 Task: Explore Airbnb accommodation in Lae, Papua New Guinea from 12th December, 2023 to 16th December, 2023 for 8 adults.8 bedrooms having 8 beds and 8 bathrooms. Property type can be hotel. Amenities needed are: wifi, TV, free parkinig on premises, gym, breakfast. Booking option can be shelf check-in. Look for 3 properties as per requirement.
Action: Mouse moved to (443, 95)
Screenshot: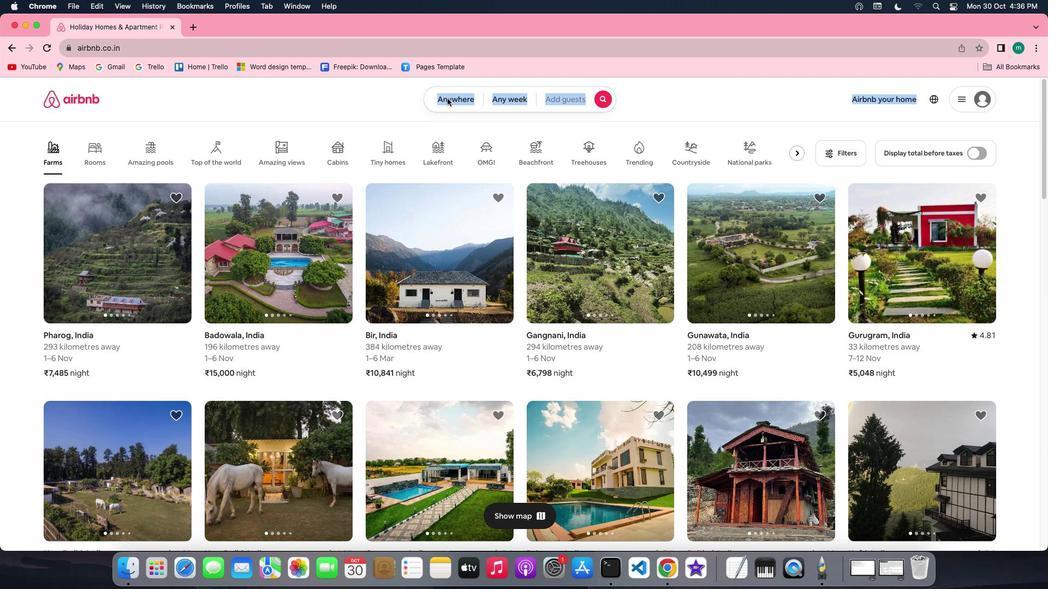 
Action: Mouse pressed left at (443, 95)
Screenshot: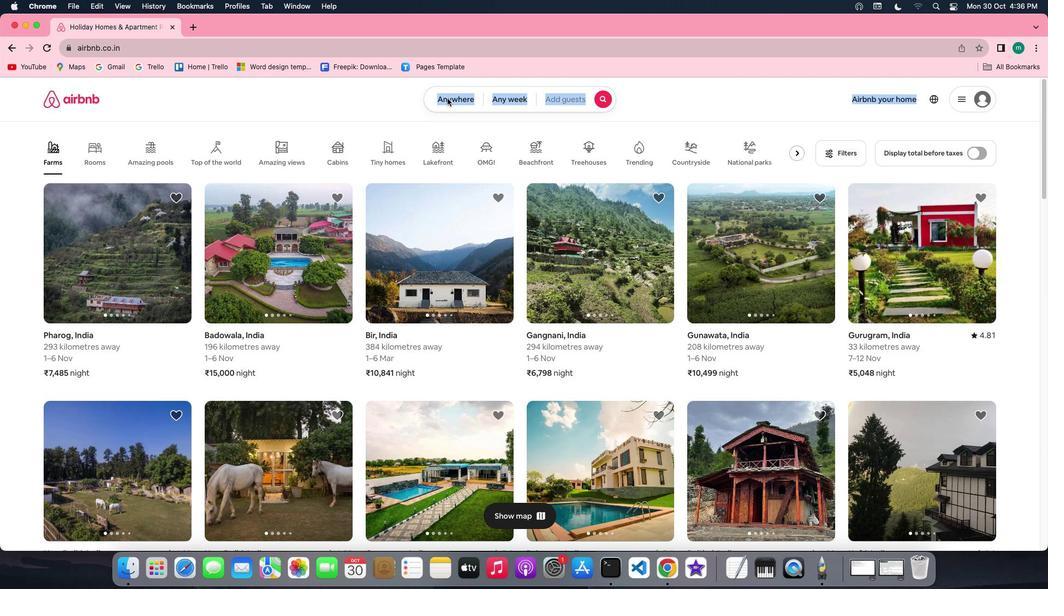 
Action: Mouse pressed left at (443, 95)
Screenshot: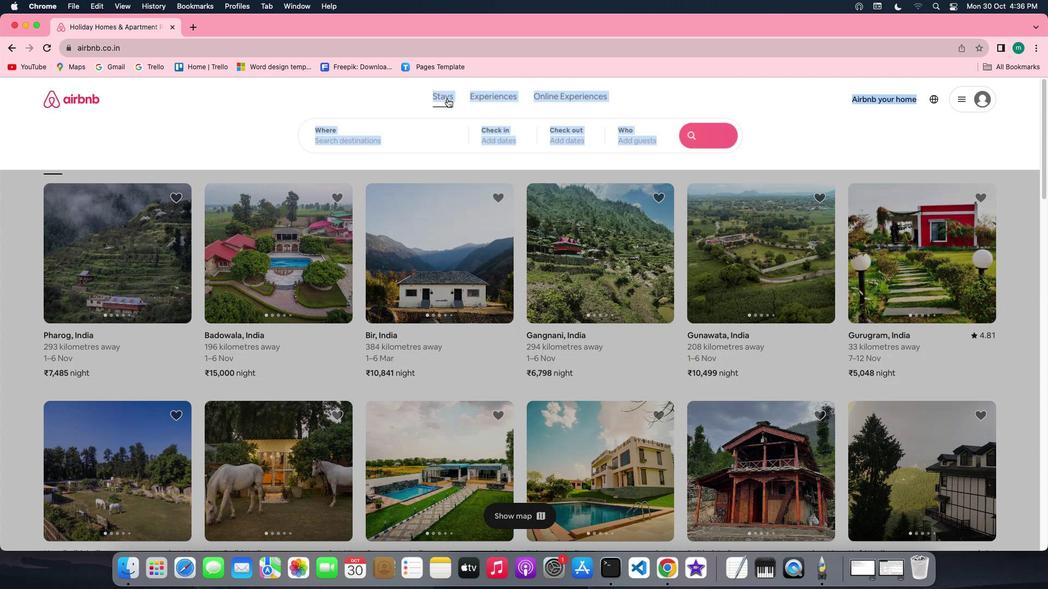 
Action: Mouse moved to (375, 139)
Screenshot: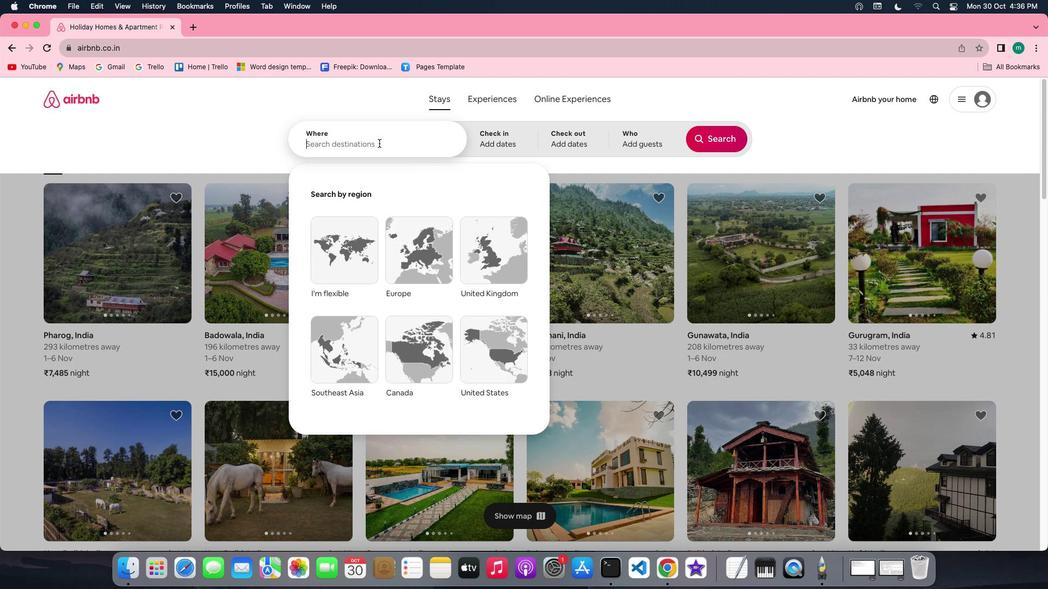 
Action: Mouse pressed left at (375, 139)
Screenshot: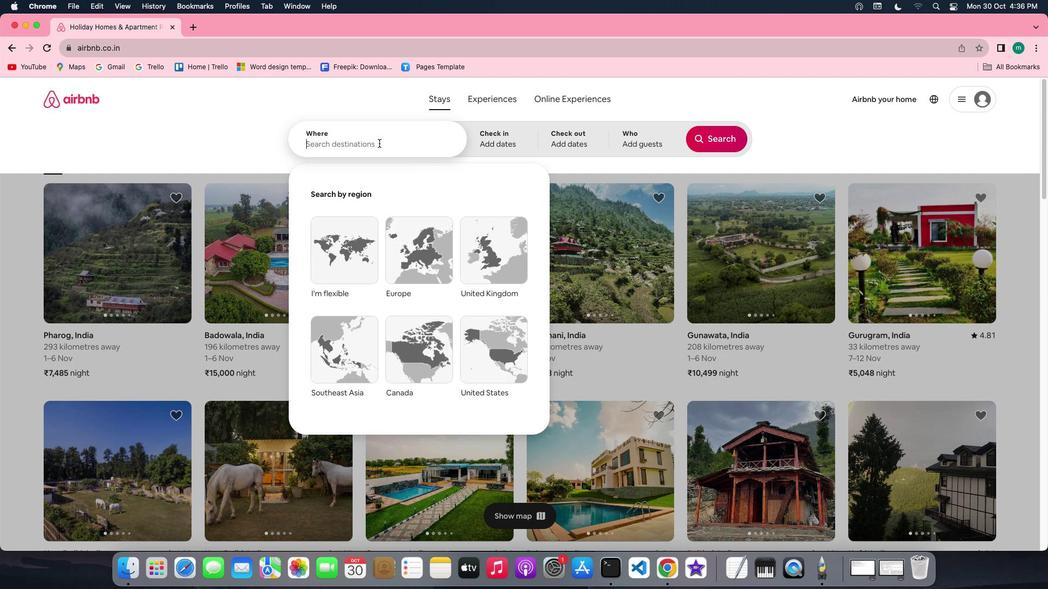 
Action: Key pressed Key.shift'L''a''e'','Key.spaceKey.shift'p''a''p''u''a'Key.space'n''e''w'Key.spaceKey.shift'G''u''i''n''e''a'
Screenshot: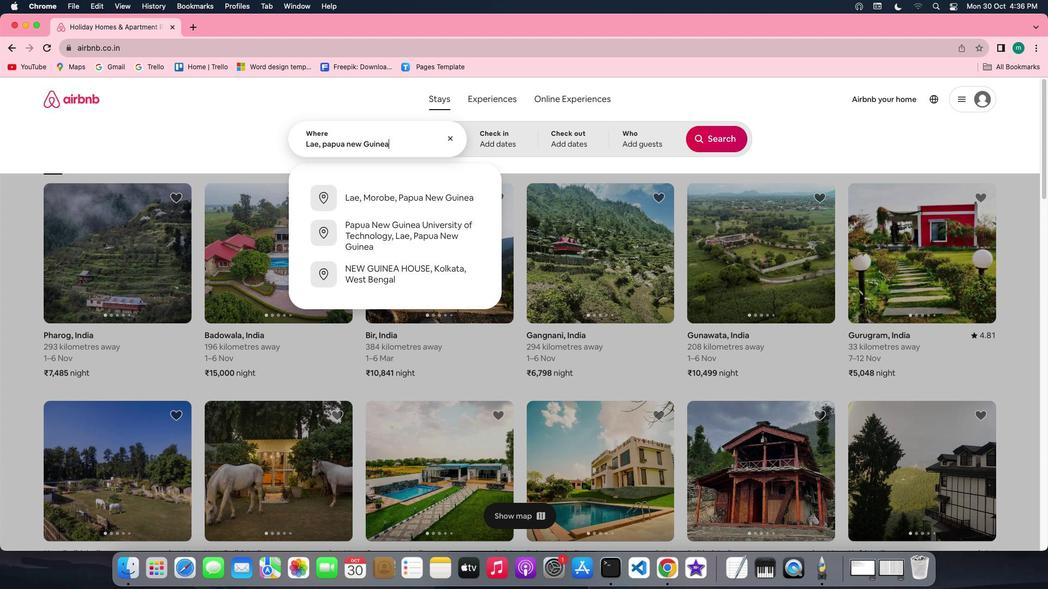 
Action: Mouse moved to (490, 137)
Screenshot: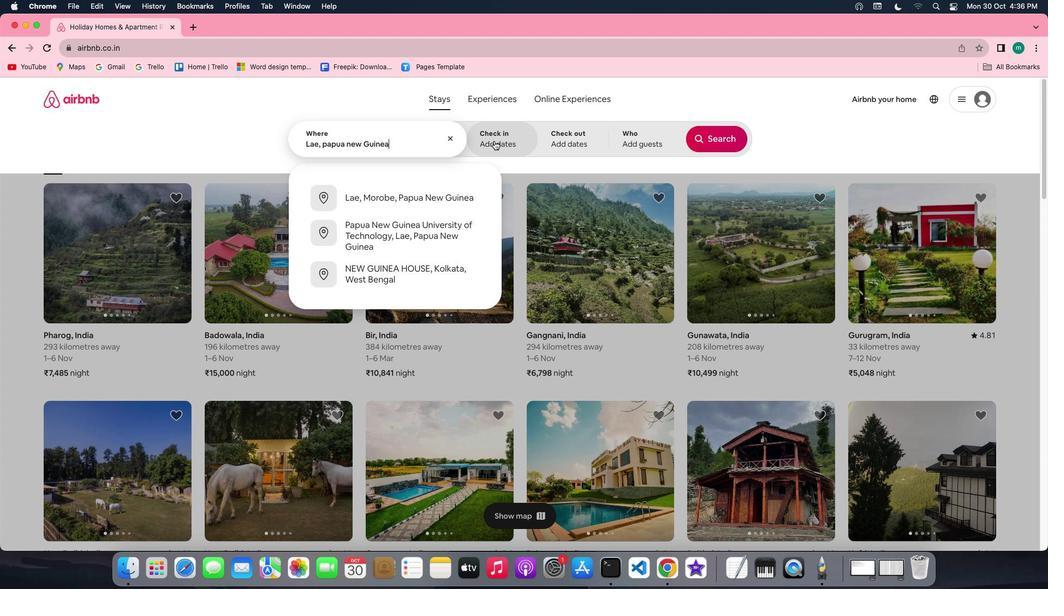 
Action: Mouse pressed left at (490, 137)
Screenshot: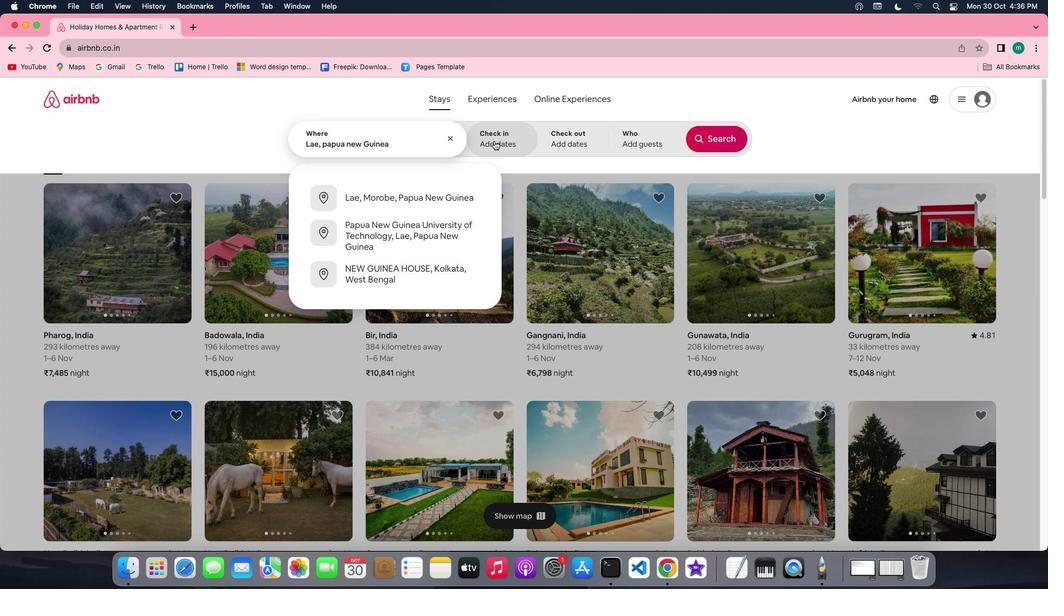 
Action: Mouse moved to (533, 329)
Screenshot: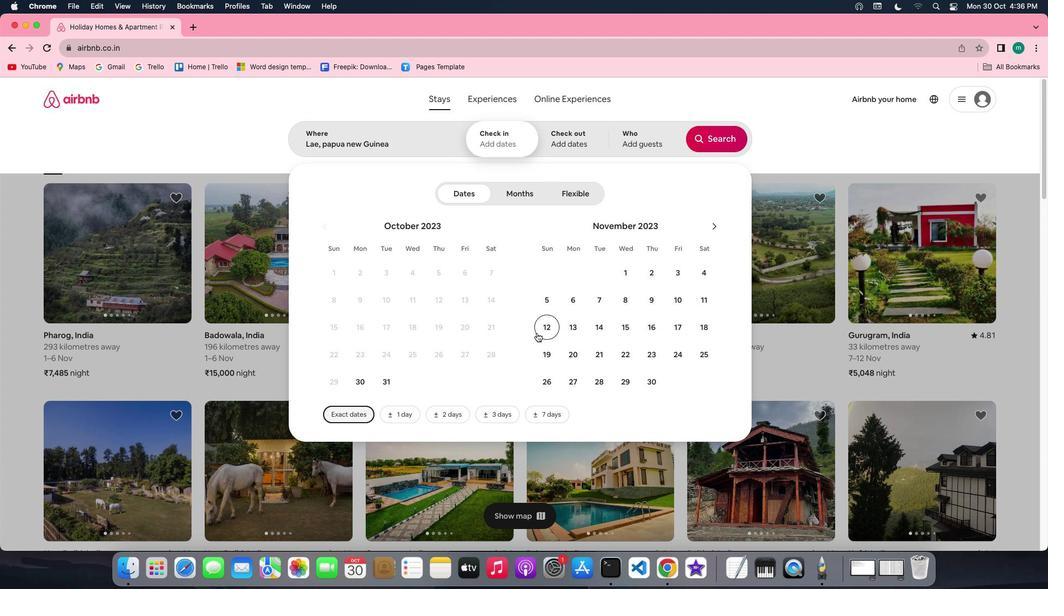 
Action: Mouse pressed left at (533, 329)
Screenshot: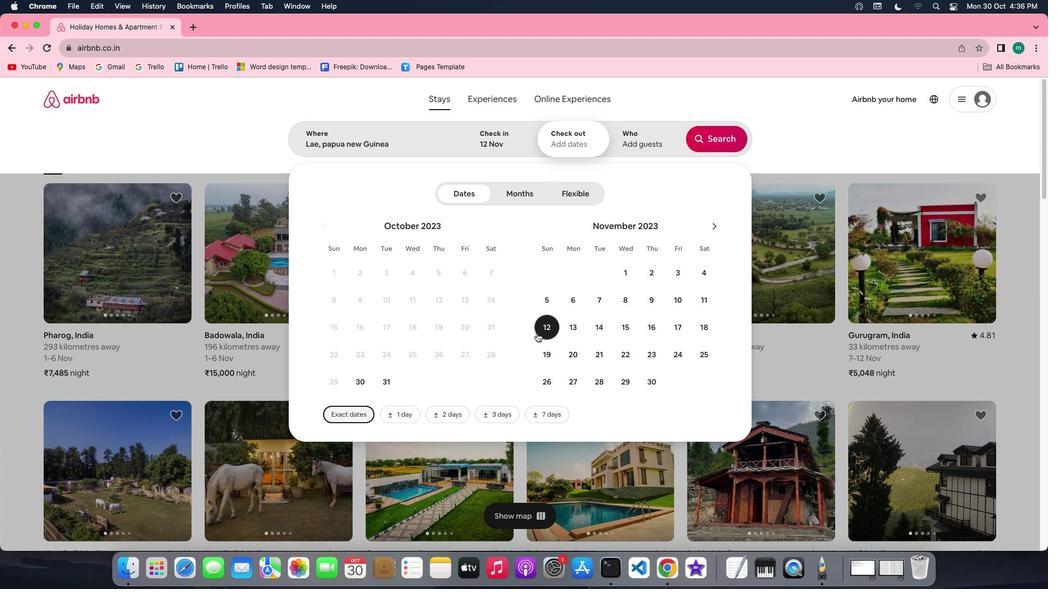 
Action: Mouse moved to (649, 323)
Screenshot: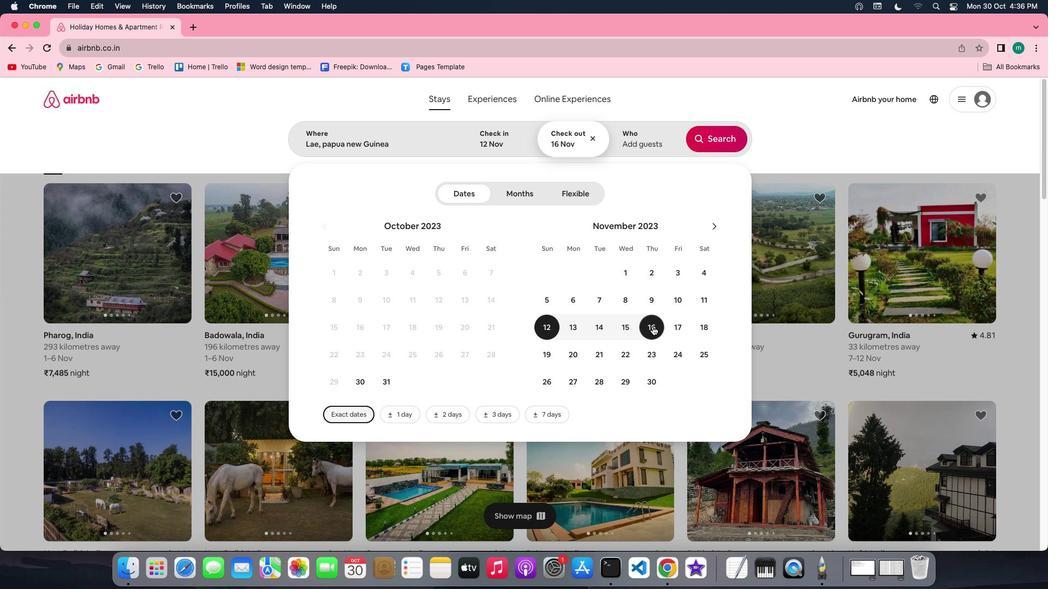 
Action: Mouse pressed left at (649, 323)
Screenshot: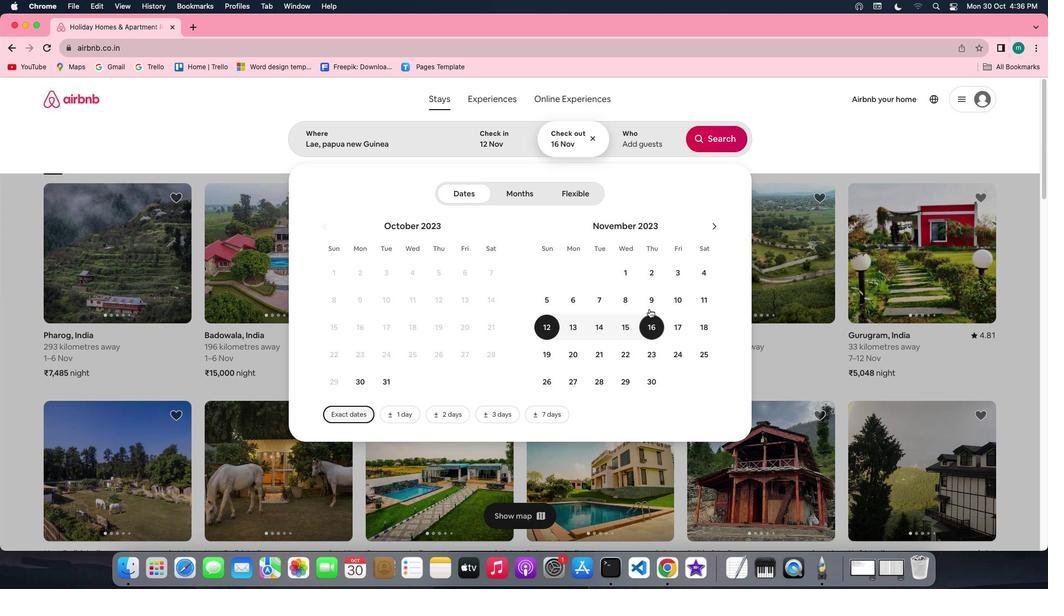 
Action: Mouse moved to (630, 141)
Screenshot: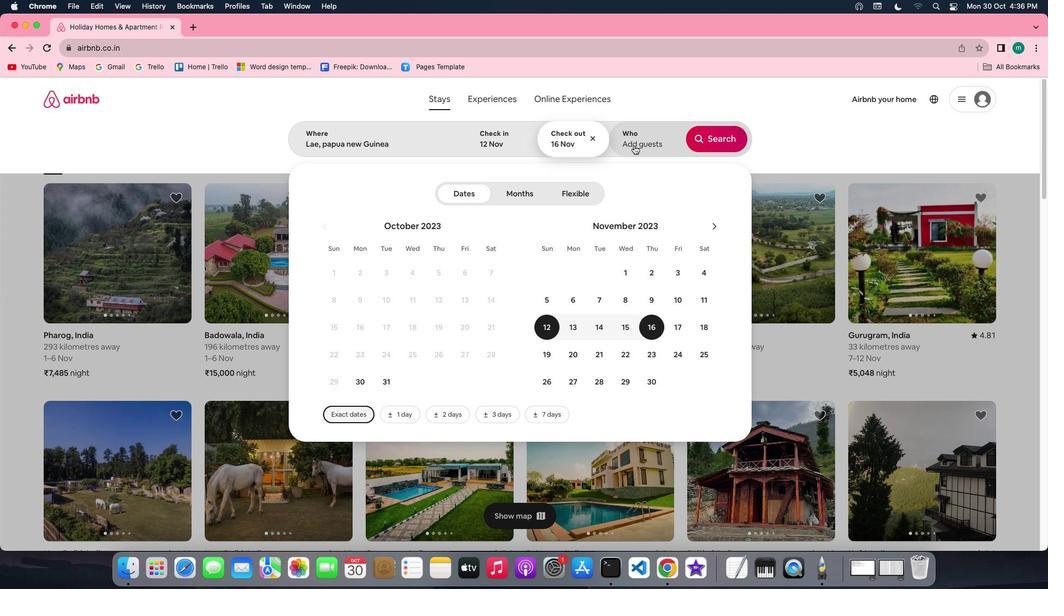 
Action: Mouse pressed left at (630, 141)
Screenshot: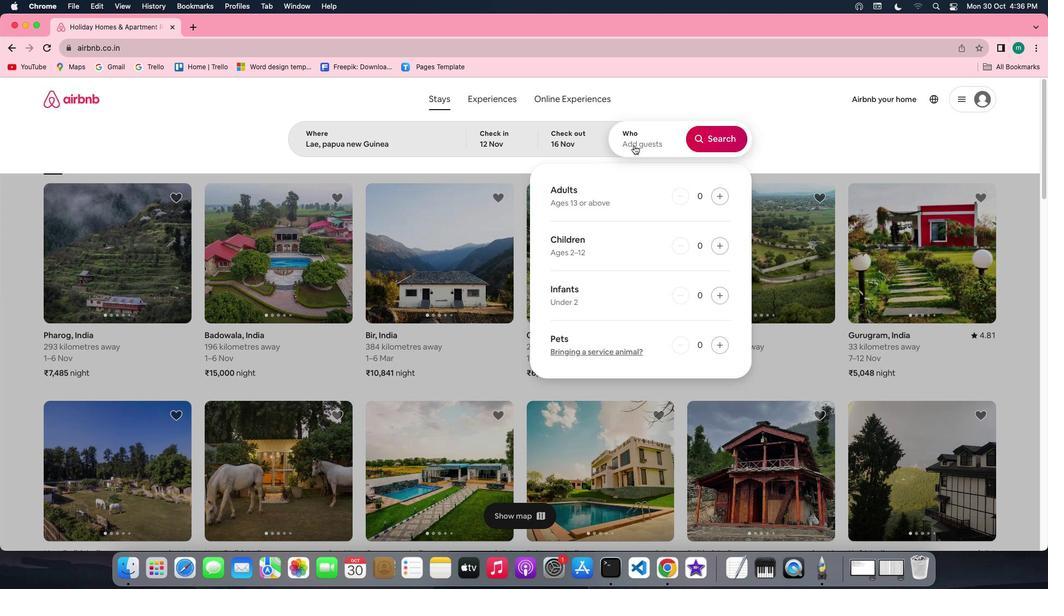 
Action: Mouse moved to (714, 190)
Screenshot: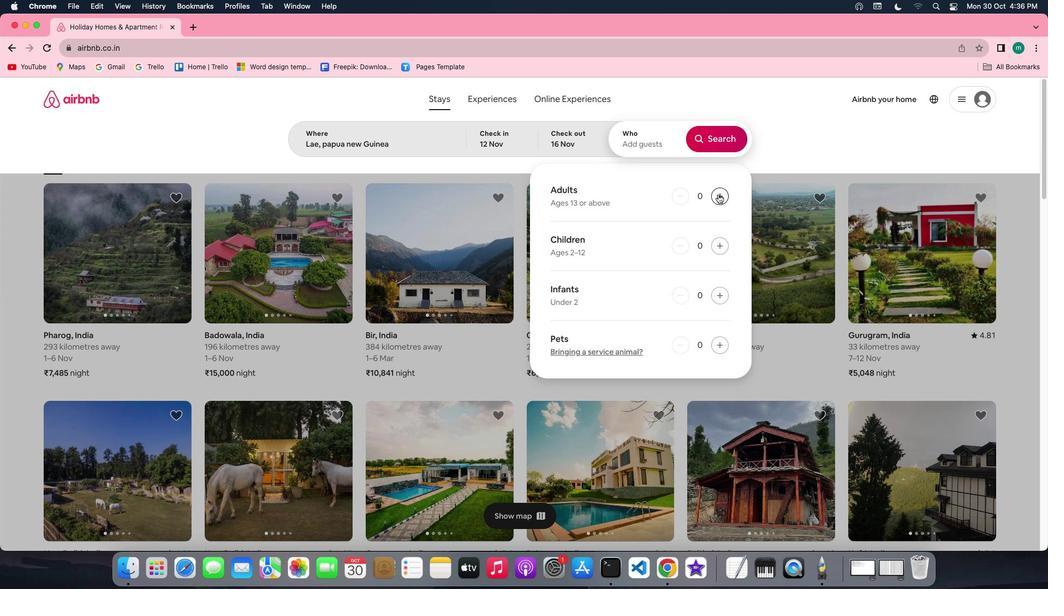 
Action: Mouse pressed left at (714, 190)
Screenshot: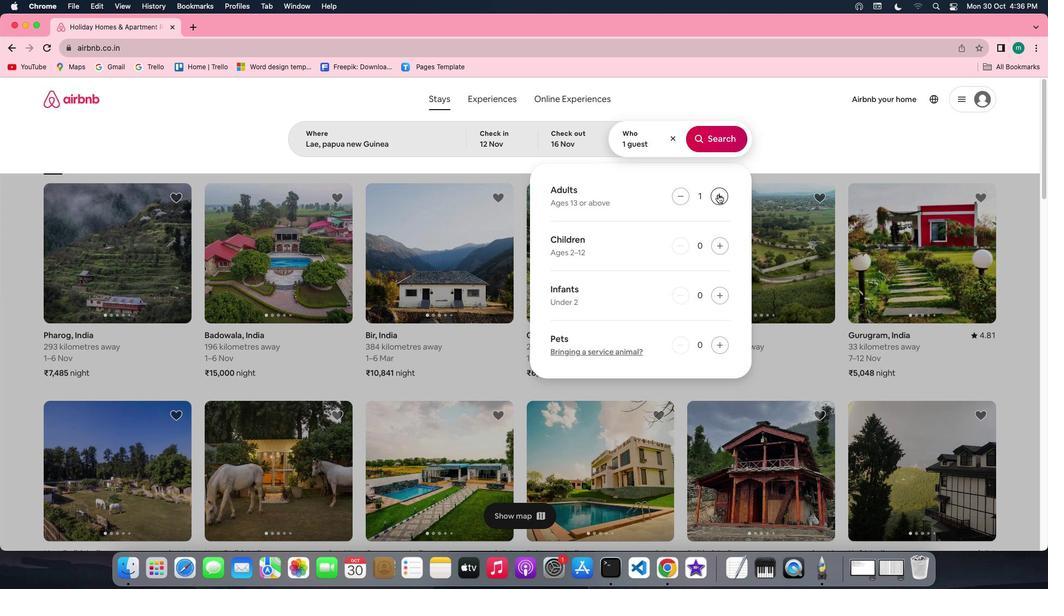 
Action: Mouse moved to (714, 191)
Screenshot: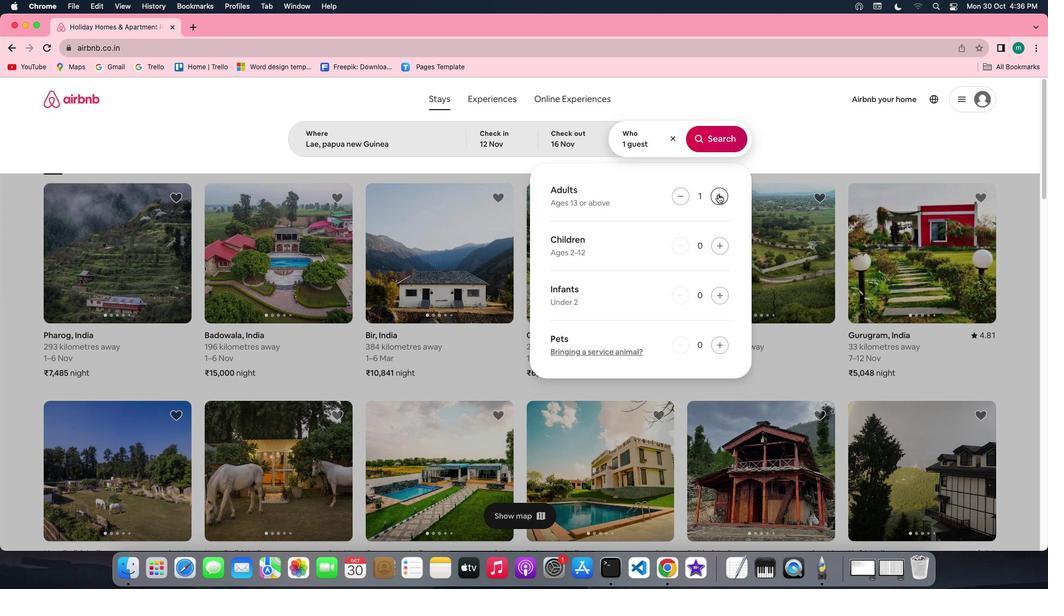 
Action: Mouse pressed left at (714, 191)
Screenshot: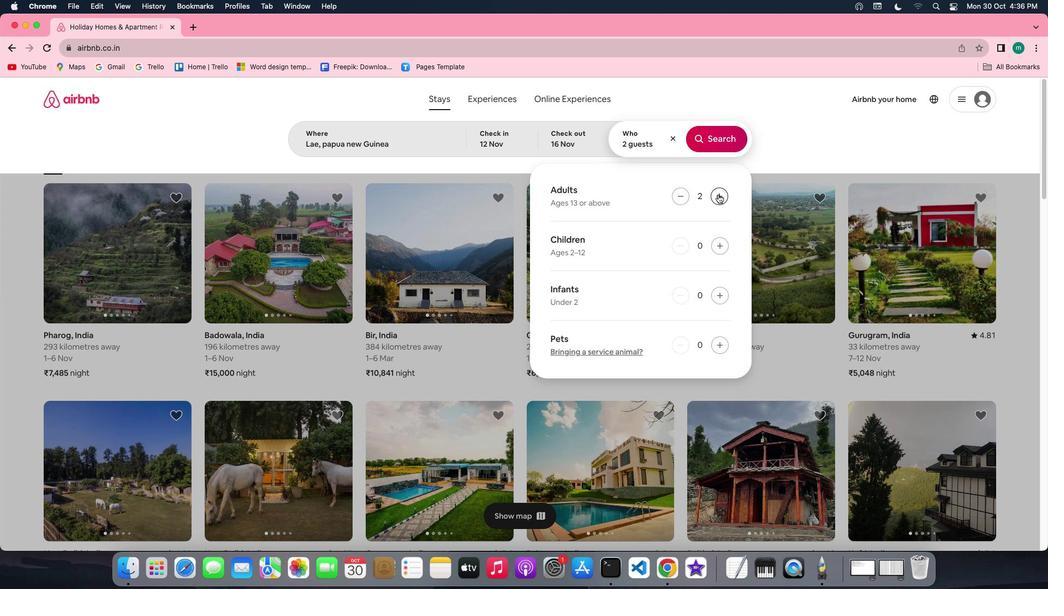 
Action: Mouse pressed left at (714, 191)
Screenshot: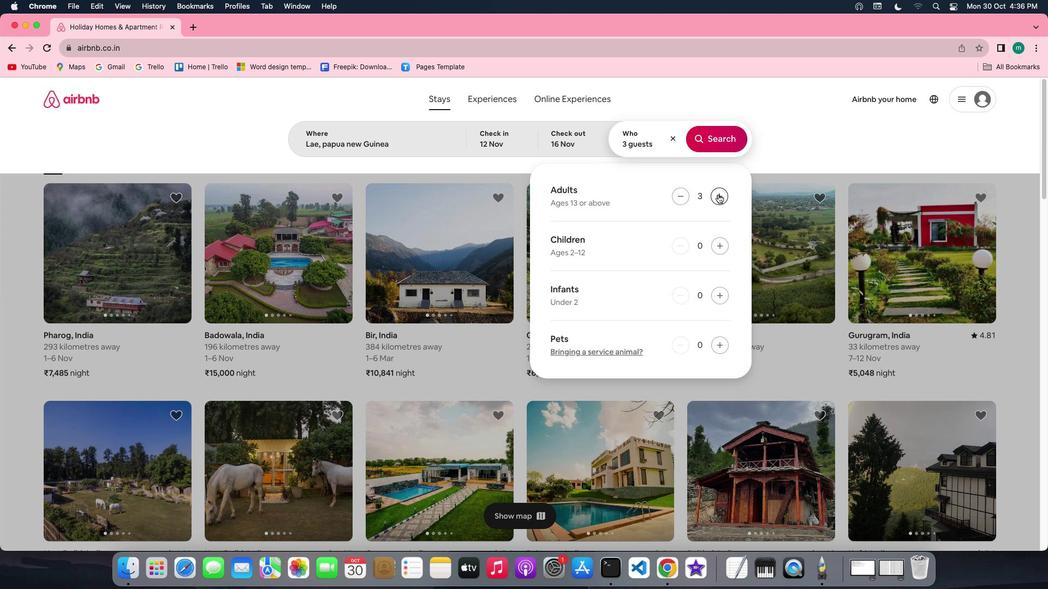 
Action: Mouse pressed left at (714, 191)
Screenshot: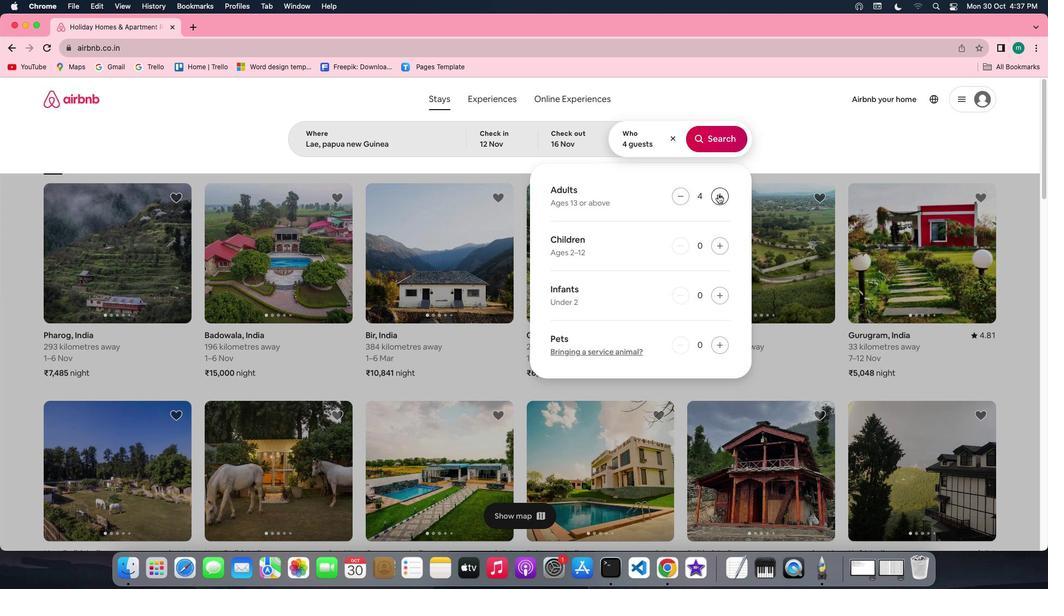 
Action: Mouse pressed left at (714, 191)
Screenshot: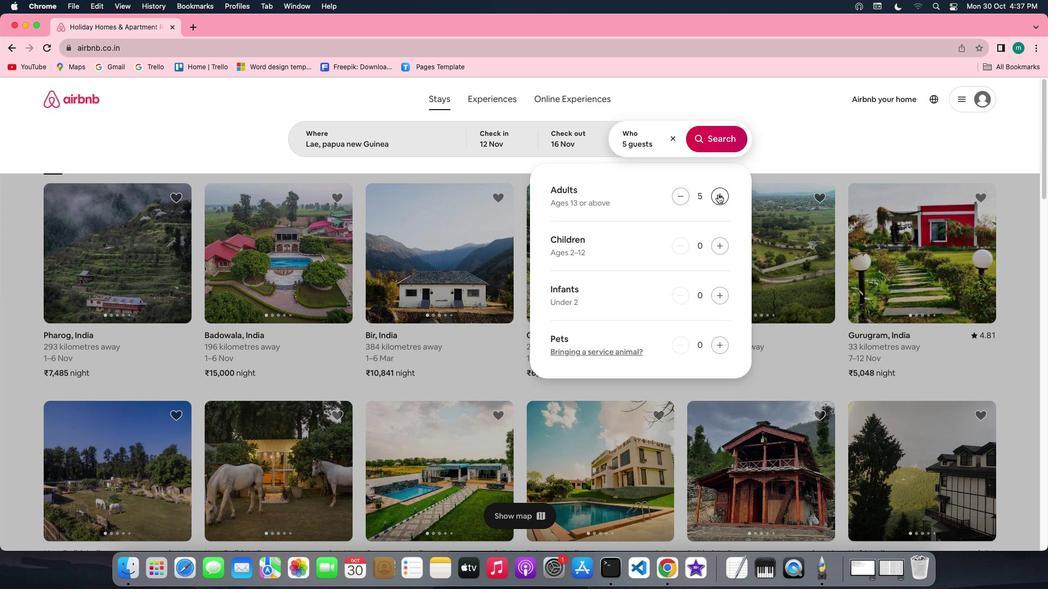
Action: Mouse pressed left at (714, 191)
Screenshot: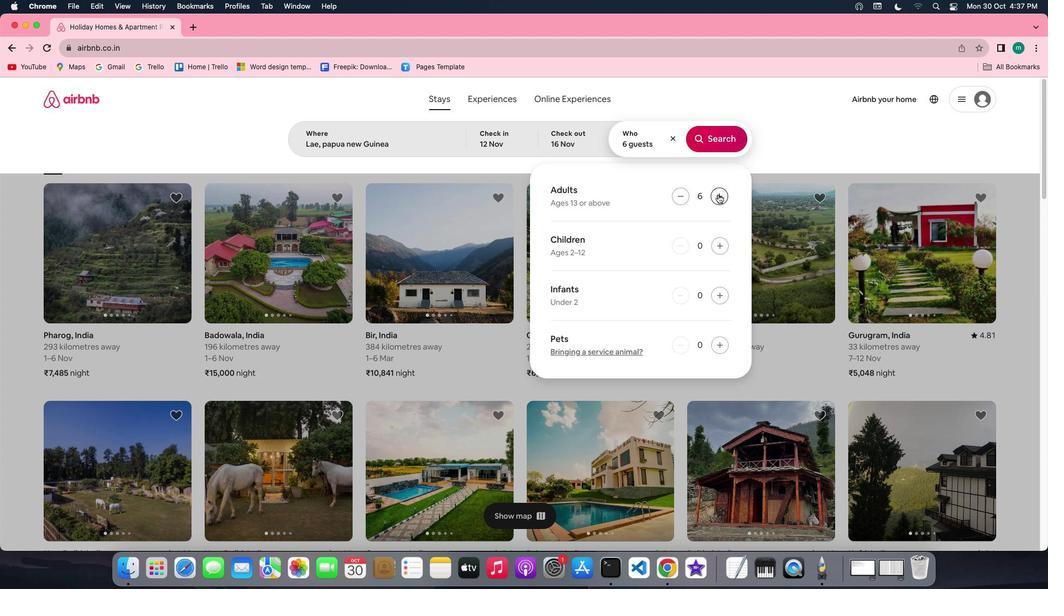 
Action: Mouse pressed left at (714, 191)
Screenshot: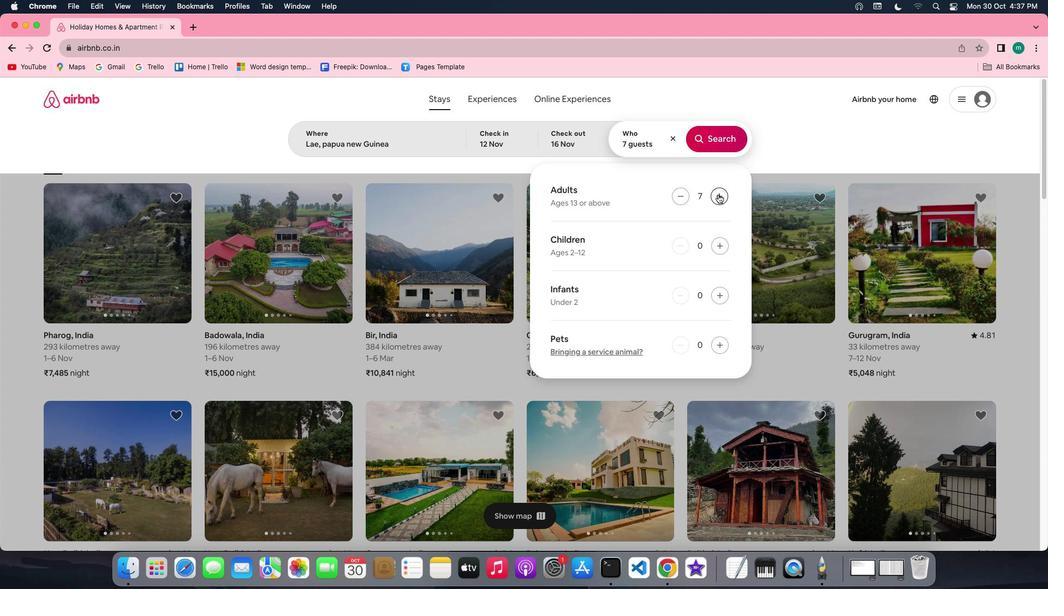 
Action: Mouse pressed left at (714, 191)
Screenshot: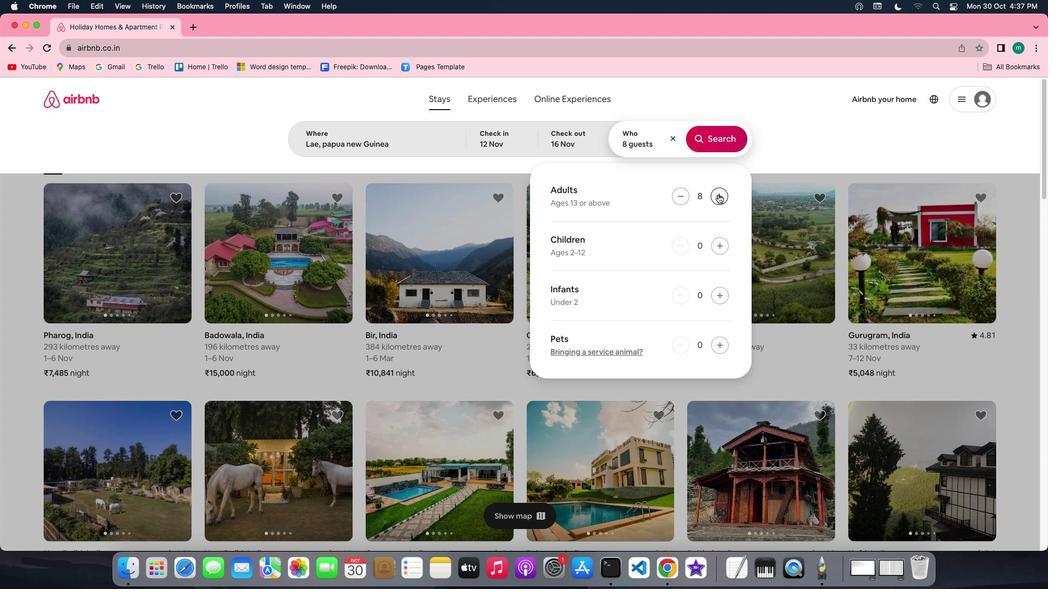 
Action: Mouse moved to (703, 141)
Screenshot: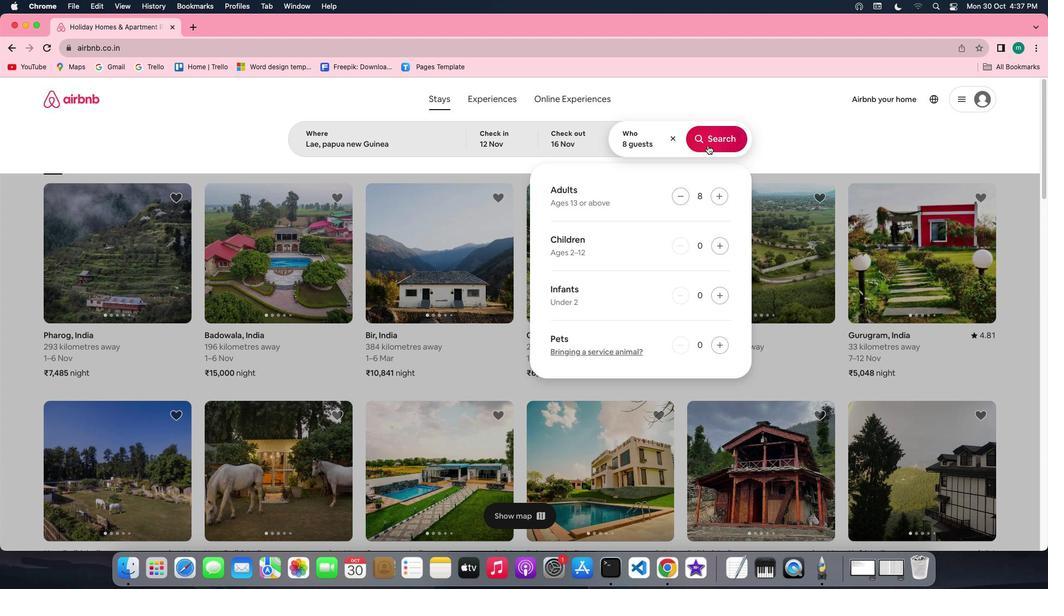 
Action: Mouse pressed left at (703, 141)
Screenshot: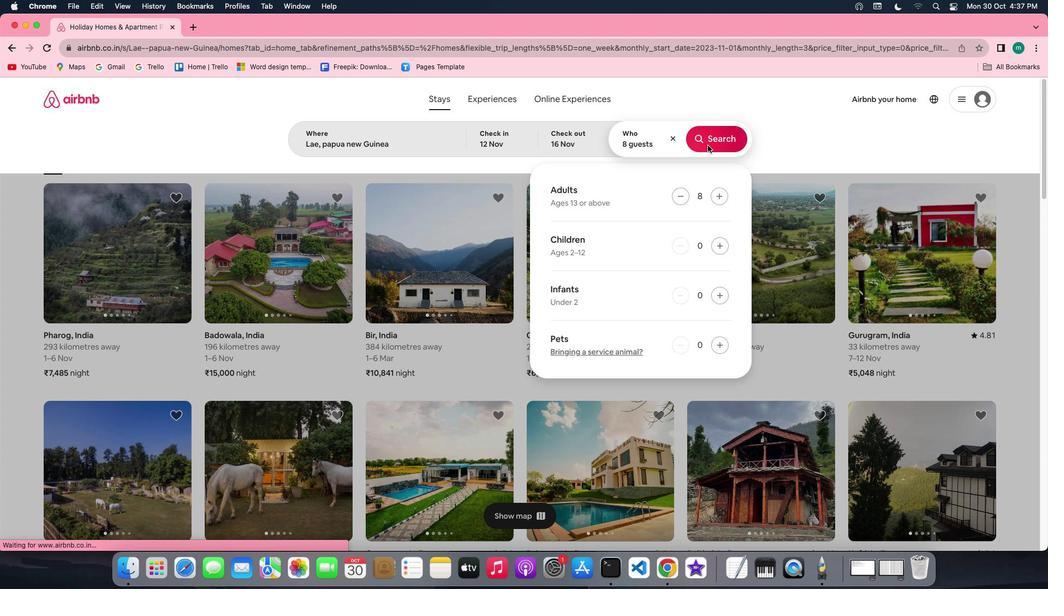 
Action: Mouse moved to (882, 135)
Screenshot: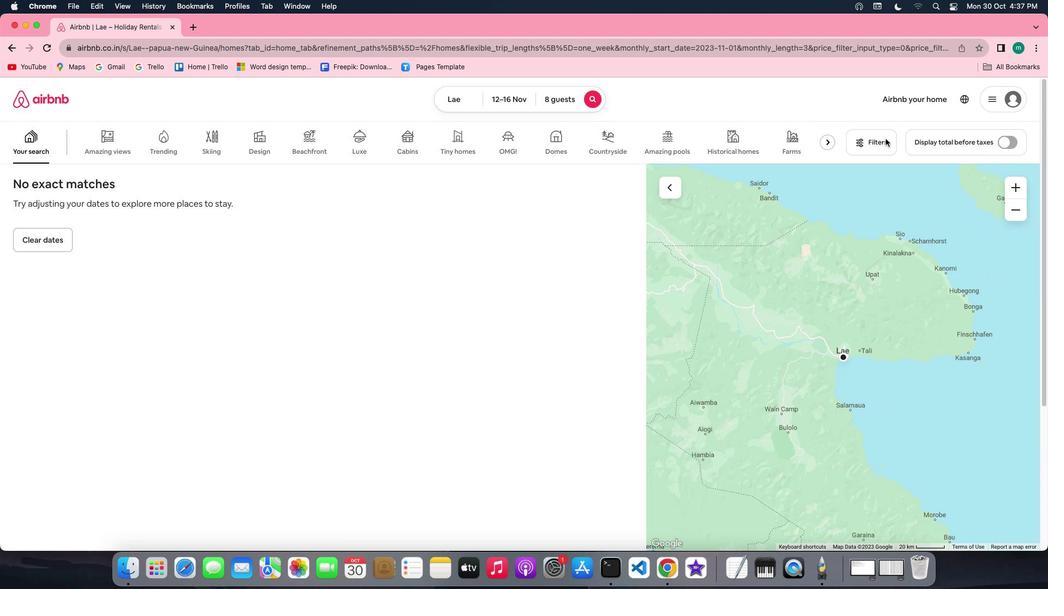 
Action: Mouse pressed left at (882, 135)
Screenshot: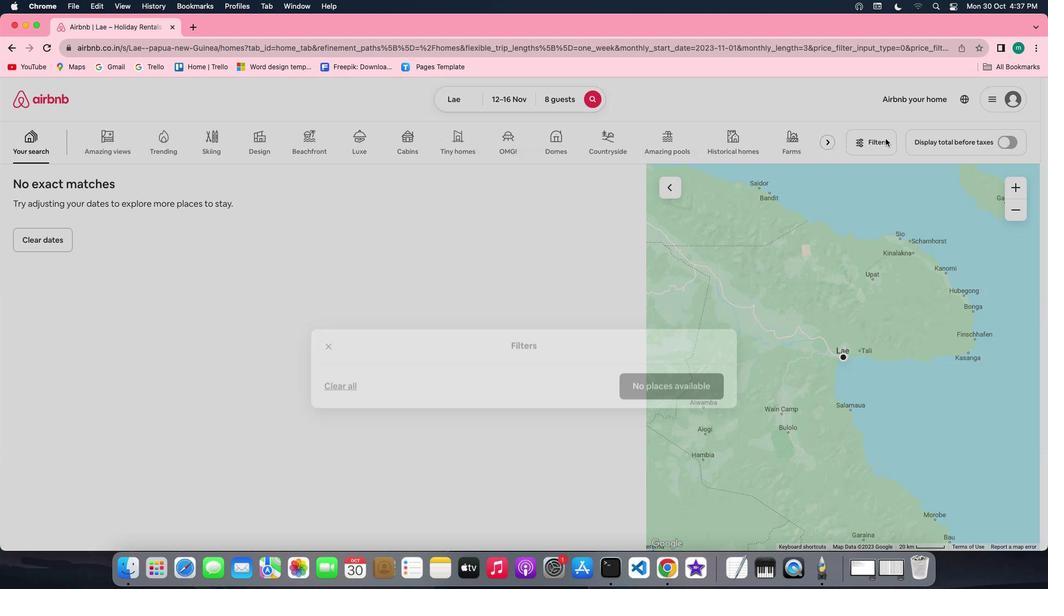 
Action: Mouse moved to (494, 370)
Screenshot: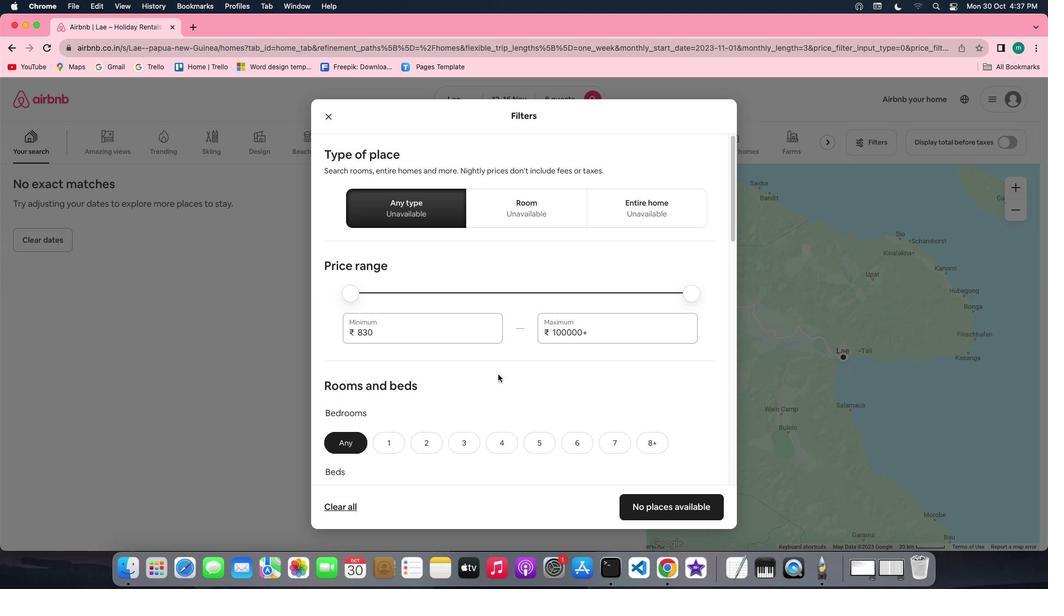 
Action: Mouse scrolled (494, 370) with delta (-3, -3)
Screenshot: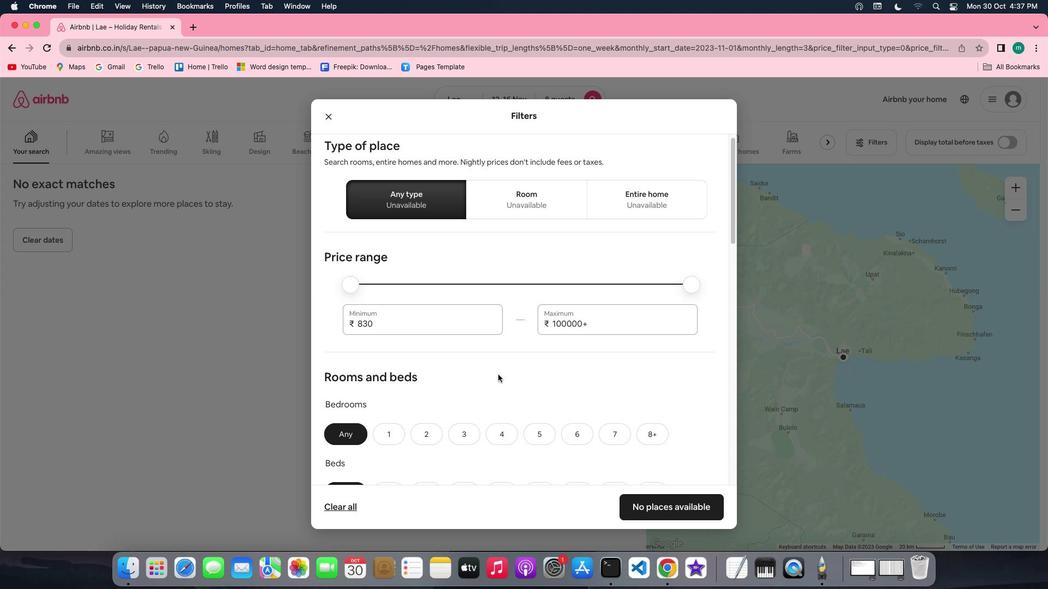 
Action: Mouse scrolled (494, 370) with delta (-3, -3)
Screenshot: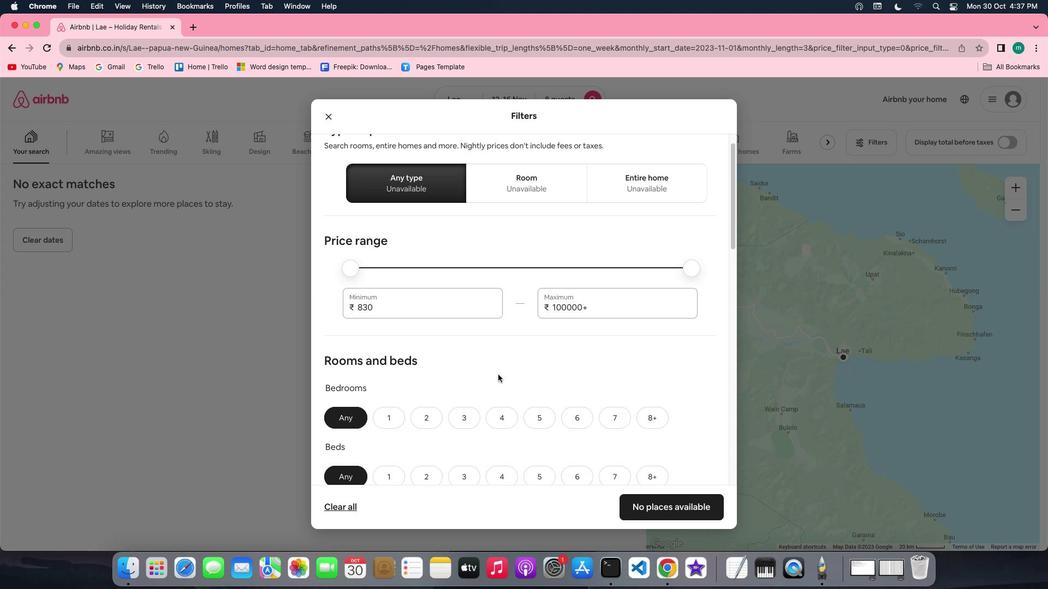 
Action: Mouse scrolled (494, 370) with delta (-3, -3)
Screenshot: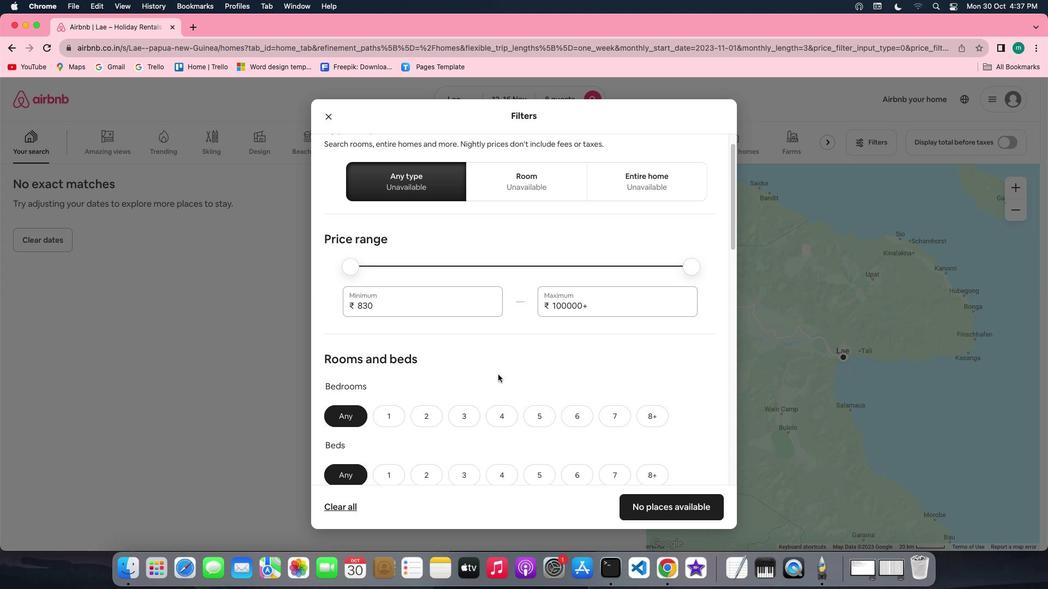 
Action: Mouse scrolled (494, 370) with delta (-3, -3)
Screenshot: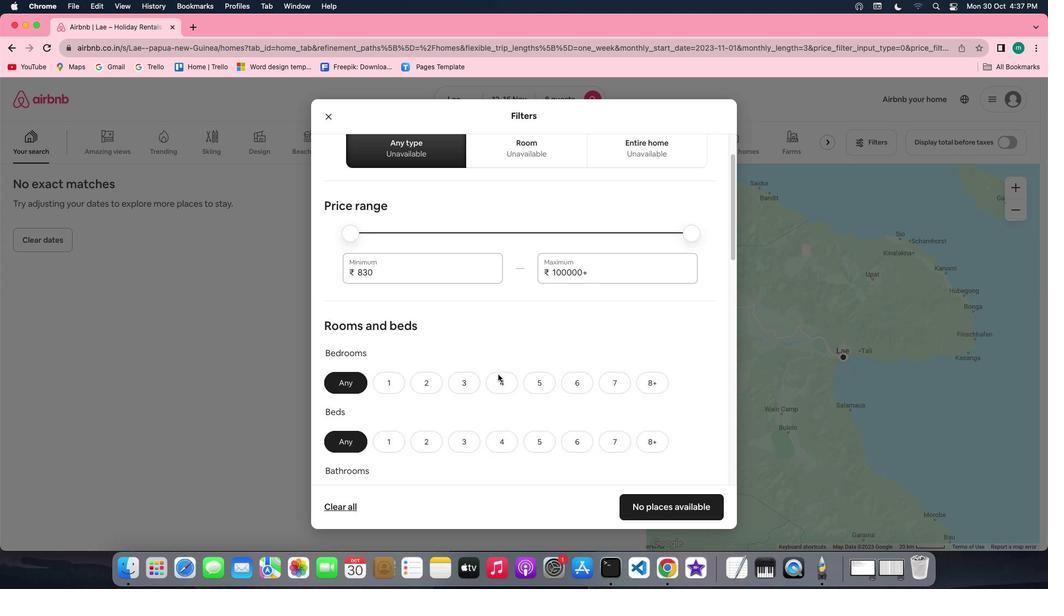 
Action: Mouse scrolled (494, 370) with delta (-3, -3)
Screenshot: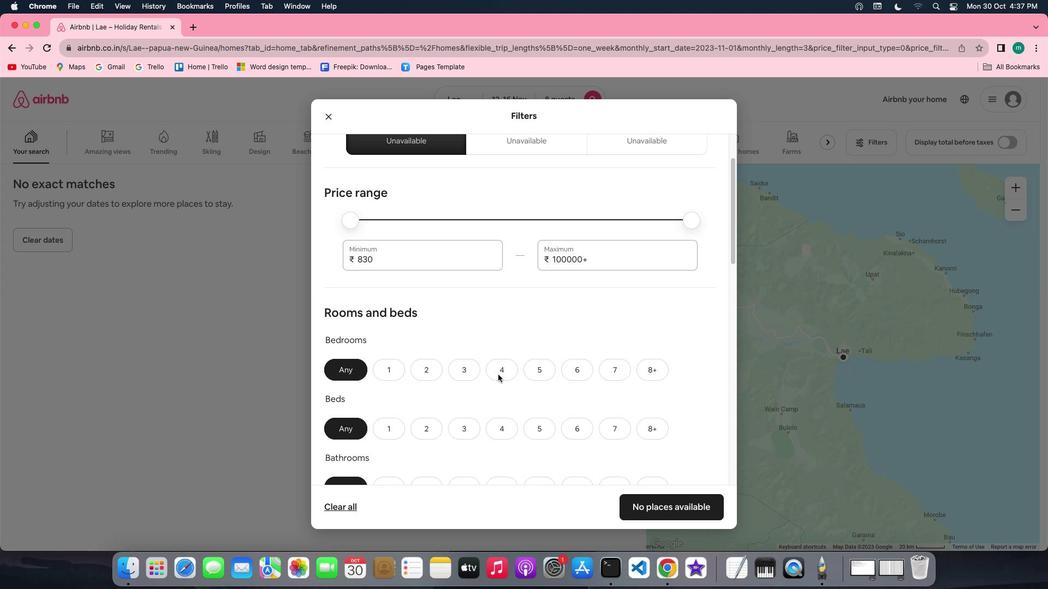 
Action: Mouse scrolled (494, 370) with delta (-3, -3)
Screenshot: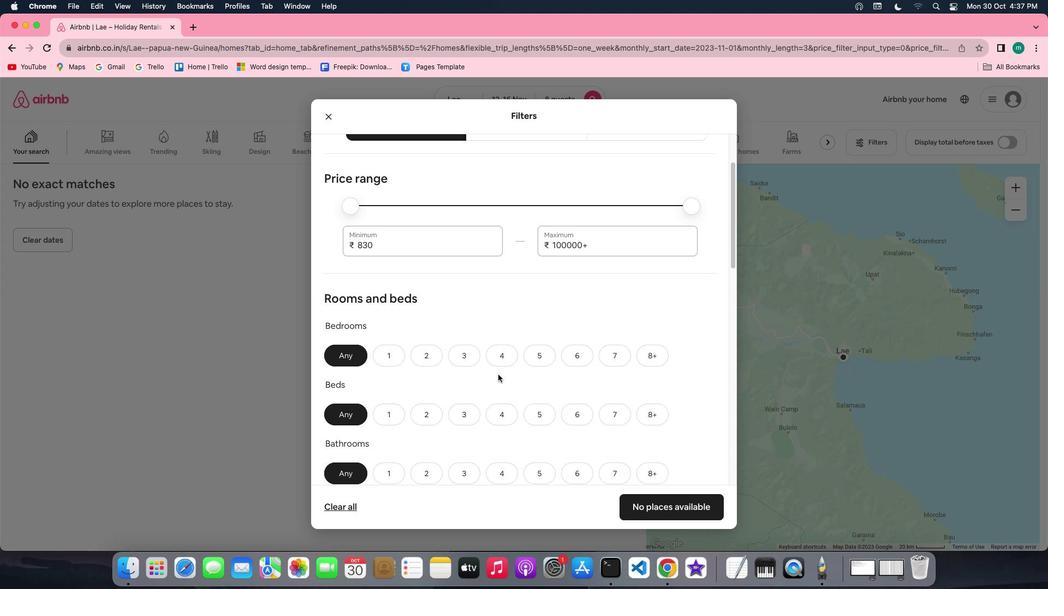 
Action: Mouse scrolled (494, 370) with delta (-3, -3)
Screenshot: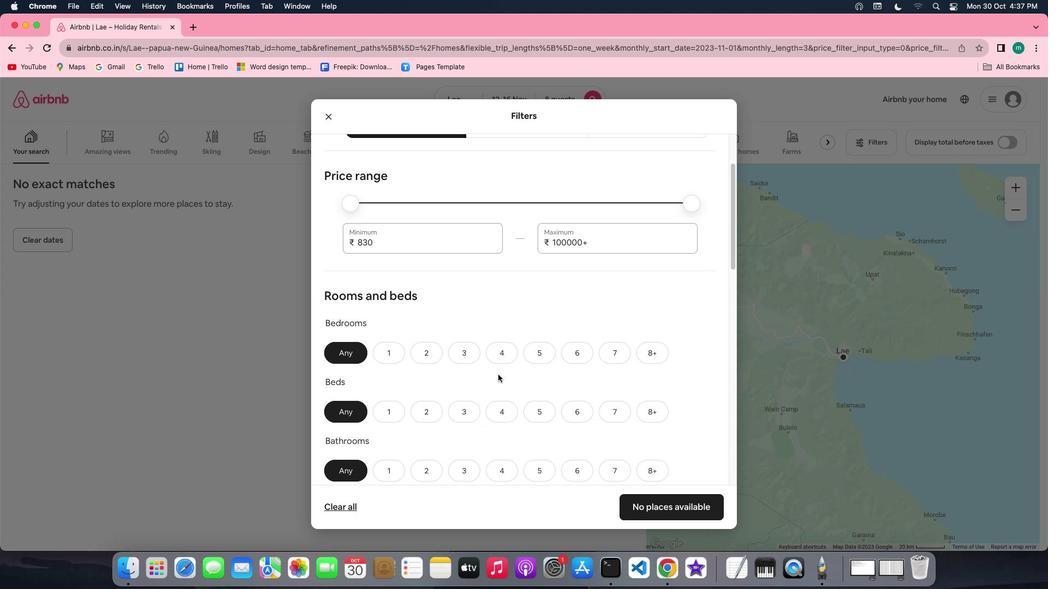 
Action: Mouse scrolled (494, 370) with delta (-3, -3)
Screenshot: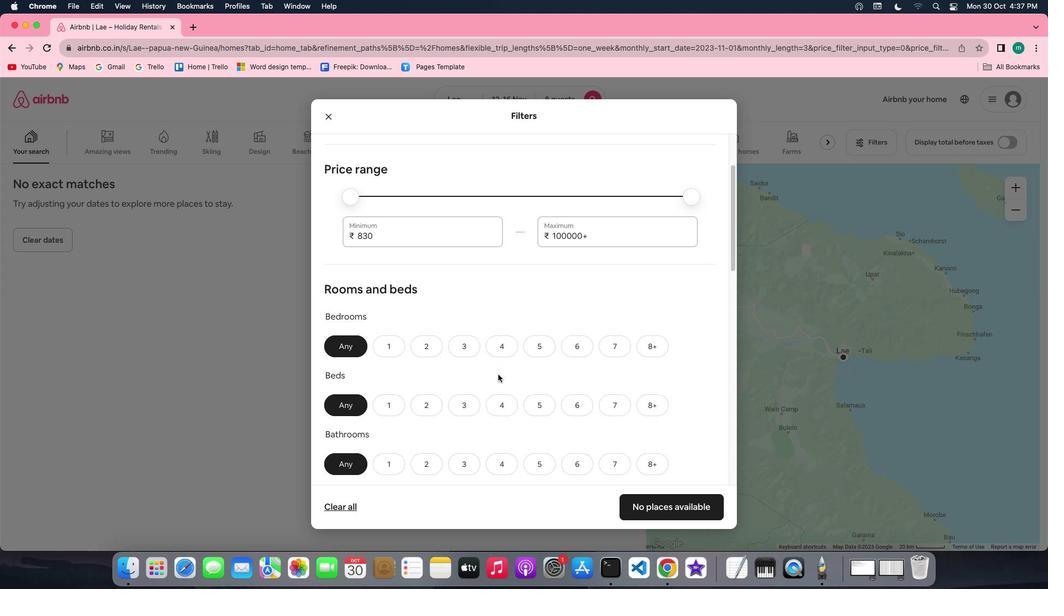 
Action: Mouse scrolled (494, 370) with delta (-3, -3)
Screenshot: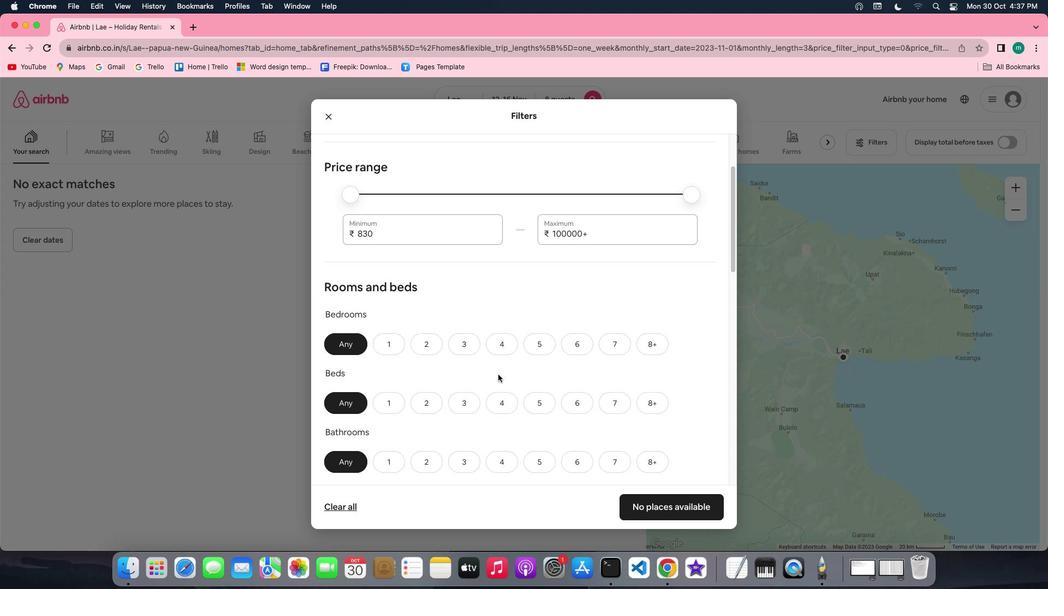 
Action: Mouse scrolled (494, 370) with delta (-3, -3)
Screenshot: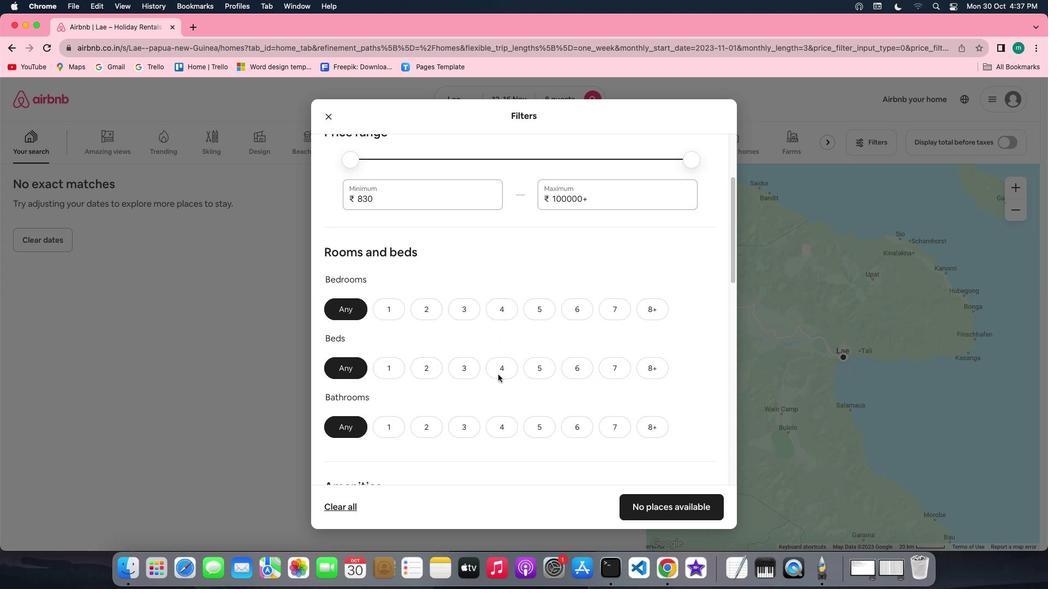 
Action: Mouse scrolled (494, 370) with delta (-3, -3)
Screenshot: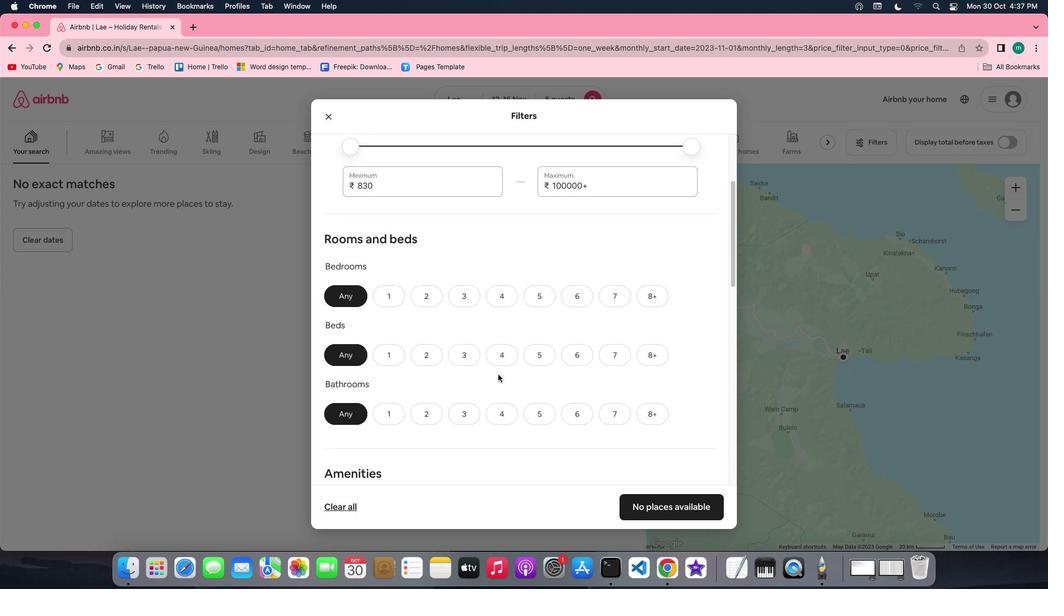 
Action: Mouse scrolled (494, 370) with delta (-3, -3)
Screenshot: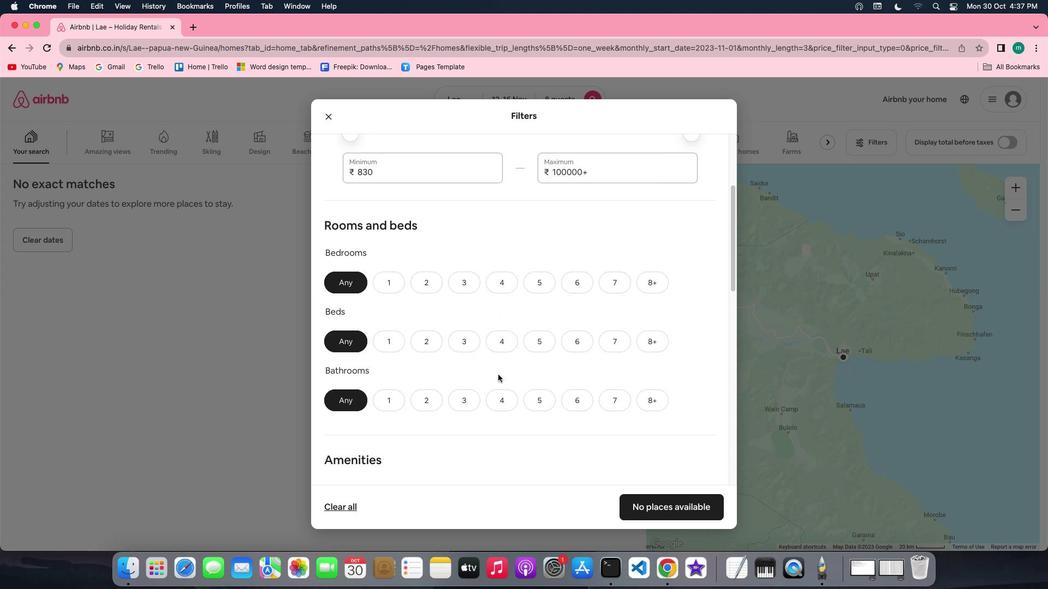 
Action: Mouse scrolled (494, 370) with delta (-3, -3)
Screenshot: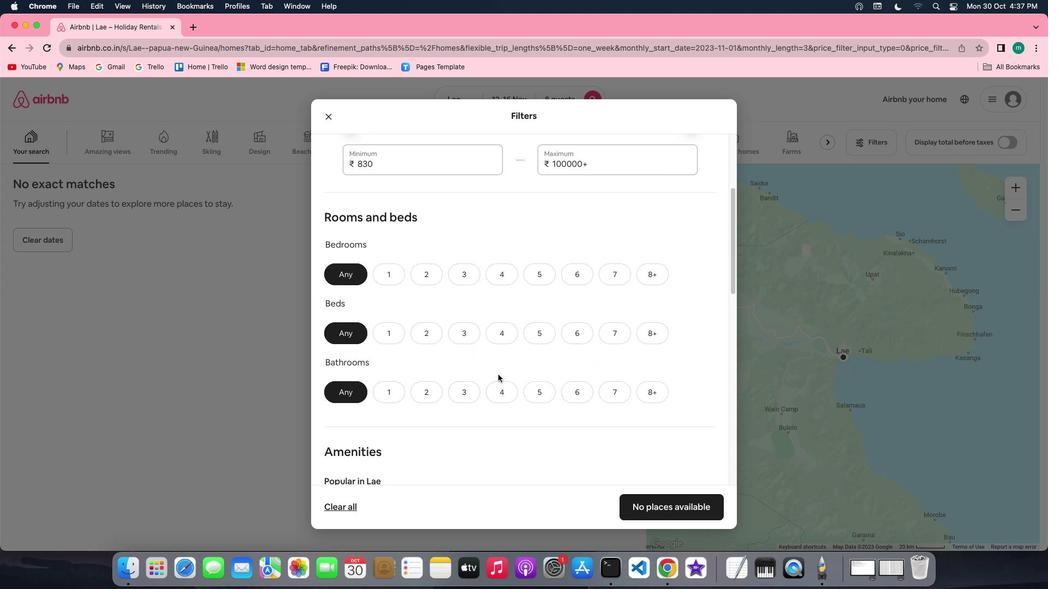 
Action: Mouse scrolled (494, 370) with delta (-3, -3)
Screenshot: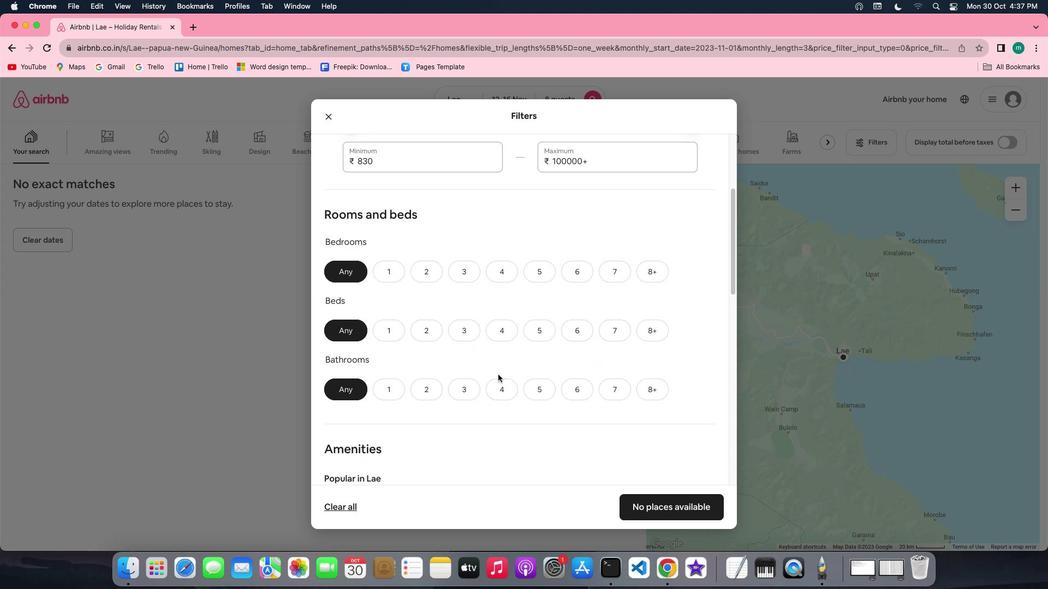 
Action: Mouse scrolled (494, 370) with delta (-3, -3)
Screenshot: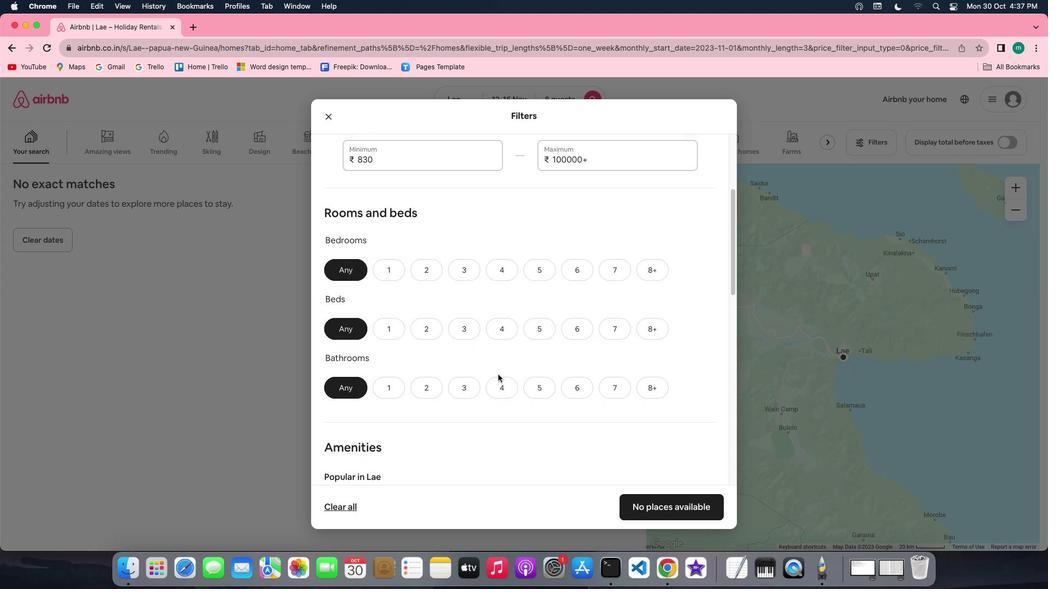 
Action: Mouse scrolled (494, 370) with delta (-3, -3)
Screenshot: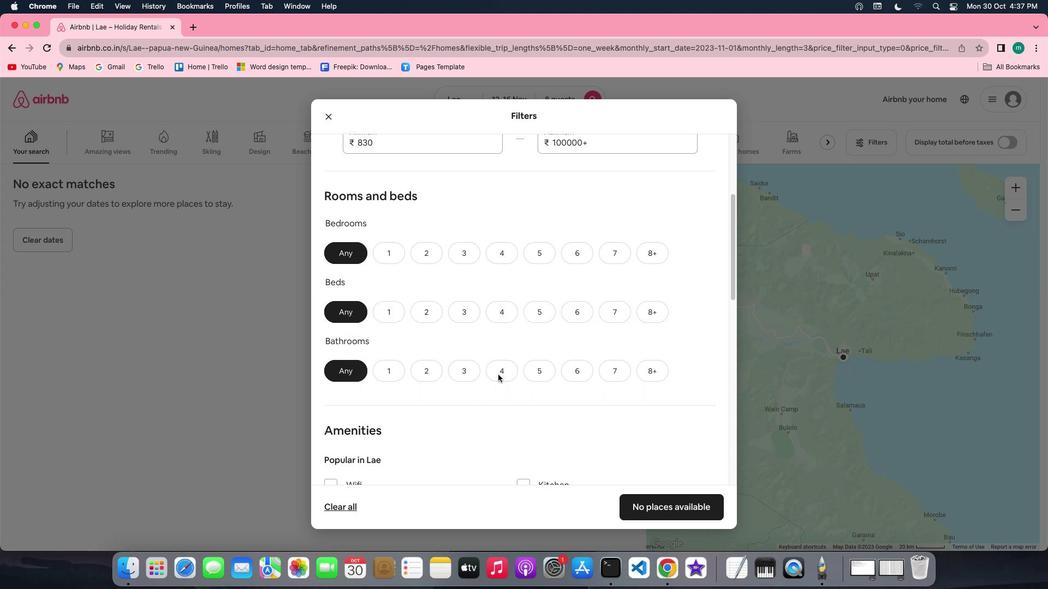 
Action: Mouse scrolled (494, 370) with delta (-3, -3)
Screenshot: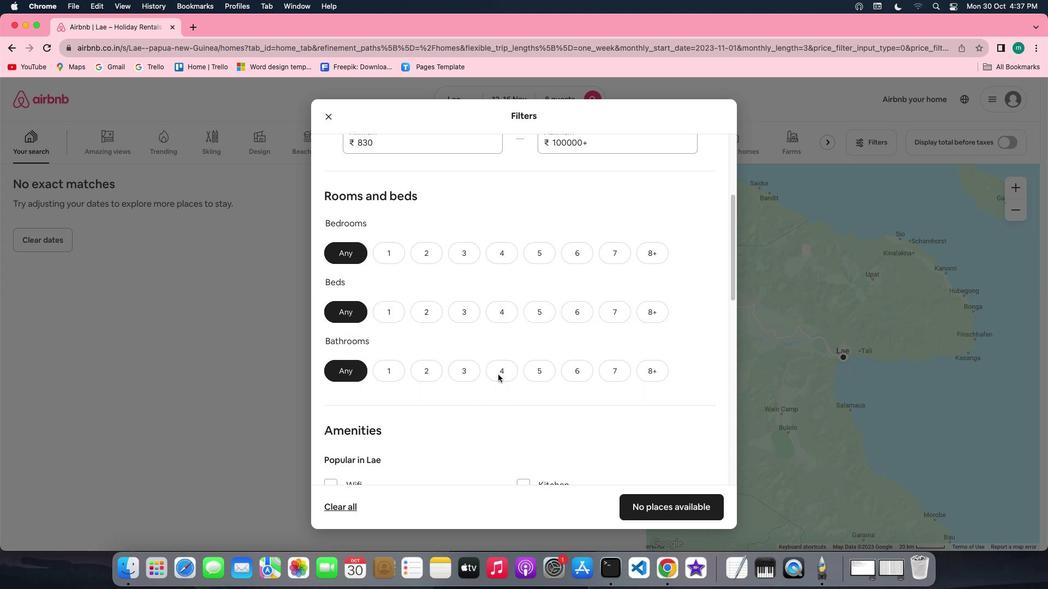 
Action: Mouse moved to (652, 250)
Screenshot: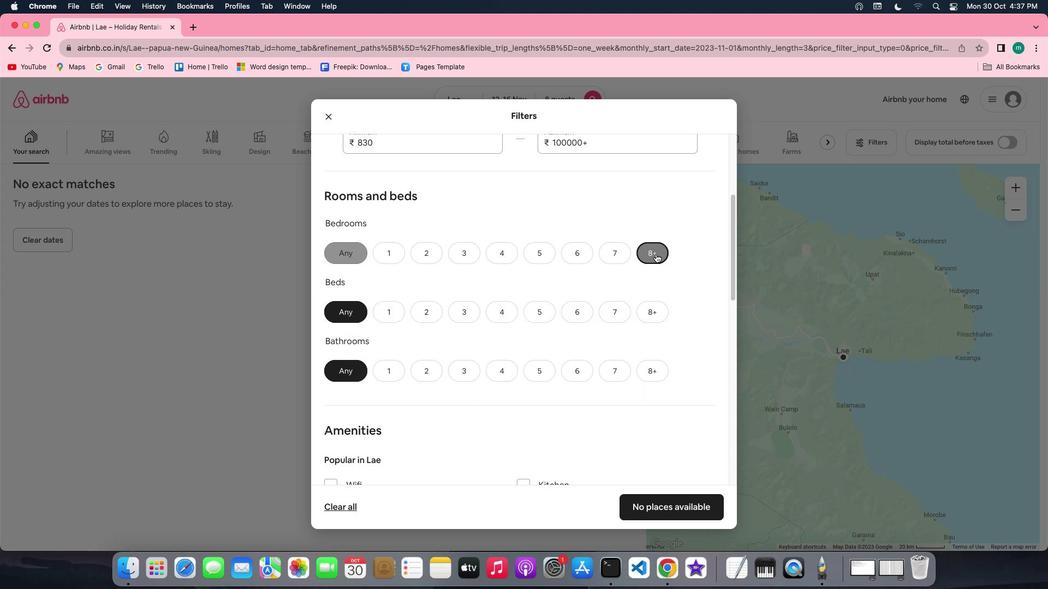 
Action: Mouse pressed left at (652, 250)
Screenshot: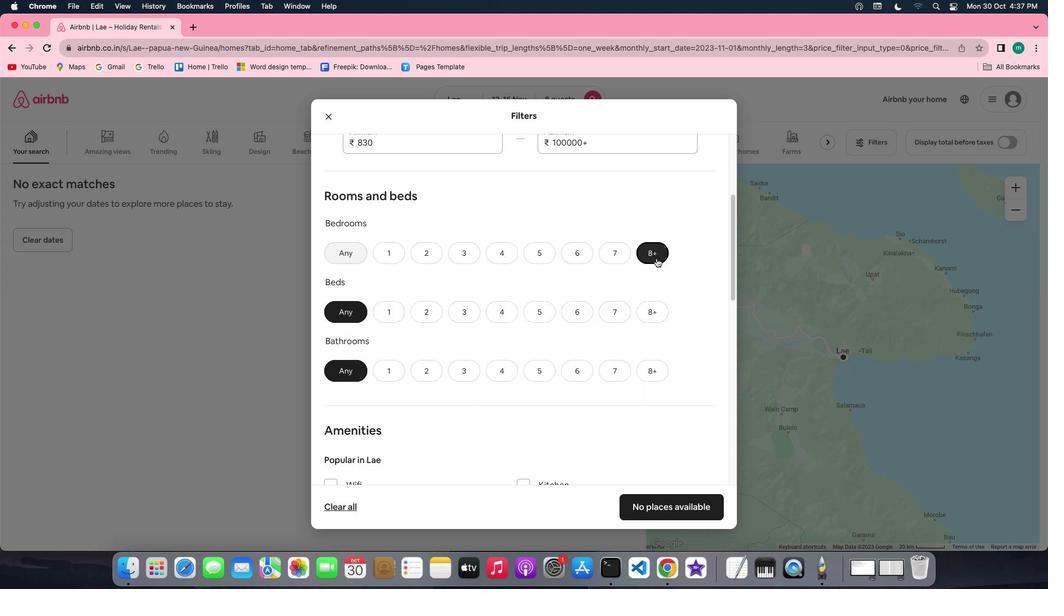 
Action: Mouse moved to (658, 314)
Screenshot: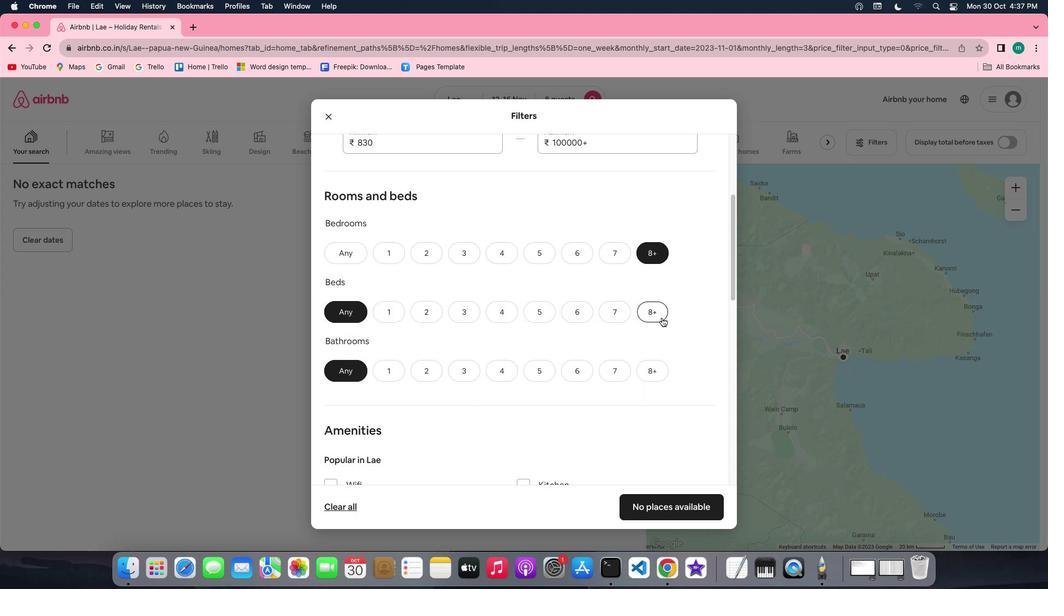 
Action: Mouse pressed left at (658, 314)
Screenshot: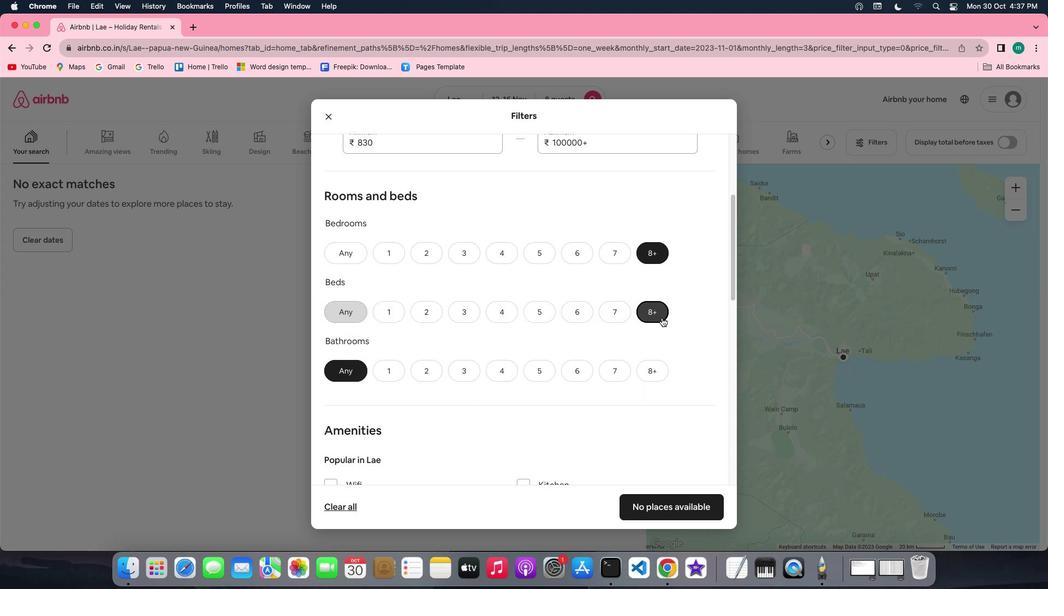 
Action: Mouse moved to (653, 371)
Screenshot: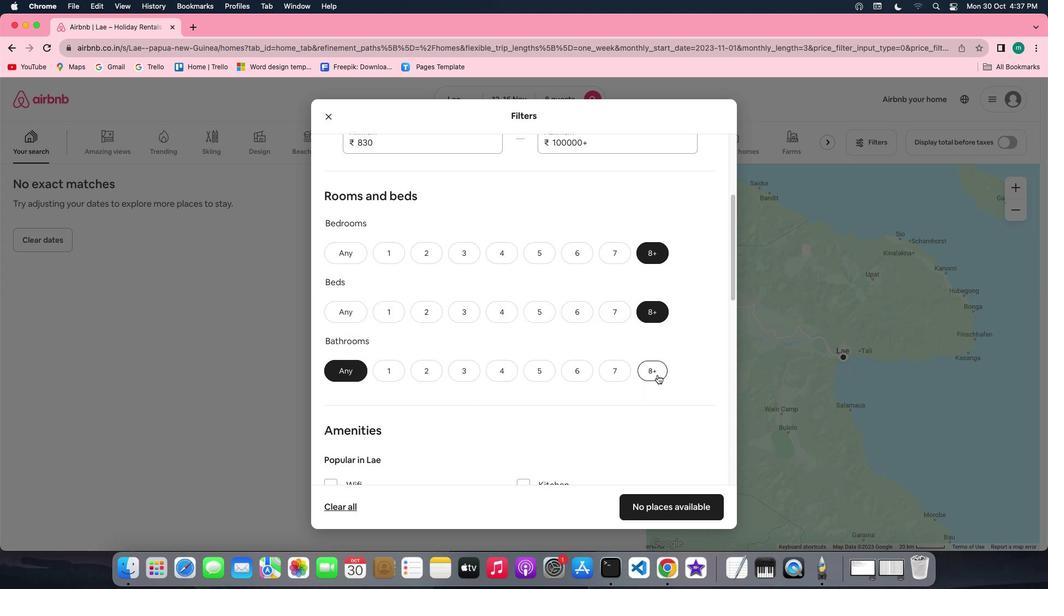 
Action: Mouse pressed left at (653, 371)
Screenshot: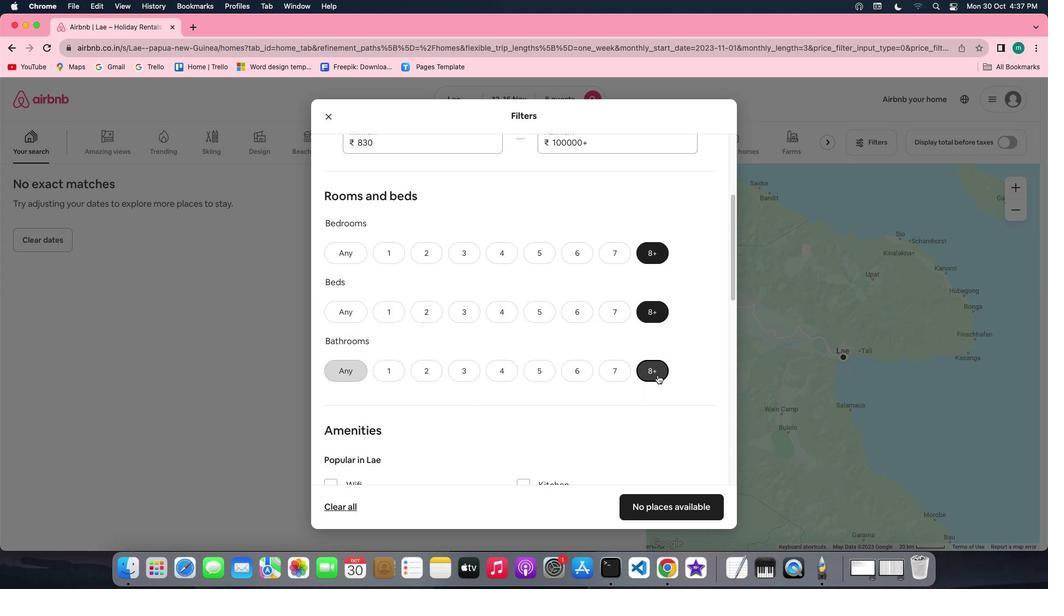 
Action: Mouse moved to (578, 393)
Screenshot: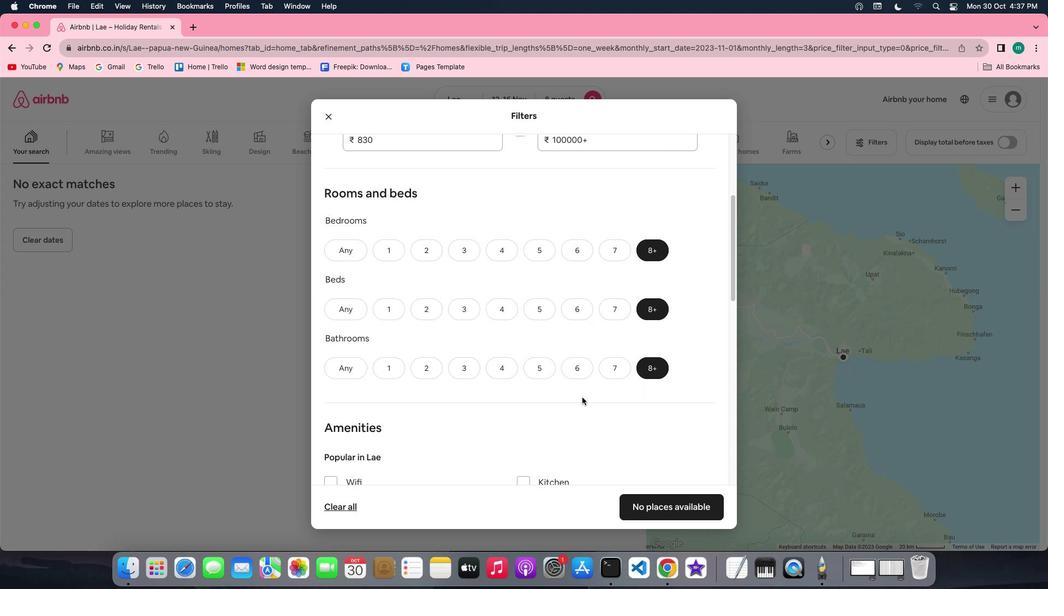 
Action: Mouse scrolled (578, 393) with delta (-3, -3)
Screenshot: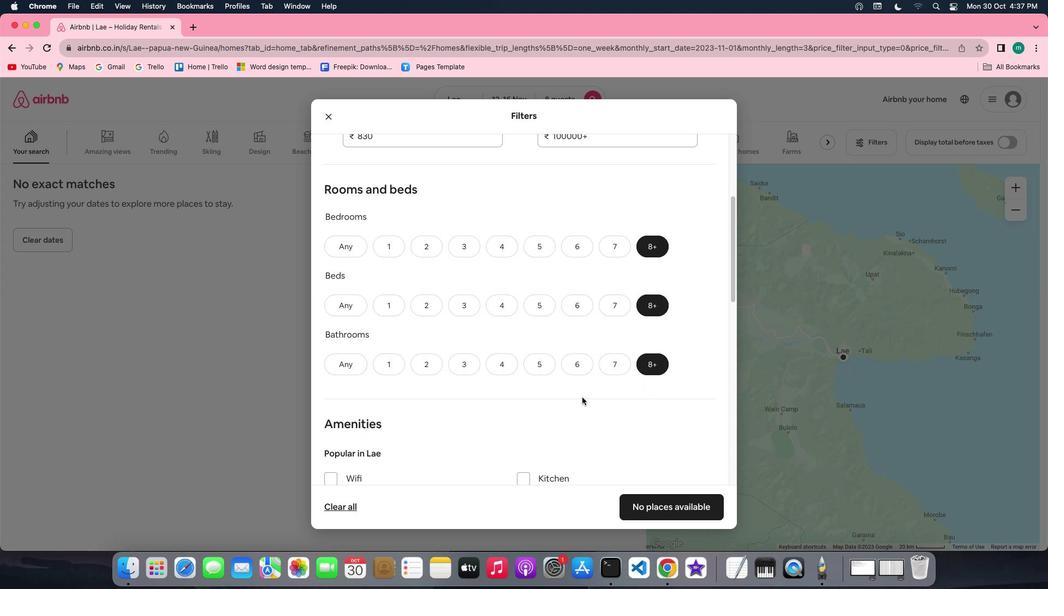 
Action: Mouse moved to (578, 393)
Screenshot: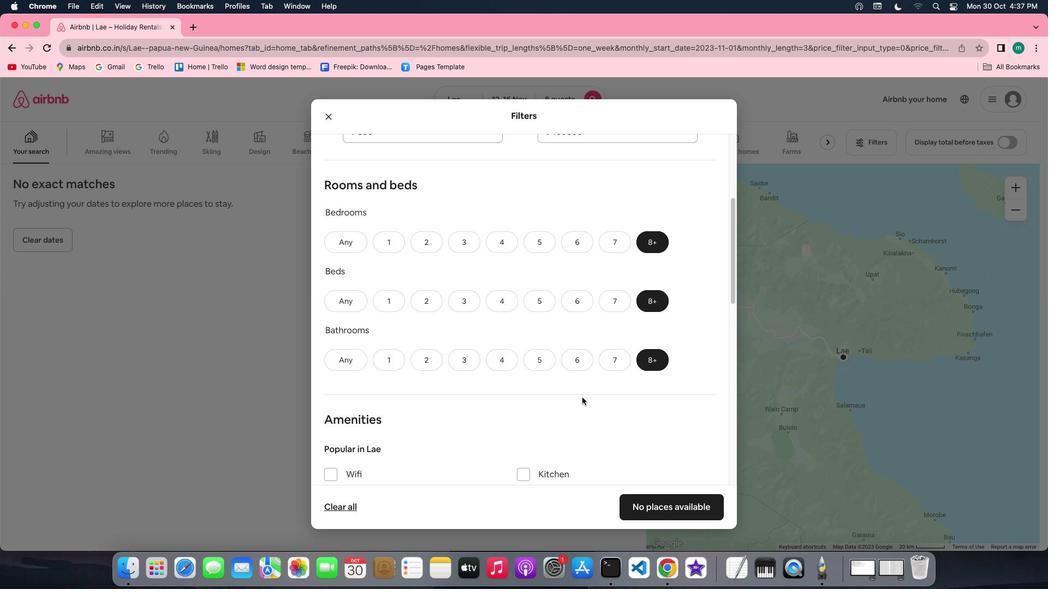 
Action: Mouse scrolled (578, 393) with delta (-3, -3)
Screenshot: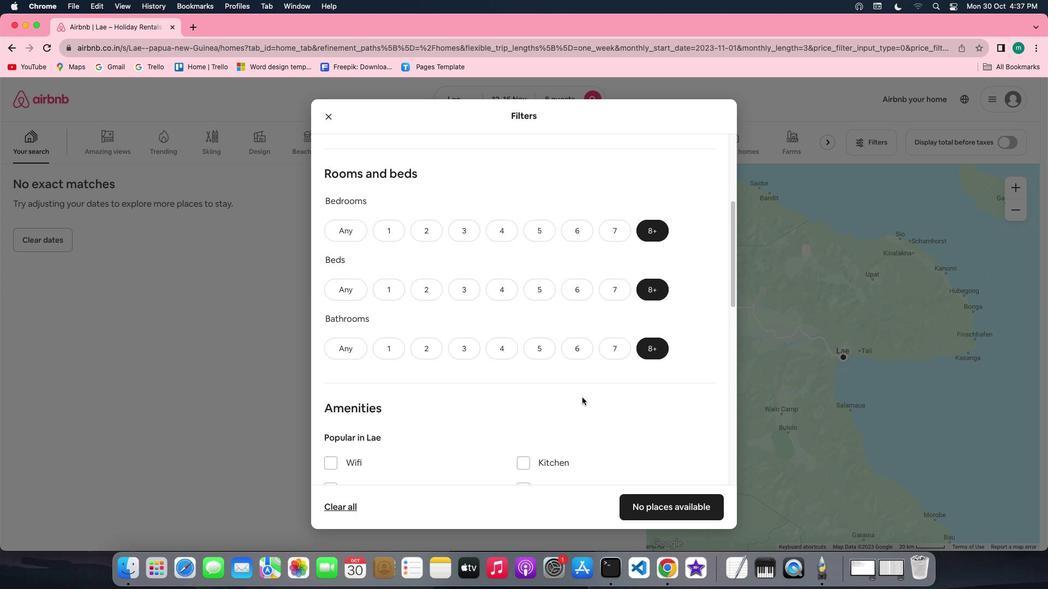 
Action: Mouse moved to (578, 393)
Screenshot: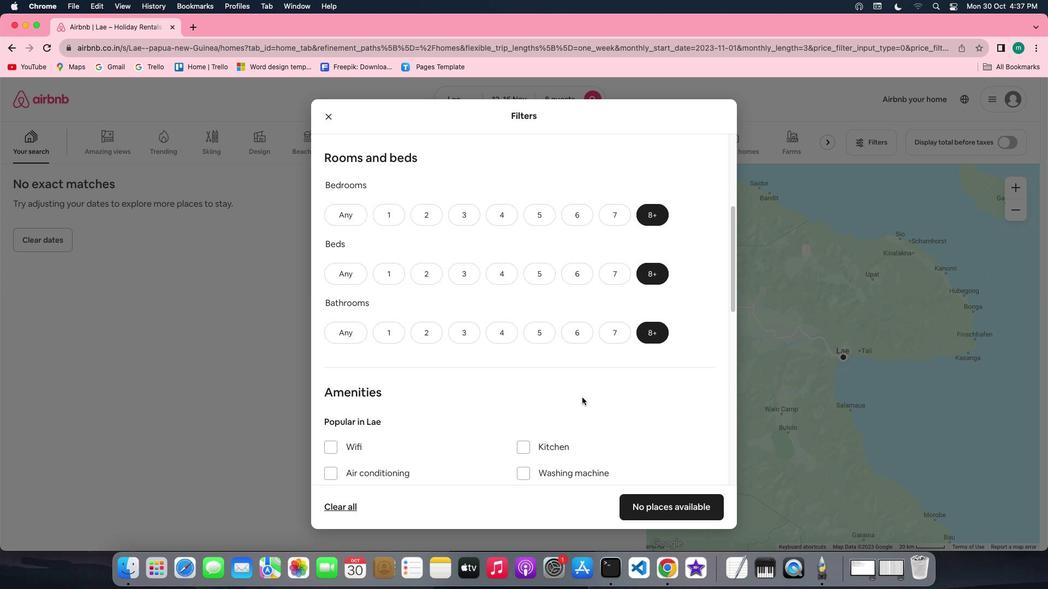 
Action: Mouse scrolled (578, 393) with delta (-3, -3)
Screenshot: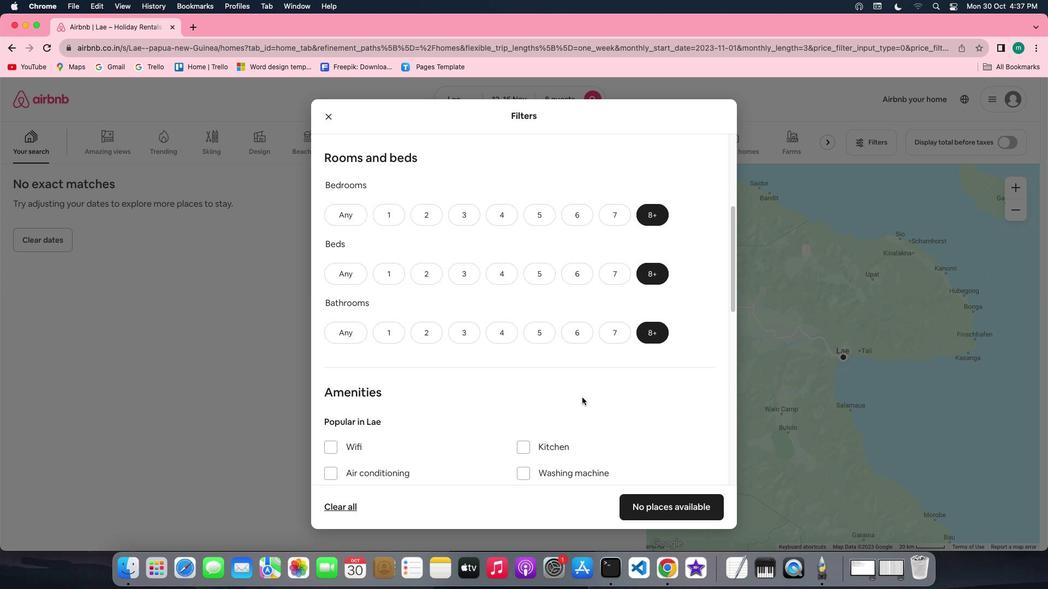 
Action: Mouse scrolled (578, 393) with delta (-3, -3)
Screenshot: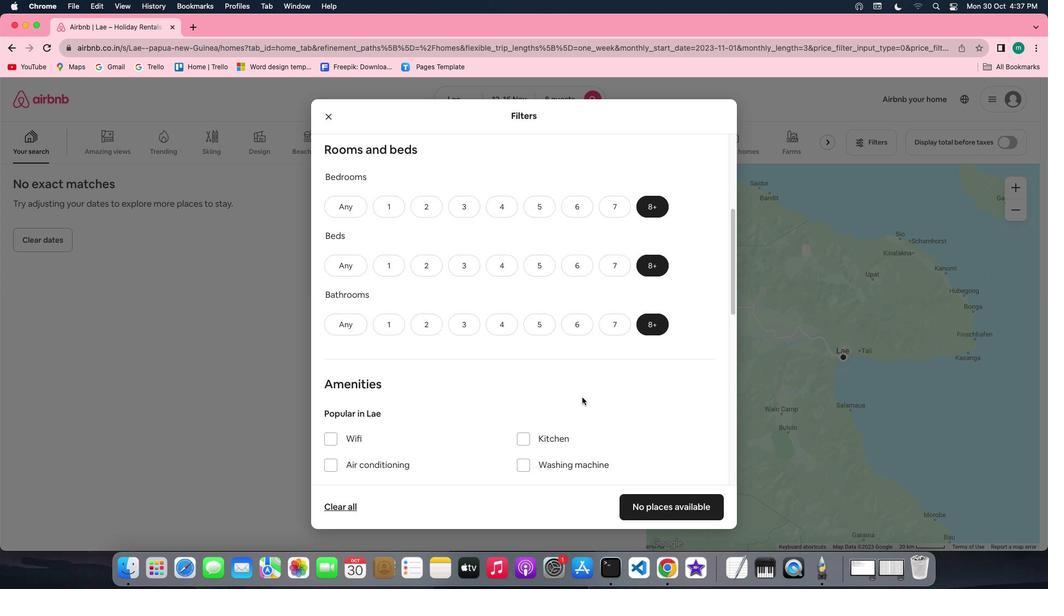 
Action: Mouse scrolled (578, 393) with delta (-3, -3)
Screenshot: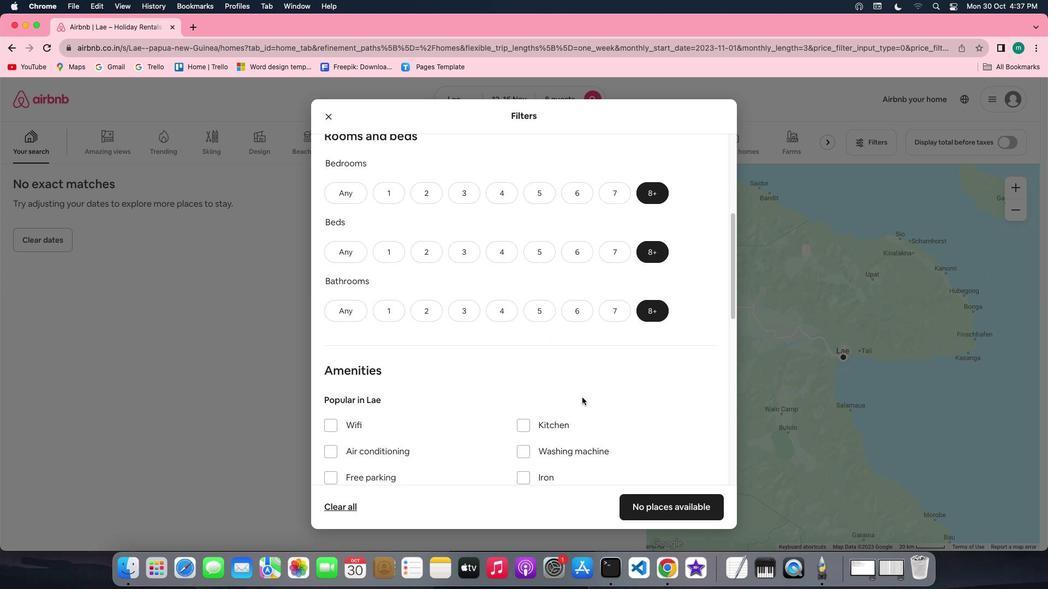 
Action: Mouse scrolled (578, 393) with delta (-3, -3)
Screenshot: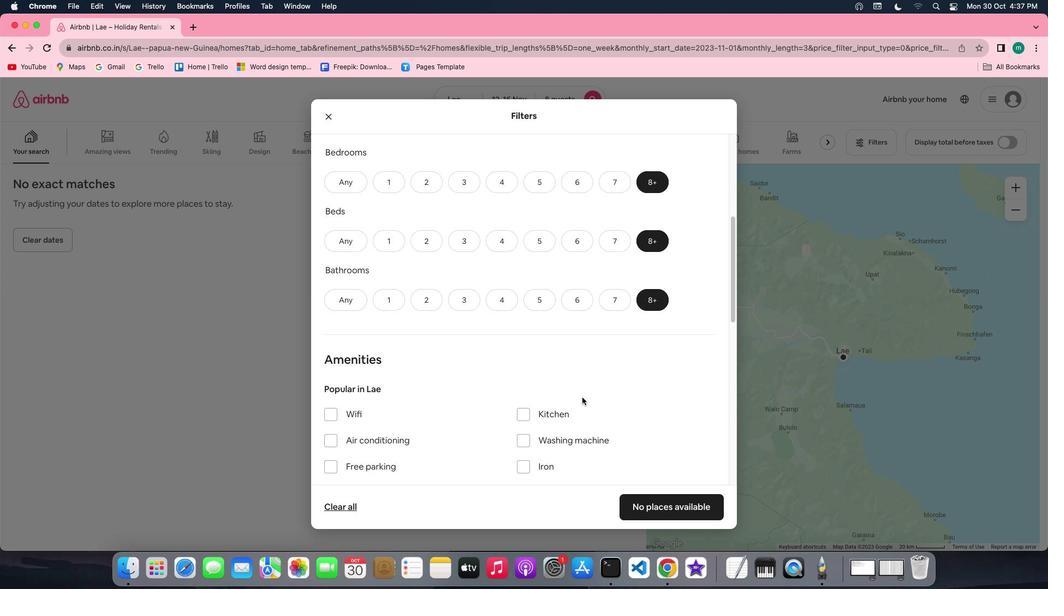 
Action: Mouse scrolled (578, 393) with delta (-3, -3)
Screenshot: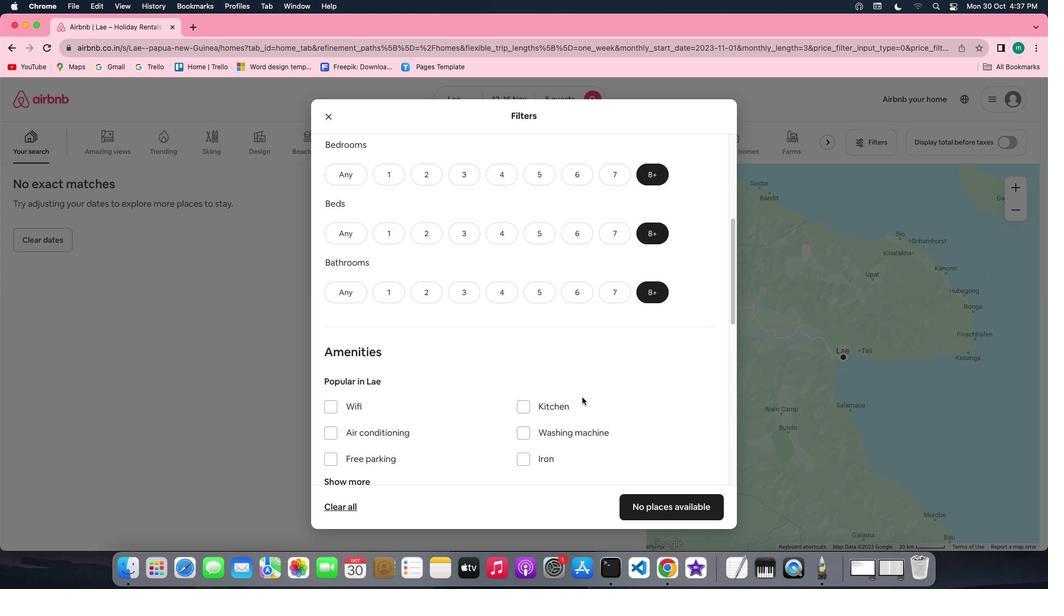 
Action: Mouse scrolled (578, 393) with delta (-3, -3)
Screenshot: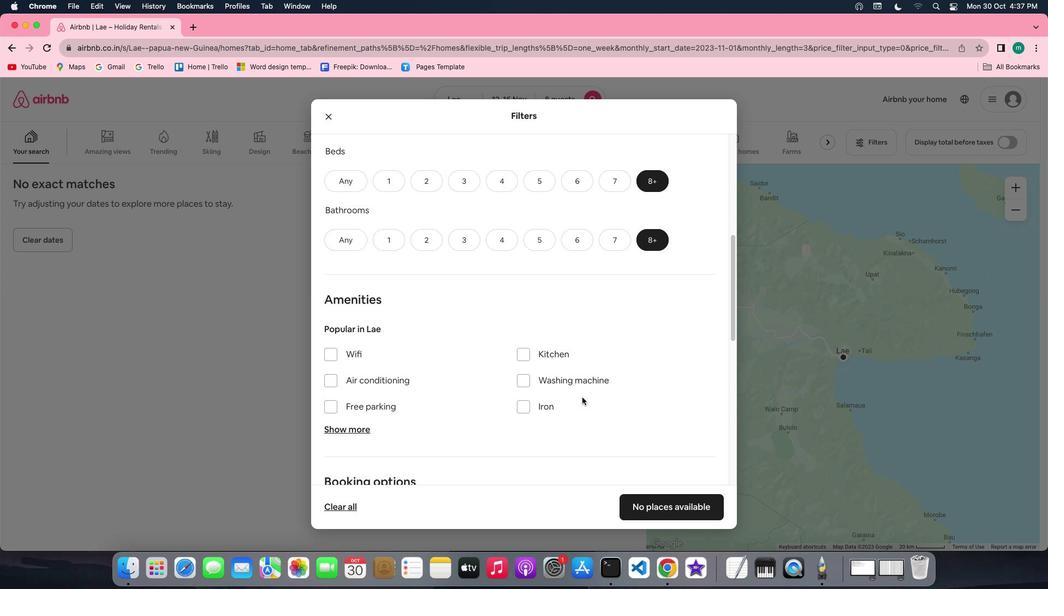 
Action: Mouse scrolled (578, 393) with delta (-3, -3)
Screenshot: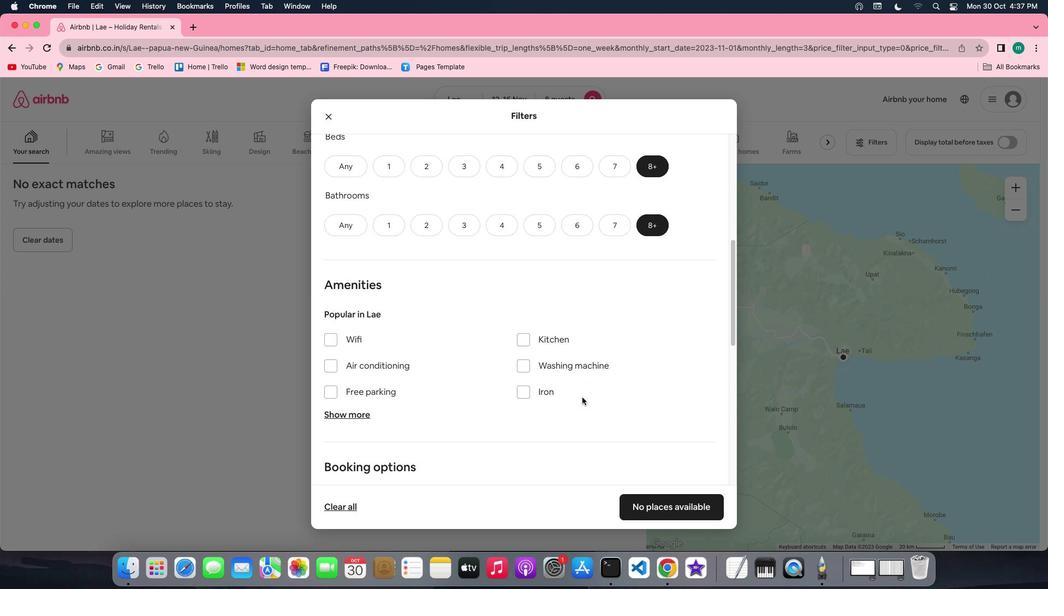 
Action: Mouse scrolled (578, 393) with delta (-3, -4)
Screenshot: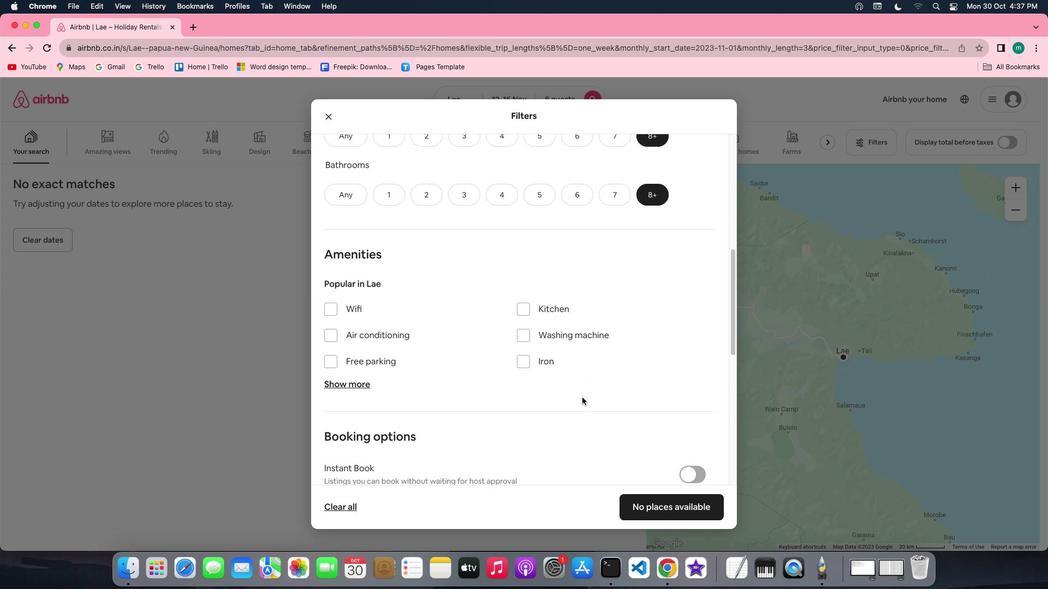 
Action: Mouse scrolled (578, 393) with delta (-3, -4)
Screenshot: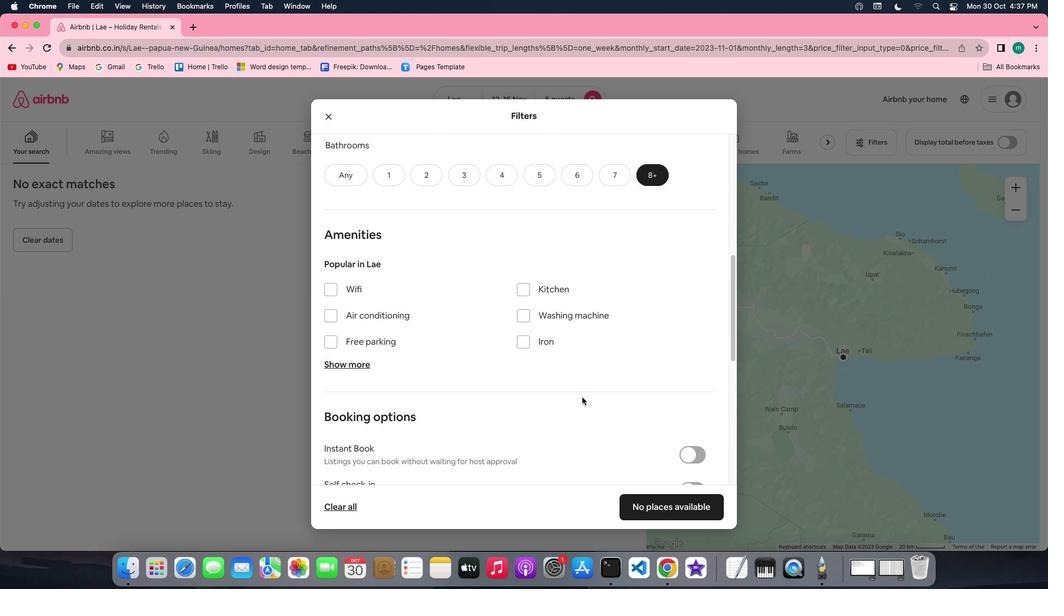 
Action: Mouse scrolled (578, 393) with delta (-3, -3)
Screenshot: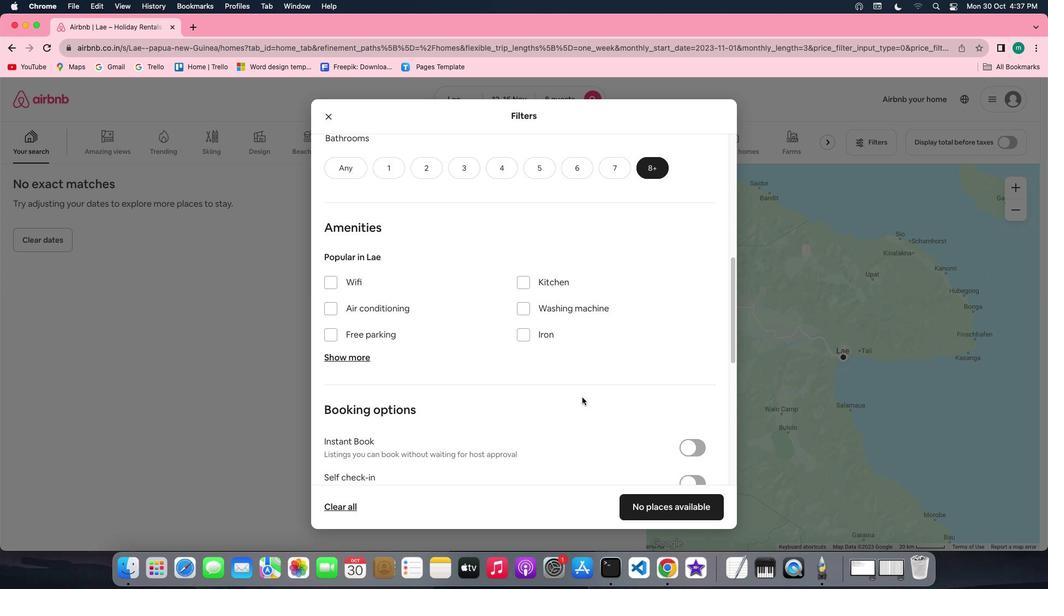 
Action: Mouse scrolled (578, 393) with delta (-3, -3)
Screenshot: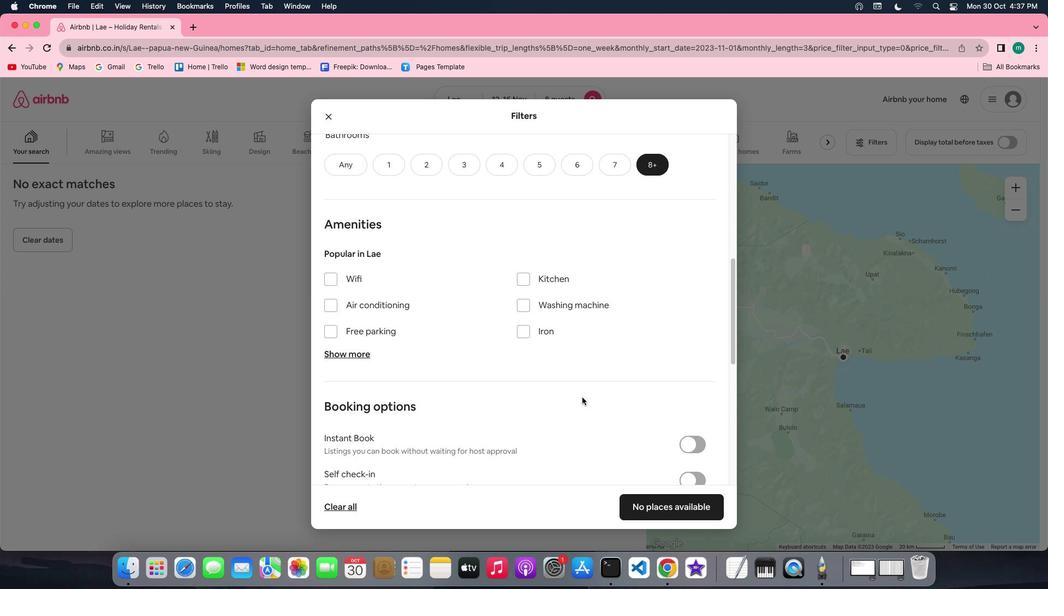 
Action: Mouse scrolled (578, 393) with delta (-3, -3)
Screenshot: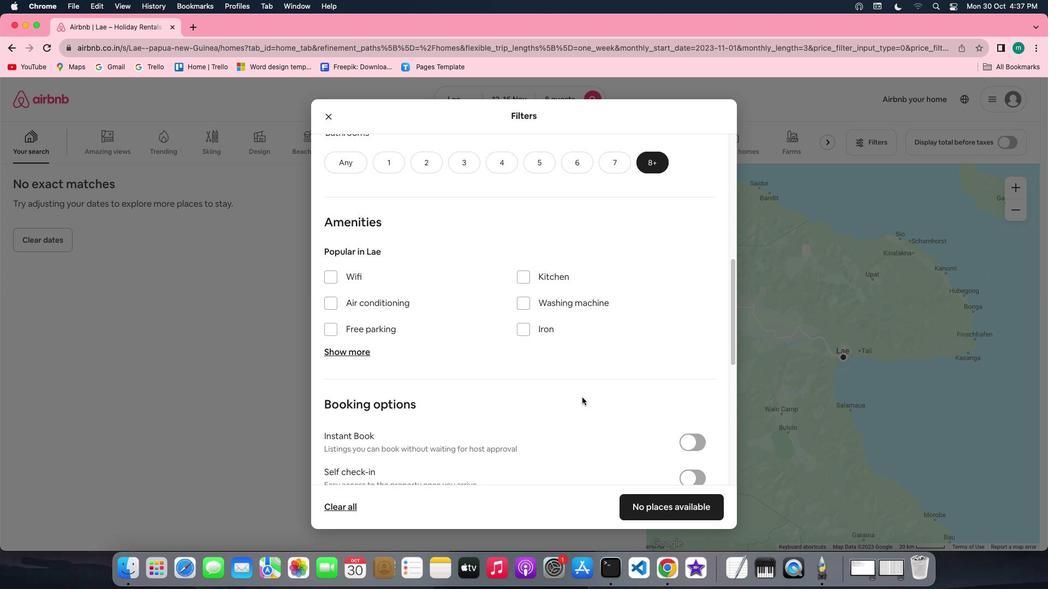 
Action: Mouse scrolled (578, 393) with delta (-3, -3)
Screenshot: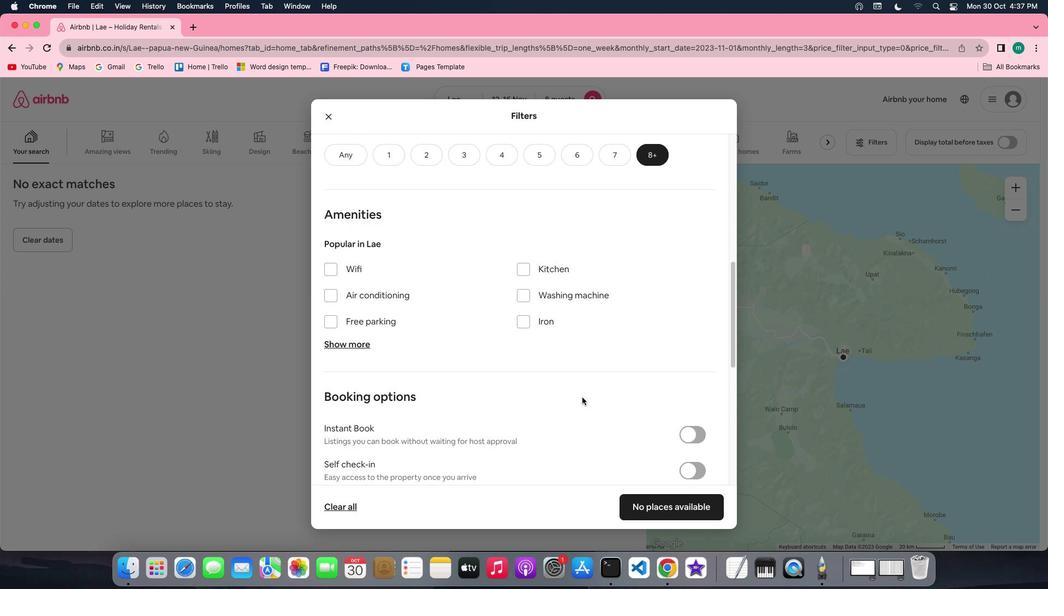 
Action: Mouse scrolled (578, 393) with delta (-3, -3)
Screenshot: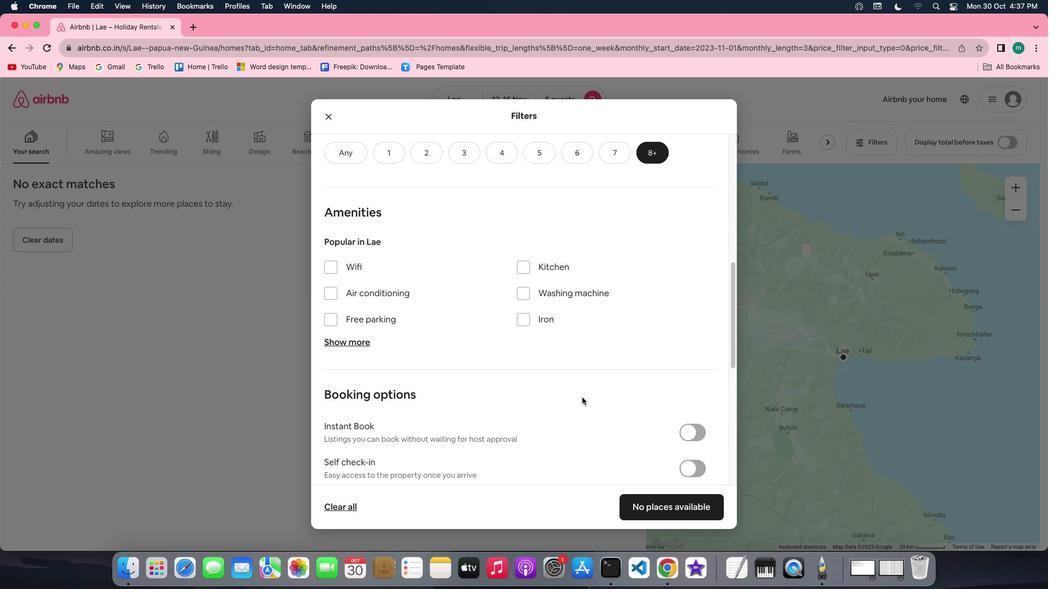 
Action: Mouse scrolled (578, 393) with delta (-3, -3)
Screenshot: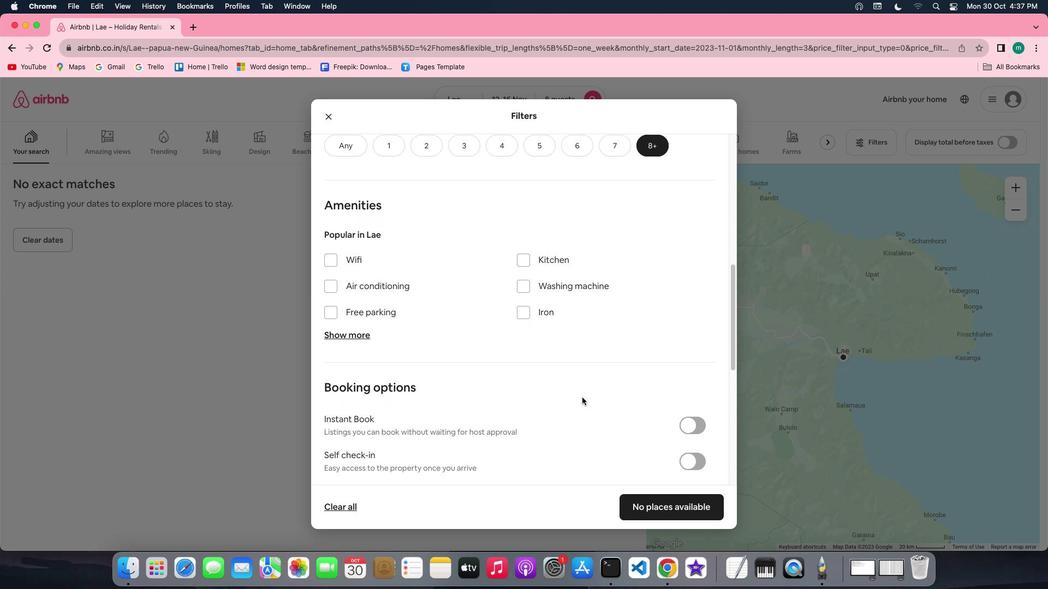 
Action: Mouse scrolled (578, 393) with delta (-3, -3)
Screenshot: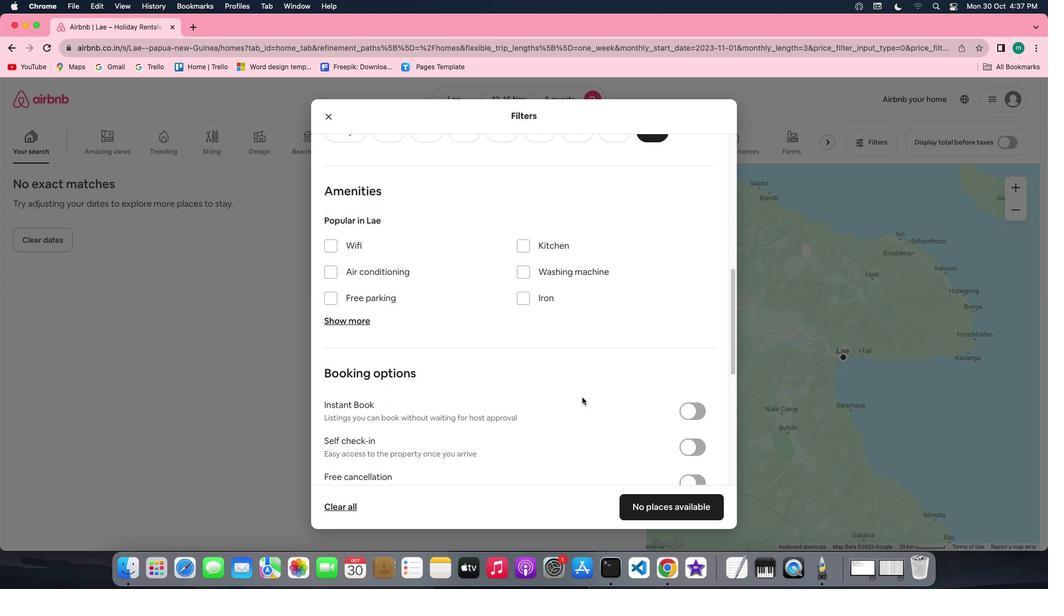 
Action: Mouse scrolled (578, 393) with delta (-3, -3)
Screenshot: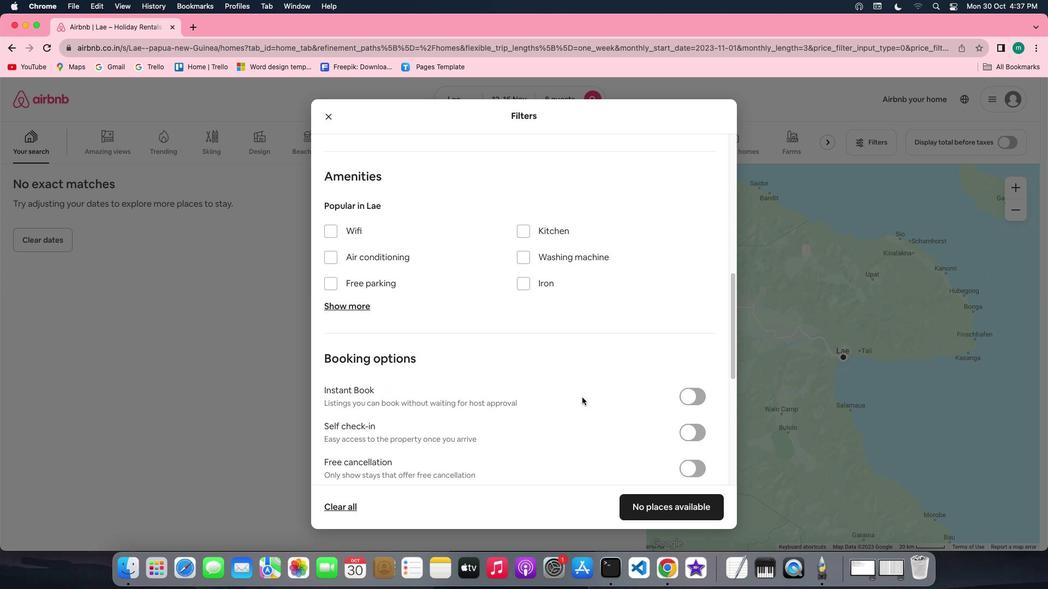 
Action: Mouse scrolled (578, 393) with delta (-3, -3)
Screenshot: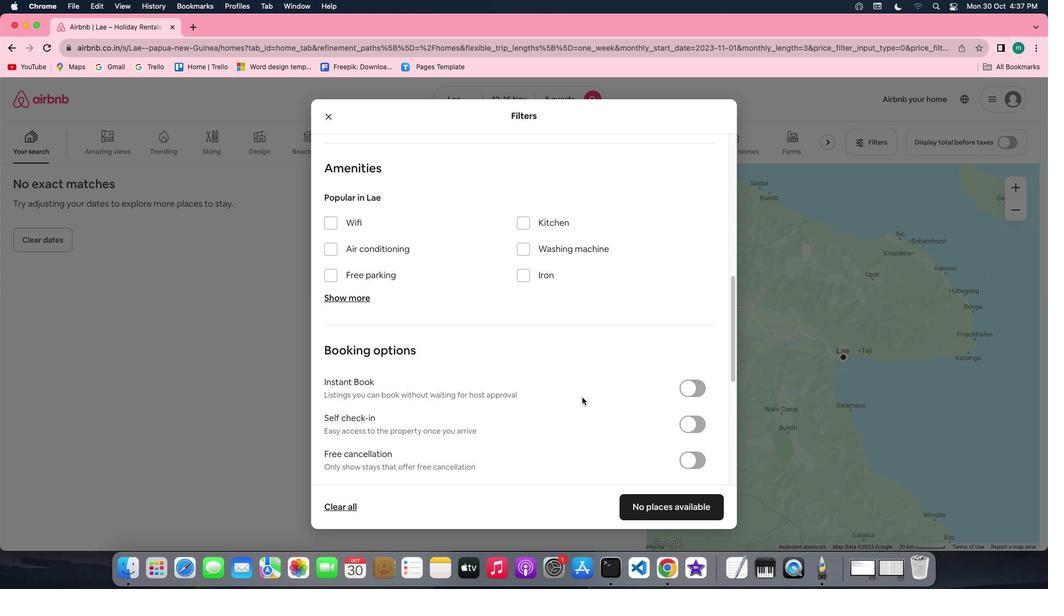 
Action: Mouse scrolled (578, 393) with delta (-3, -3)
Screenshot: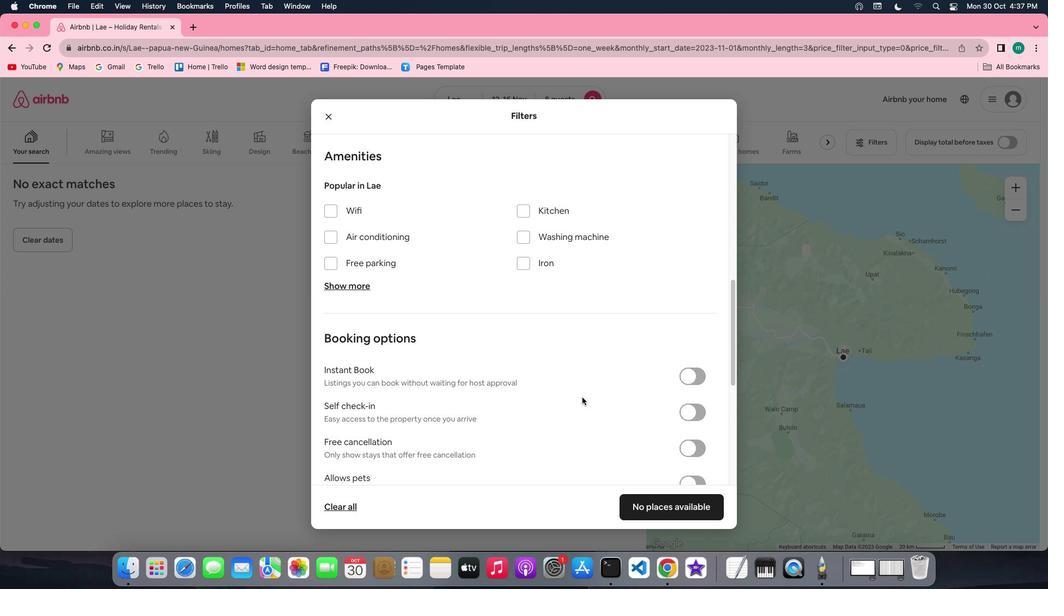 
Action: Mouse scrolled (578, 393) with delta (-3, -3)
Screenshot: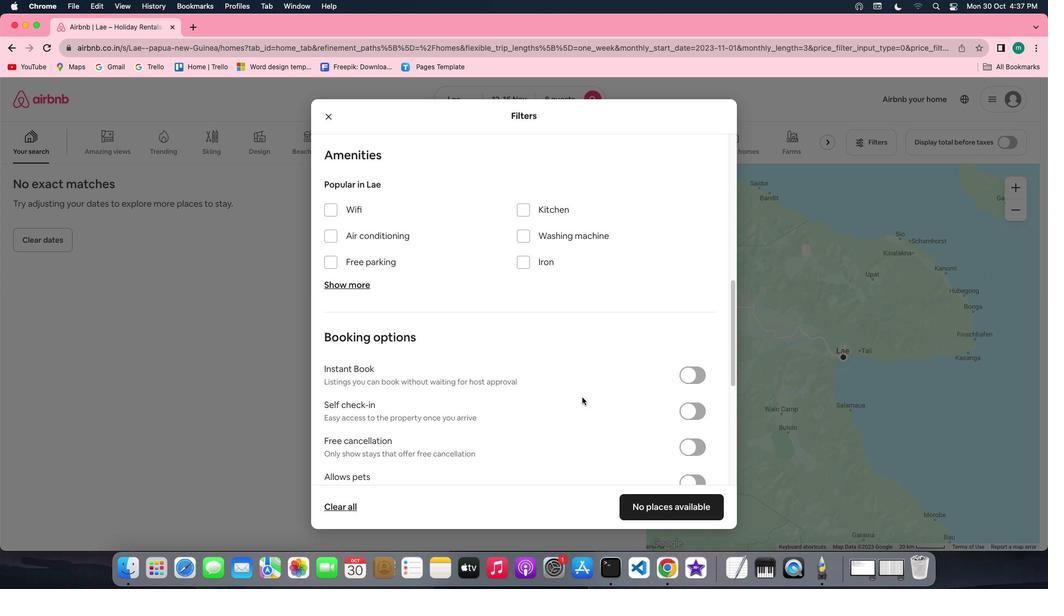 
Action: Mouse scrolled (578, 393) with delta (-3, -3)
Screenshot: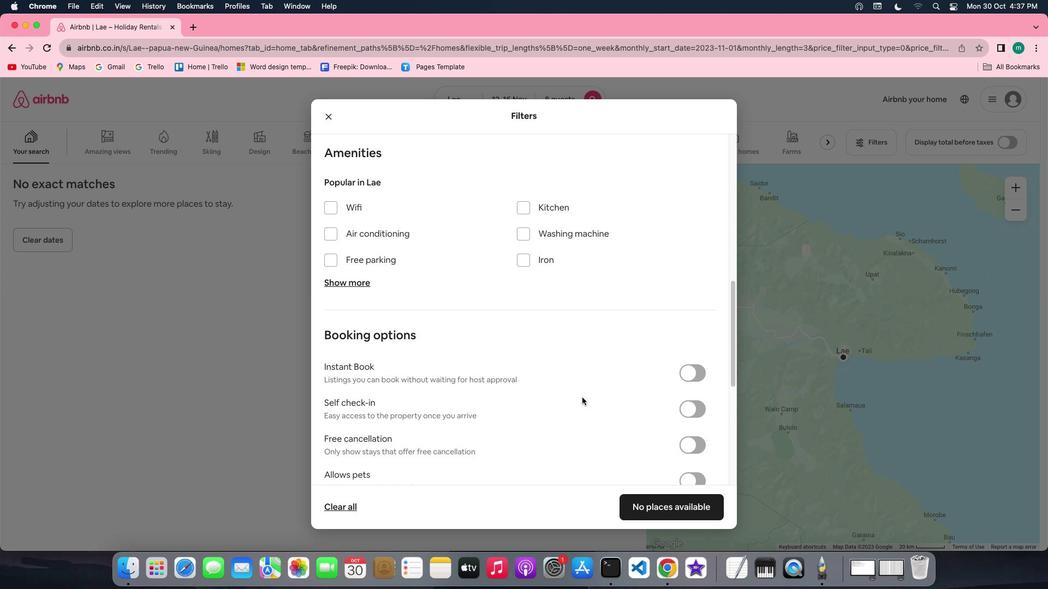 
Action: Mouse scrolled (578, 393) with delta (-3, -3)
Screenshot: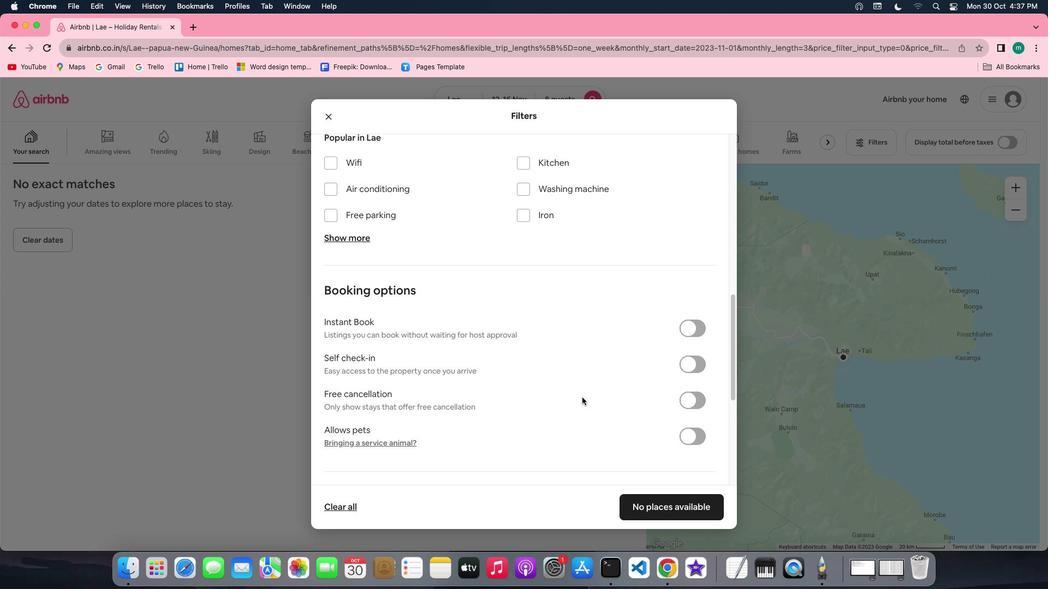 
Action: Mouse scrolled (578, 393) with delta (-3, -3)
Screenshot: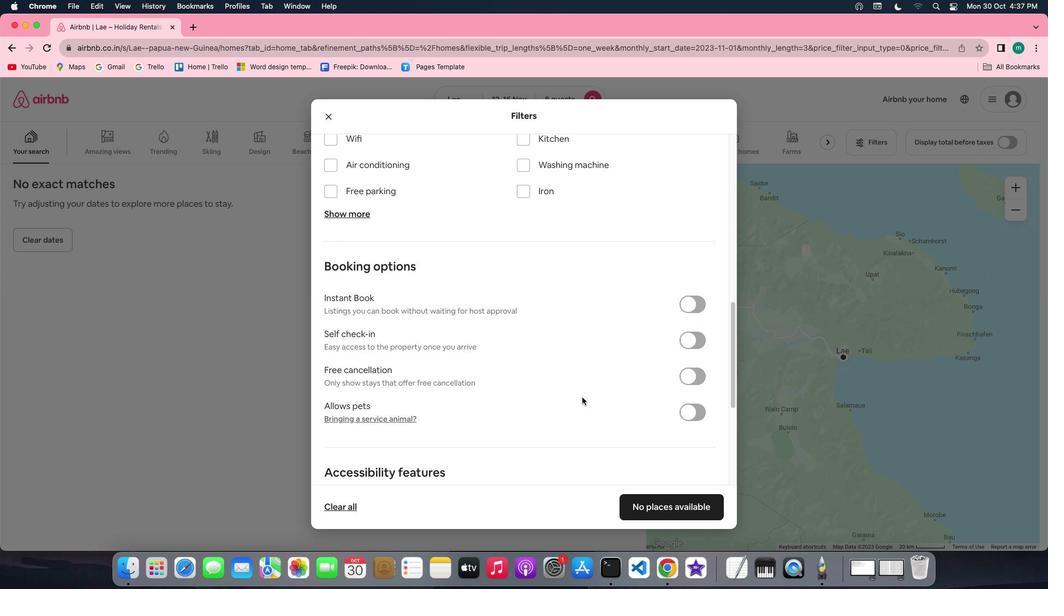 
Action: Mouse scrolled (578, 393) with delta (-3, -4)
Screenshot: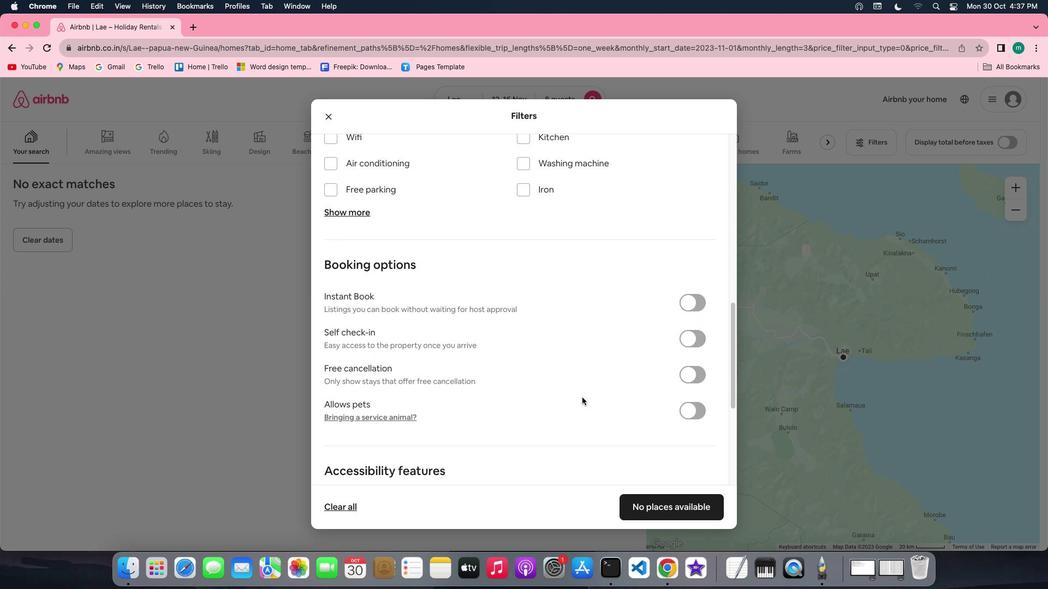 
Action: Mouse moved to (578, 393)
Screenshot: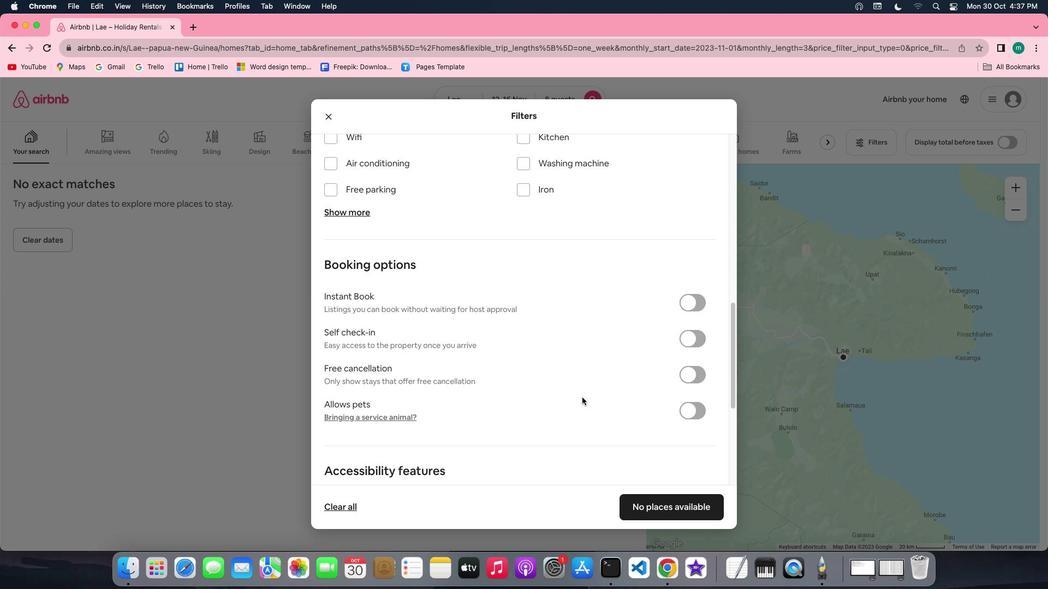 
Action: Mouse scrolled (578, 393) with delta (-3, -3)
Screenshot: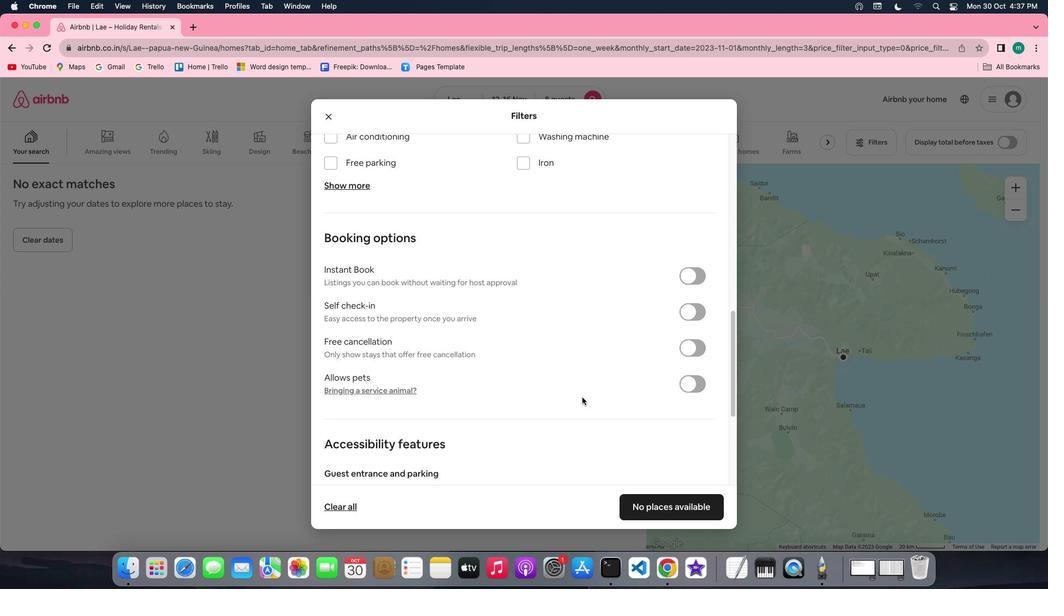 
Action: Mouse scrolled (578, 393) with delta (-3, -3)
Screenshot: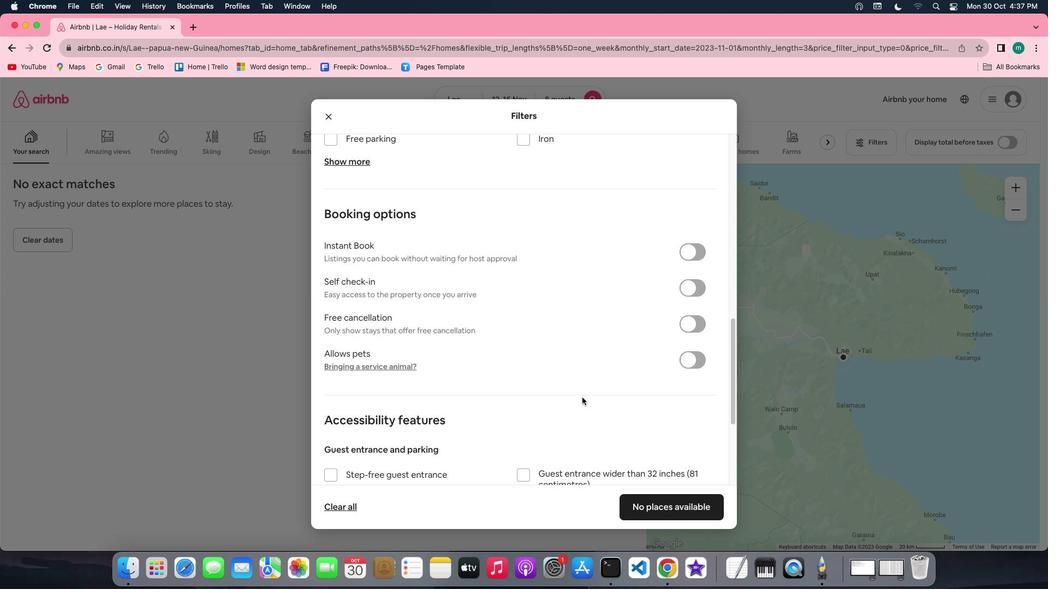 
Action: Mouse scrolled (578, 393) with delta (-3, -3)
Screenshot: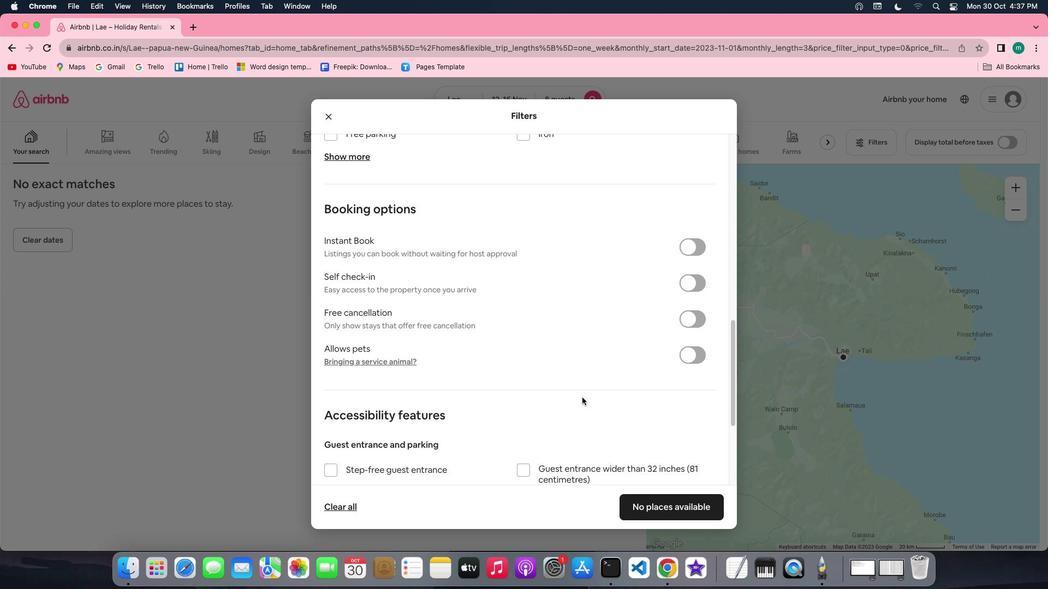 
Action: Mouse scrolled (578, 393) with delta (-3, -3)
Screenshot: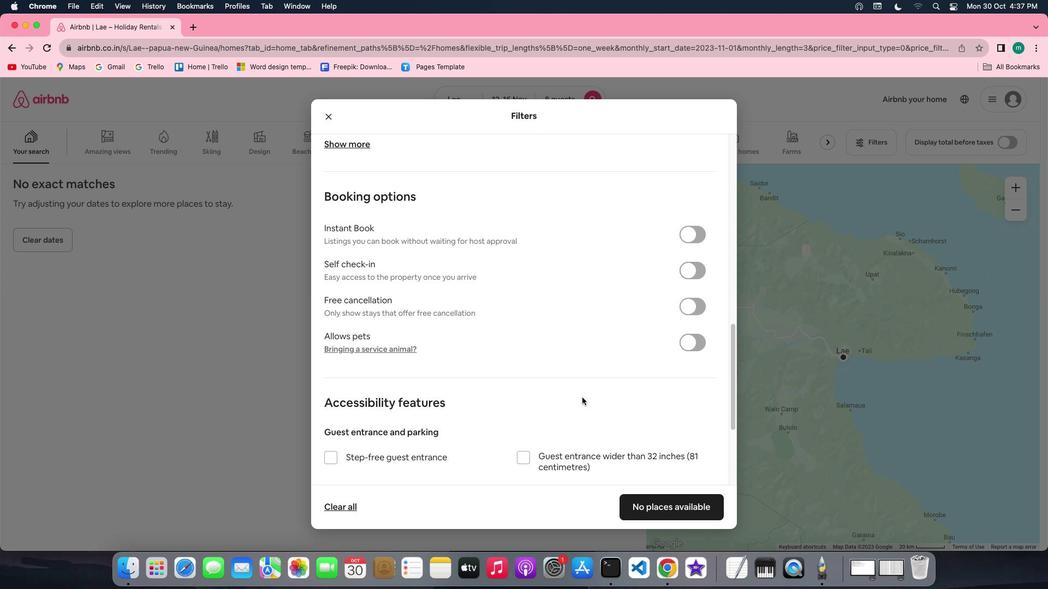 
Action: Mouse scrolled (578, 393) with delta (-3, -3)
Screenshot: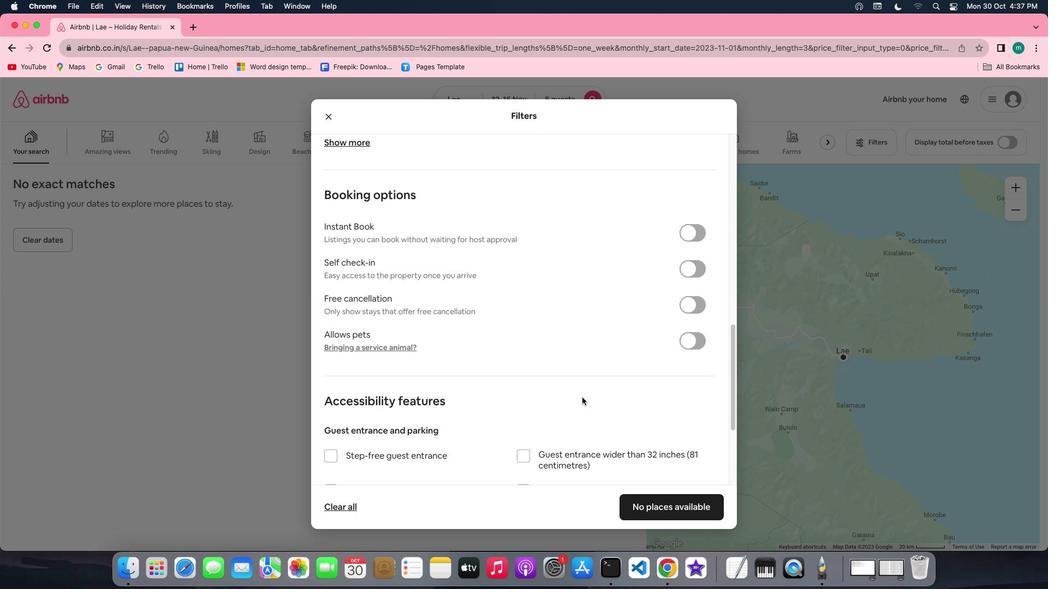 
Action: Mouse scrolled (578, 393) with delta (-3, -3)
Screenshot: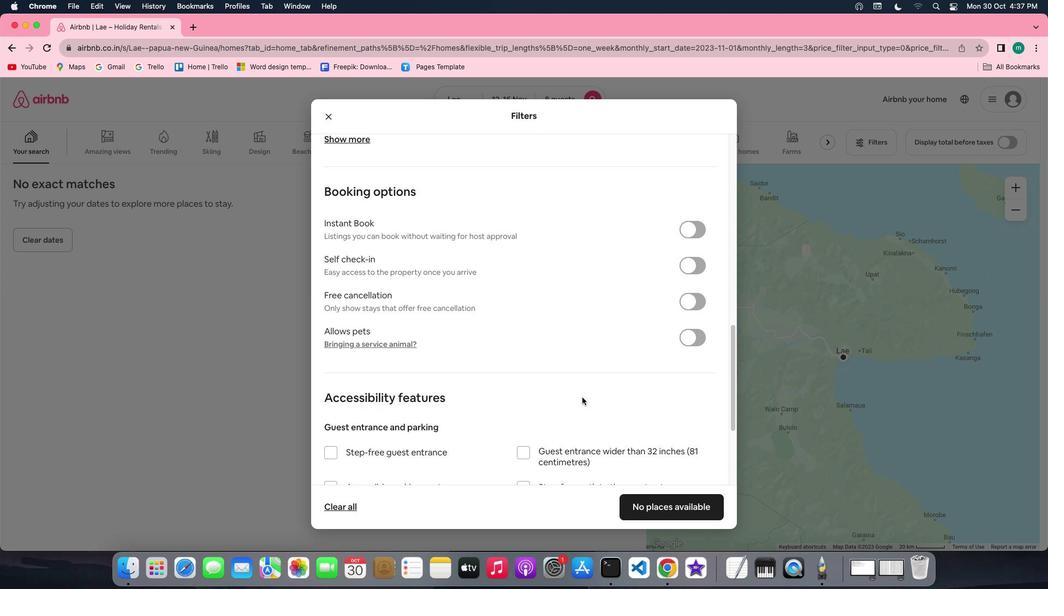 
Action: Mouse scrolled (578, 393) with delta (-3, -3)
Screenshot: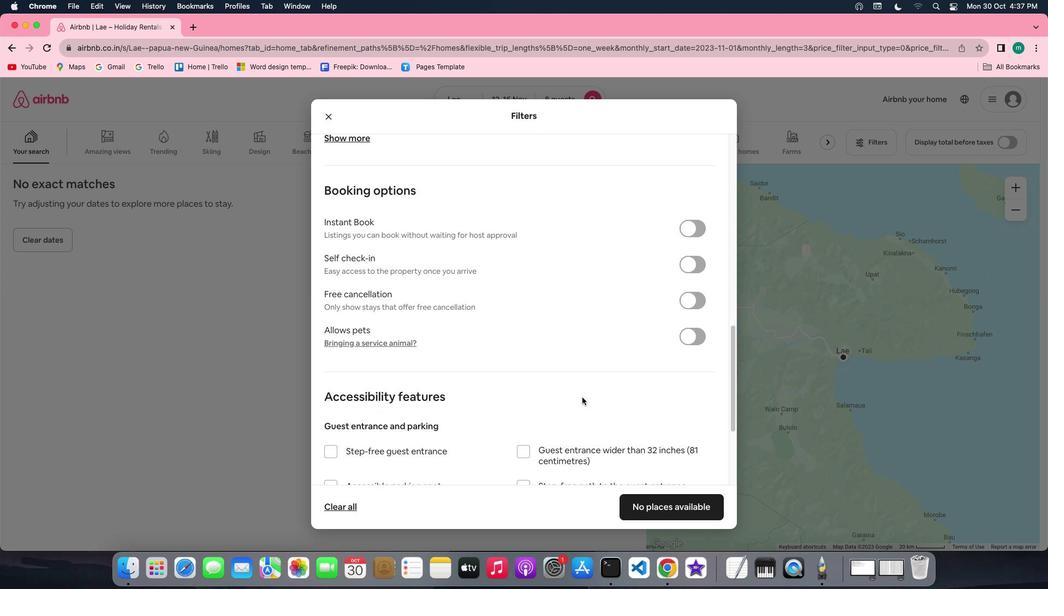 
Action: Mouse scrolled (578, 393) with delta (-3, -3)
Screenshot: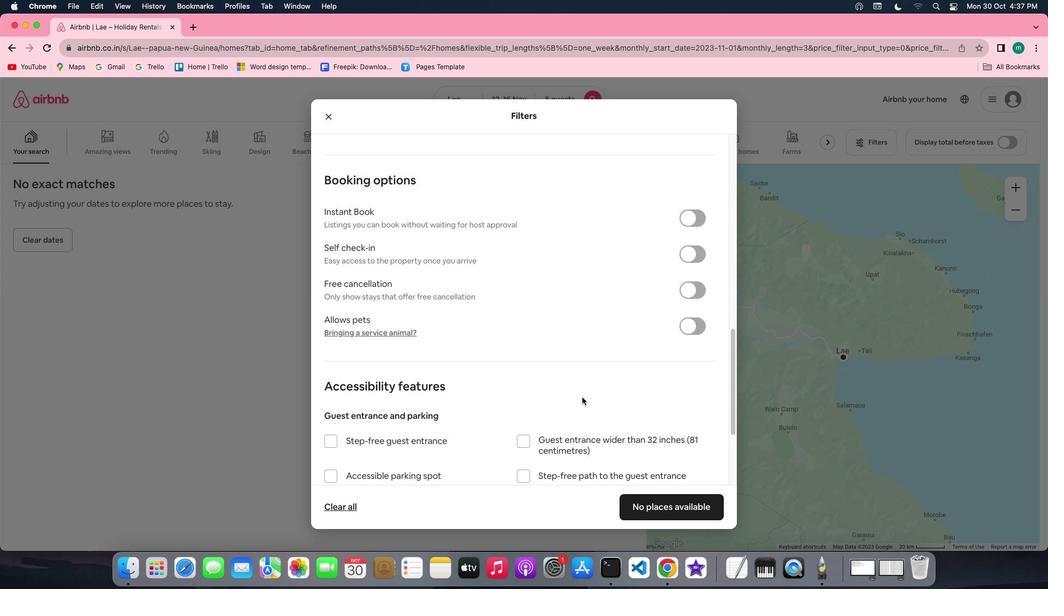 
Action: Mouse scrolled (578, 393) with delta (-3, -3)
Screenshot: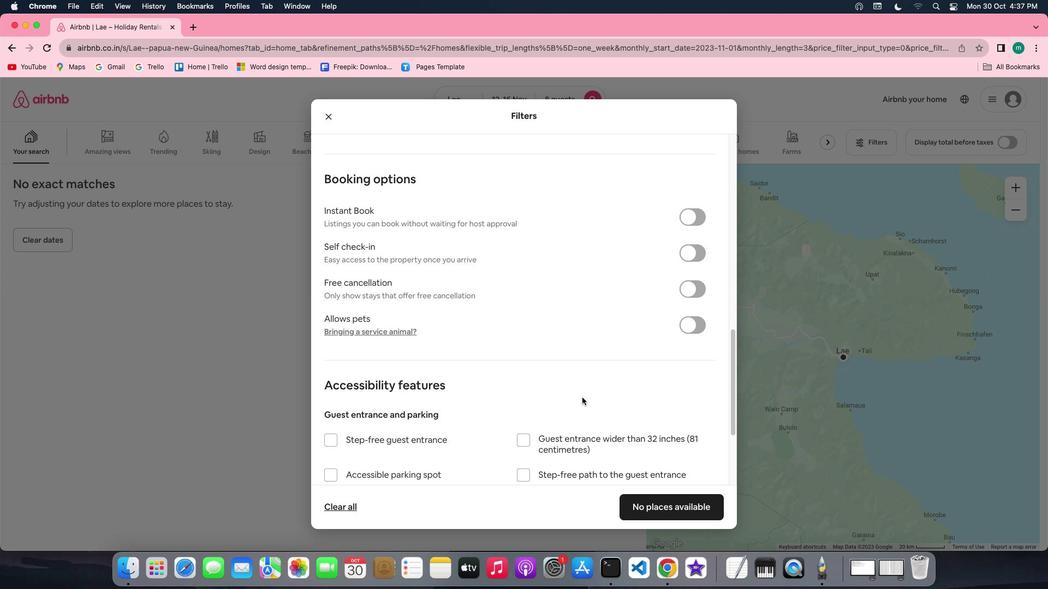 
Action: Mouse scrolled (578, 393) with delta (-3, -3)
Screenshot: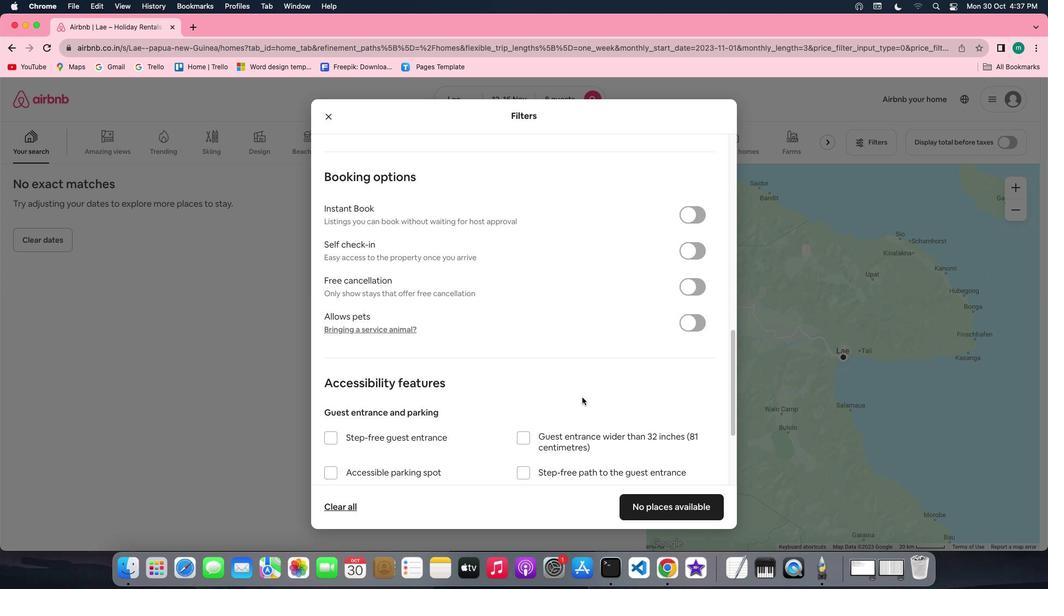
Action: Mouse scrolled (578, 393) with delta (-3, -3)
Screenshot: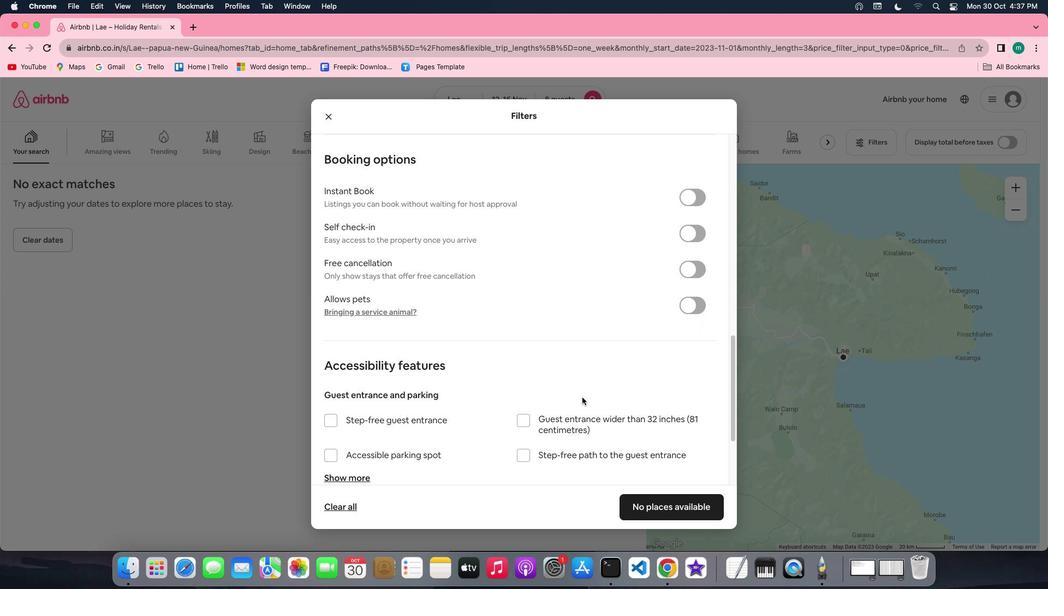 
Action: Mouse scrolled (578, 393) with delta (-3, -3)
Screenshot: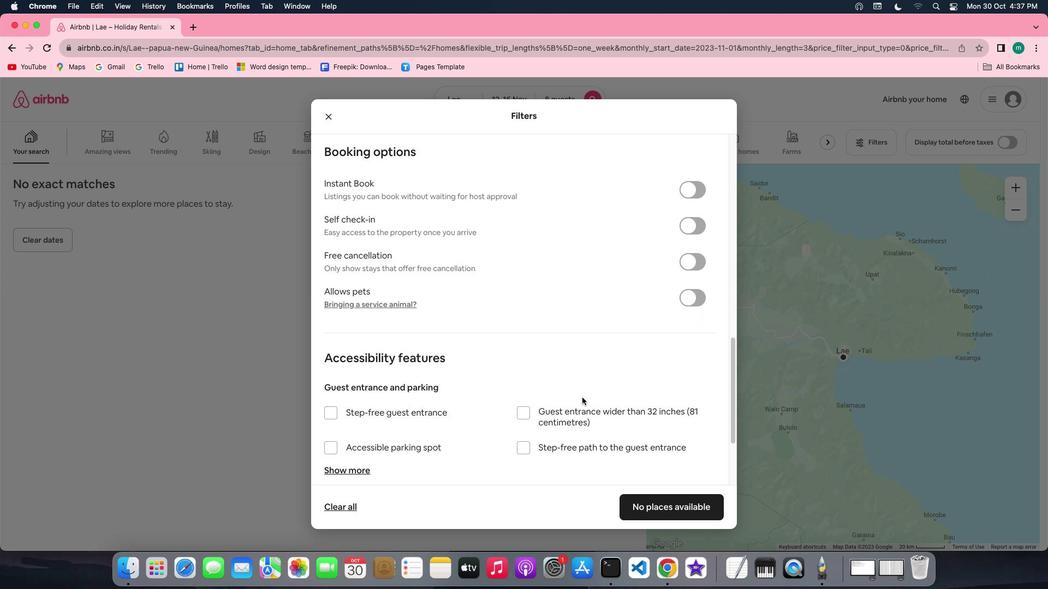 
Action: Mouse scrolled (578, 393) with delta (-3, -3)
Screenshot: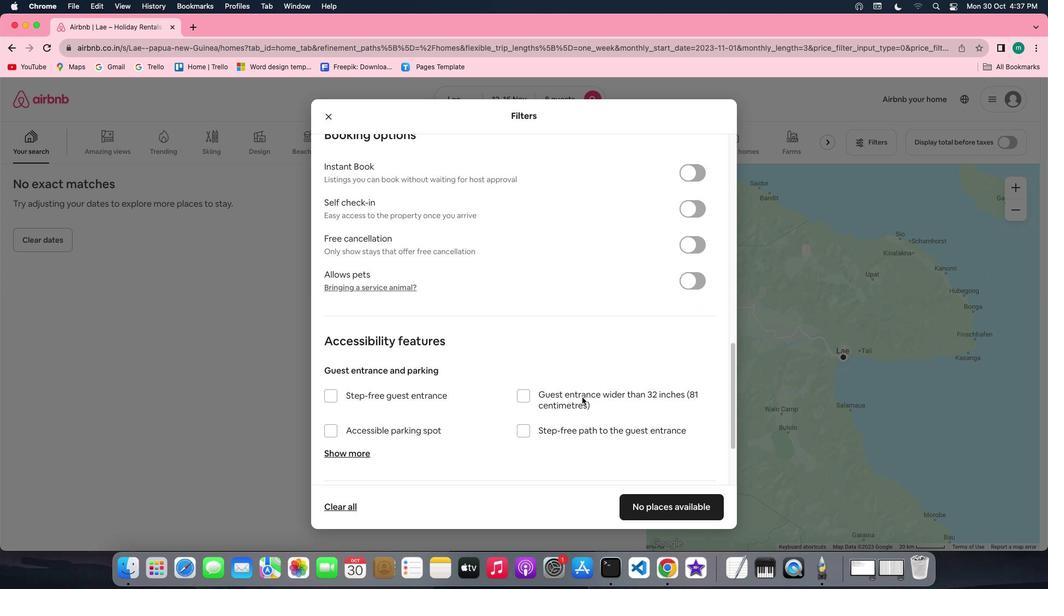 
Action: Mouse scrolled (578, 393) with delta (-3, -3)
Screenshot: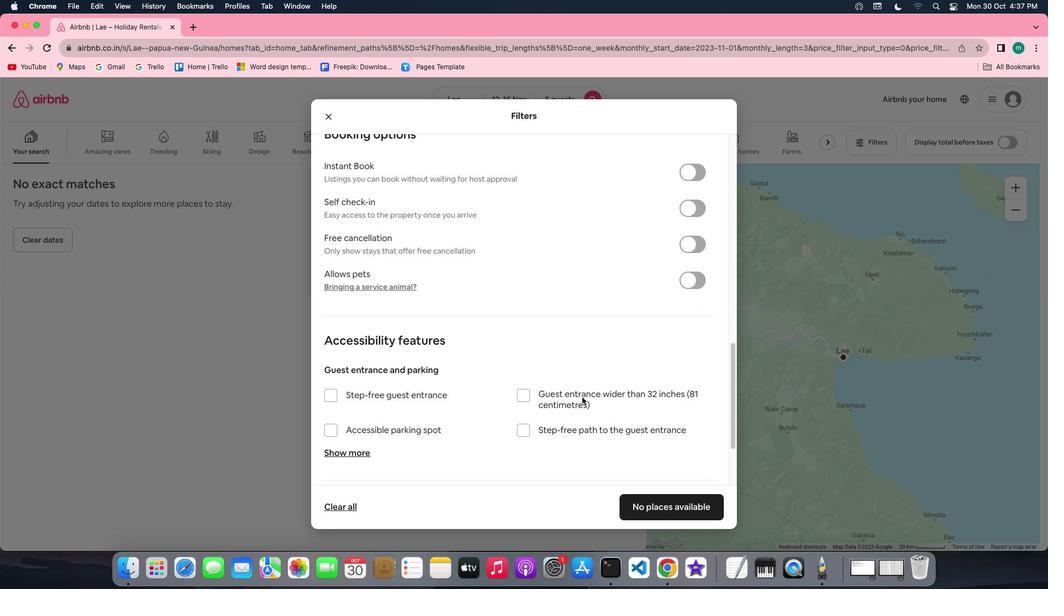 
Action: Mouse moved to (637, 307)
Screenshot: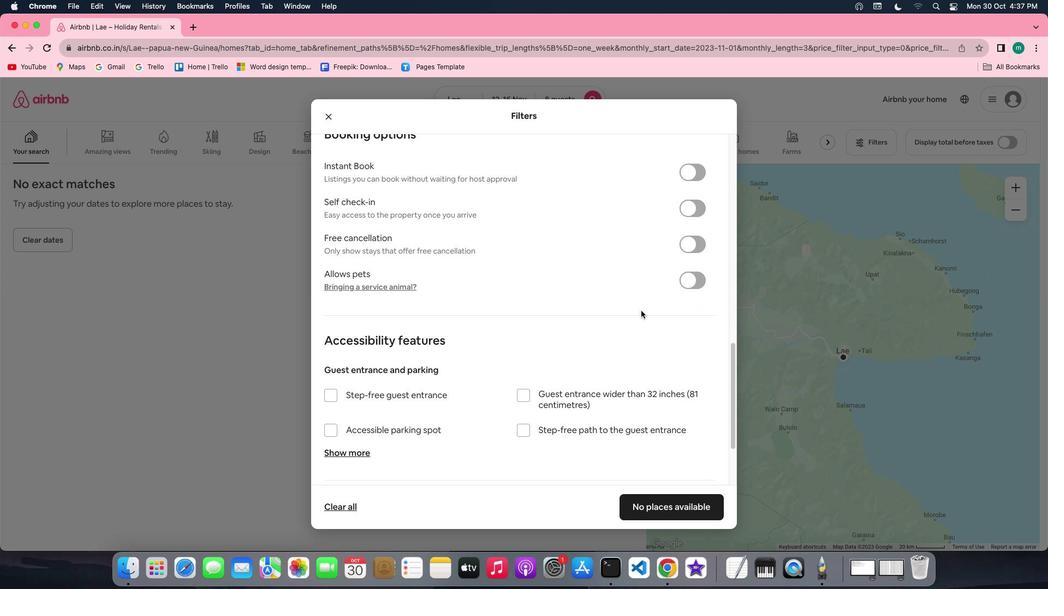 
Action: Mouse scrolled (637, 307) with delta (-3, -3)
Screenshot: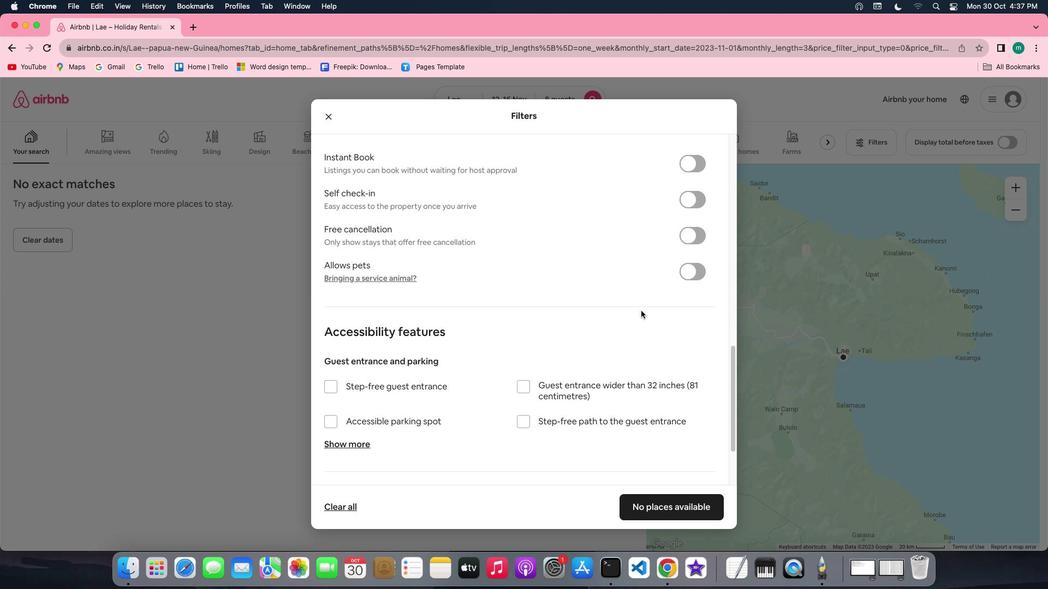 
Action: Mouse scrolled (637, 307) with delta (-3, -3)
Screenshot: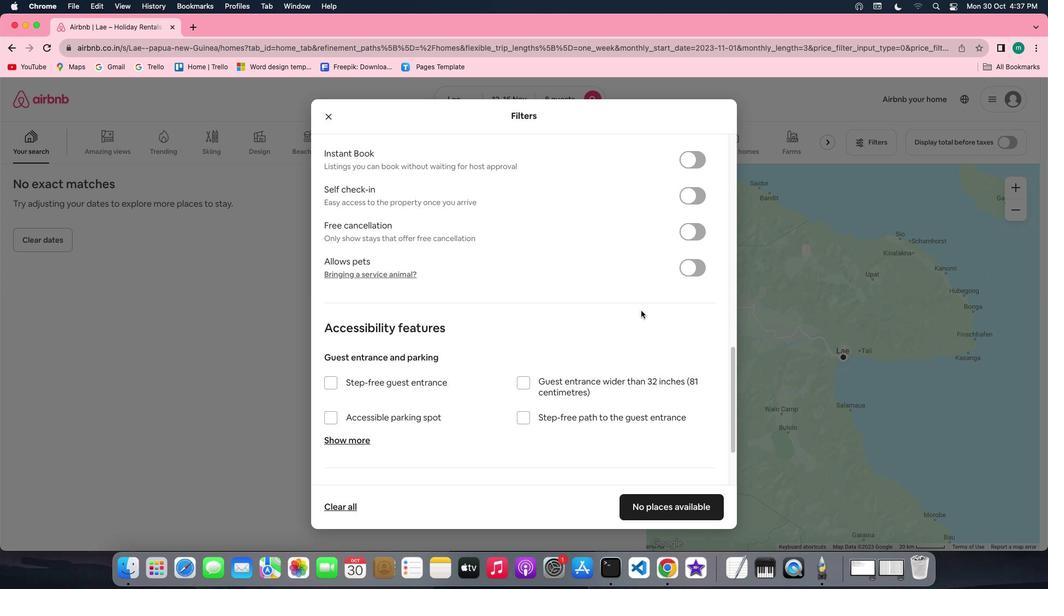 
Action: Mouse scrolled (637, 307) with delta (-3, -2)
Screenshot: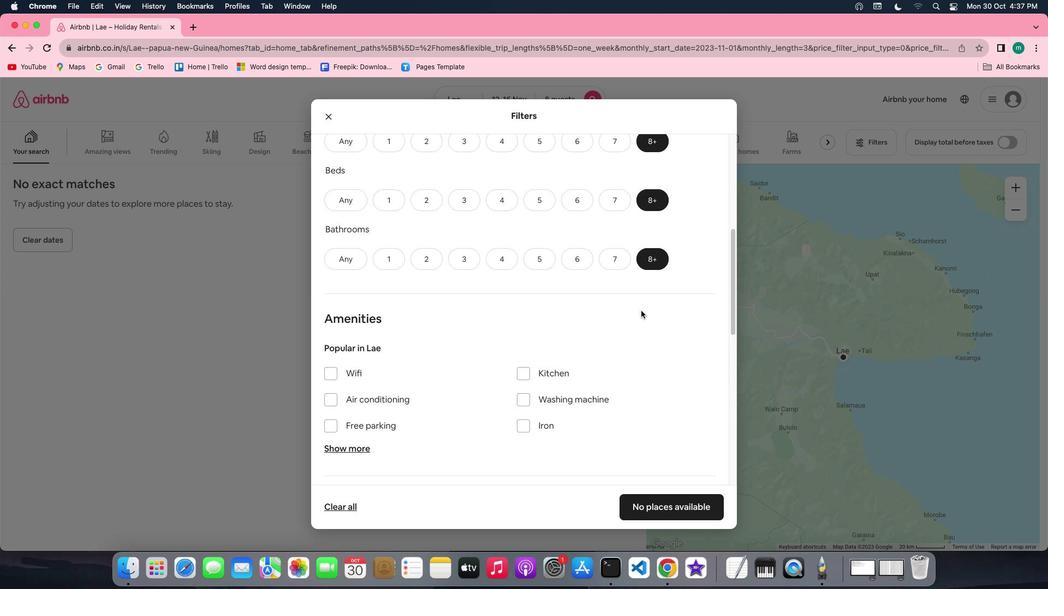 
Action: Mouse scrolled (637, 307) with delta (-3, -2)
Screenshot: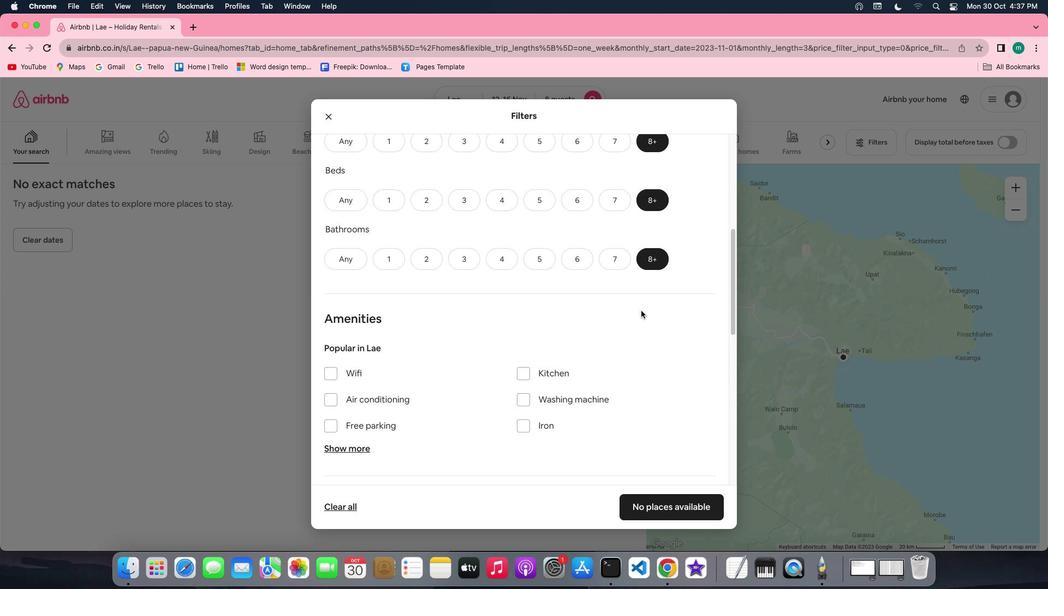 
Action: Mouse scrolled (637, 307) with delta (-3, -1)
Screenshot: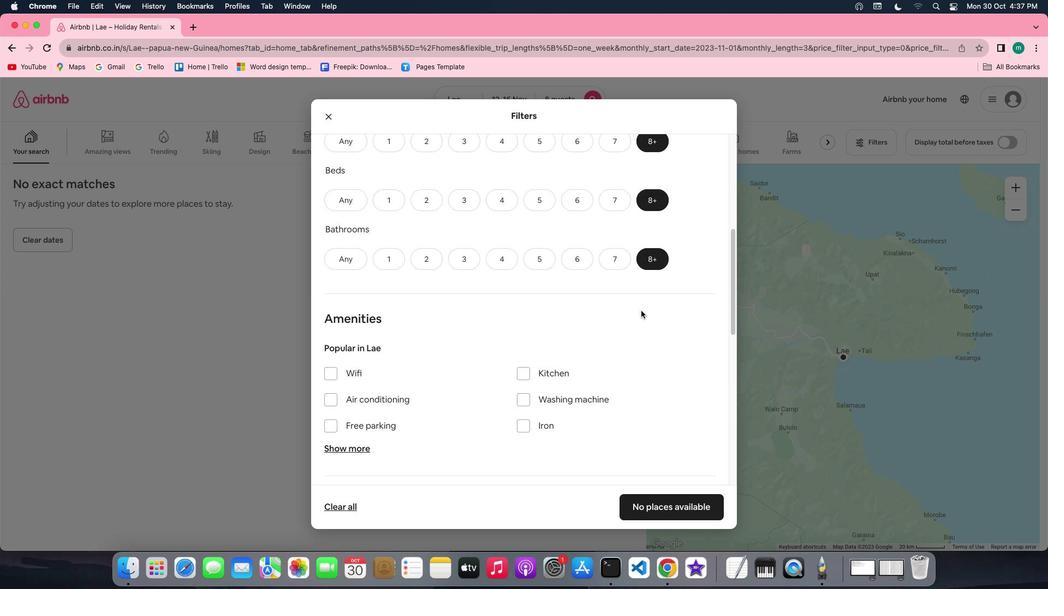 
Action: Mouse scrolled (637, 307) with delta (-3, 0)
Screenshot: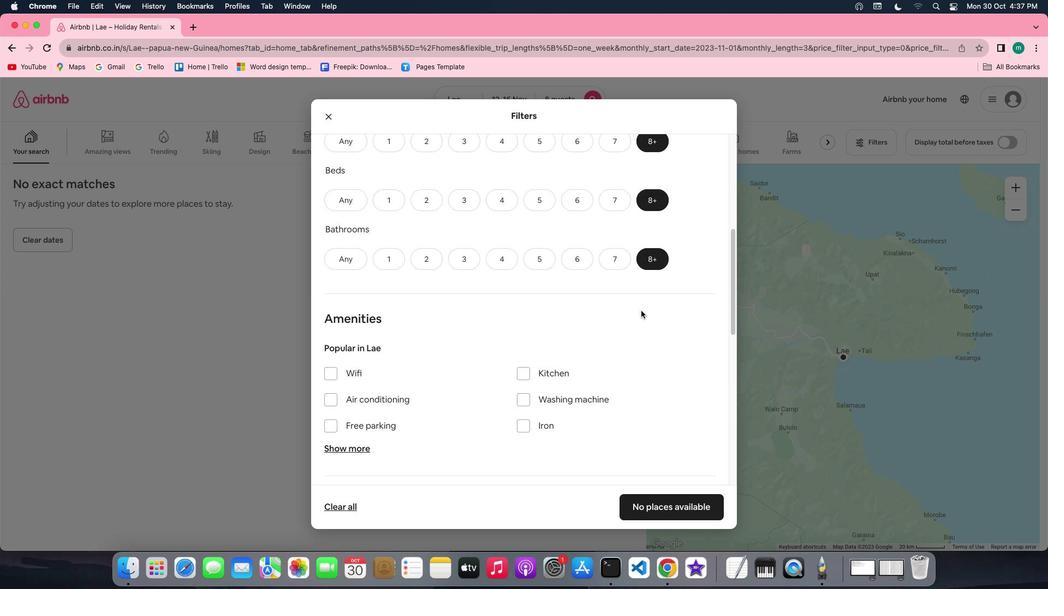 
Action: Mouse scrolled (637, 307) with delta (-3, 0)
Screenshot: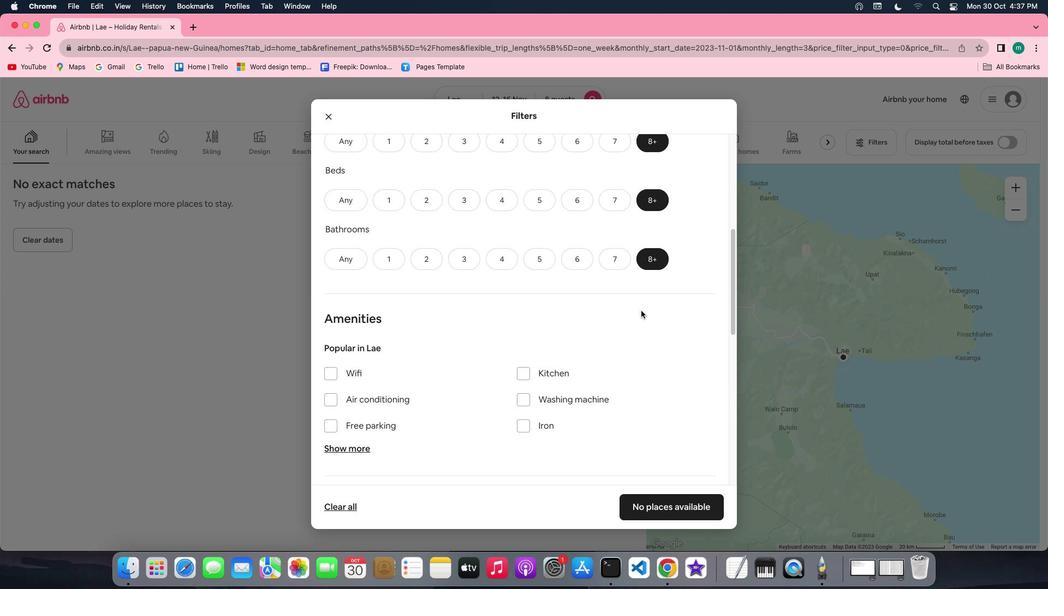 
Action: Mouse scrolled (637, 307) with delta (-3, -3)
Screenshot: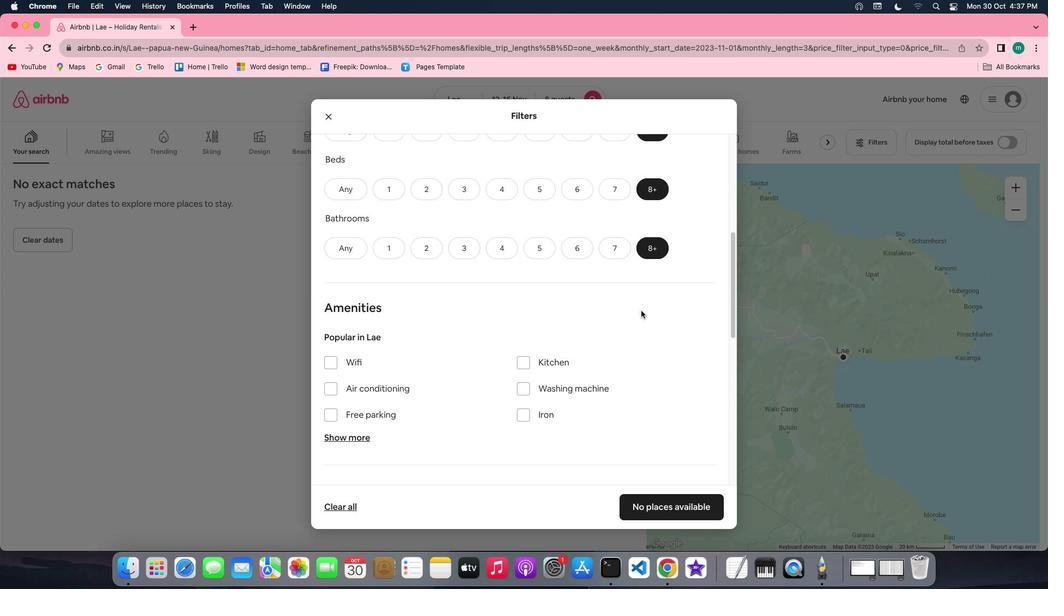 
Action: Mouse scrolled (637, 307) with delta (-3, -3)
Screenshot: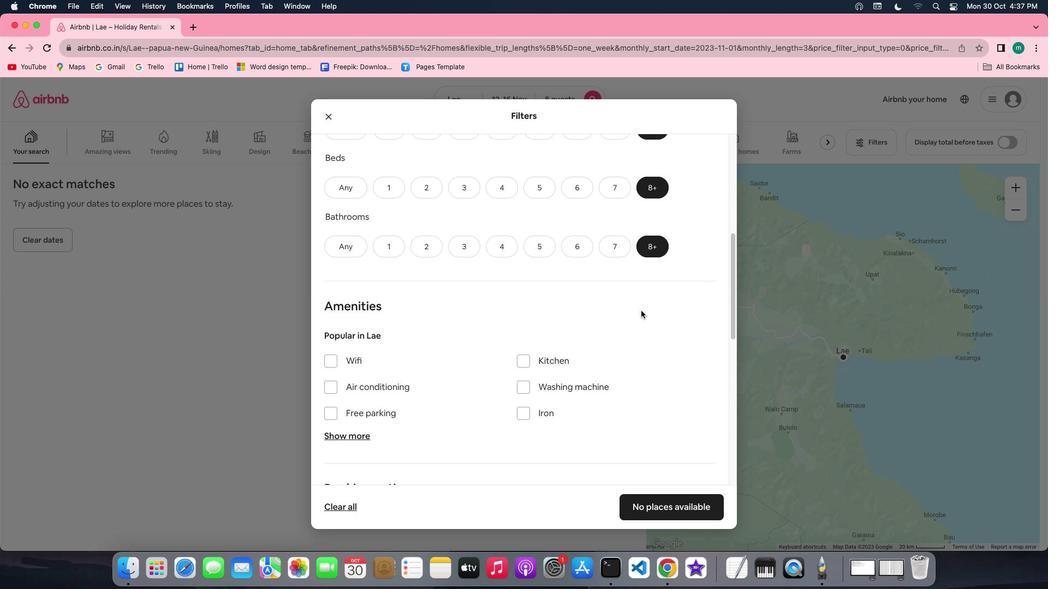 
Action: Mouse moved to (347, 353)
Screenshot: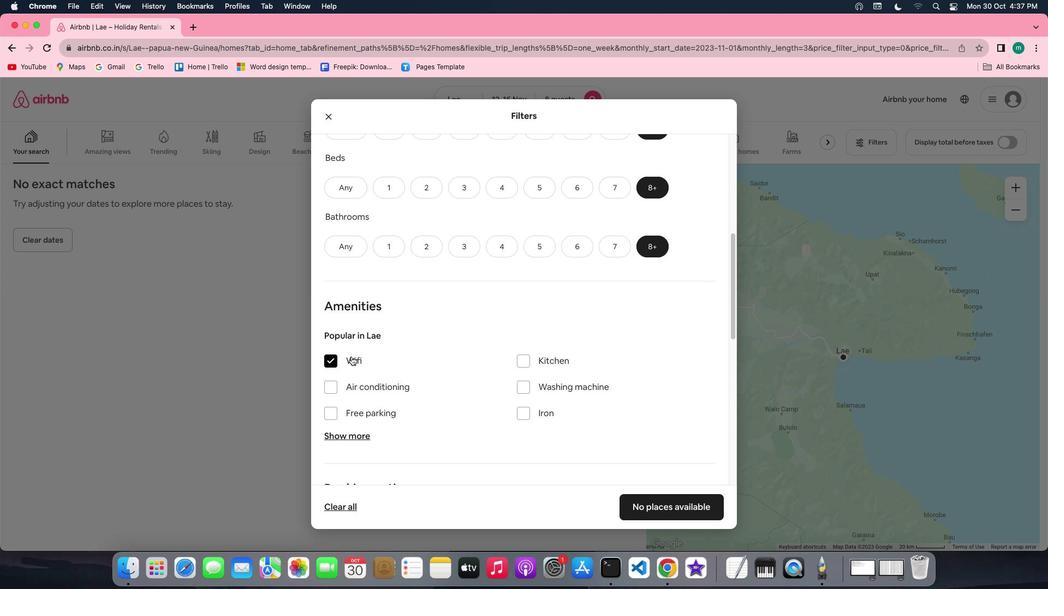 
Action: Mouse pressed left at (347, 353)
Screenshot: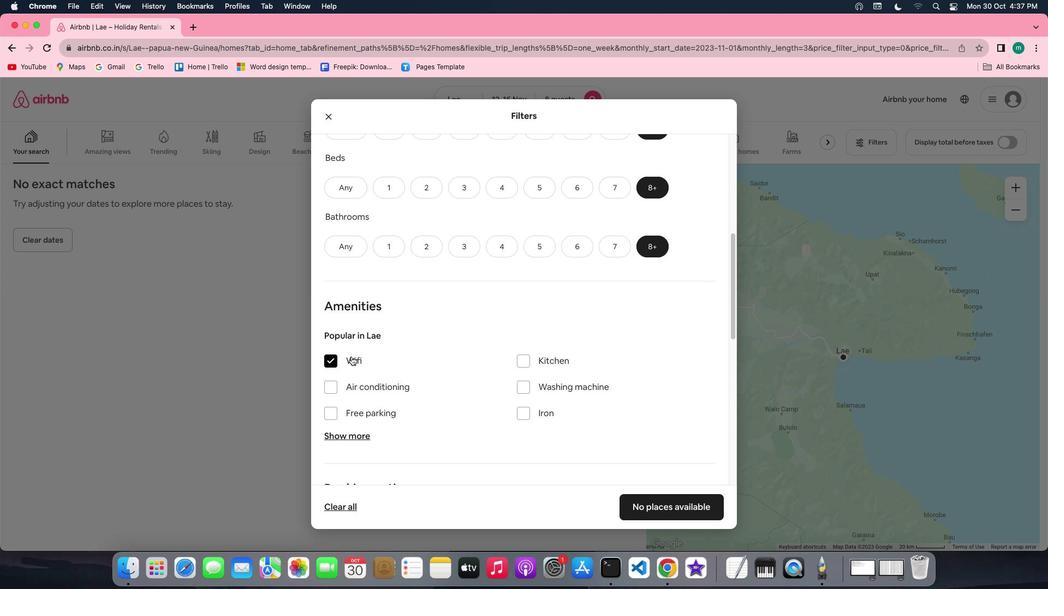 
Action: Mouse moved to (473, 361)
Screenshot: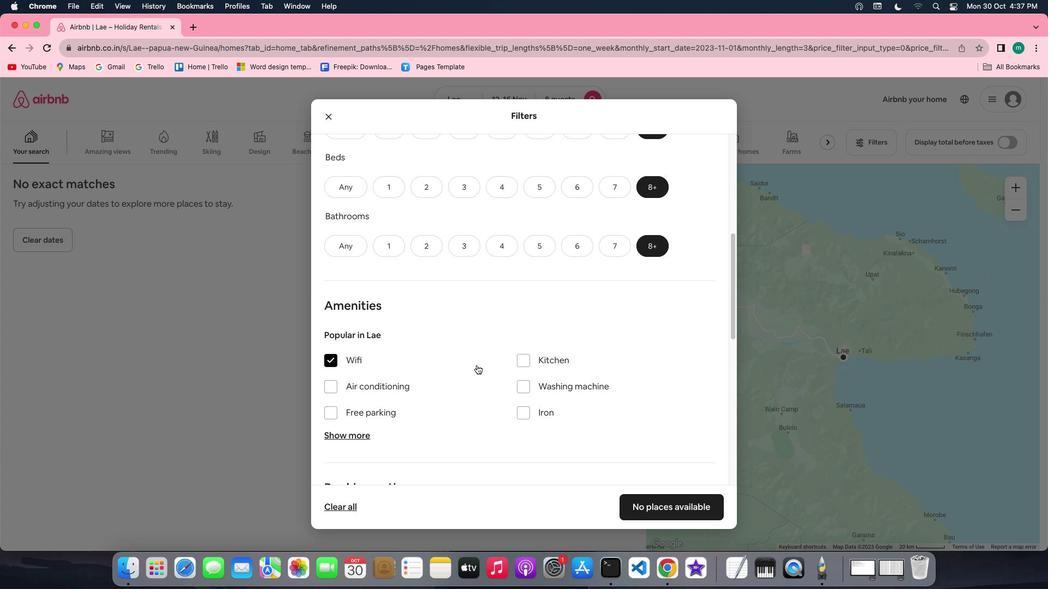 
Action: Mouse scrolled (473, 361) with delta (-3, -3)
Screenshot: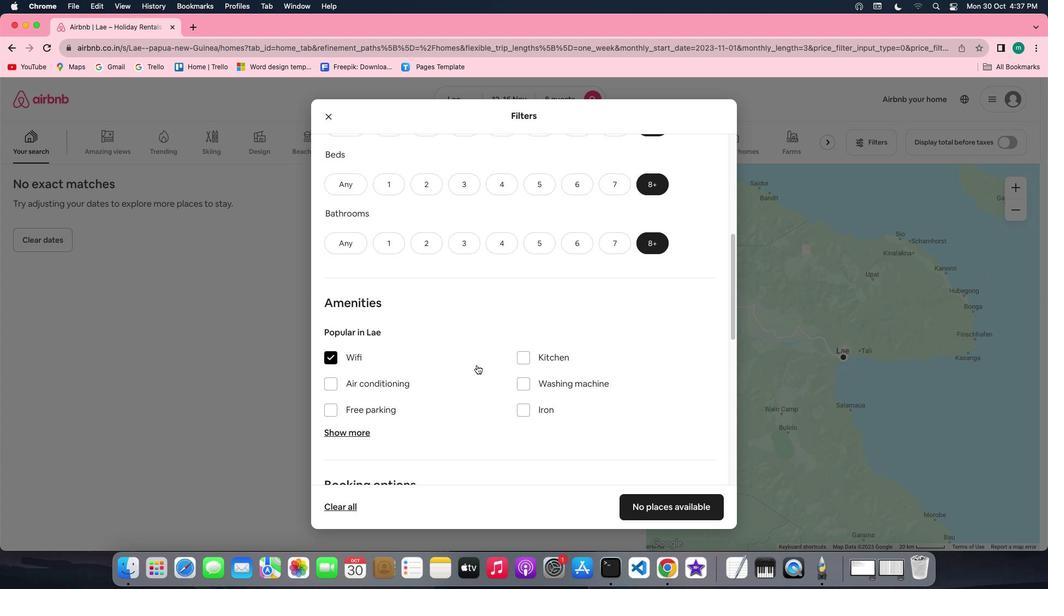 
Action: Mouse scrolled (473, 361) with delta (-3, -3)
Screenshot: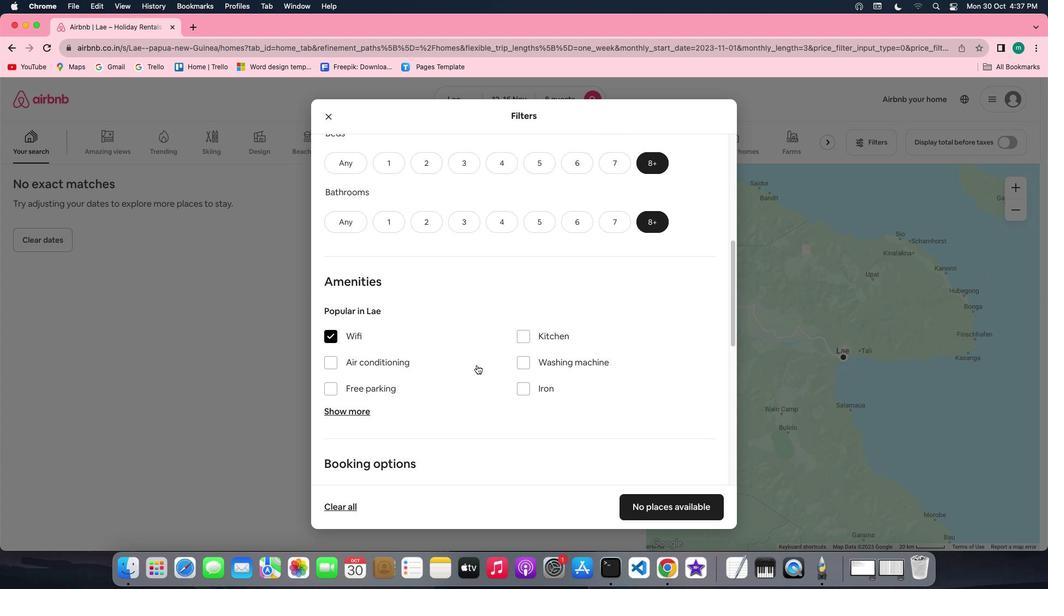 
Action: Mouse scrolled (473, 361) with delta (-3, -3)
Screenshot: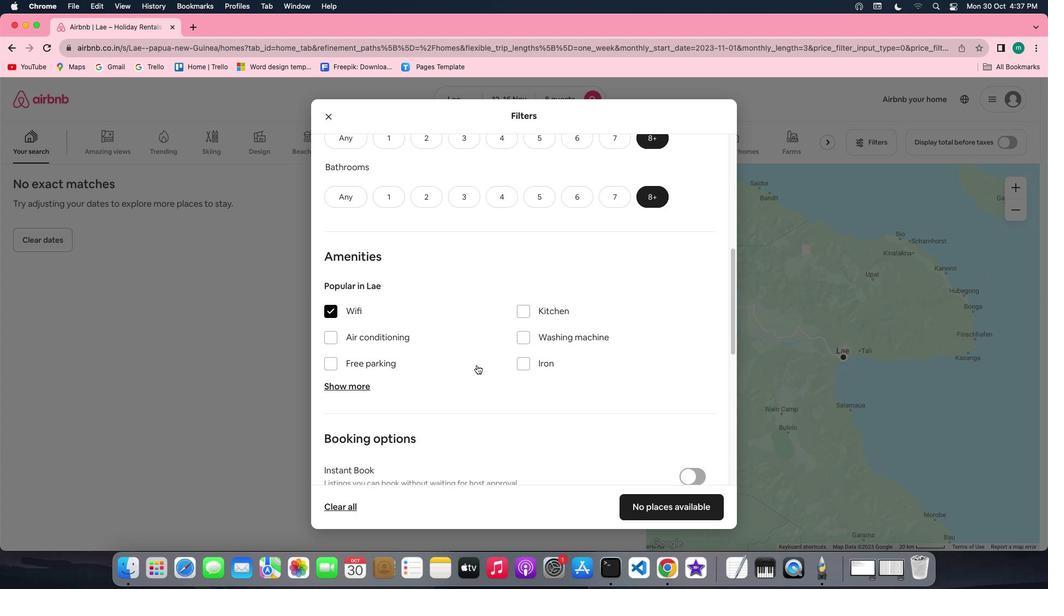 
Action: Mouse scrolled (473, 361) with delta (-3, -3)
Screenshot: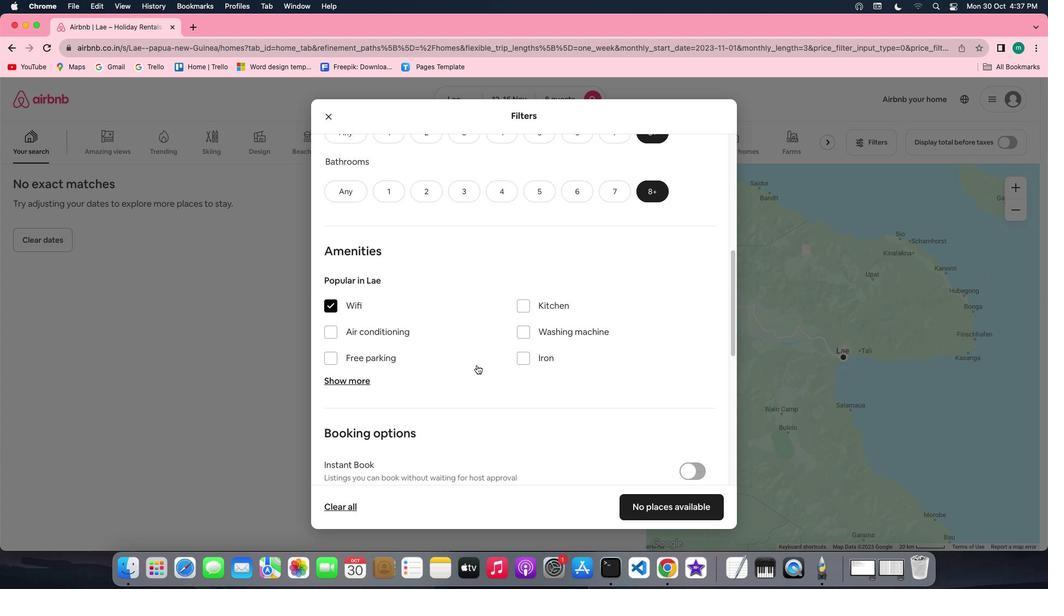 
Action: Mouse scrolled (473, 361) with delta (-3, -3)
Screenshot: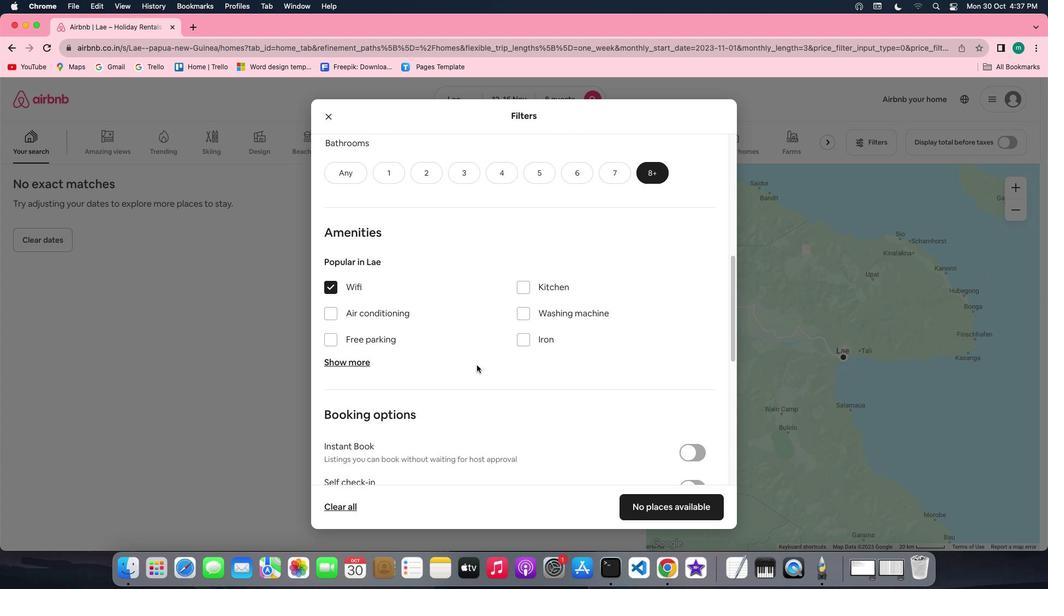 
Action: Mouse scrolled (473, 361) with delta (-3, -3)
Screenshot: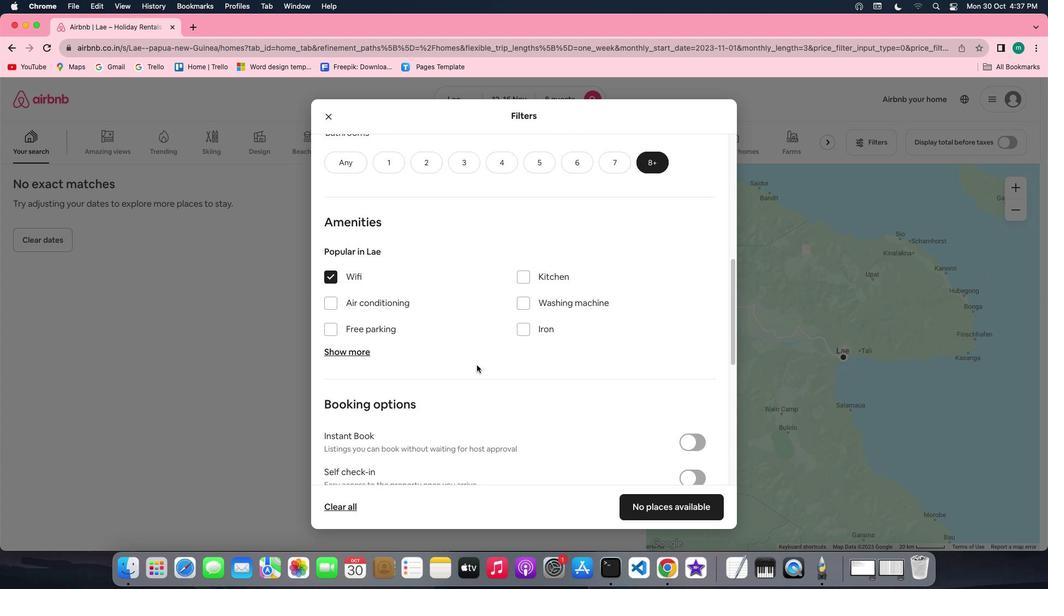 
Action: Mouse scrolled (473, 361) with delta (-3, -3)
Screenshot: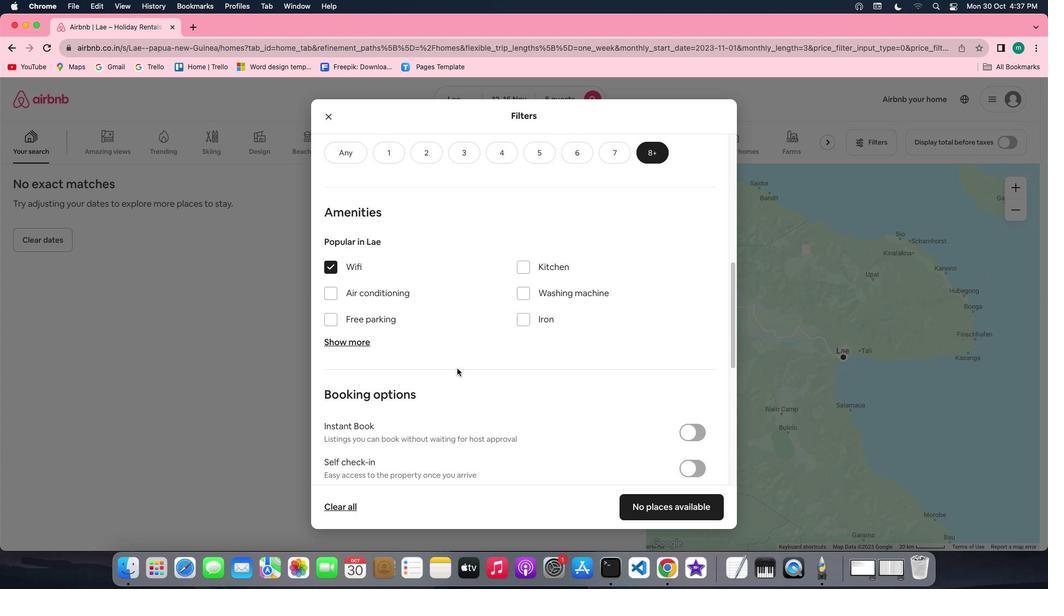 
Action: Mouse moved to (324, 338)
Screenshot: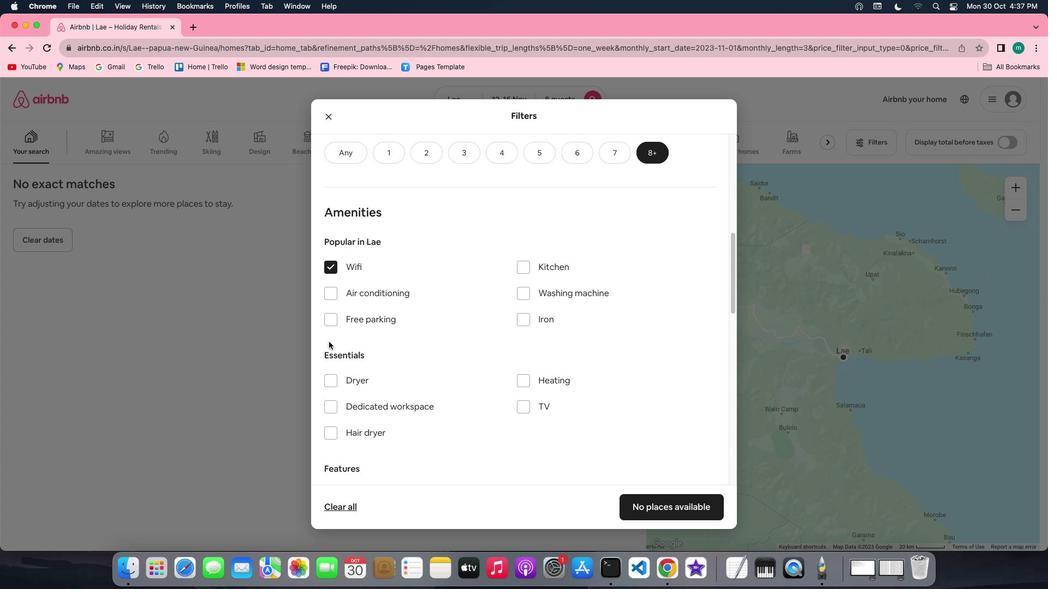 
Action: Mouse pressed left at (324, 338)
Screenshot: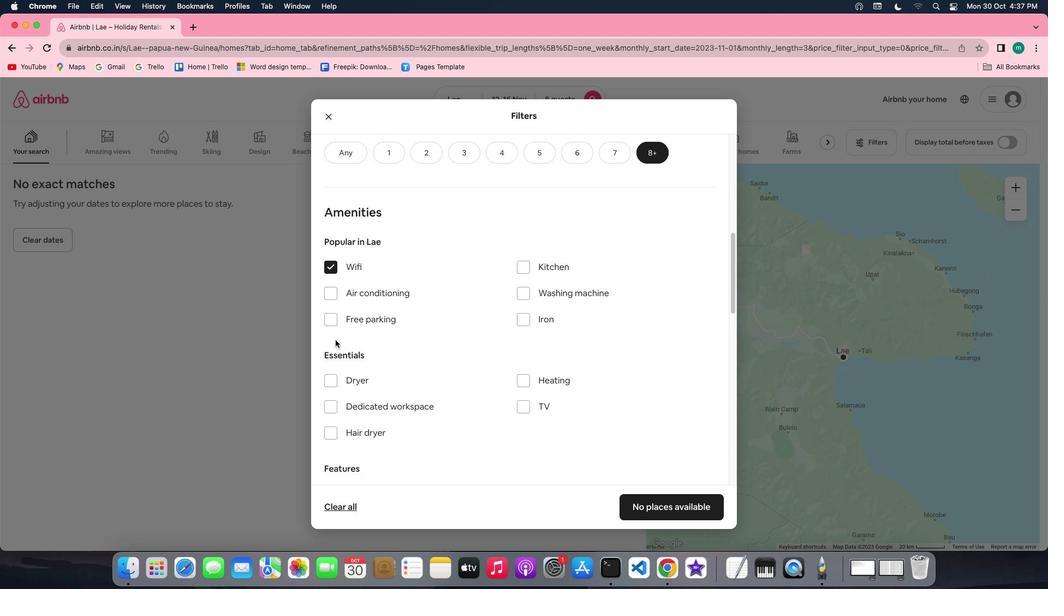 
Action: Mouse moved to (505, 342)
Screenshot: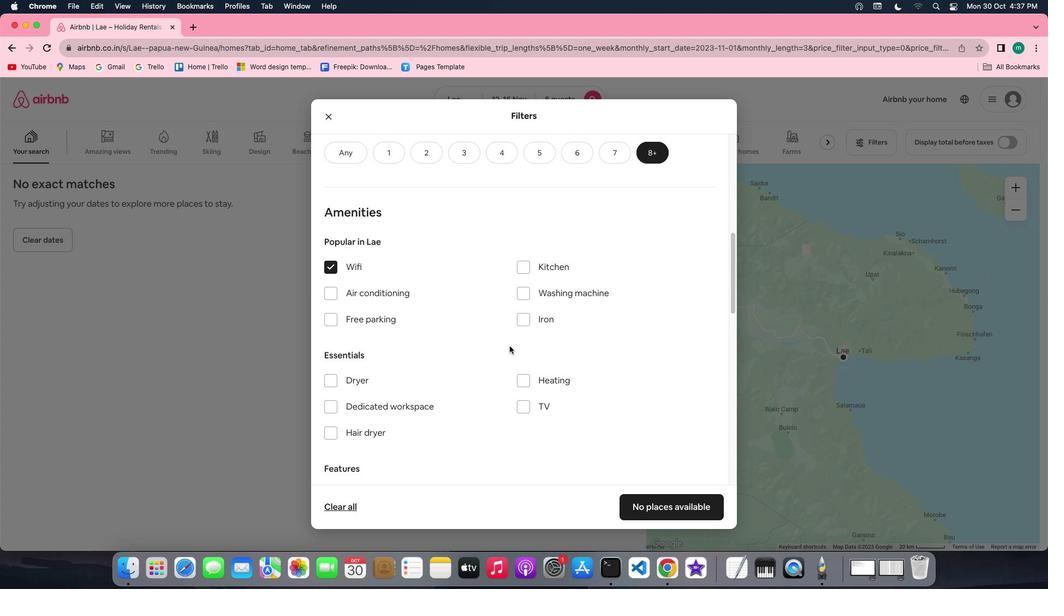 
Action: Mouse scrolled (505, 342) with delta (-3, -3)
Screenshot: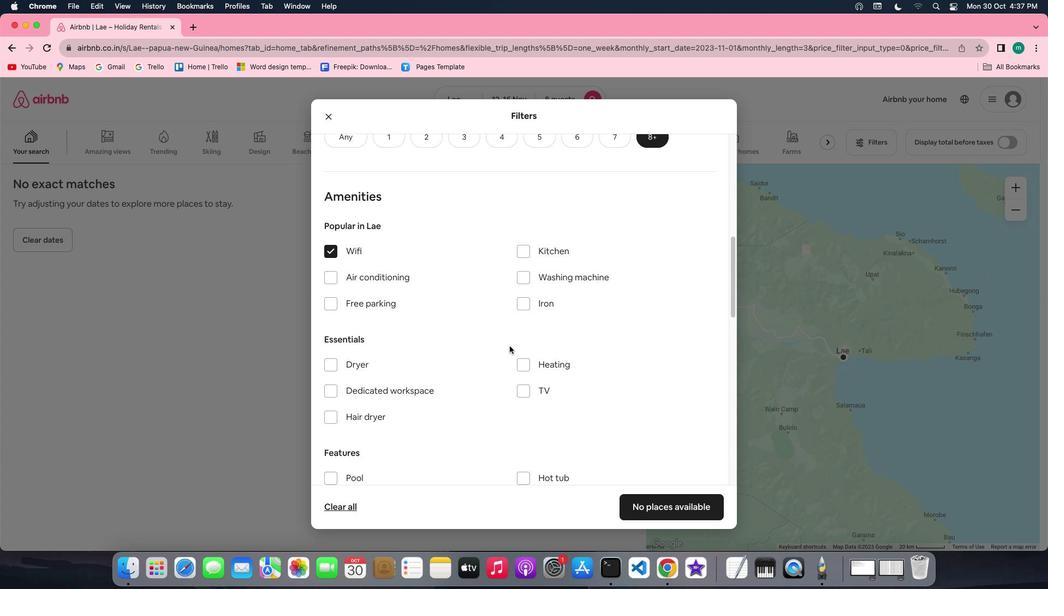 
Action: Mouse scrolled (505, 342) with delta (-3, -3)
Screenshot: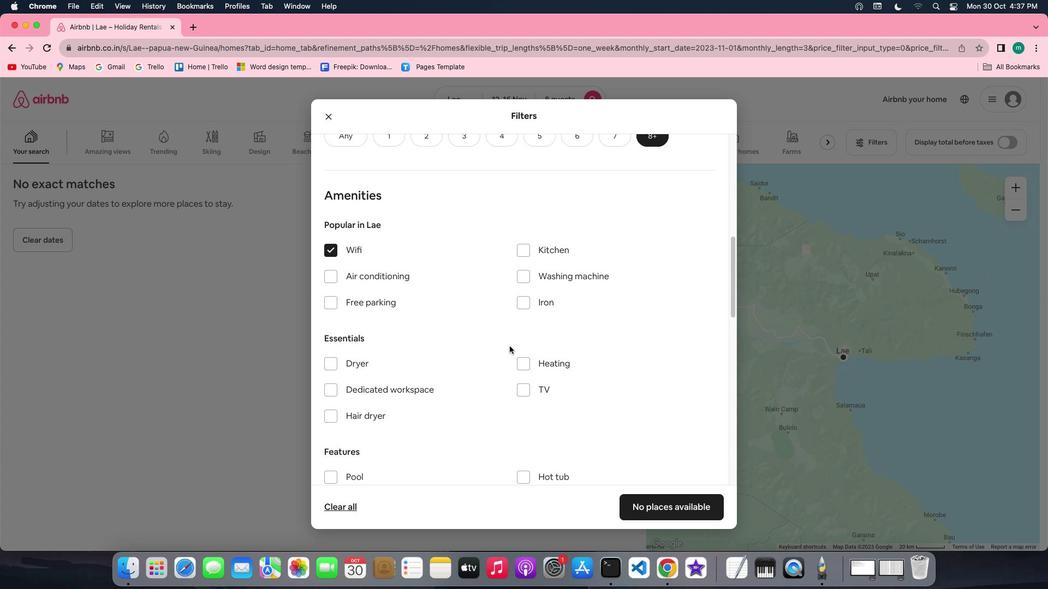 
Action: Mouse moved to (505, 342)
Screenshot: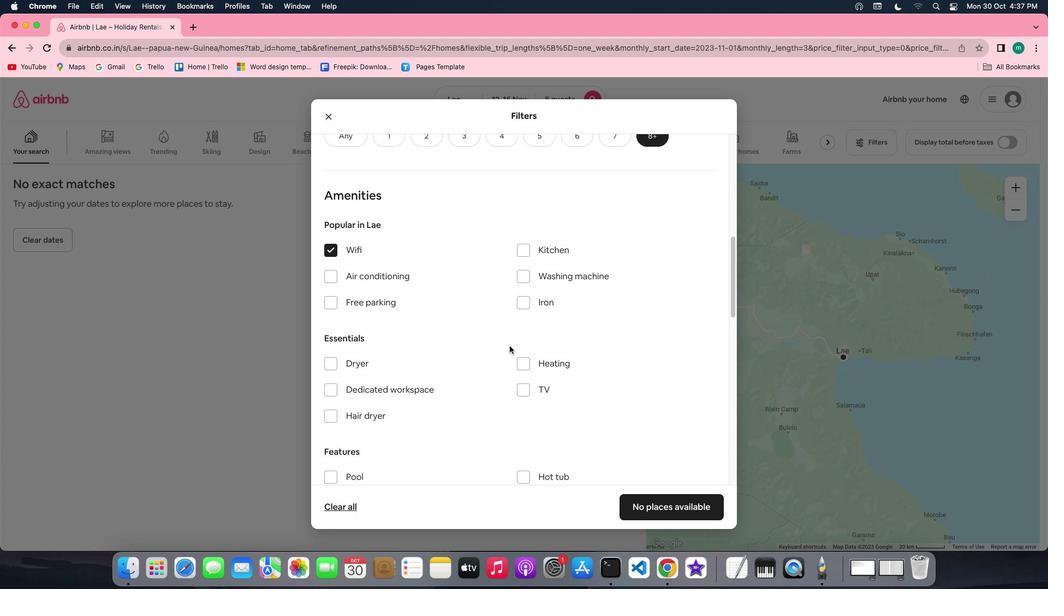 
Action: Mouse scrolled (505, 342) with delta (-3, -3)
Screenshot: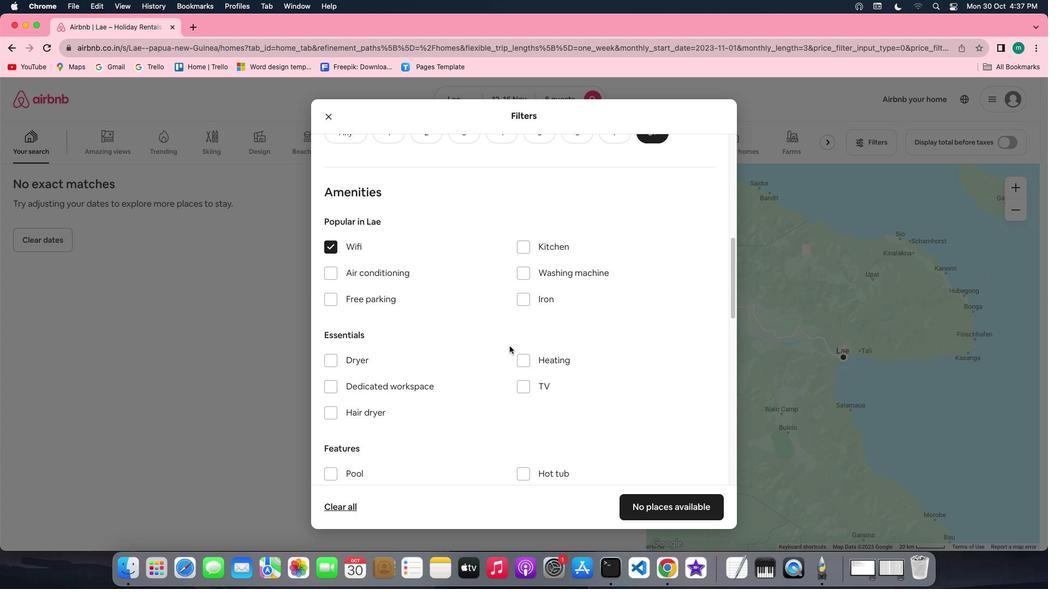 
Action: Mouse scrolled (505, 342) with delta (-3, -3)
Screenshot: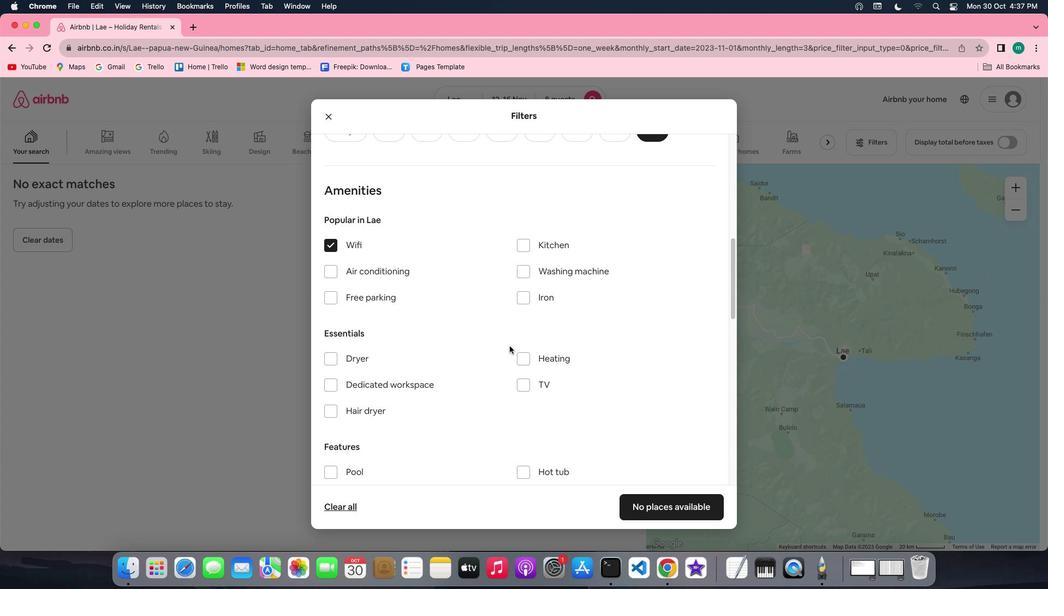 
Action: Mouse scrolled (505, 342) with delta (-3, -3)
Screenshot: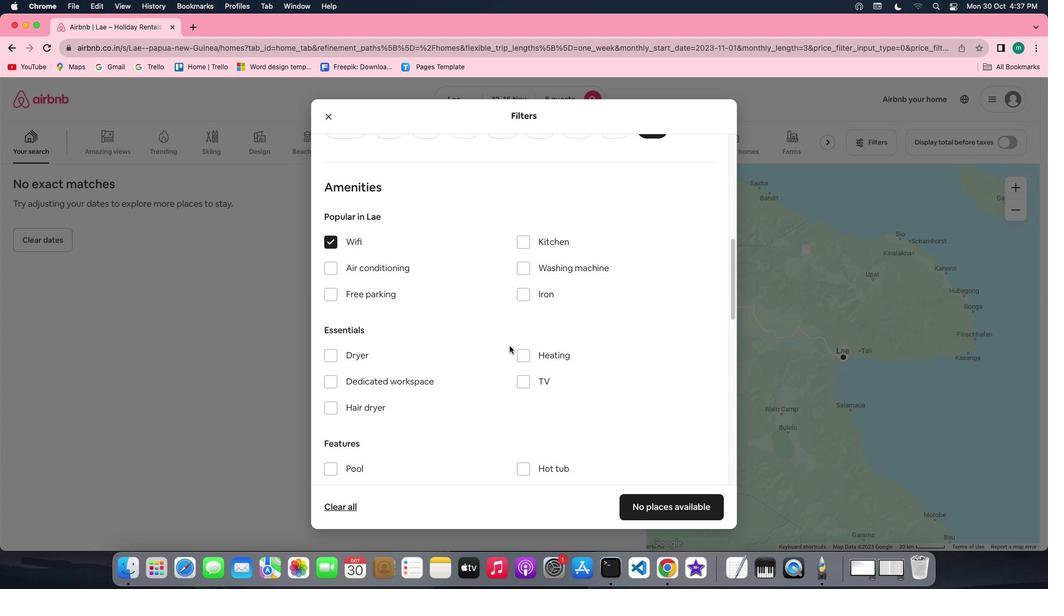 
Action: Mouse scrolled (505, 342) with delta (-3, -3)
Screenshot: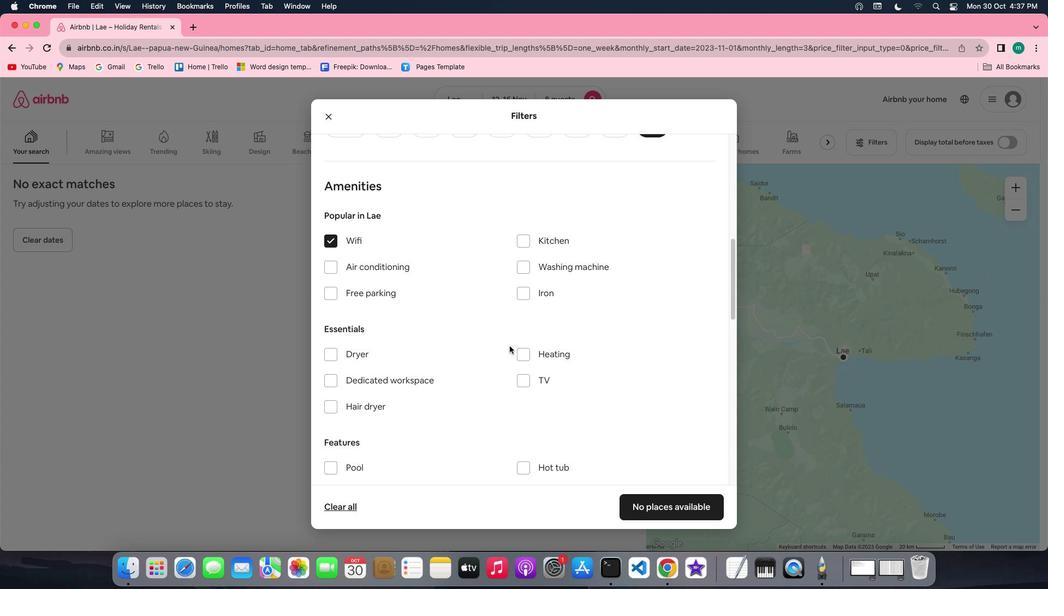 
Action: Mouse scrolled (505, 342) with delta (-3, -3)
Screenshot: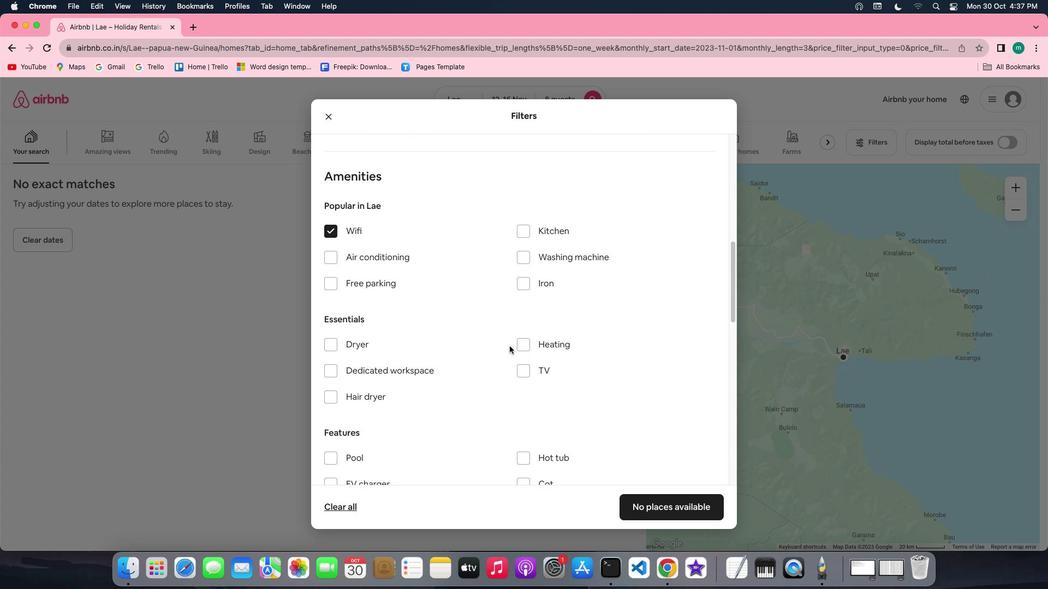 
Action: Mouse scrolled (505, 342) with delta (-3, -3)
Screenshot: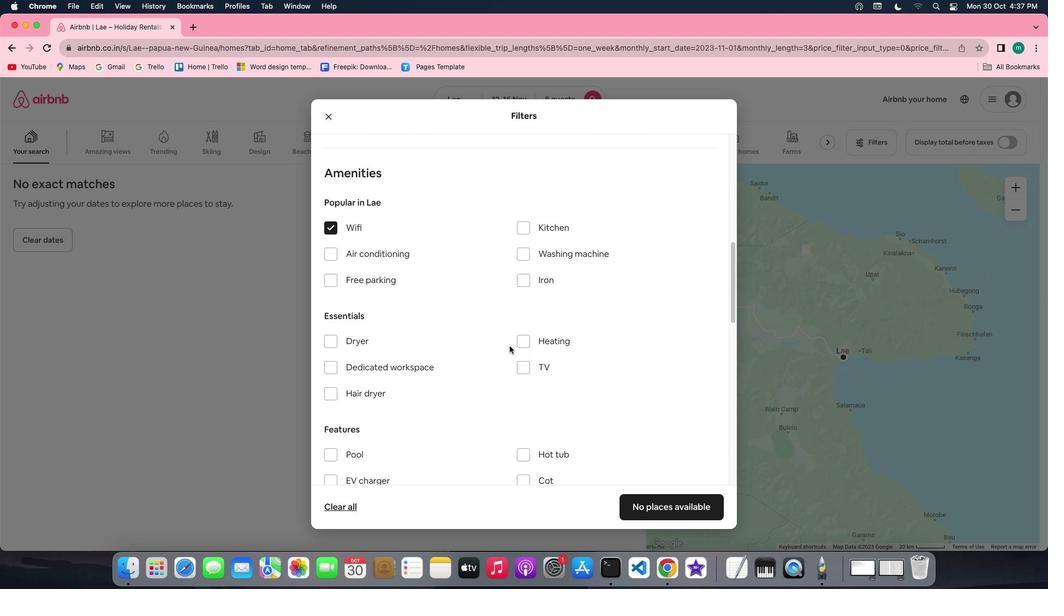 
Action: Mouse scrolled (505, 342) with delta (-3, -3)
Screenshot: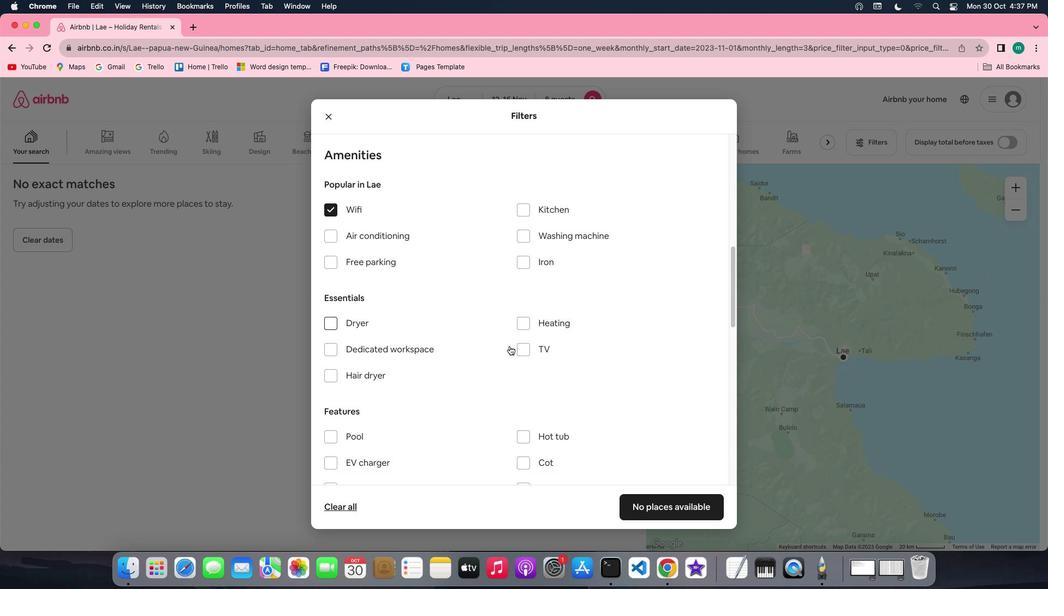
Action: Mouse scrolled (505, 342) with delta (-3, -3)
Screenshot: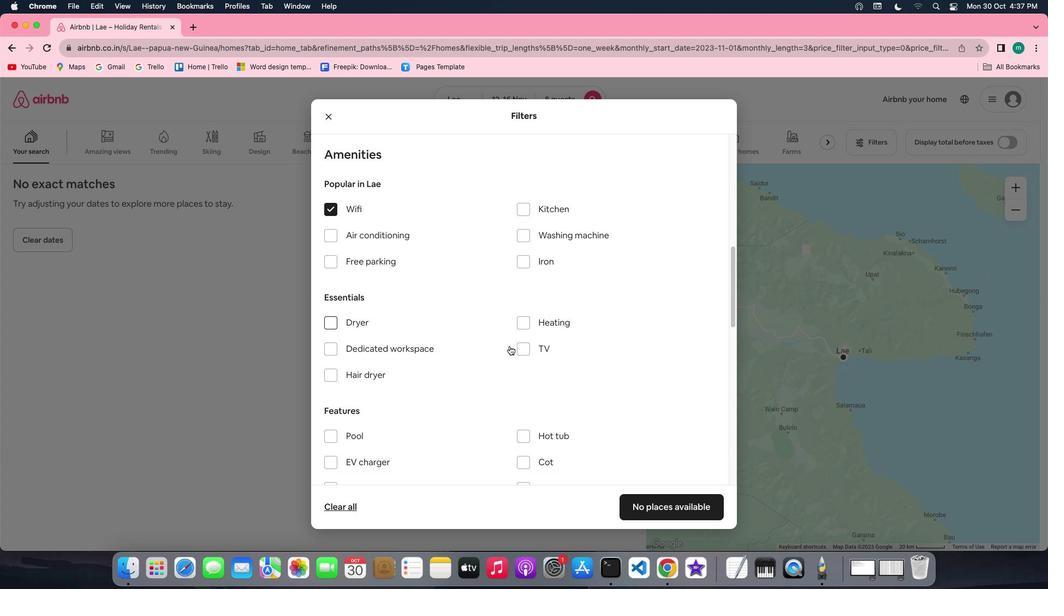 
Action: Mouse moved to (519, 341)
Screenshot: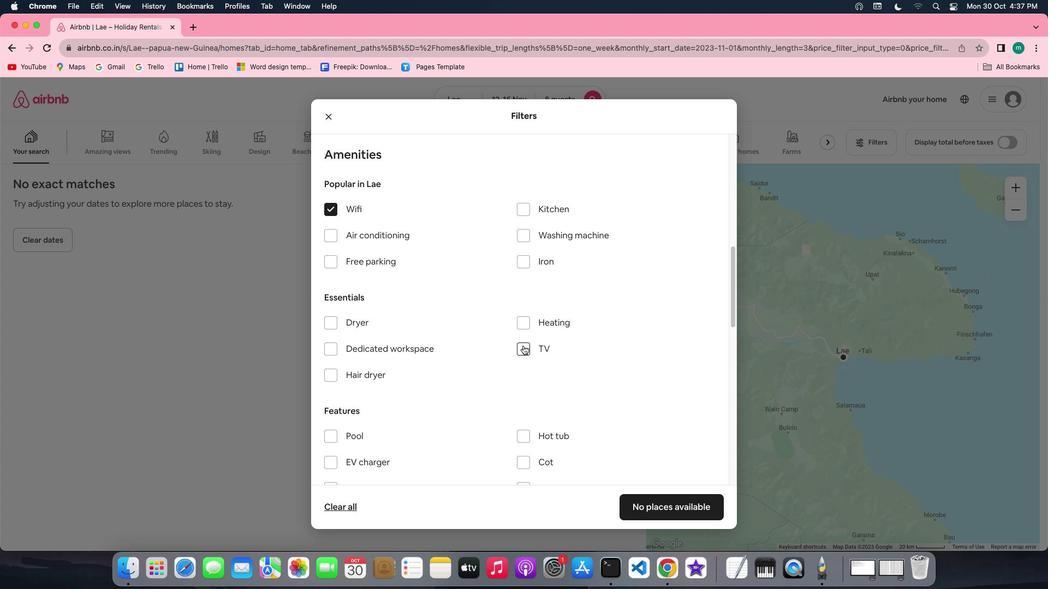 
Action: Mouse pressed left at (519, 341)
Screenshot: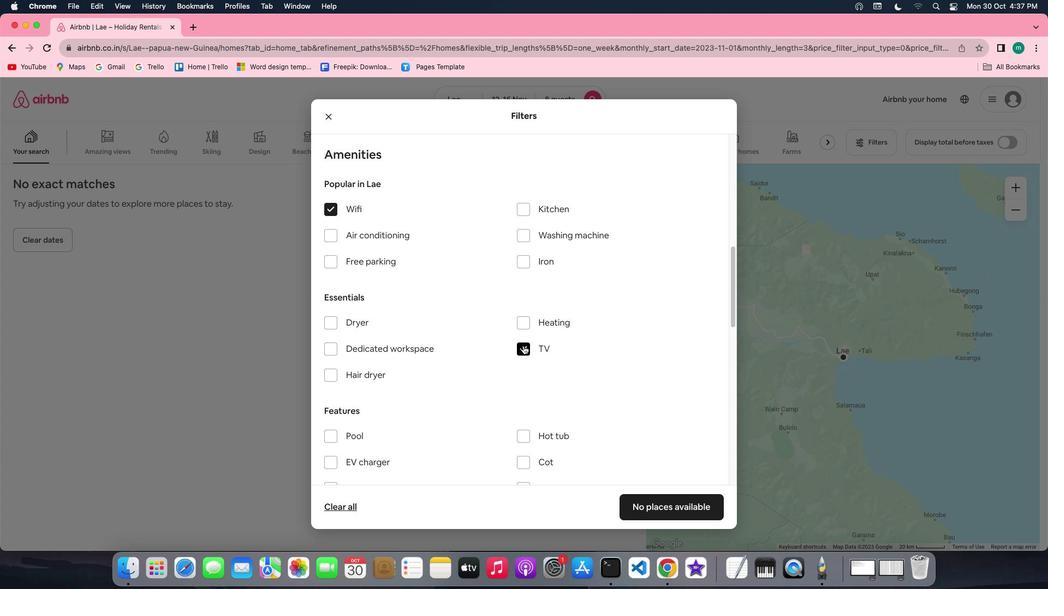 
Action: Mouse moved to (452, 342)
Screenshot: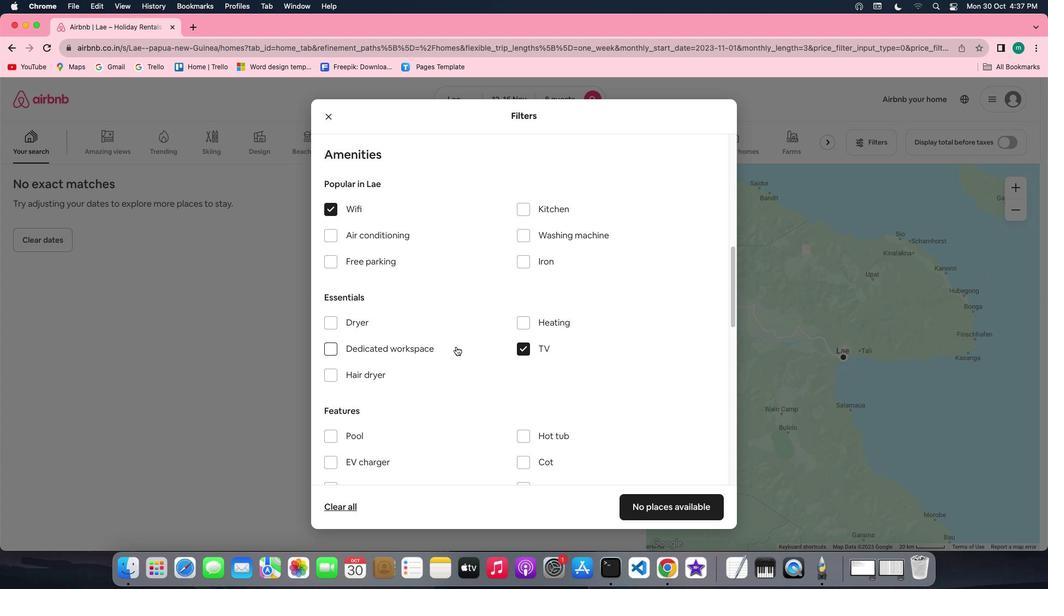 
Action: Mouse scrolled (452, 342) with delta (-3, -3)
Screenshot: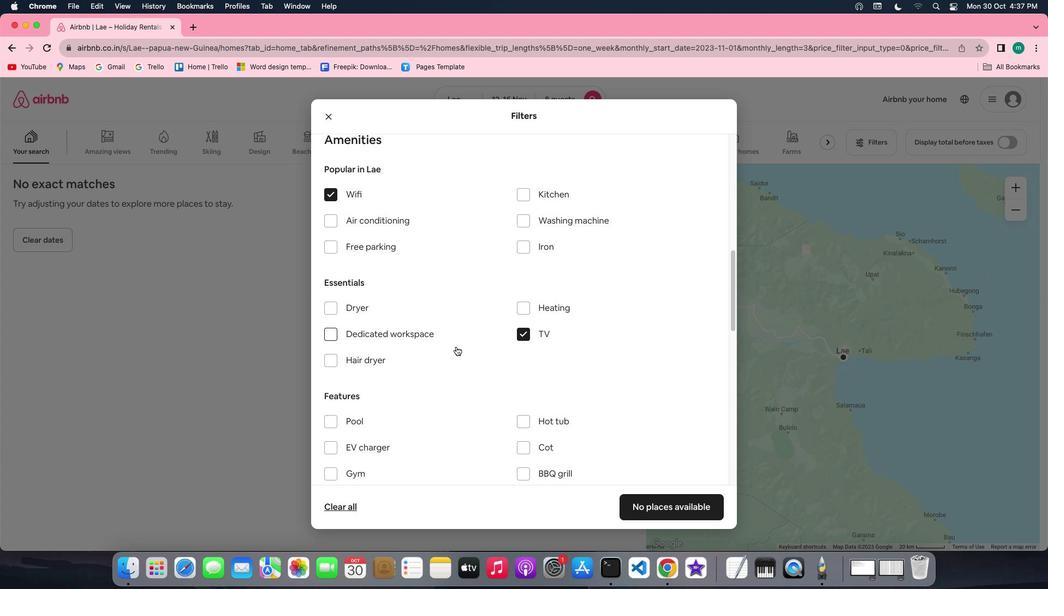 
Action: Mouse scrolled (452, 342) with delta (-3, -3)
Screenshot: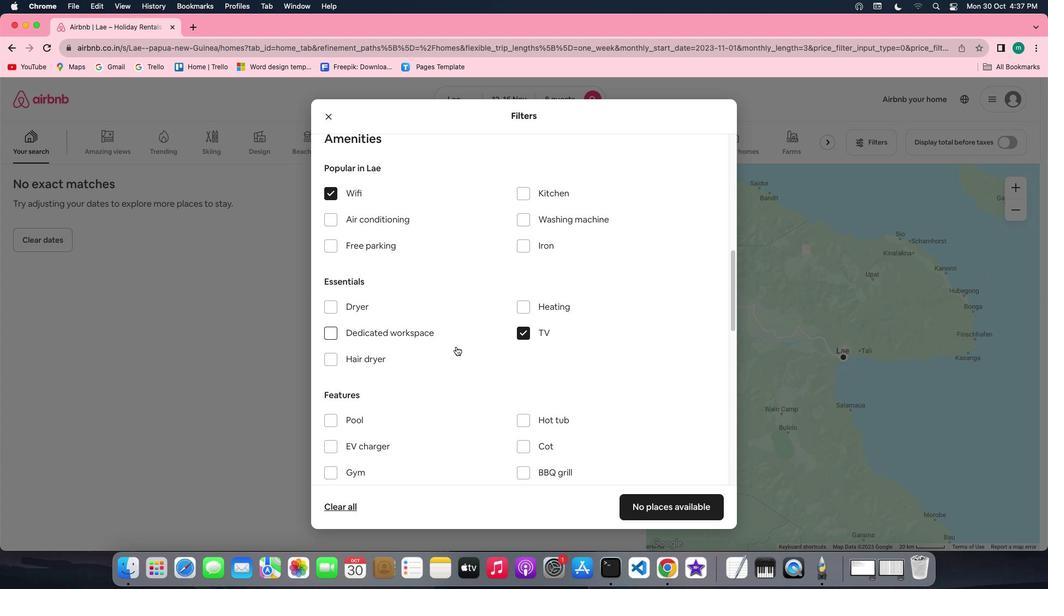 
Action: Mouse scrolled (452, 342) with delta (-3, -3)
Screenshot: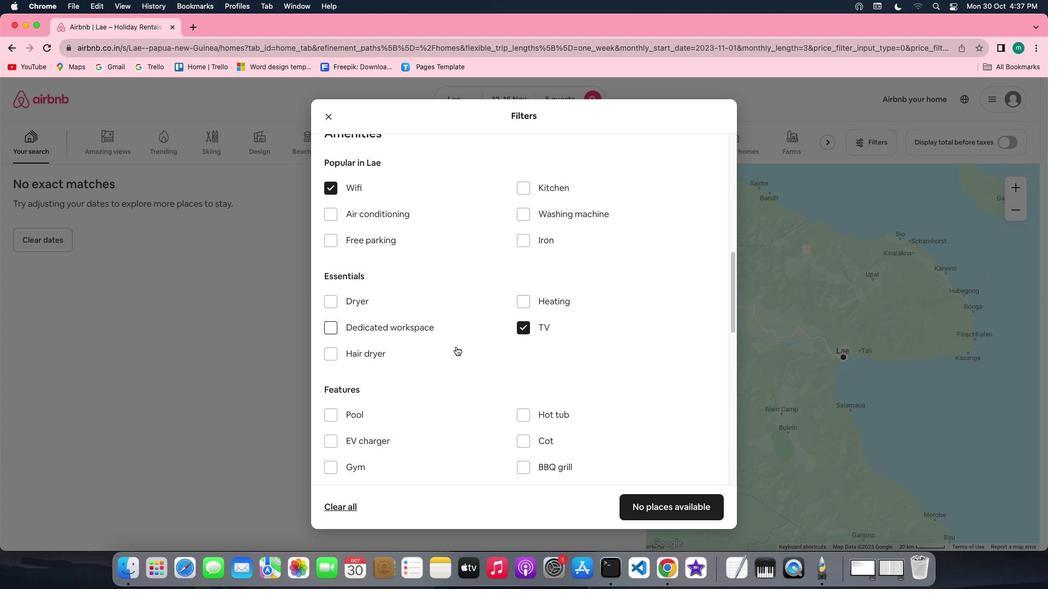 
Action: Mouse scrolled (452, 342) with delta (-3, -3)
Screenshot: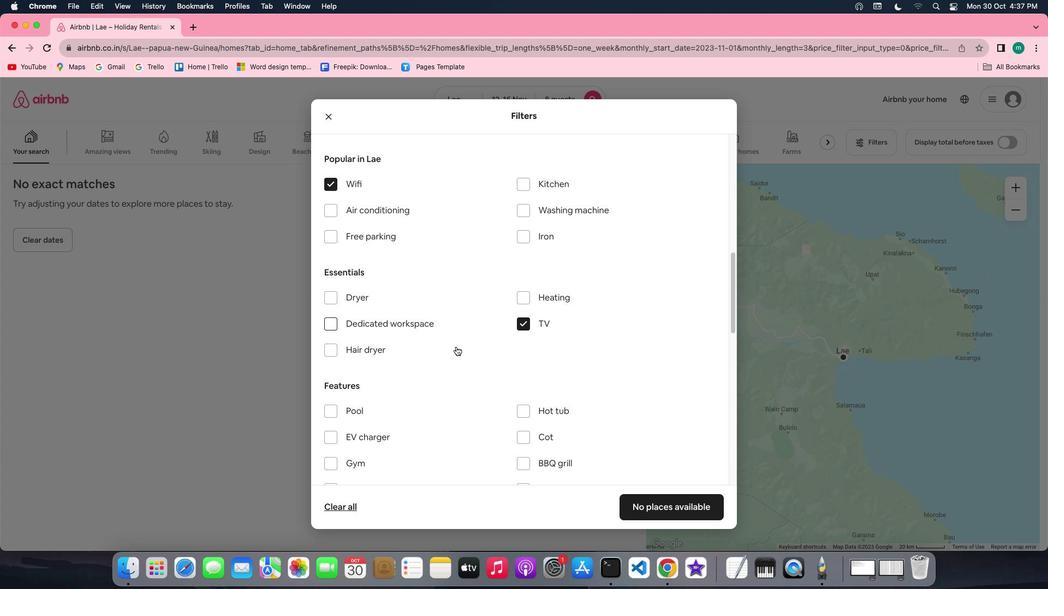 
Action: Mouse scrolled (452, 342) with delta (-3, -3)
Screenshot: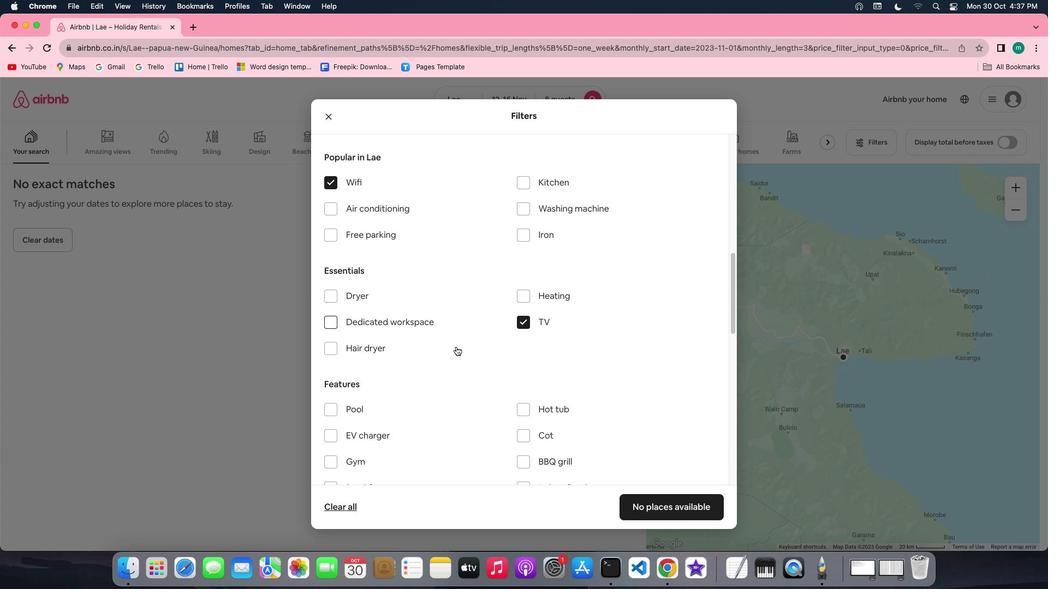 
Action: Mouse scrolled (452, 342) with delta (-3, -3)
Screenshot: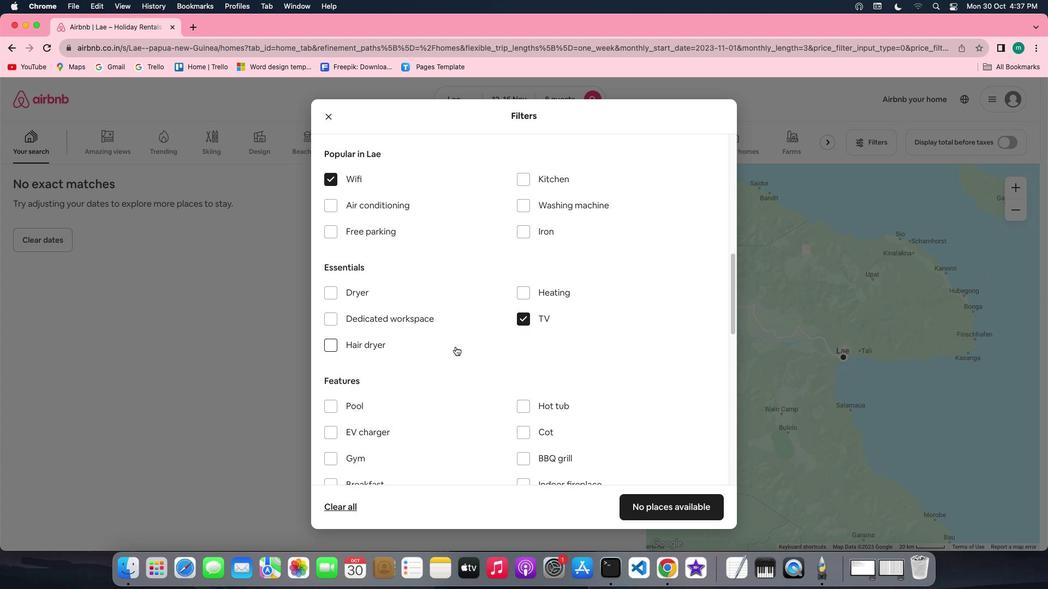 
Action: Mouse moved to (452, 342)
Screenshot: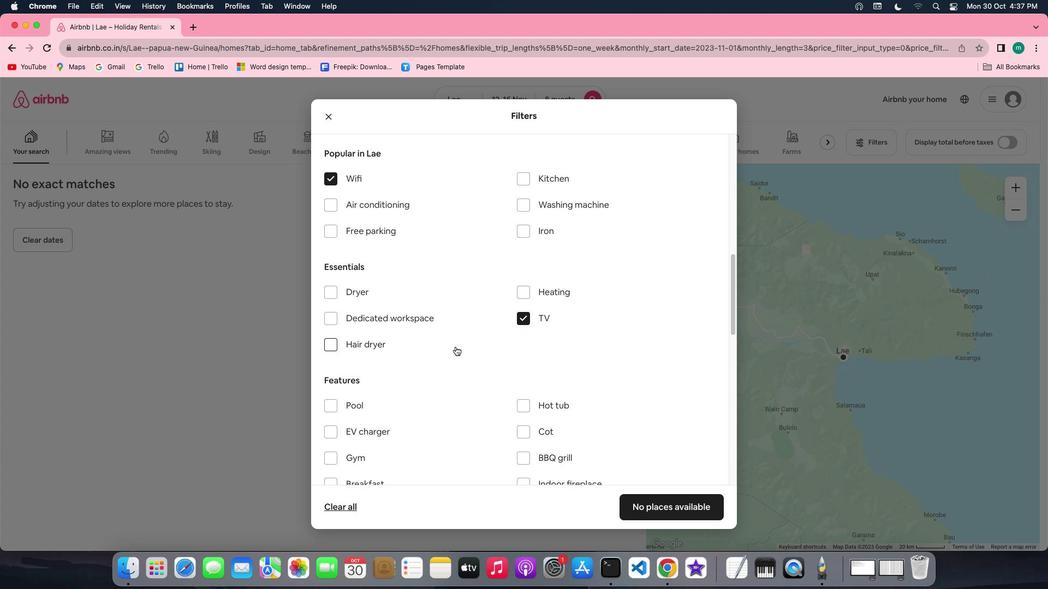
Action: Mouse scrolled (452, 342) with delta (-3, -3)
Screenshot: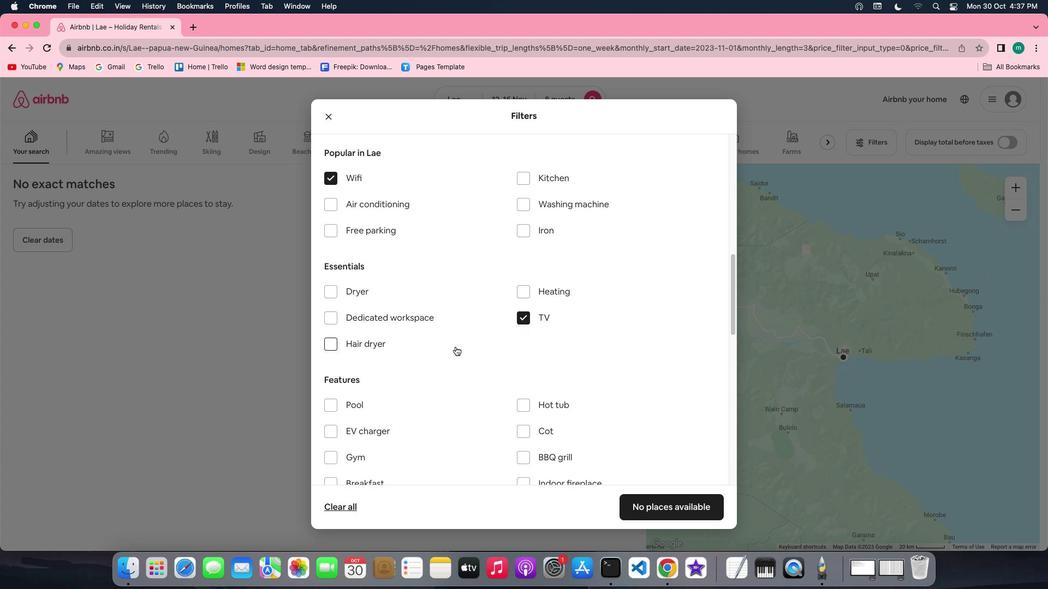 
Action: Mouse scrolled (452, 342) with delta (-3, -3)
Screenshot: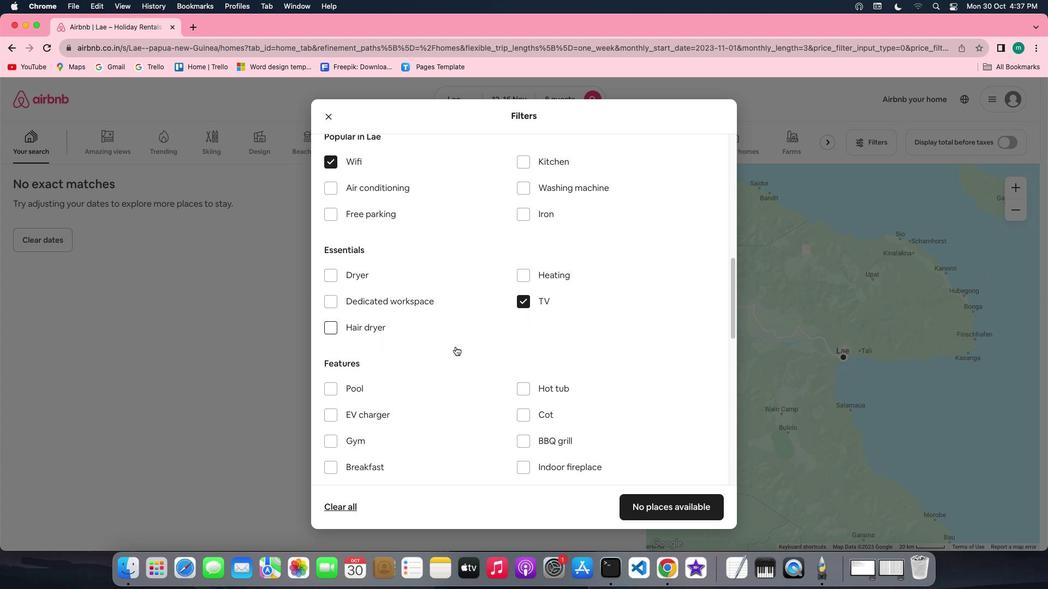 
Action: Mouse scrolled (452, 342) with delta (-3, -3)
Screenshot: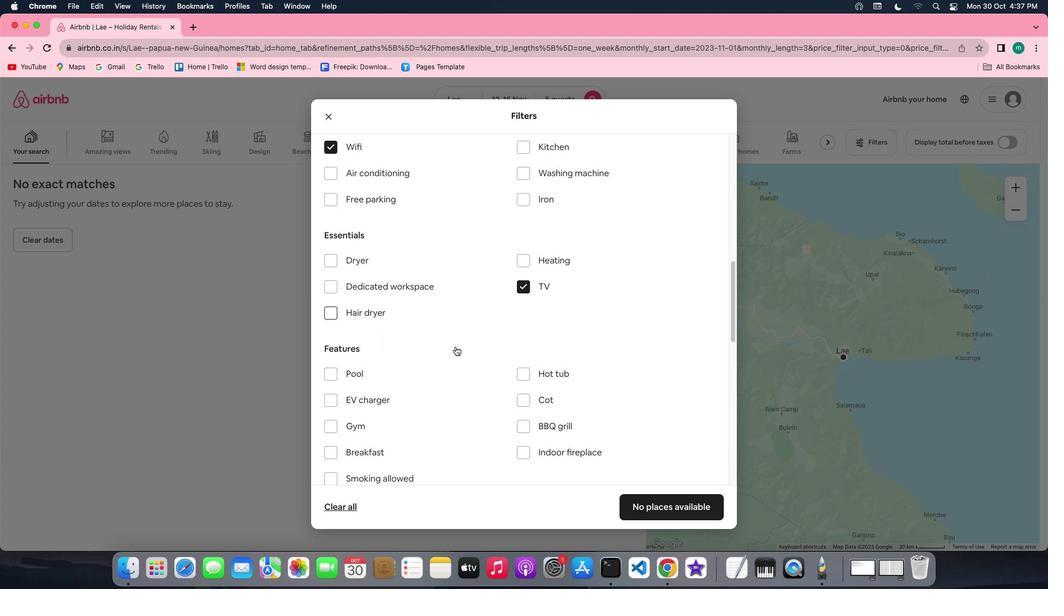 
Action: Mouse scrolled (452, 342) with delta (-3, -3)
Screenshot: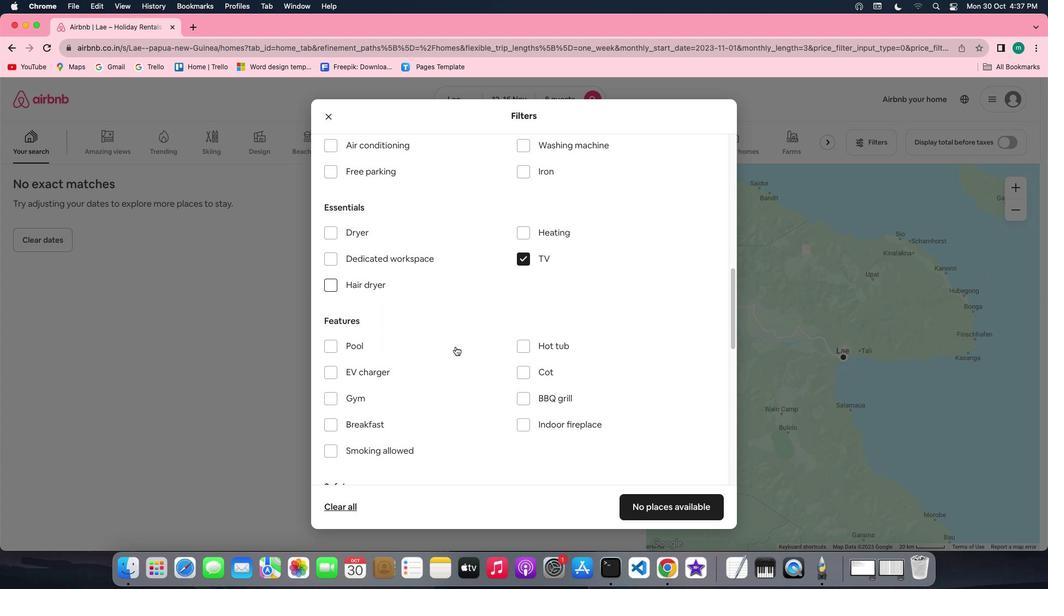 
Action: Mouse scrolled (452, 342) with delta (-3, -3)
Screenshot: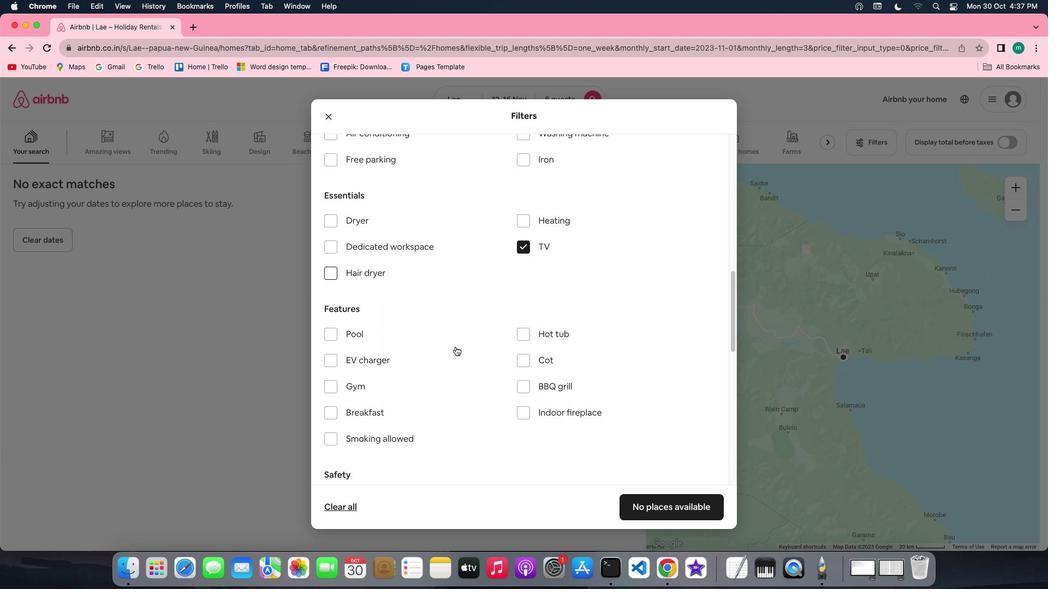 
Action: Mouse moved to (452, 347)
Screenshot: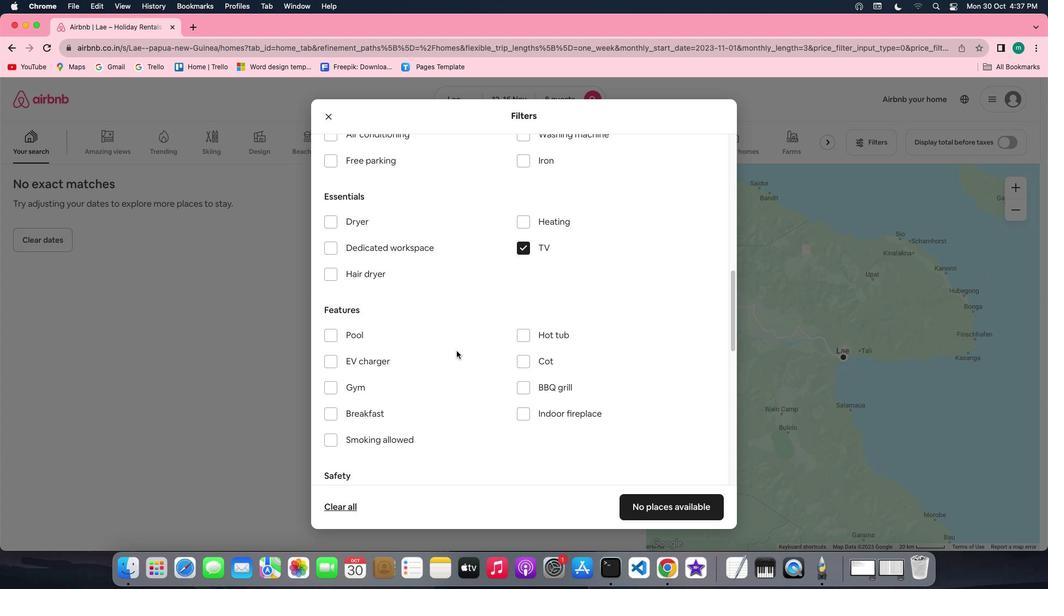 
Action: Mouse scrolled (452, 347) with delta (-3, -2)
Screenshot: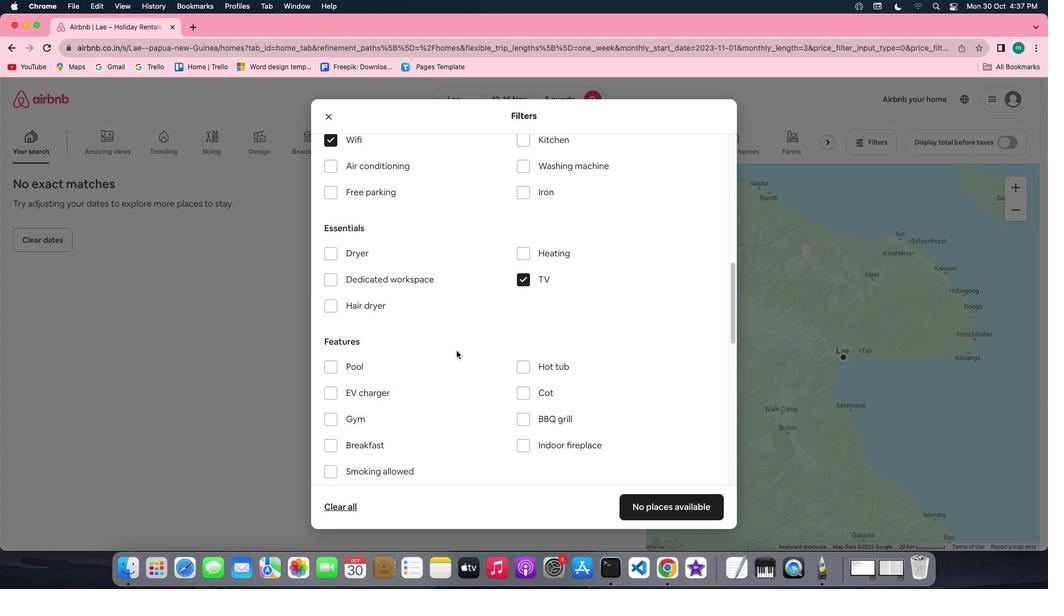 
Action: Mouse scrolled (452, 347) with delta (-3, -2)
Screenshot: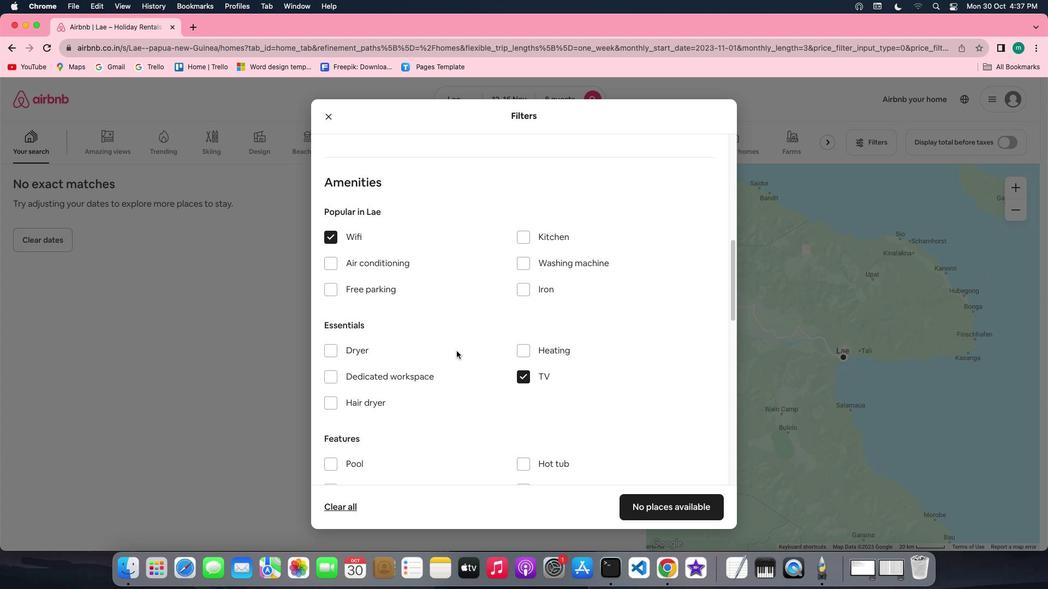 
Action: Mouse scrolled (452, 347) with delta (-3, -2)
Screenshot: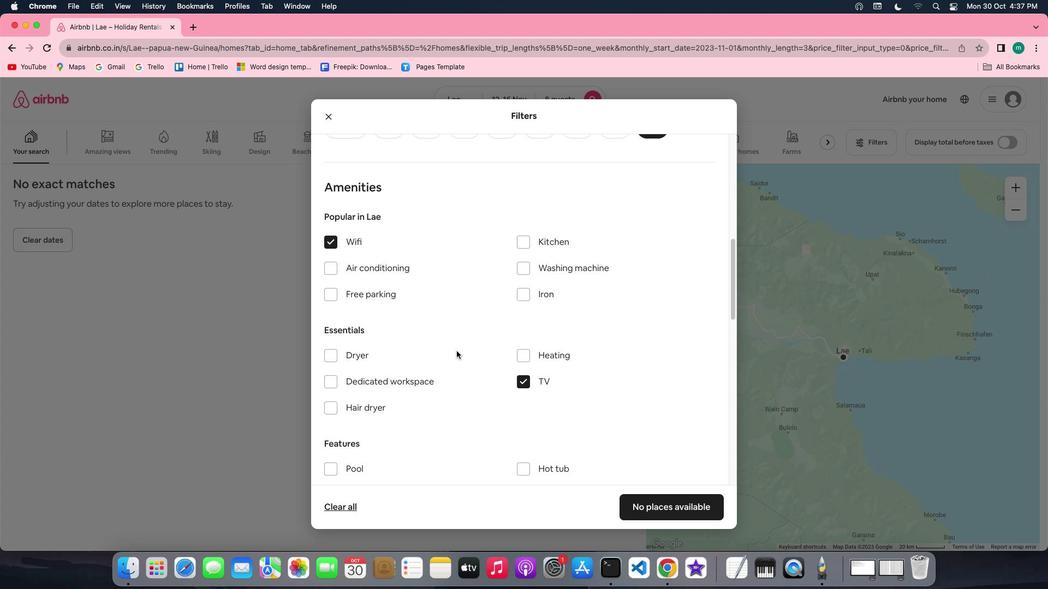
Action: Mouse scrolled (452, 347) with delta (-3, -1)
Screenshot: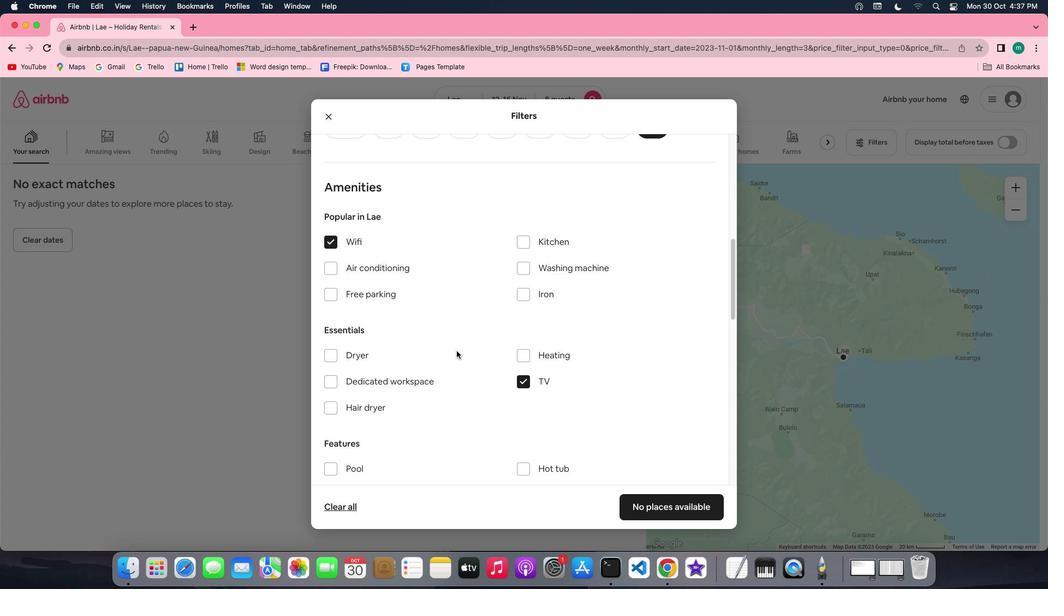 
Action: Mouse moved to (376, 289)
Screenshot: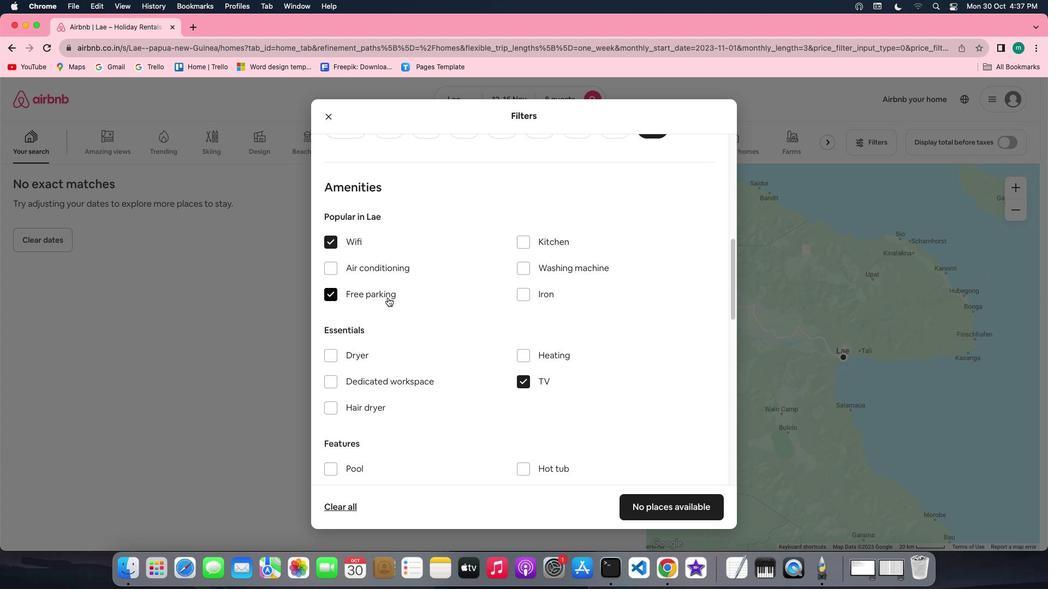 
Action: Mouse pressed left at (376, 289)
Screenshot: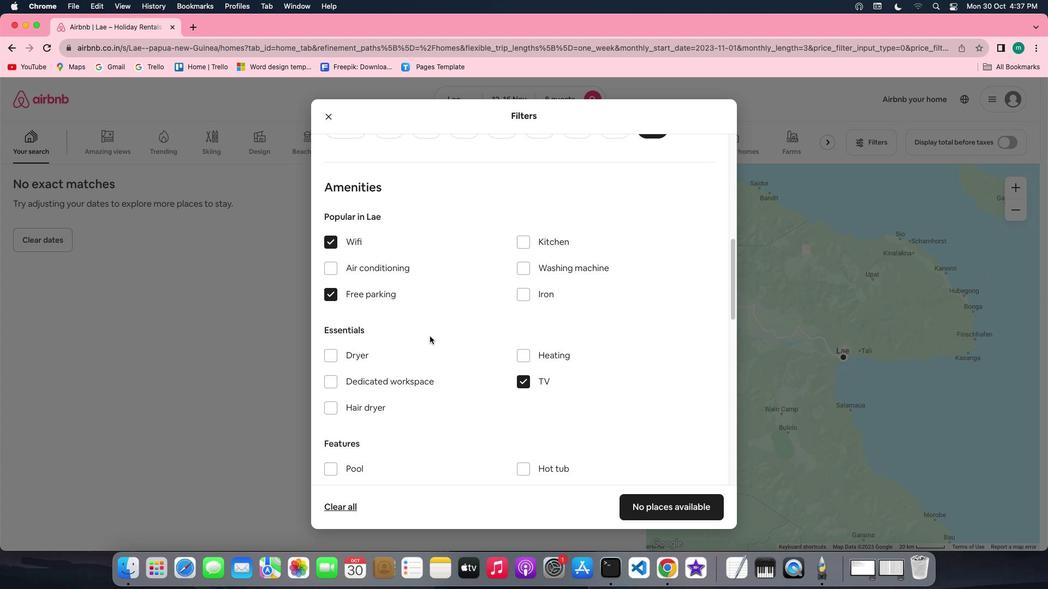
Action: Mouse moved to (446, 349)
Screenshot: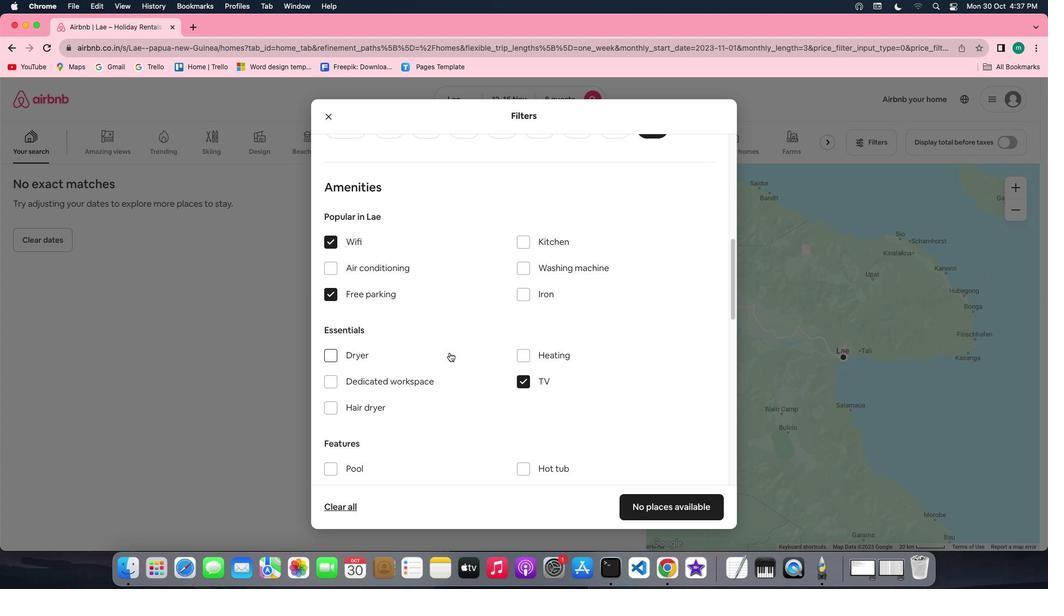 
Action: Mouse scrolled (446, 349) with delta (-3, -3)
Screenshot: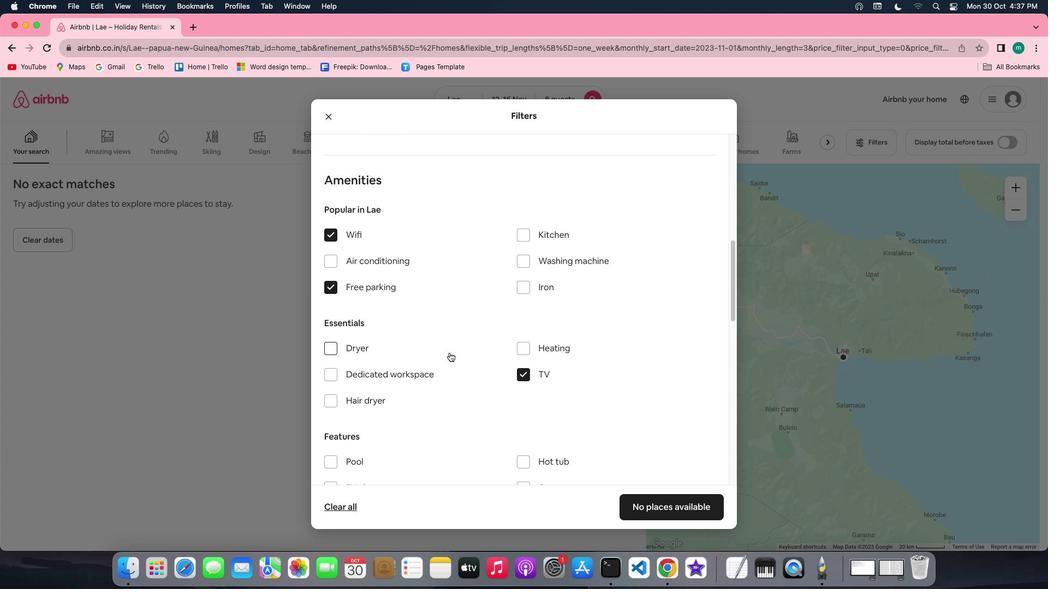 
Action: Mouse scrolled (446, 349) with delta (-3, -3)
Screenshot: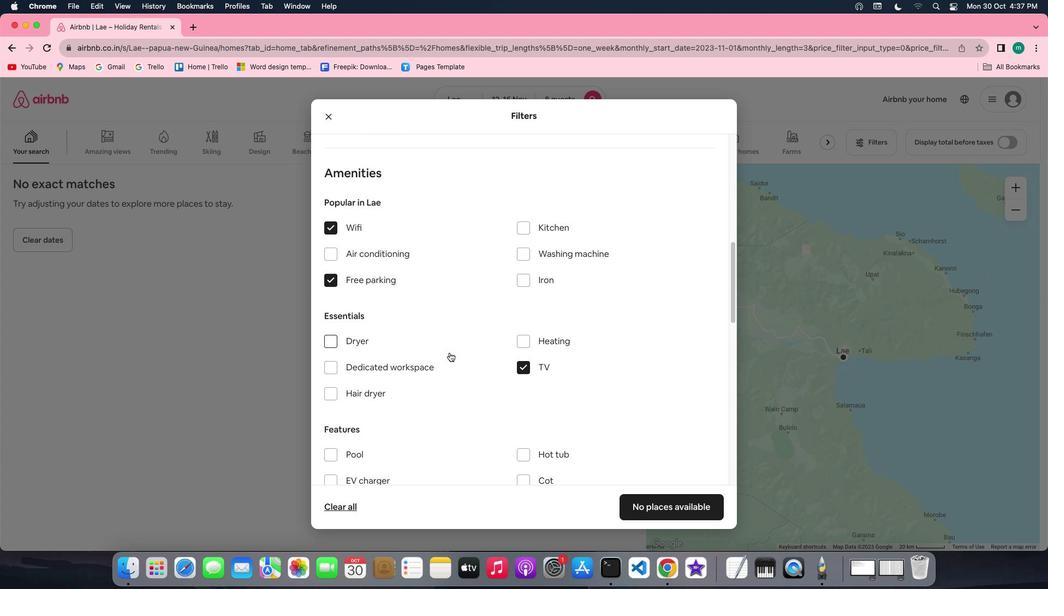 
Action: Mouse scrolled (446, 349) with delta (-3, -3)
Screenshot: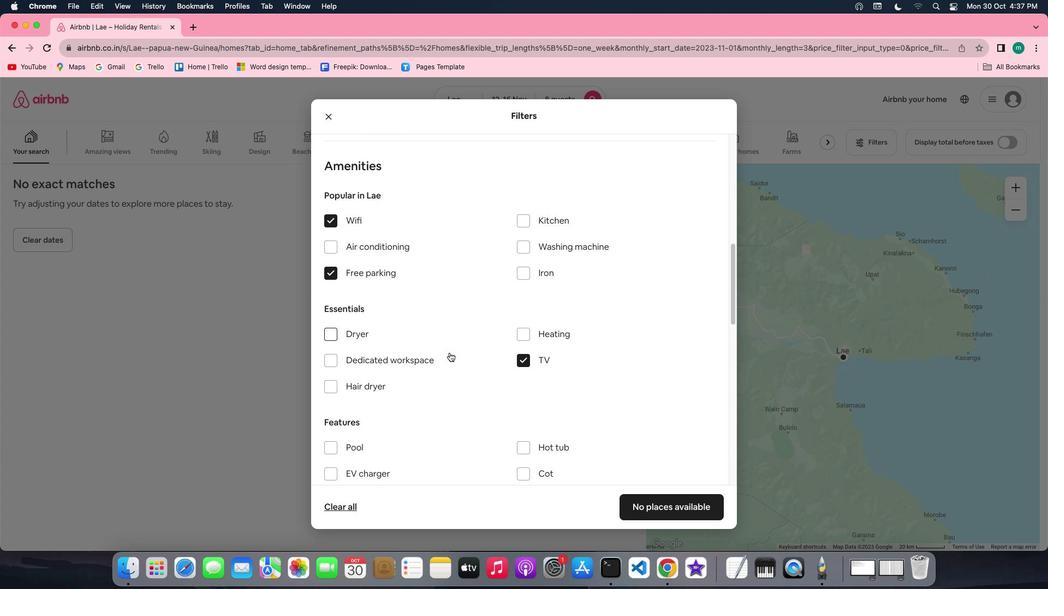 
Action: Mouse scrolled (446, 349) with delta (-3, -3)
Screenshot: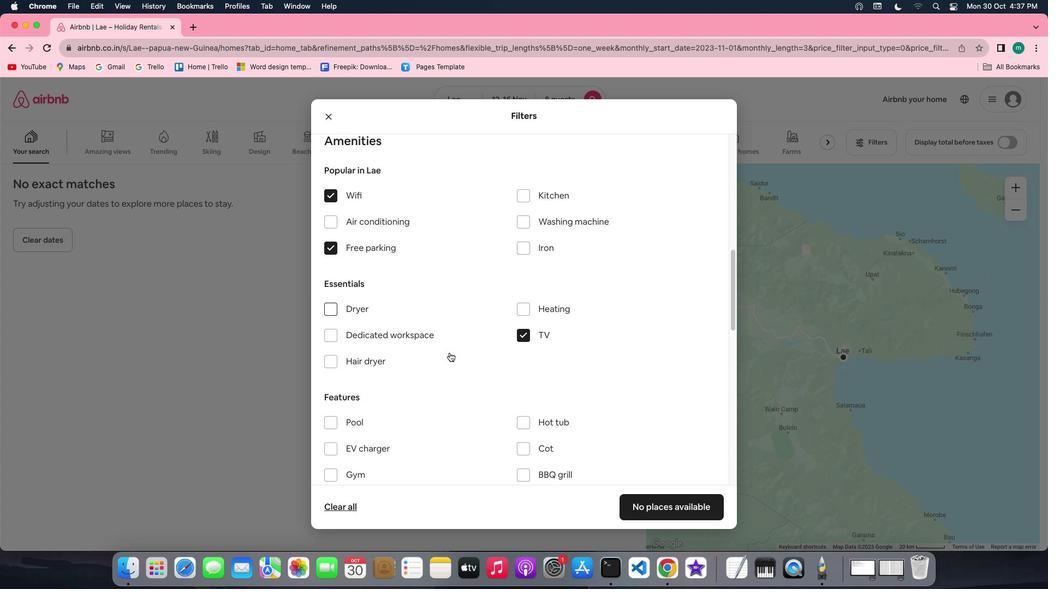 
Action: Mouse scrolled (446, 349) with delta (-3, -3)
Screenshot: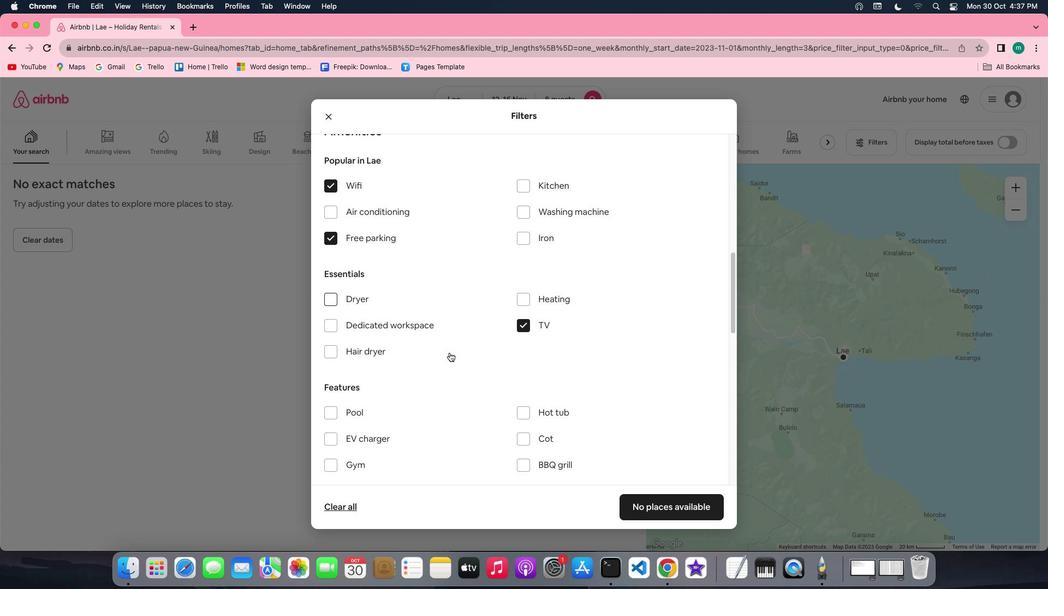 
Action: Mouse scrolled (446, 349) with delta (-3, -3)
Screenshot: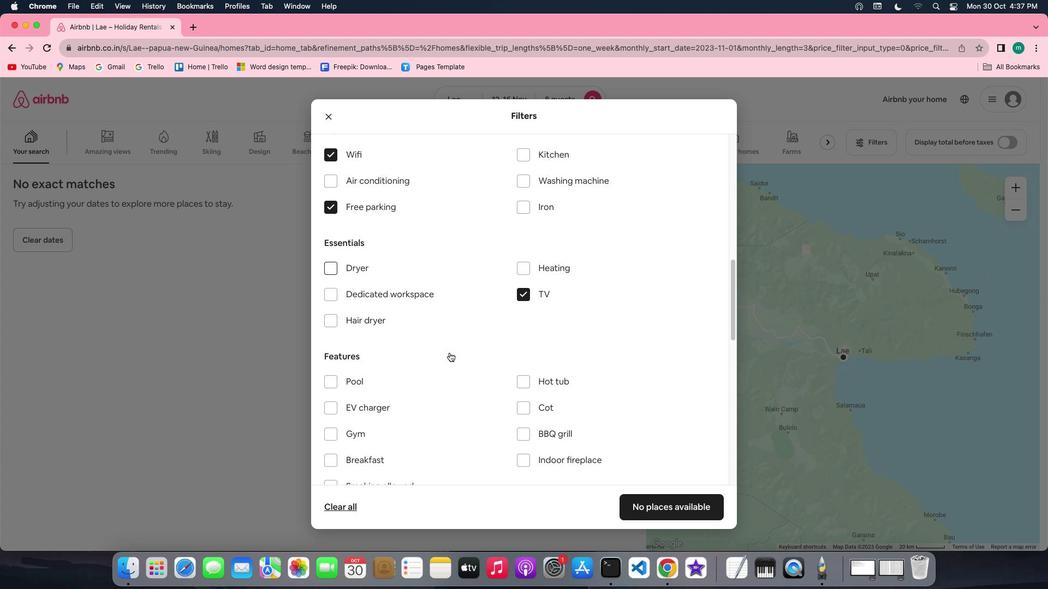 
Action: Mouse scrolled (446, 349) with delta (-3, -3)
Screenshot: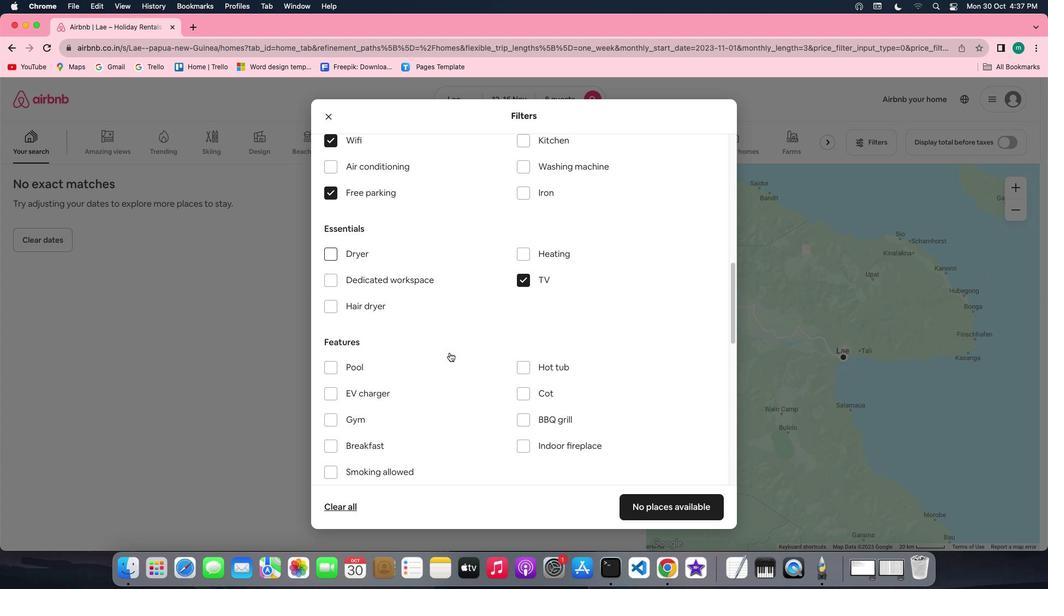 
Action: Mouse scrolled (446, 349) with delta (-3, -3)
Screenshot: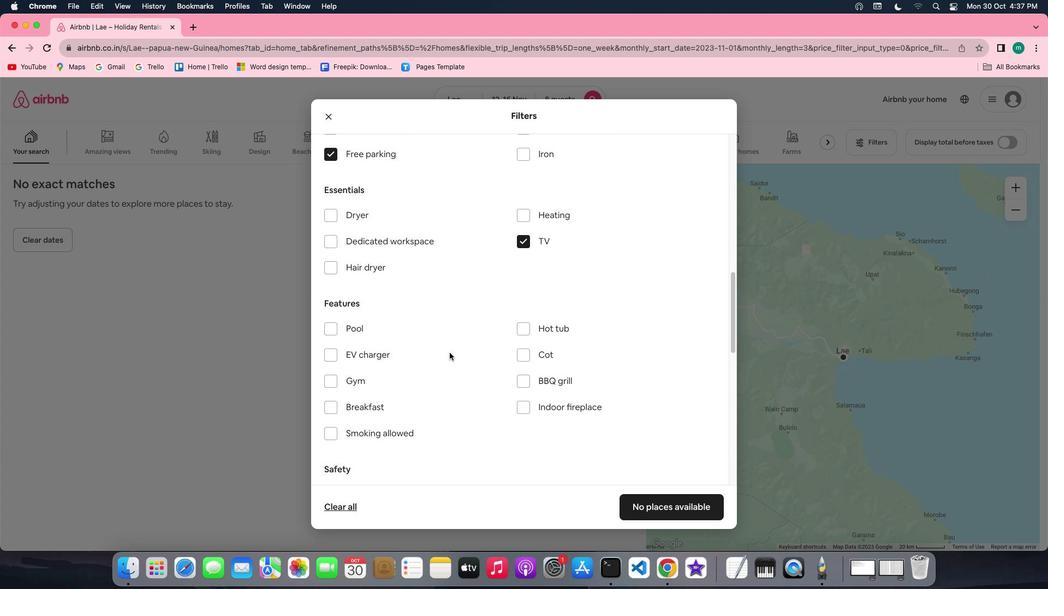 
Action: Mouse scrolled (446, 349) with delta (-3, -3)
Screenshot: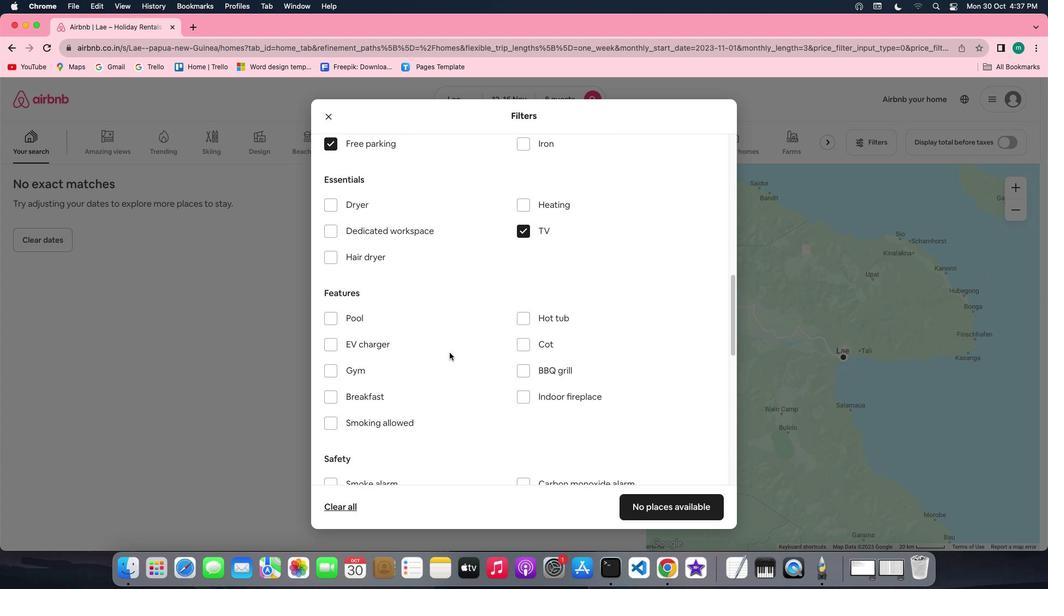 
Action: Mouse scrolled (446, 349) with delta (-3, -3)
Screenshot: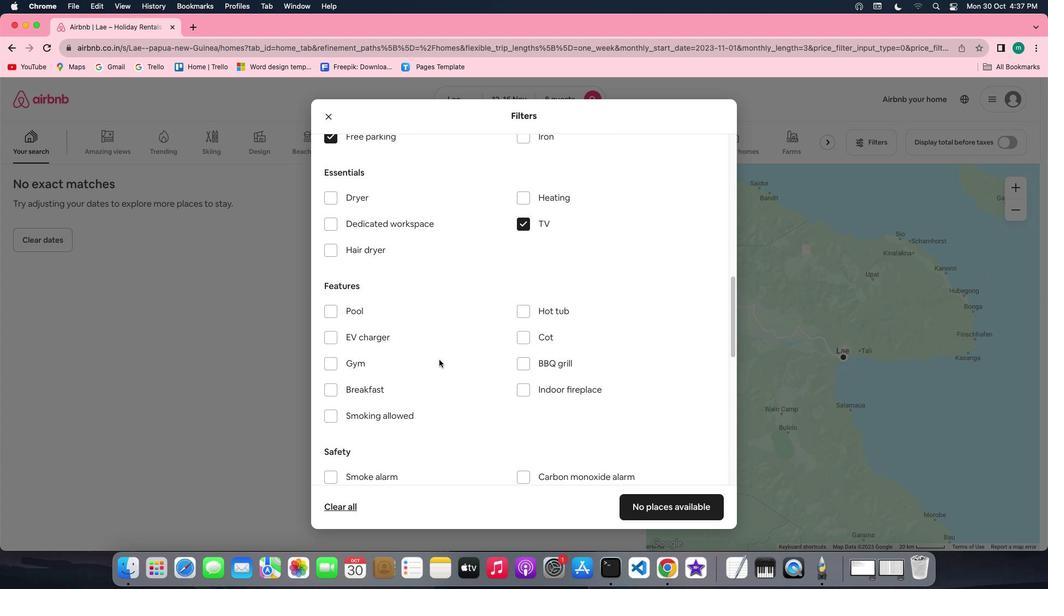 
Action: Mouse moved to (361, 360)
Screenshot: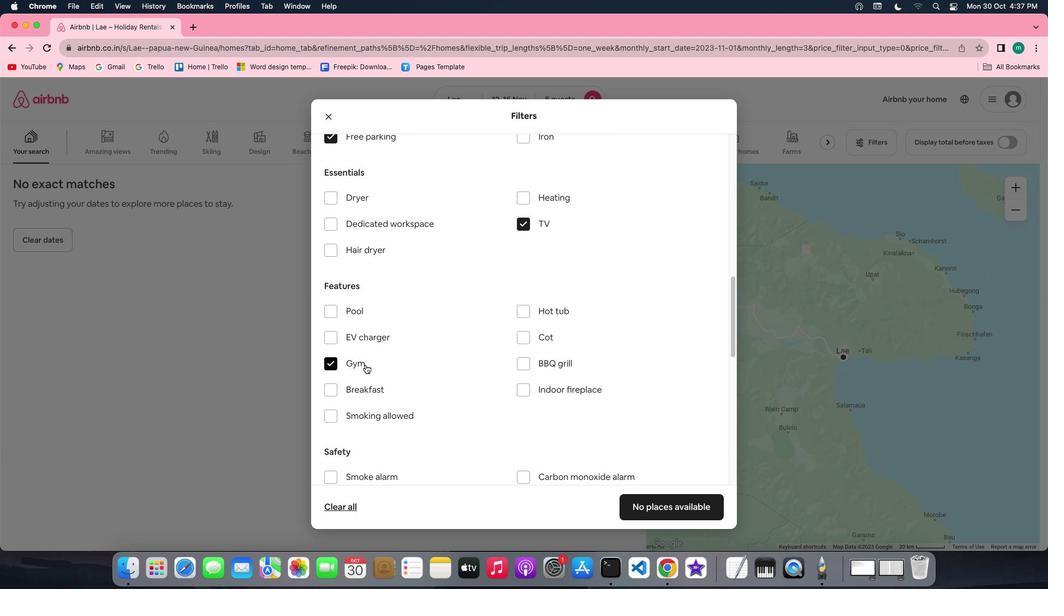 
Action: Mouse pressed left at (361, 360)
Screenshot: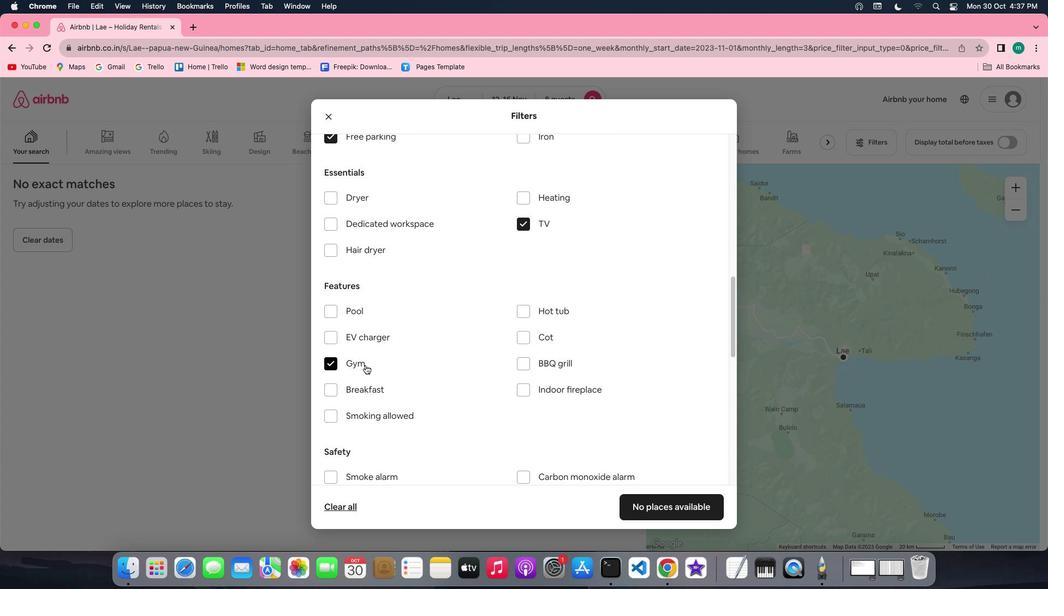 
Action: Mouse moved to (353, 383)
Screenshot: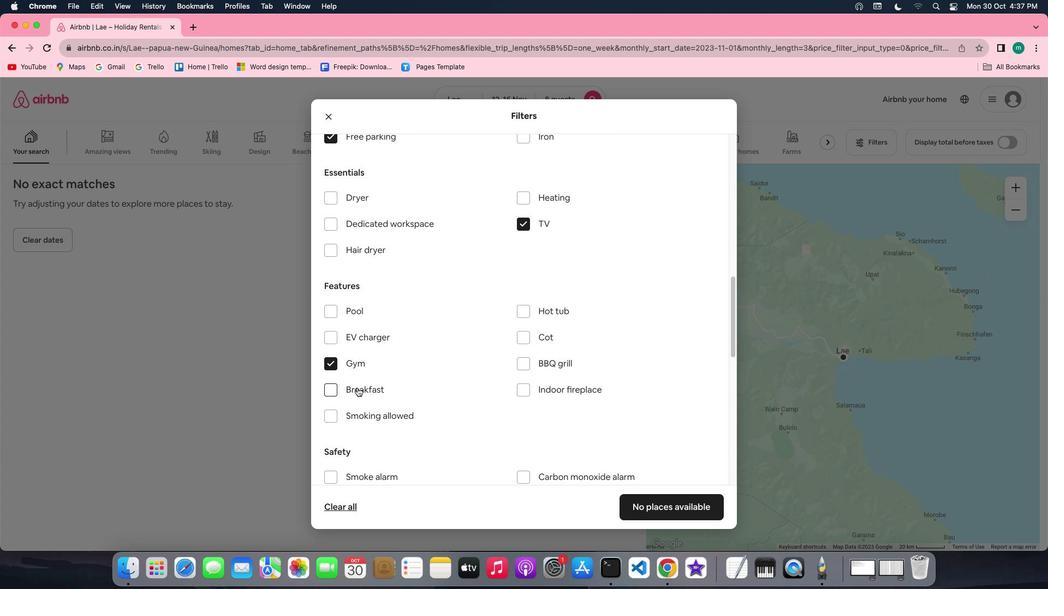 
Action: Mouse pressed left at (353, 383)
Screenshot: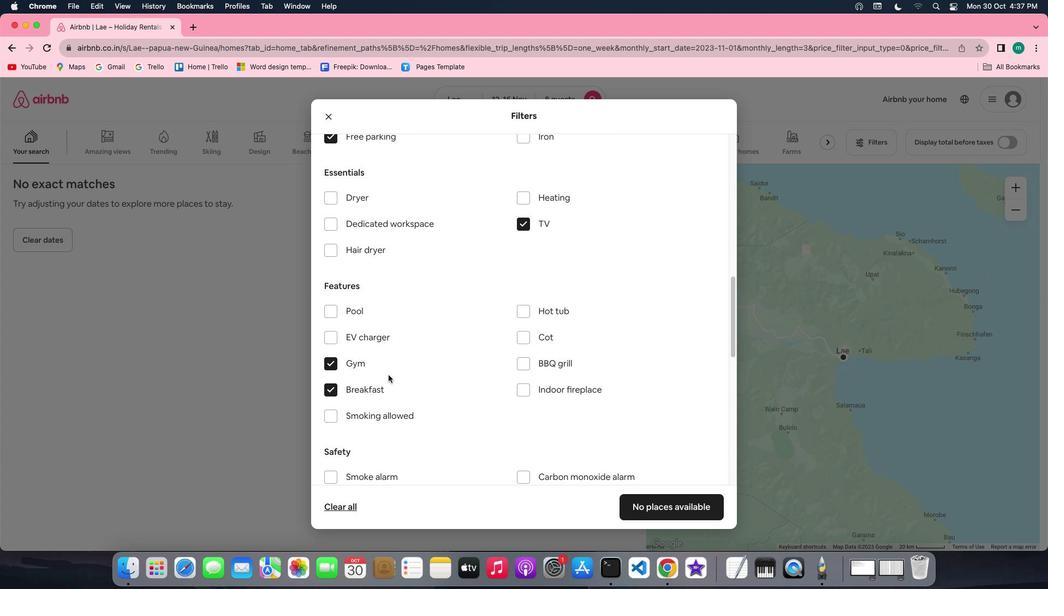 
Action: Mouse moved to (417, 366)
Screenshot: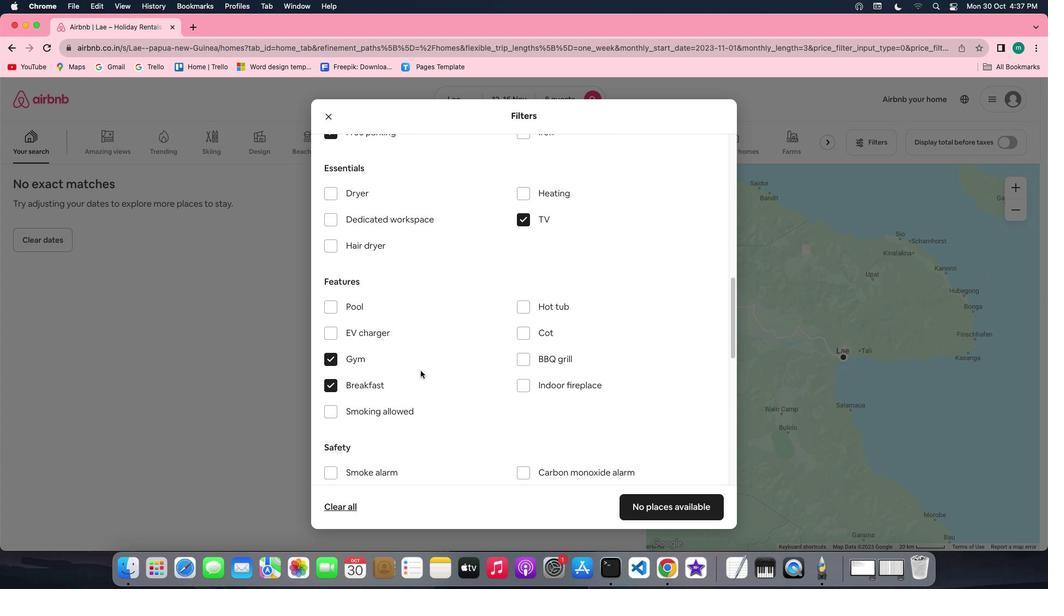 
Action: Mouse scrolled (417, 366) with delta (-3, -3)
Screenshot: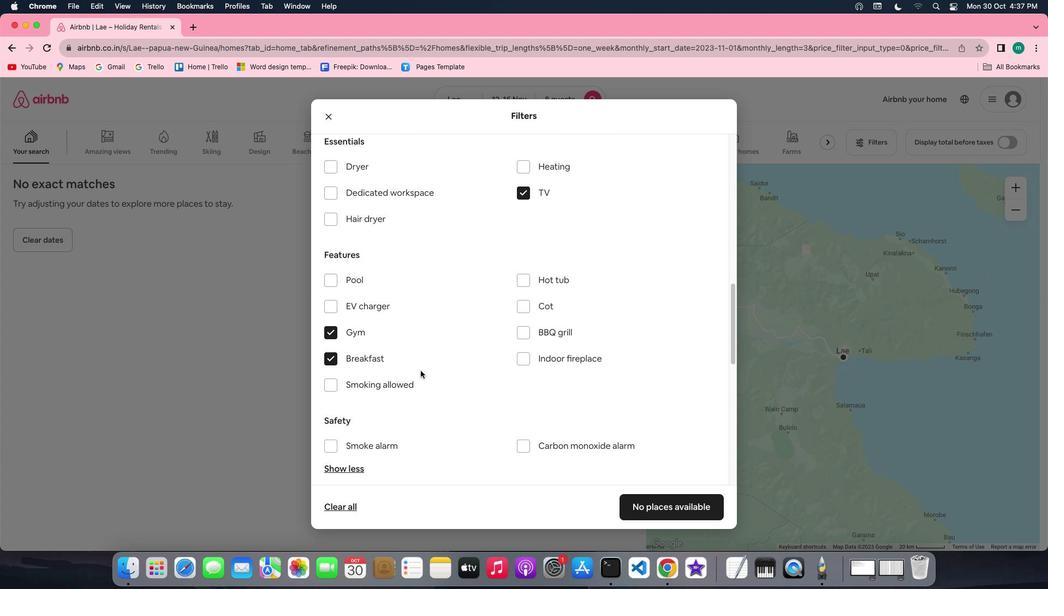
Action: Mouse scrolled (417, 366) with delta (-3, -3)
Screenshot: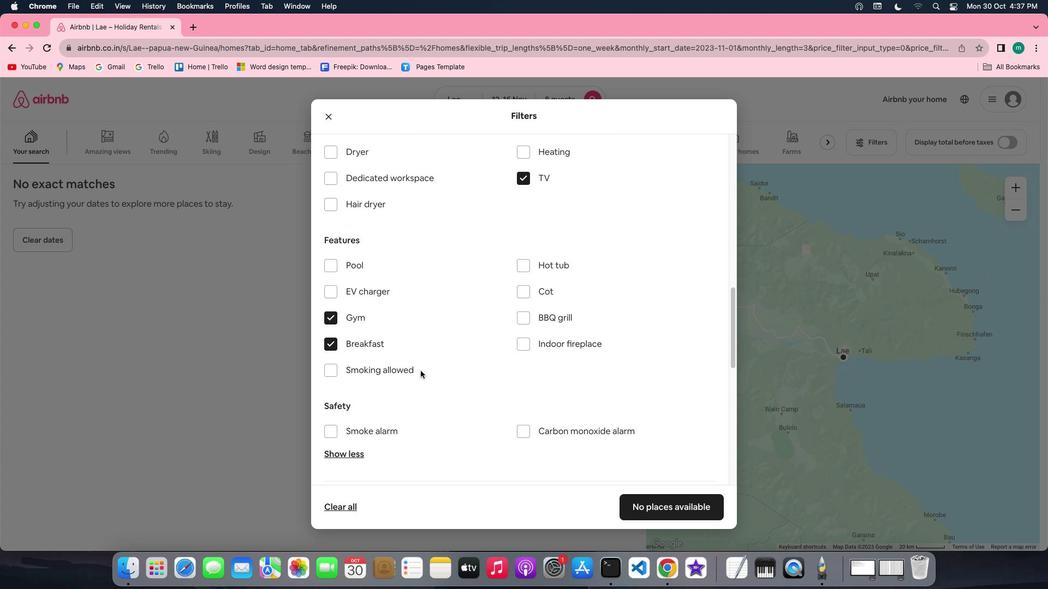 
Action: Mouse scrolled (417, 366) with delta (-3, -4)
Screenshot: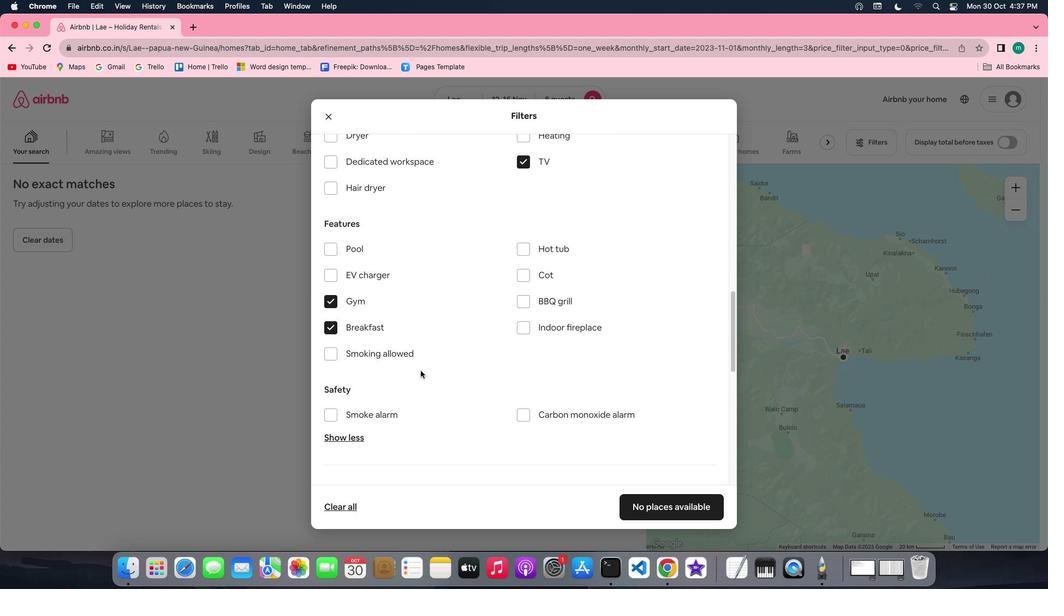 
Action: Mouse scrolled (417, 366) with delta (-3, -3)
Screenshot: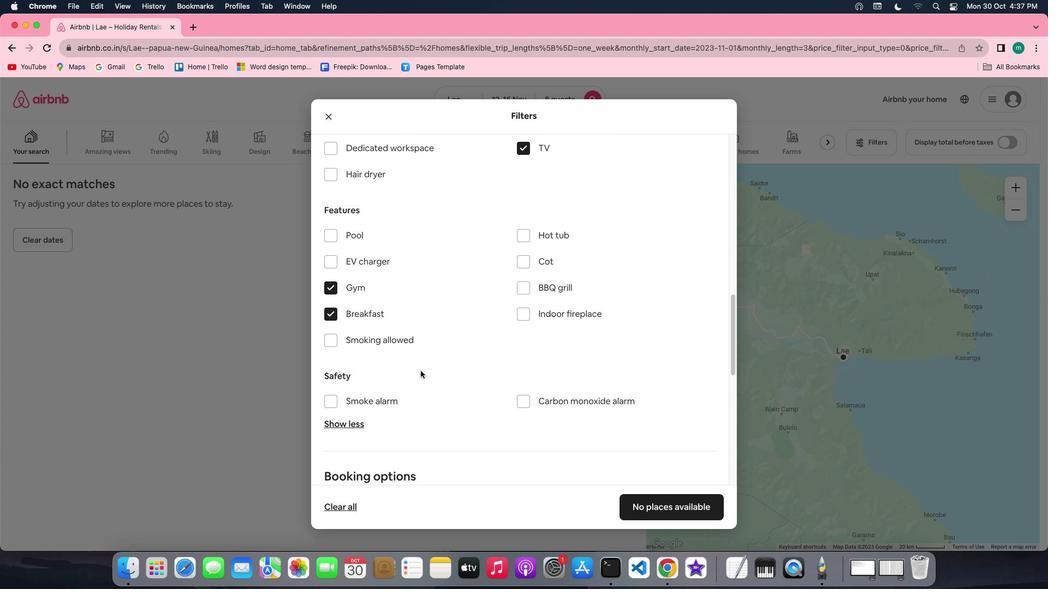 
Action: Mouse scrolled (417, 366) with delta (-3, -3)
Screenshot: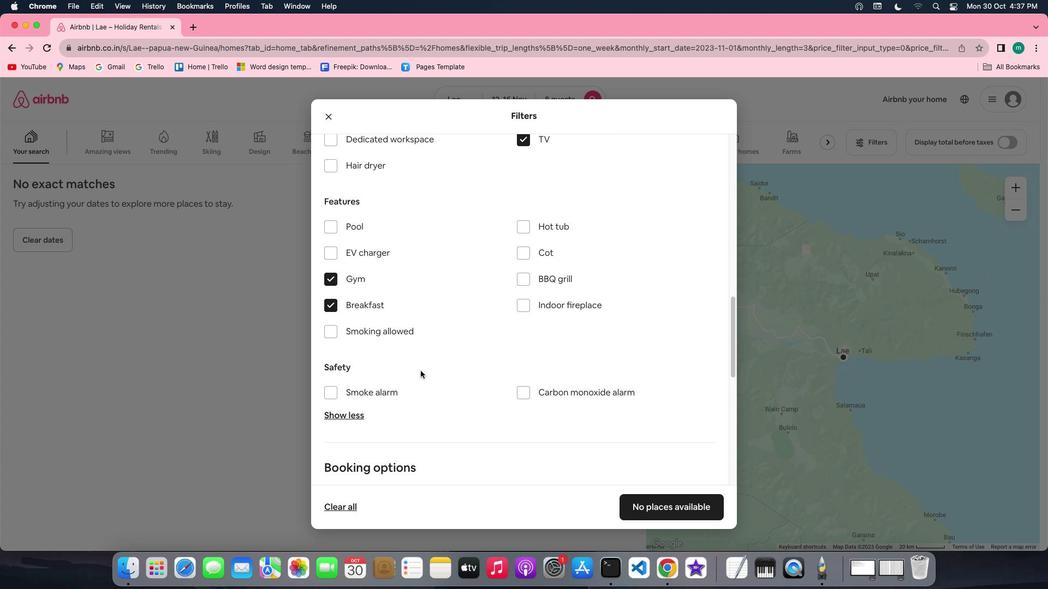 
Action: Mouse scrolled (417, 366) with delta (-3, -3)
Screenshot: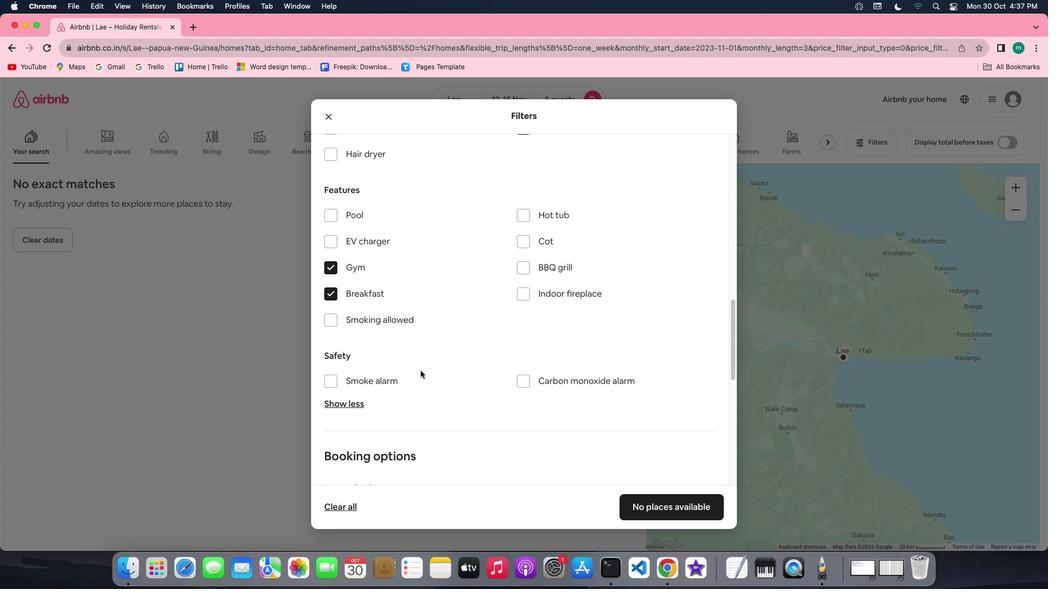 
Action: Mouse scrolled (417, 366) with delta (-3, -3)
Screenshot: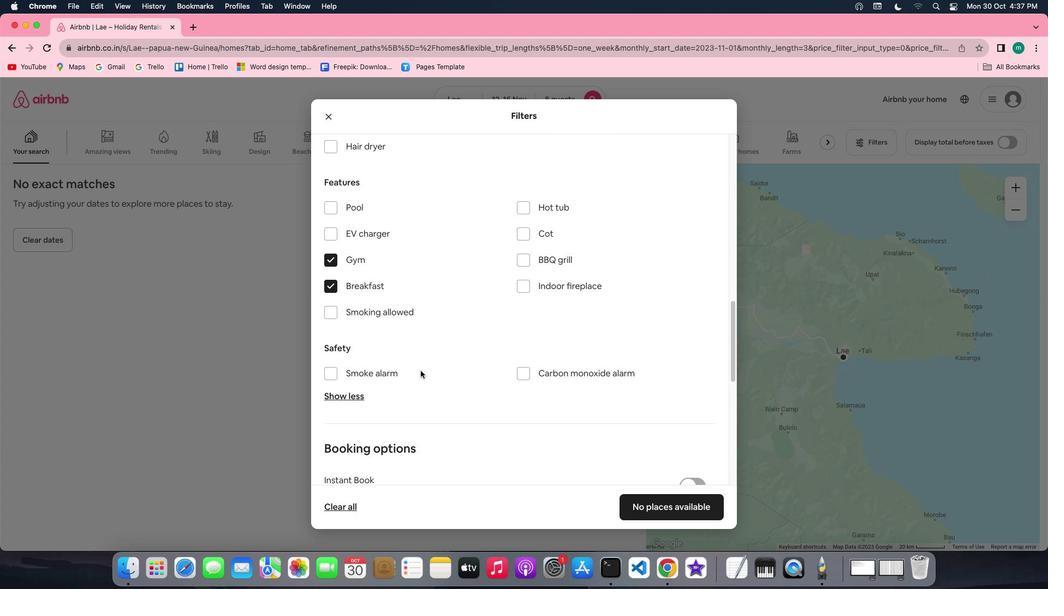 
Action: Mouse scrolled (417, 366) with delta (-3, -3)
Screenshot: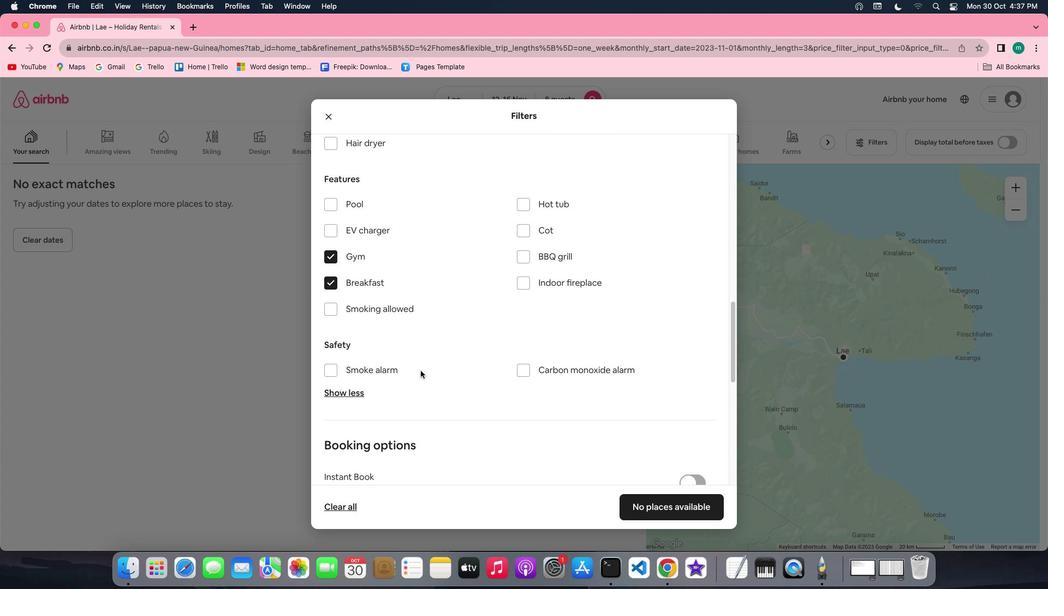 
Action: Mouse scrolled (417, 366) with delta (-3, -3)
Screenshot: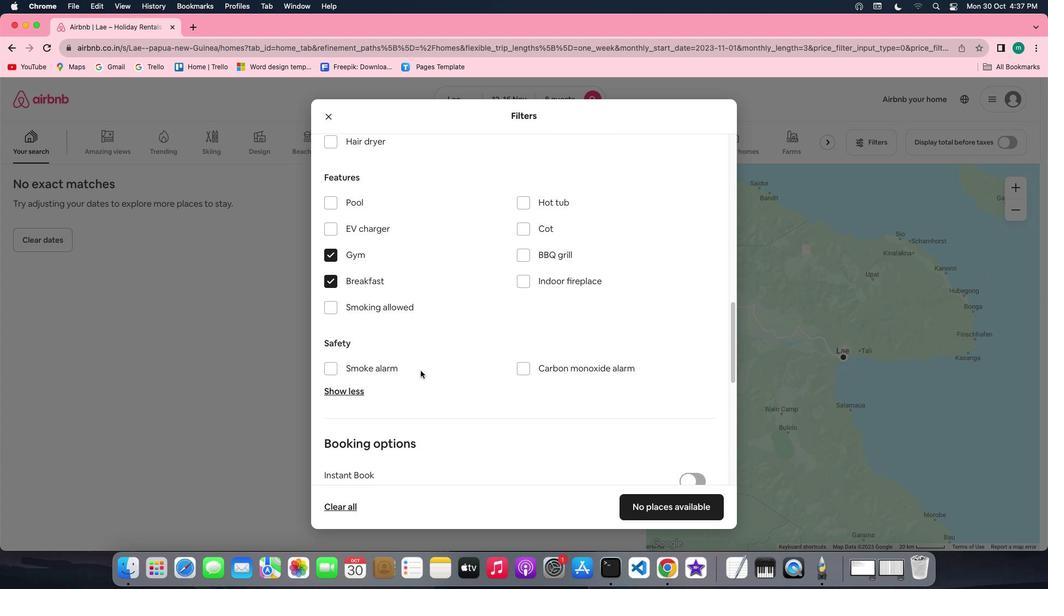 
Action: Mouse scrolled (417, 366) with delta (-3, -3)
Screenshot: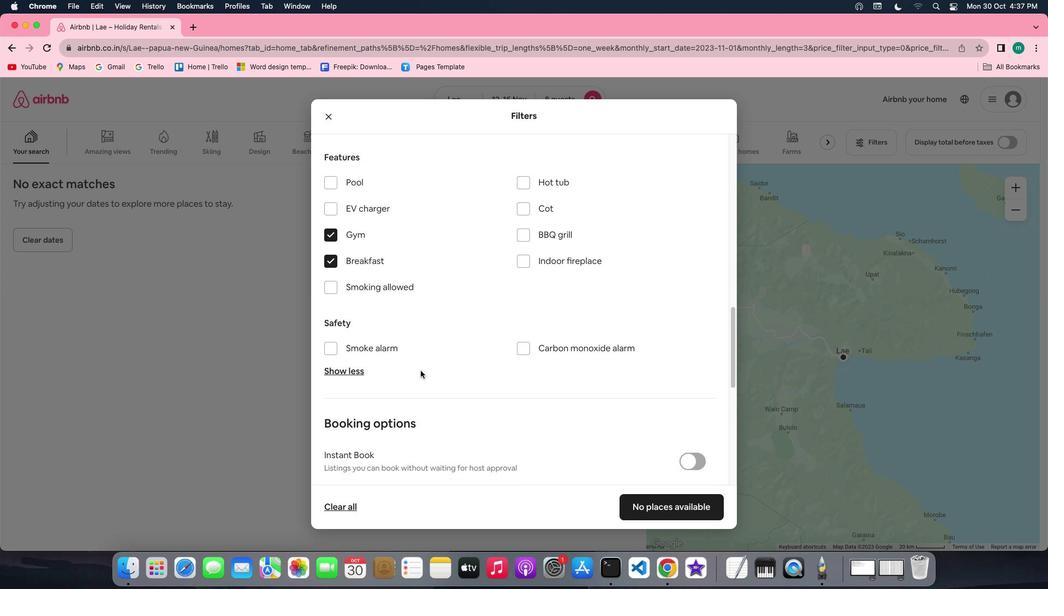 
Action: Mouse scrolled (417, 366) with delta (-3, -3)
Screenshot: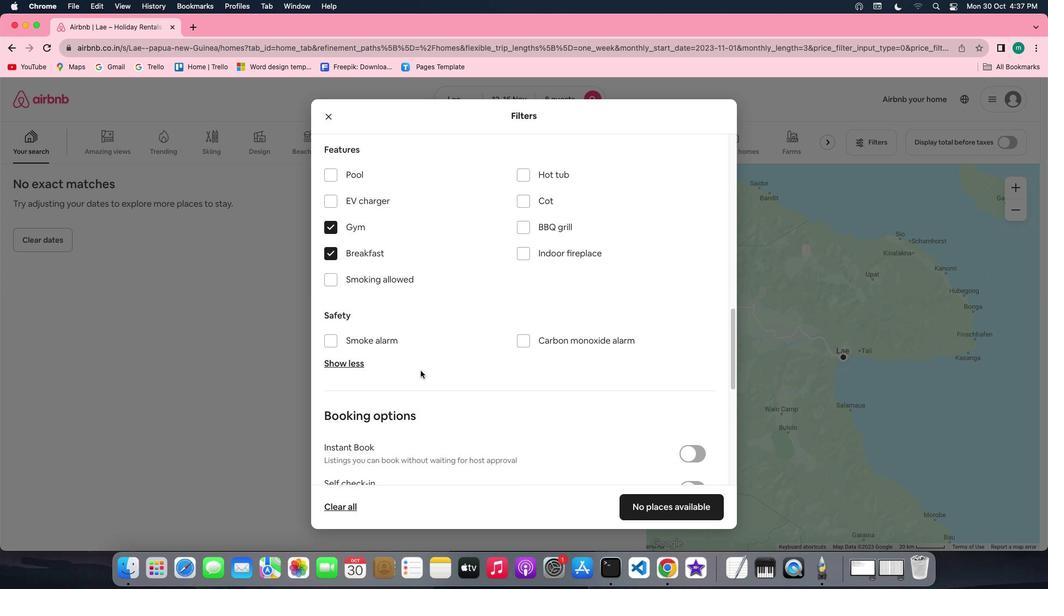 
Action: Mouse scrolled (417, 366) with delta (-3, -3)
Screenshot: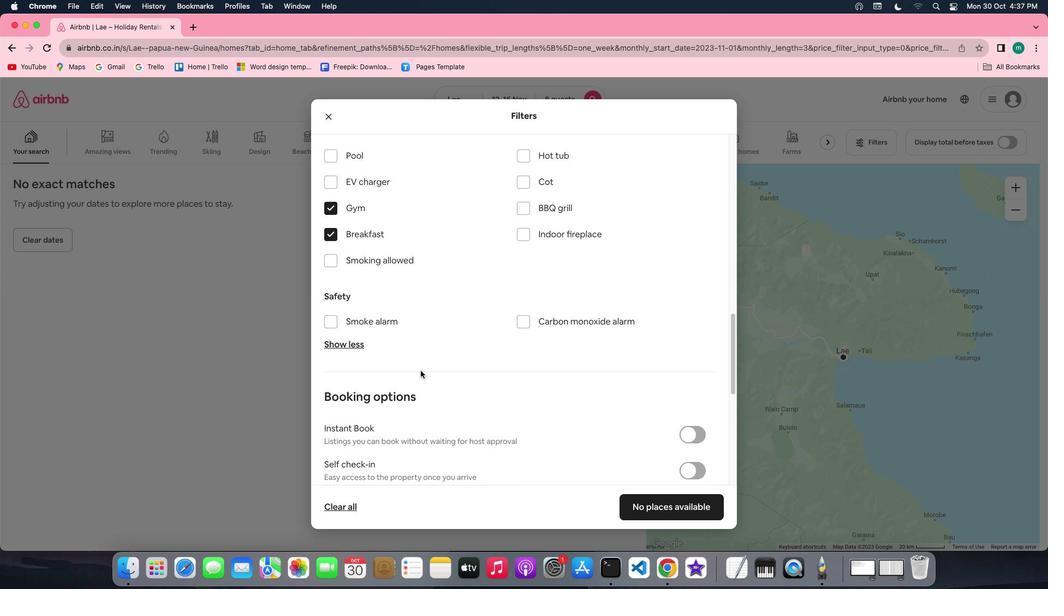 
Action: Mouse scrolled (417, 366) with delta (-3, -3)
Screenshot: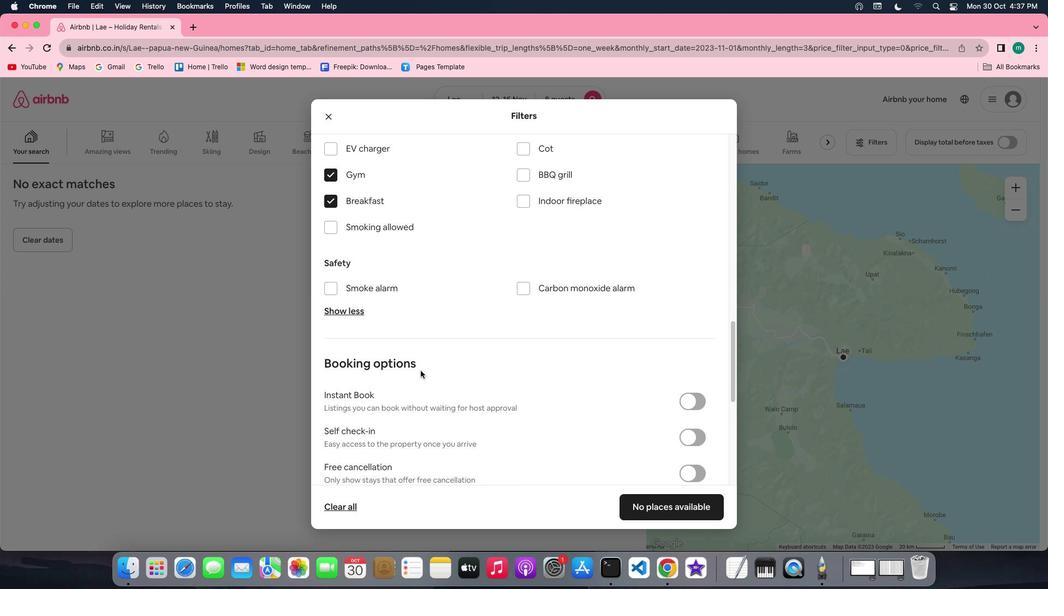 
Action: Mouse scrolled (417, 366) with delta (-3, -3)
Screenshot: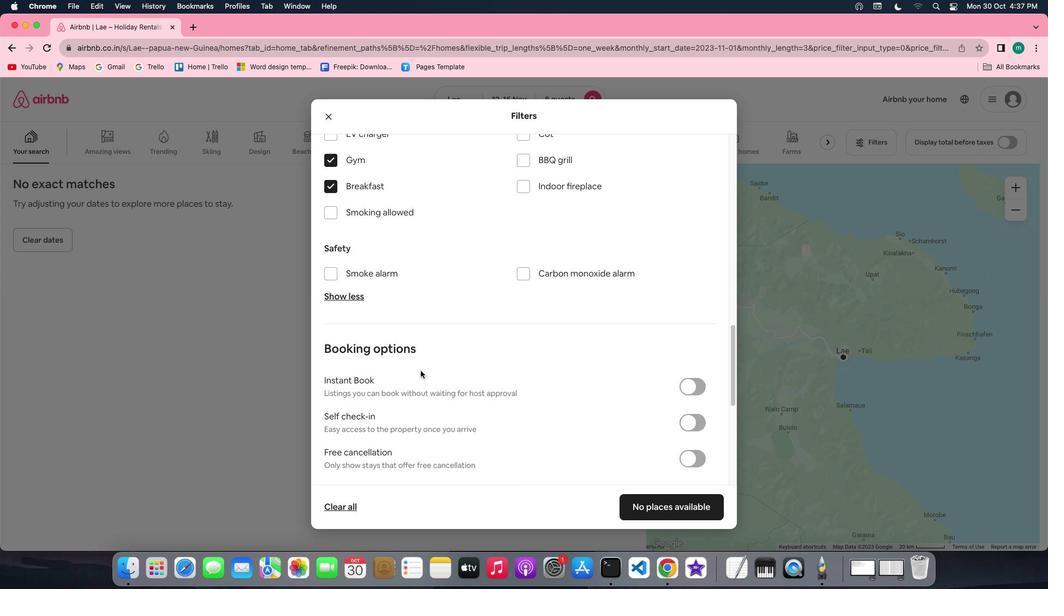 
Action: Mouse scrolled (417, 366) with delta (-3, -4)
Screenshot: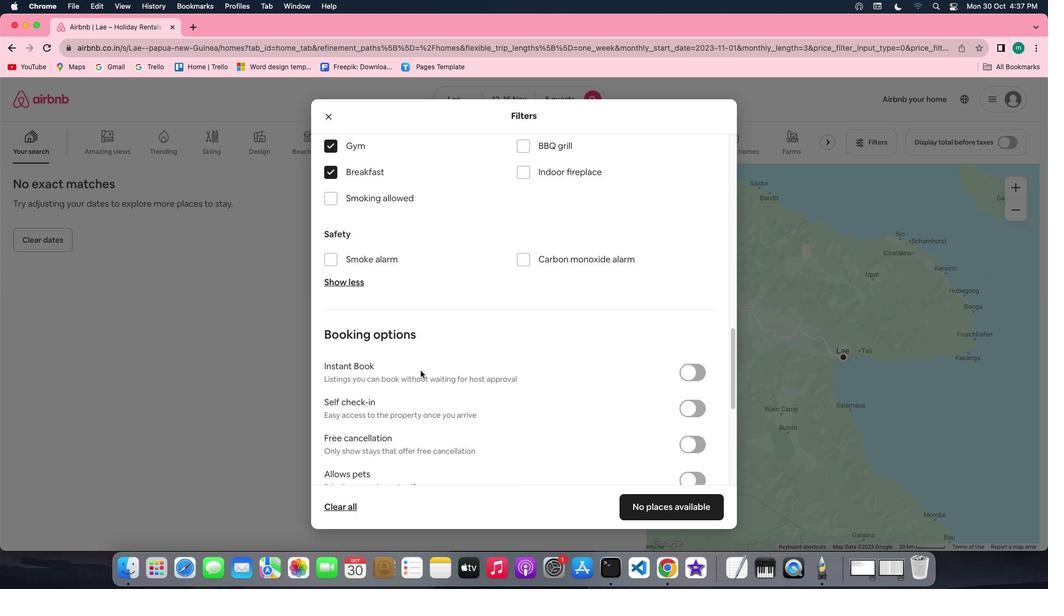 
Action: Mouse scrolled (417, 366) with delta (-3, -3)
Screenshot: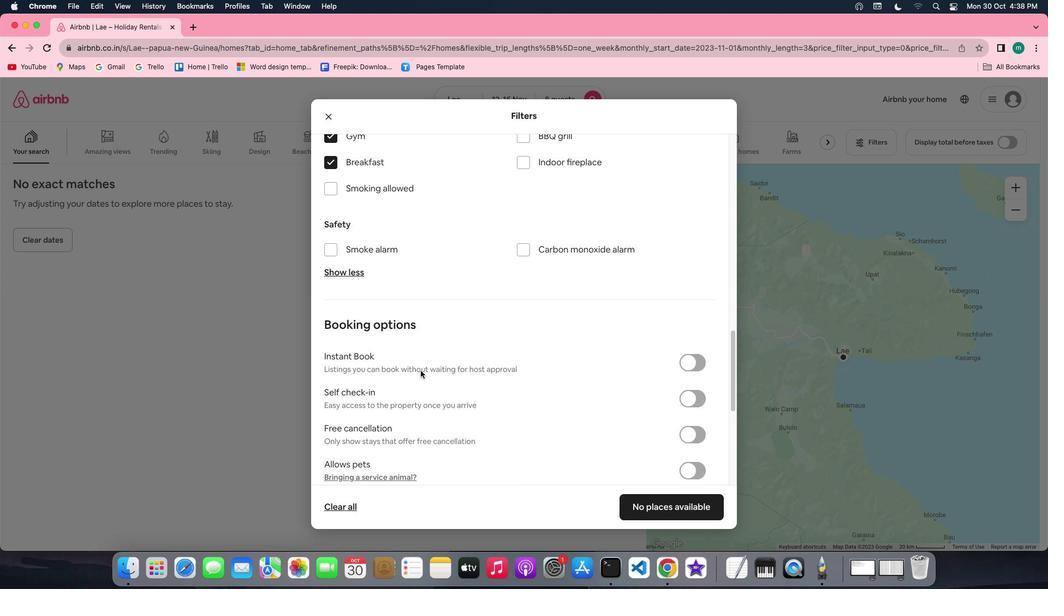 
Action: Mouse scrolled (417, 366) with delta (-3, -3)
Screenshot: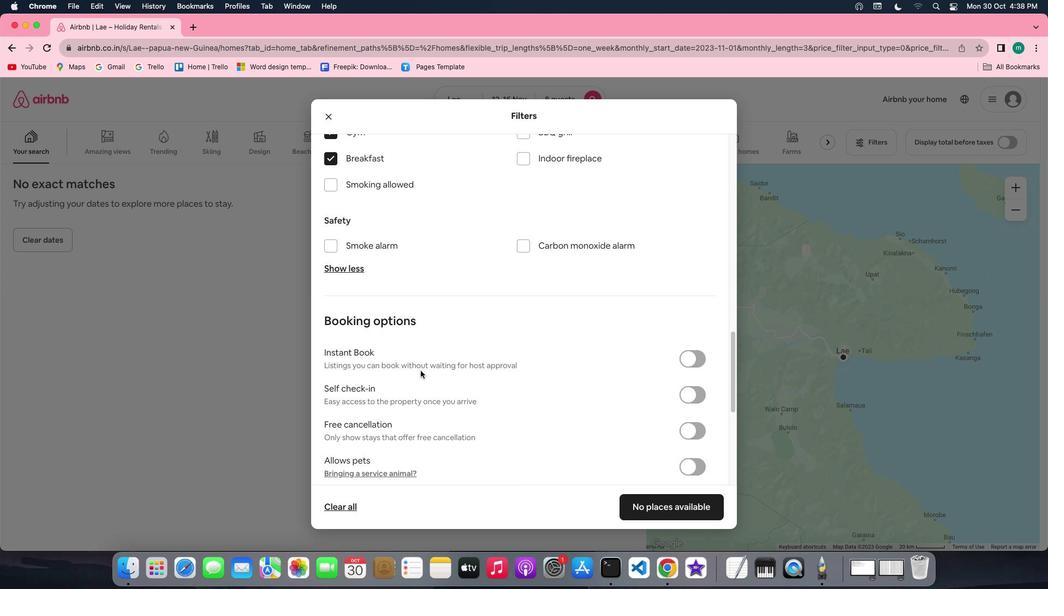 
Action: Mouse scrolled (417, 366) with delta (-3, -3)
Screenshot: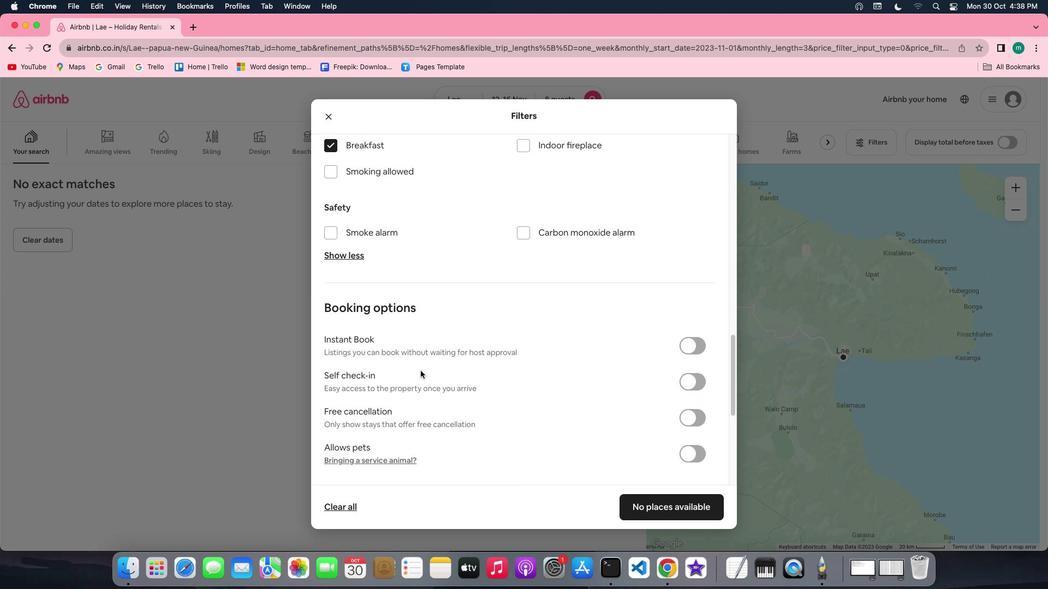 
Action: Mouse scrolled (417, 366) with delta (-3, -3)
Screenshot: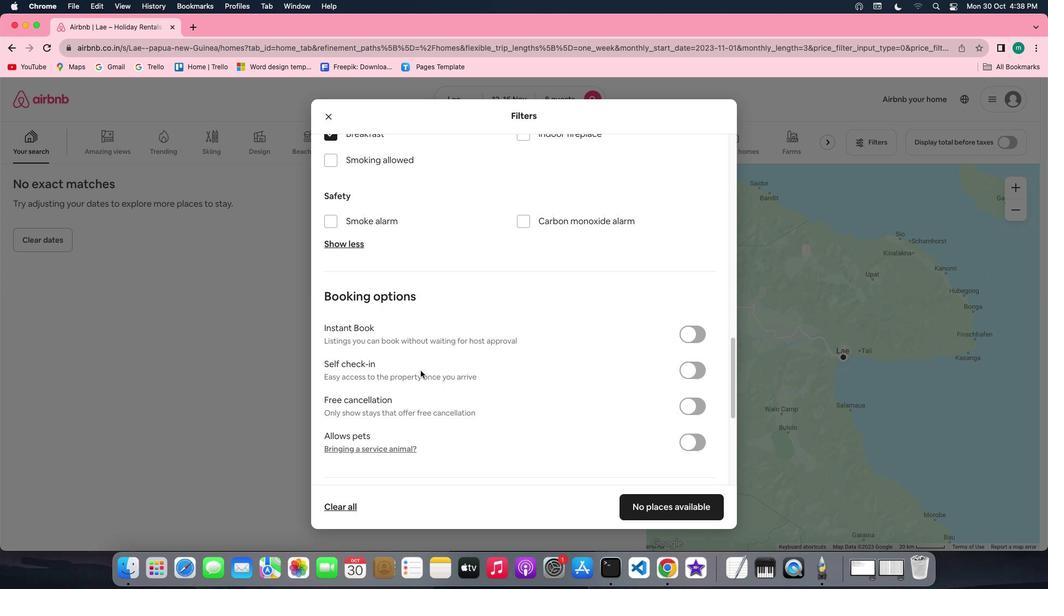 
Action: Mouse scrolled (417, 366) with delta (-3, -3)
Screenshot: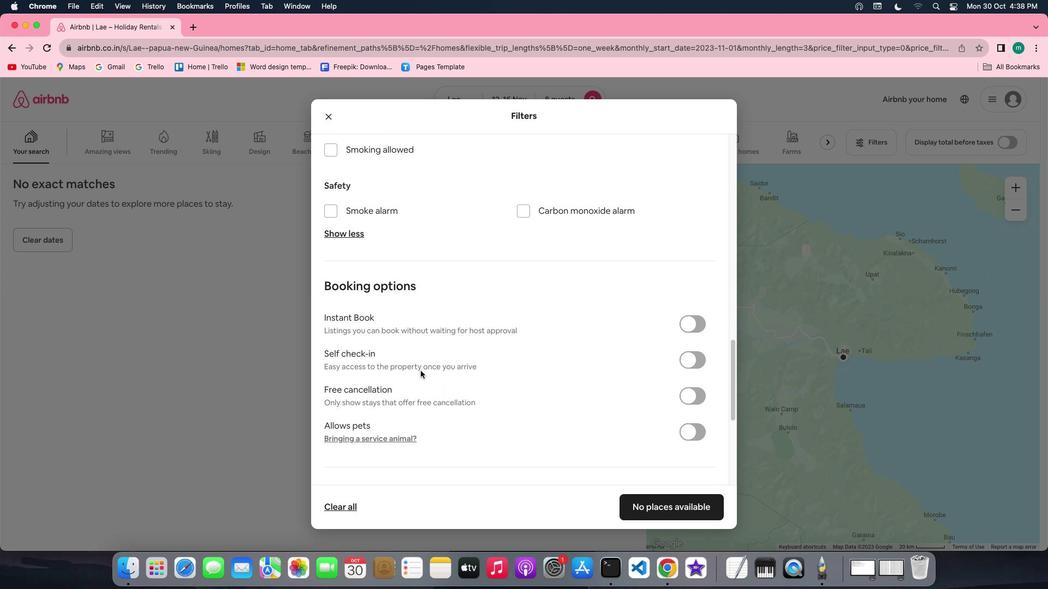 
Action: Mouse scrolled (417, 366) with delta (-3, -3)
Screenshot: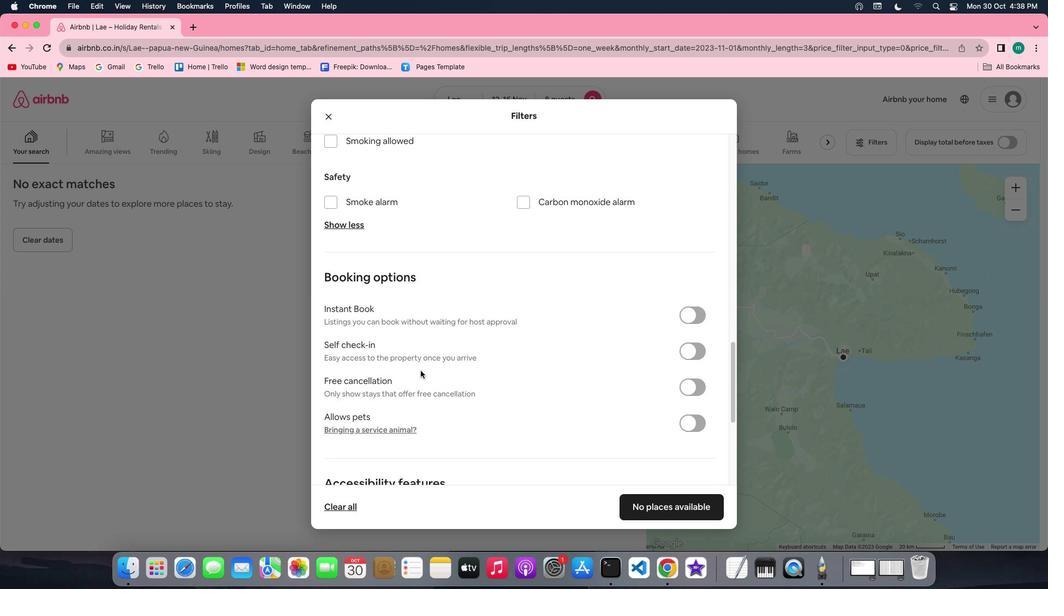 
Action: Mouse scrolled (417, 366) with delta (-3, -3)
Screenshot: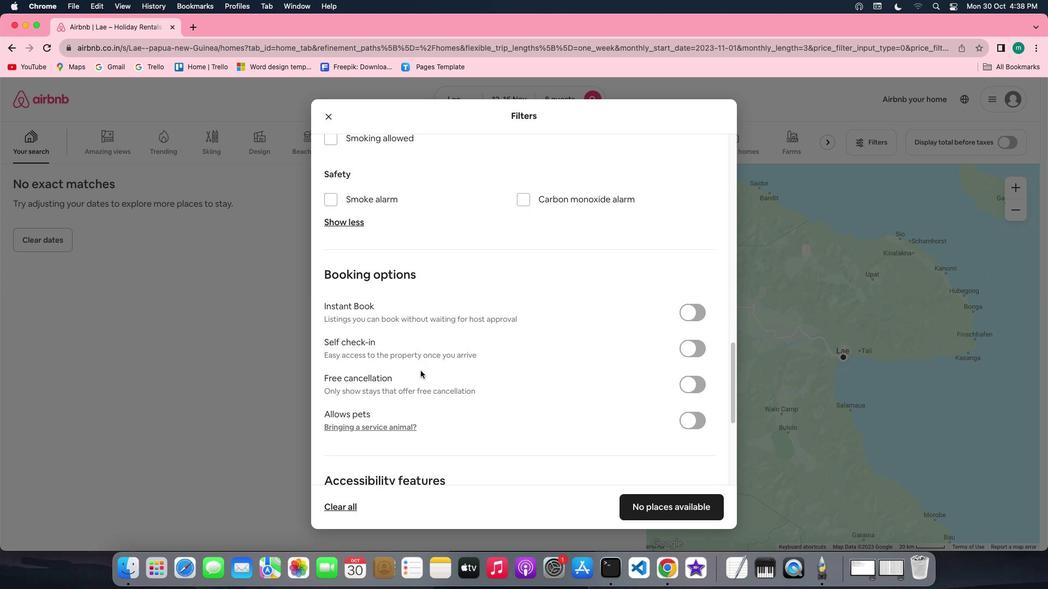 
Action: Mouse scrolled (417, 366) with delta (-3, -3)
Screenshot: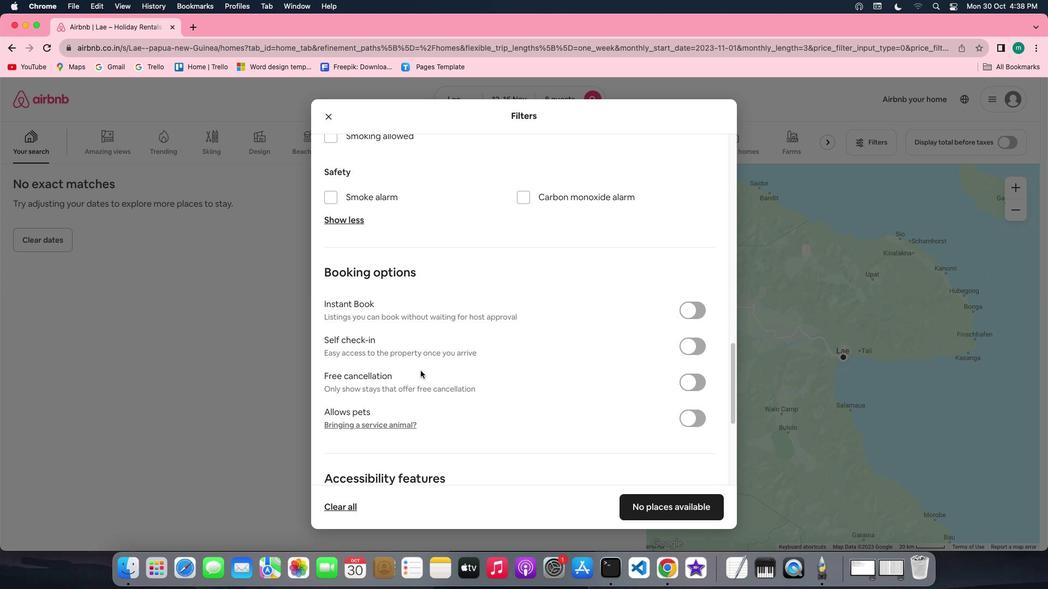 
Action: Mouse scrolled (417, 366) with delta (-3, -3)
Screenshot: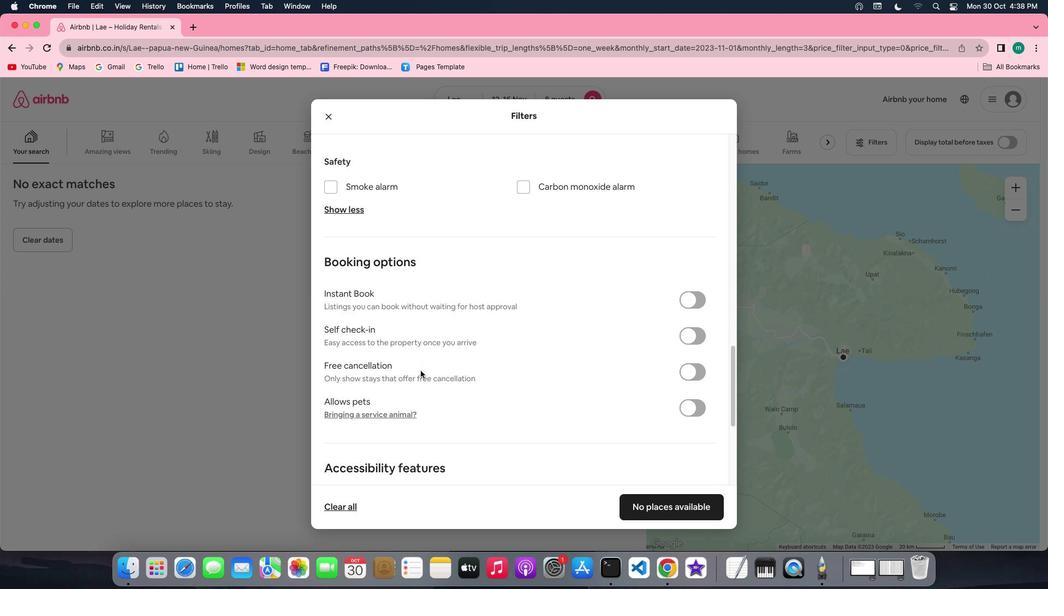 
Action: Mouse scrolled (417, 366) with delta (-3, -3)
Screenshot: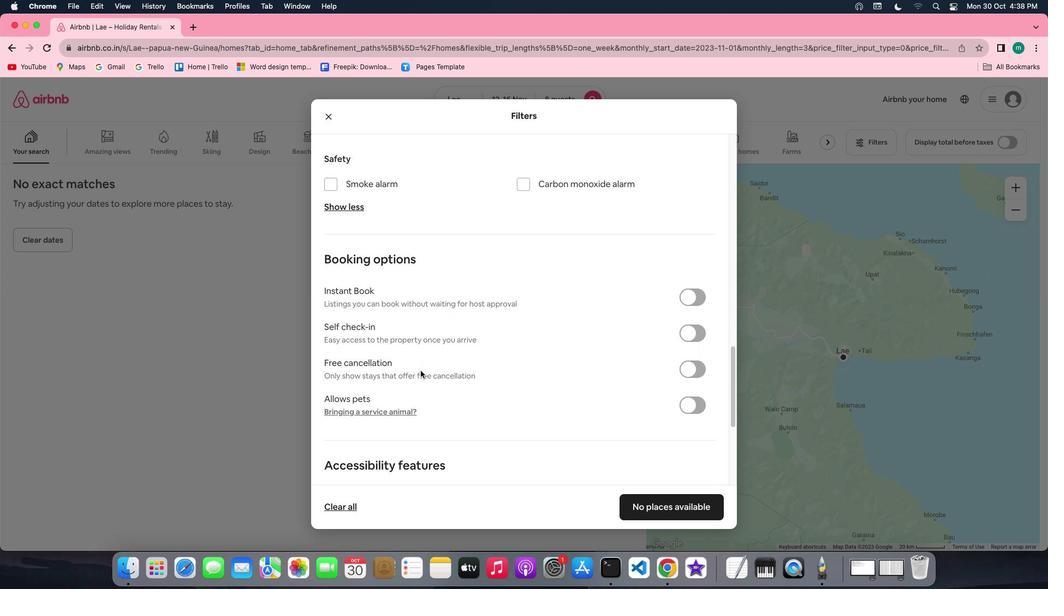 
Action: Mouse scrolled (417, 366) with delta (-3, -3)
Screenshot: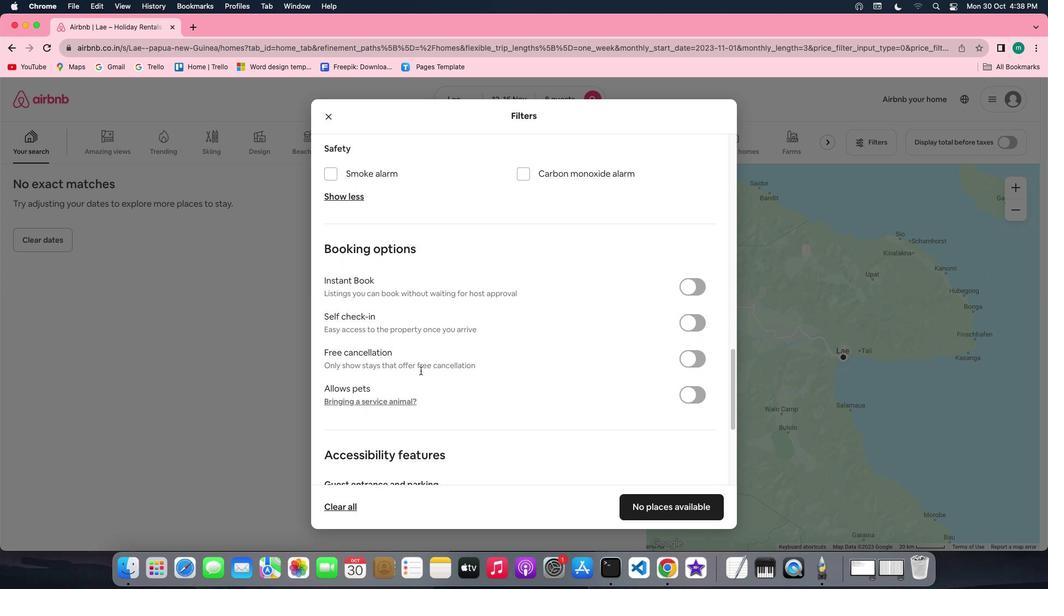 
Action: Mouse scrolled (417, 366) with delta (-3, -3)
Screenshot: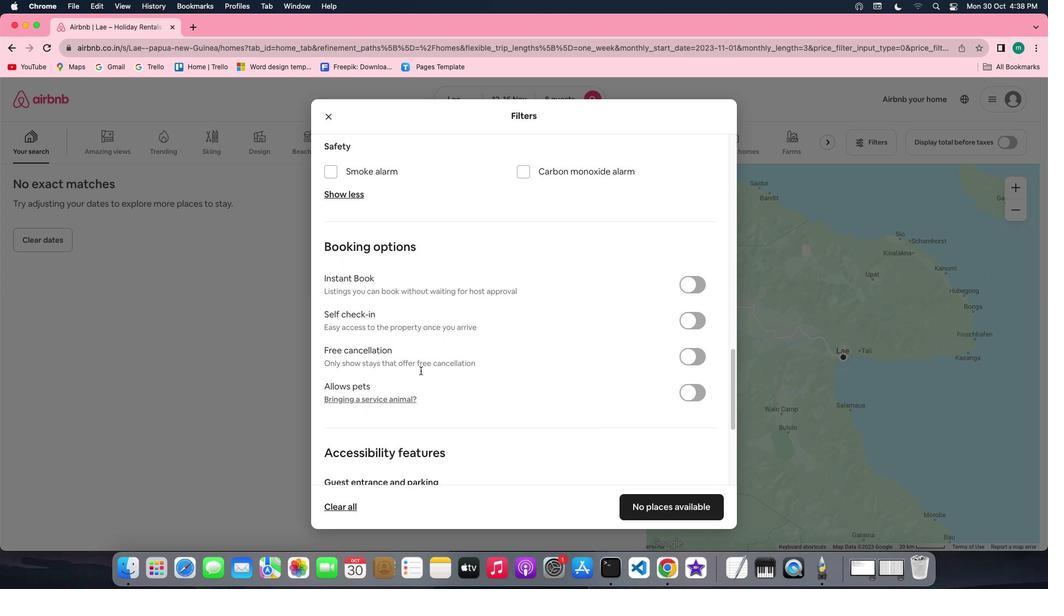 
Action: Mouse scrolled (417, 366) with delta (-3, -3)
Screenshot: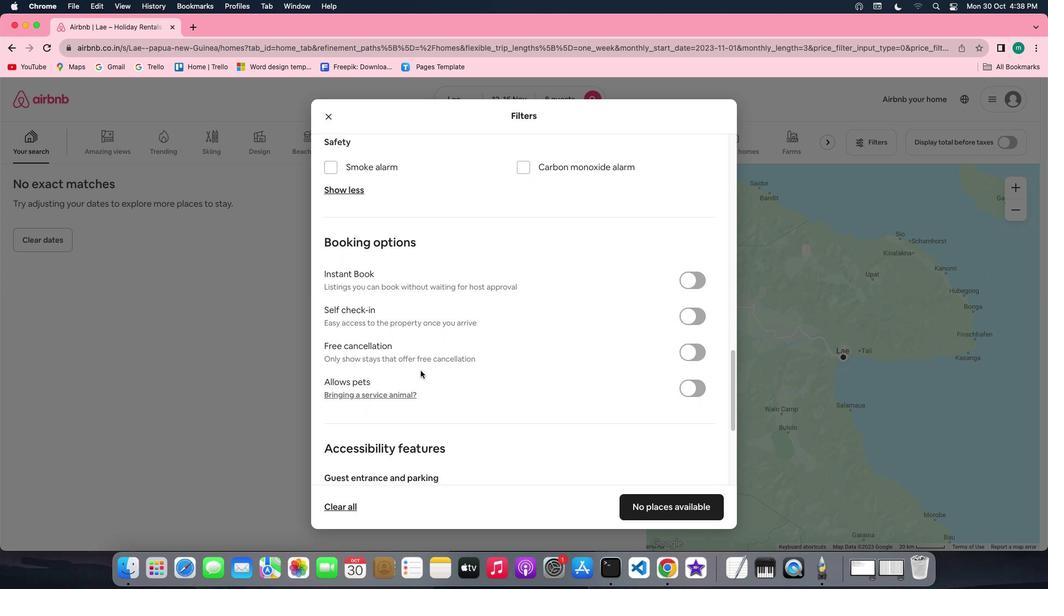 
Action: Mouse scrolled (417, 366) with delta (-3, -3)
Screenshot: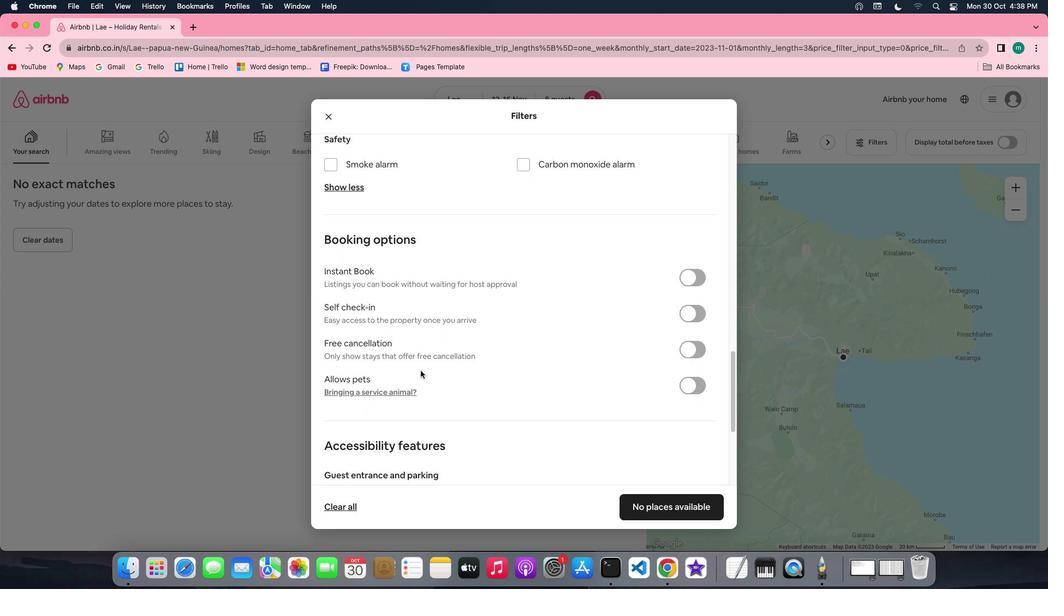 
Action: Mouse scrolled (417, 366) with delta (-3, -3)
Screenshot: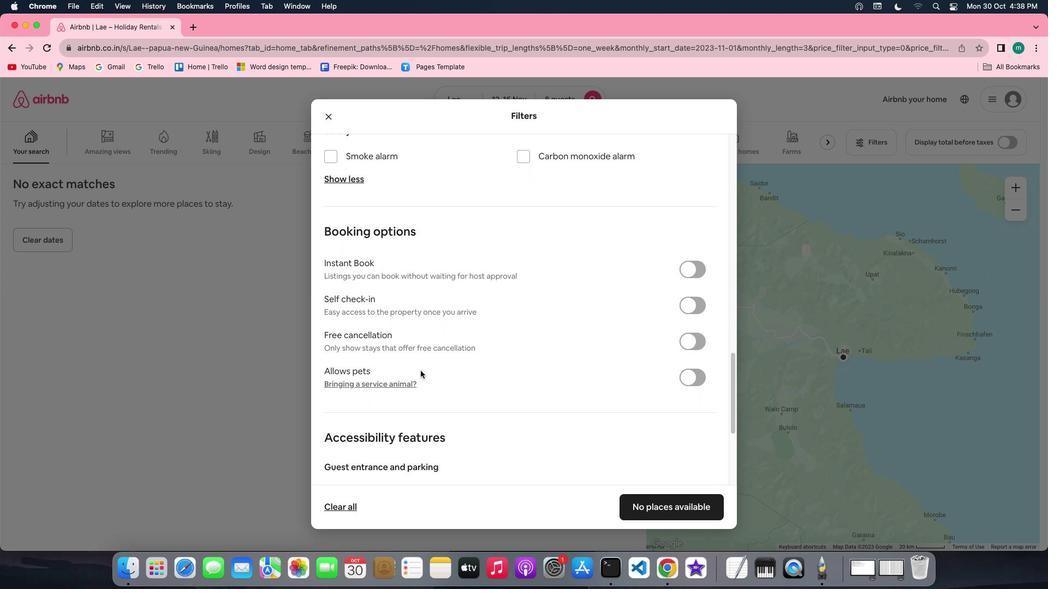 
Action: Mouse scrolled (417, 366) with delta (-3, -3)
Screenshot: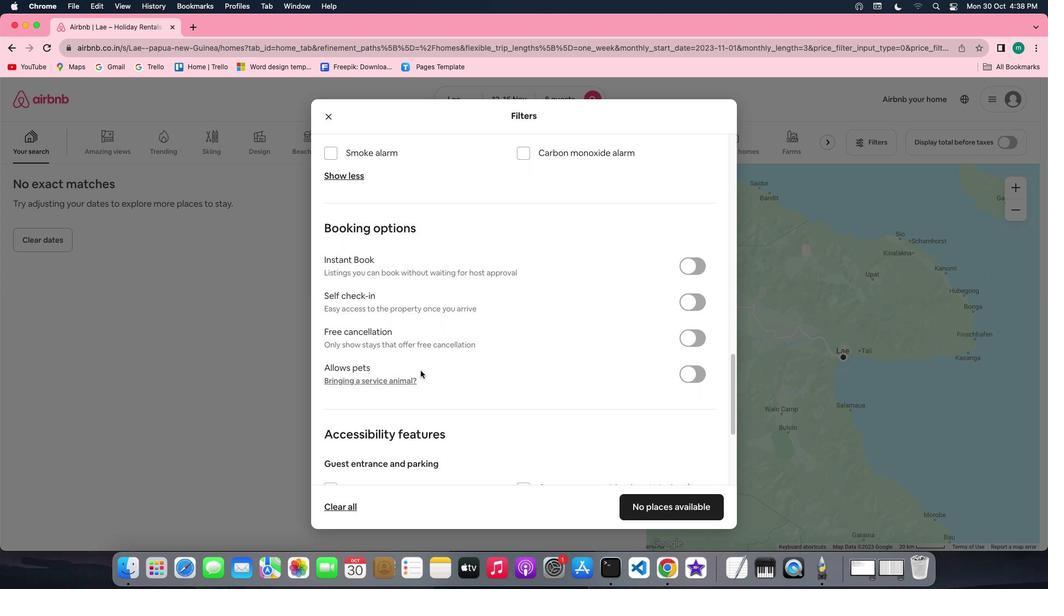
Action: Mouse moved to (694, 301)
Screenshot: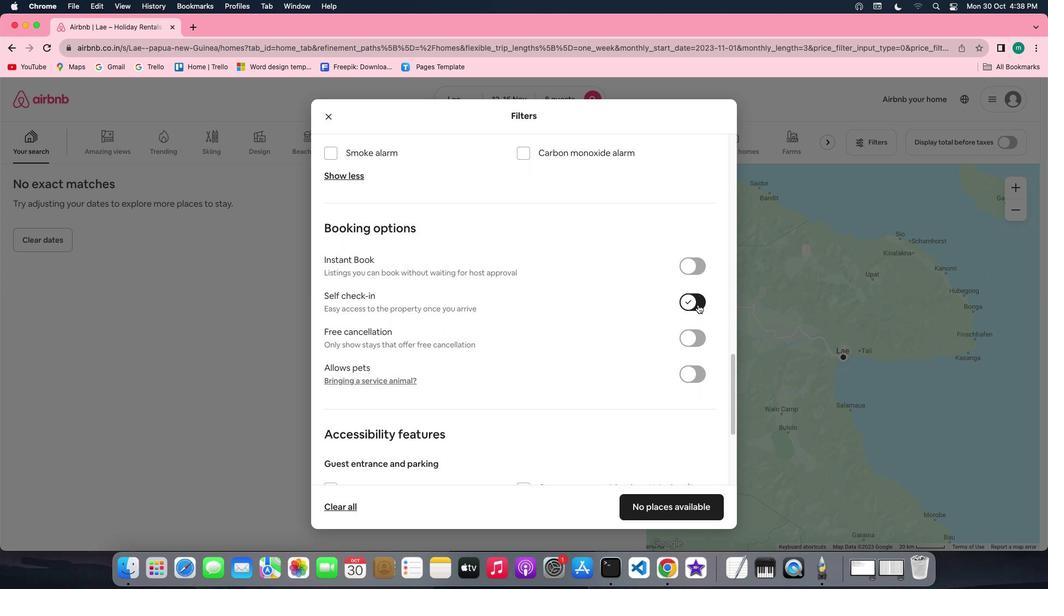 
Action: Mouse pressed left at (694, 301)
Screenshot: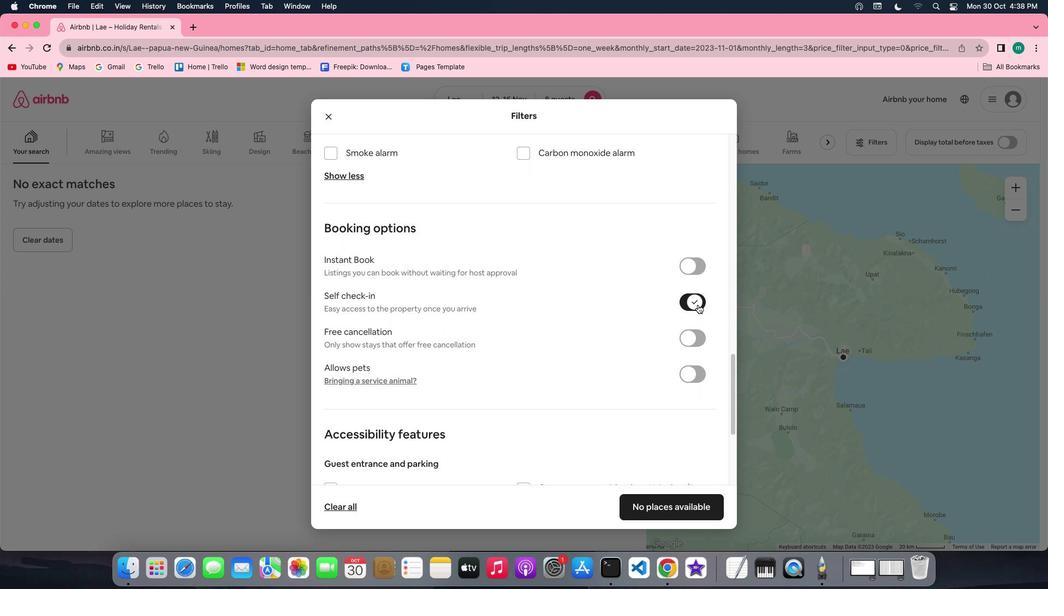 
Action: Mouse moved to (593, 410)
Screenshot: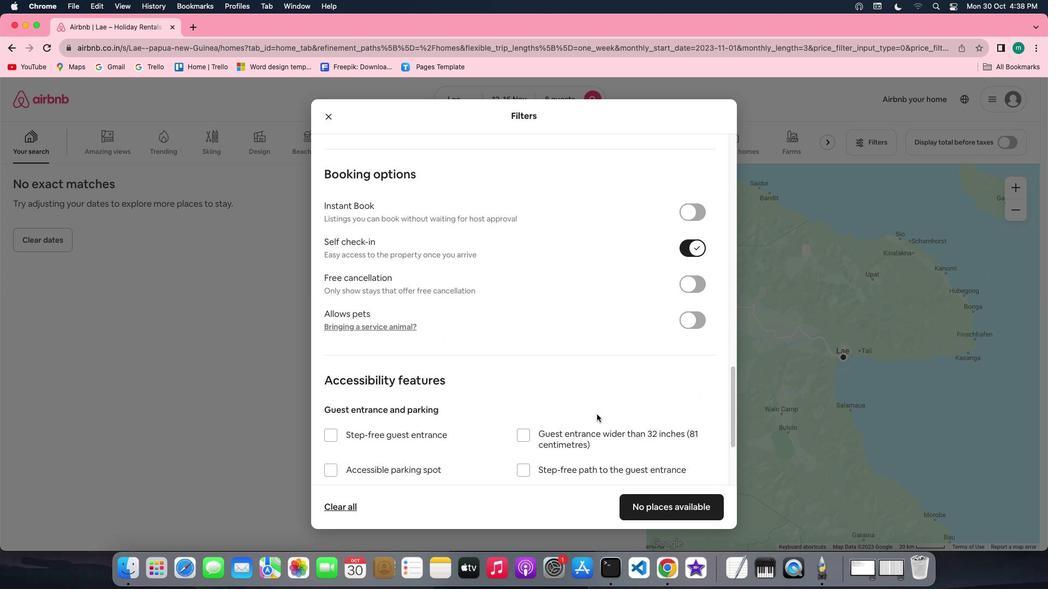 
Action: Mouse scrolled (593, 410) with delta (-3, -3)
Screenshot: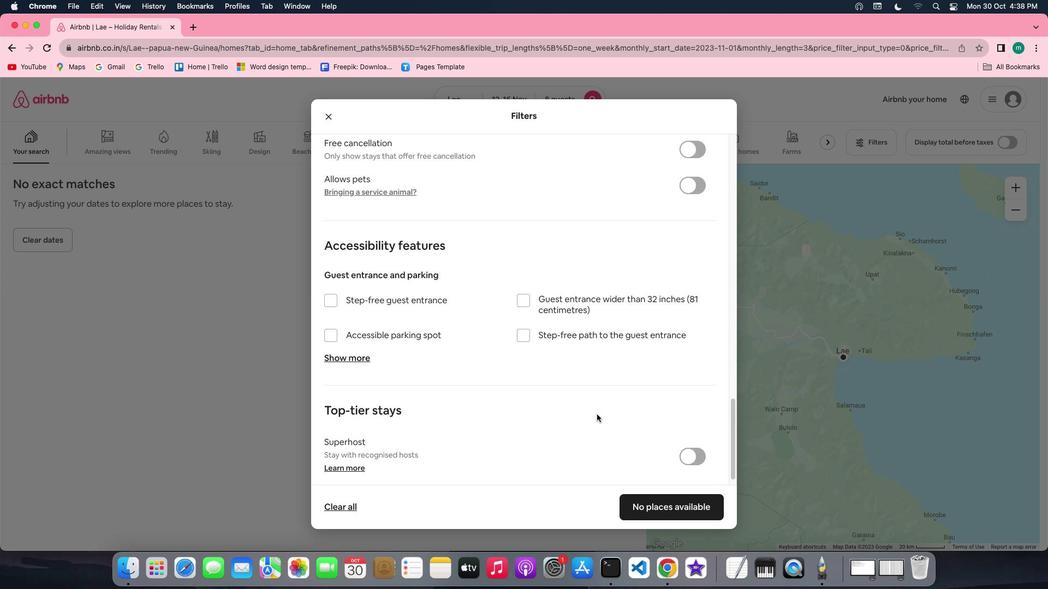 
Action: Mouse scrolled (593, 410) with delta (-3, -3)
Screenshot: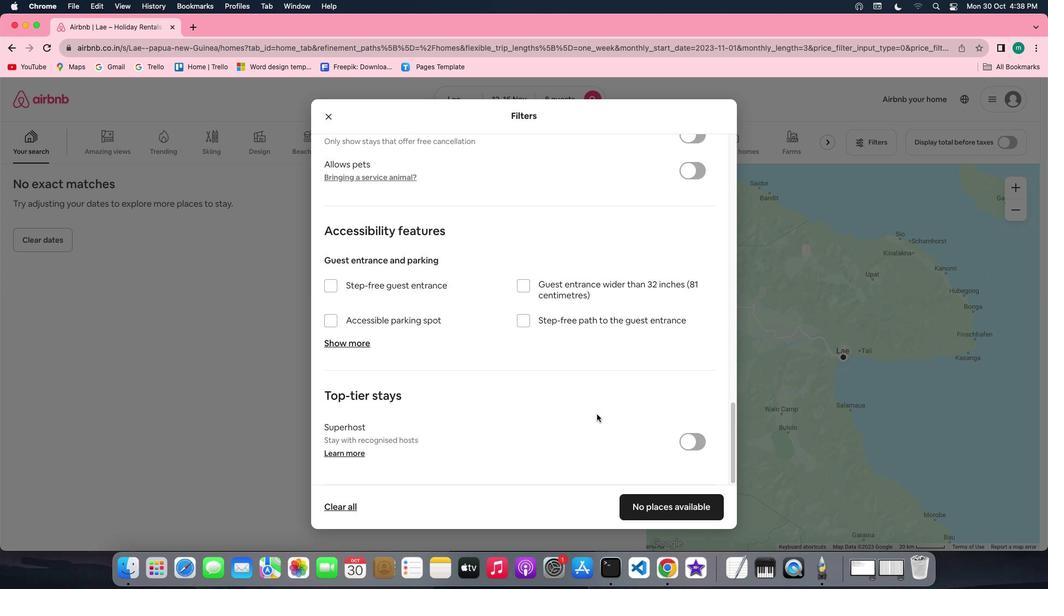 
Action: Mouse scrolled (593, 410) with delta (-3, -4)
Screenshot: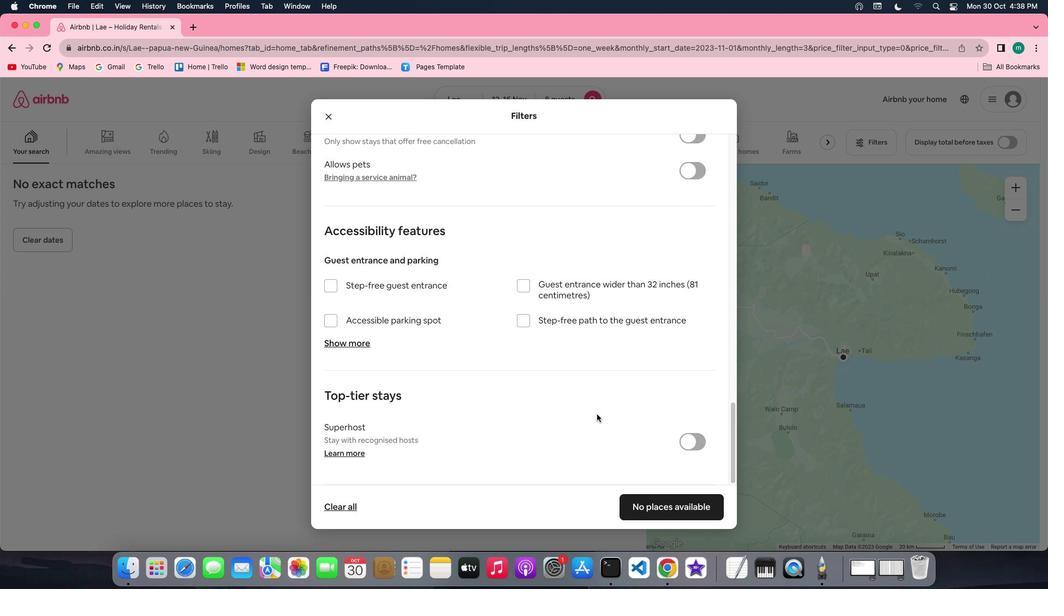 
Action: Mouse scrolled (593, 410) with delta (-3, -6)
Screenshot: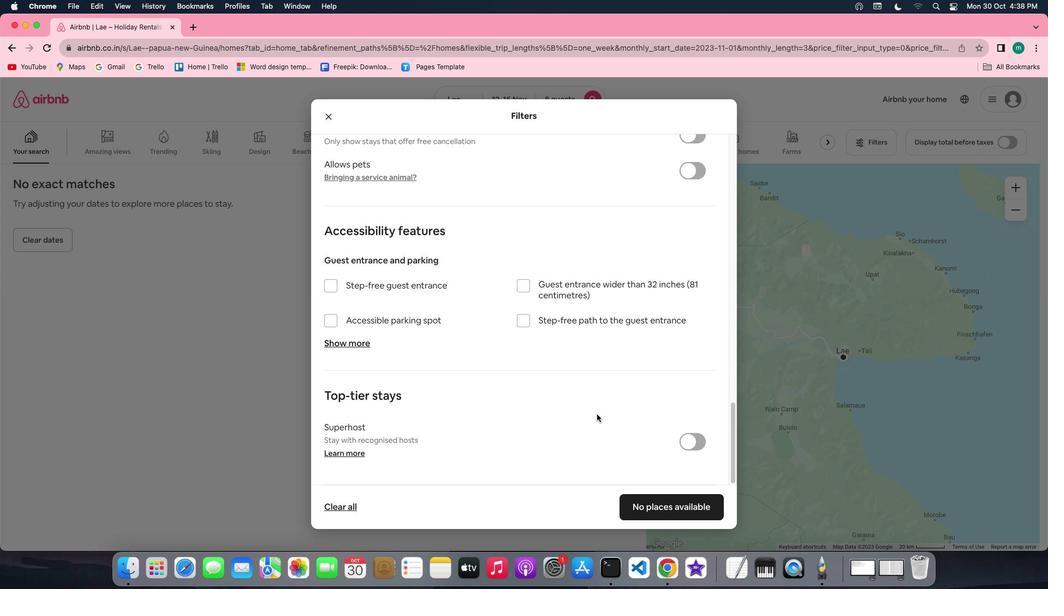 
Action: Mouse scrolled (593, 410) with delta (-3, -6)
Screenshot: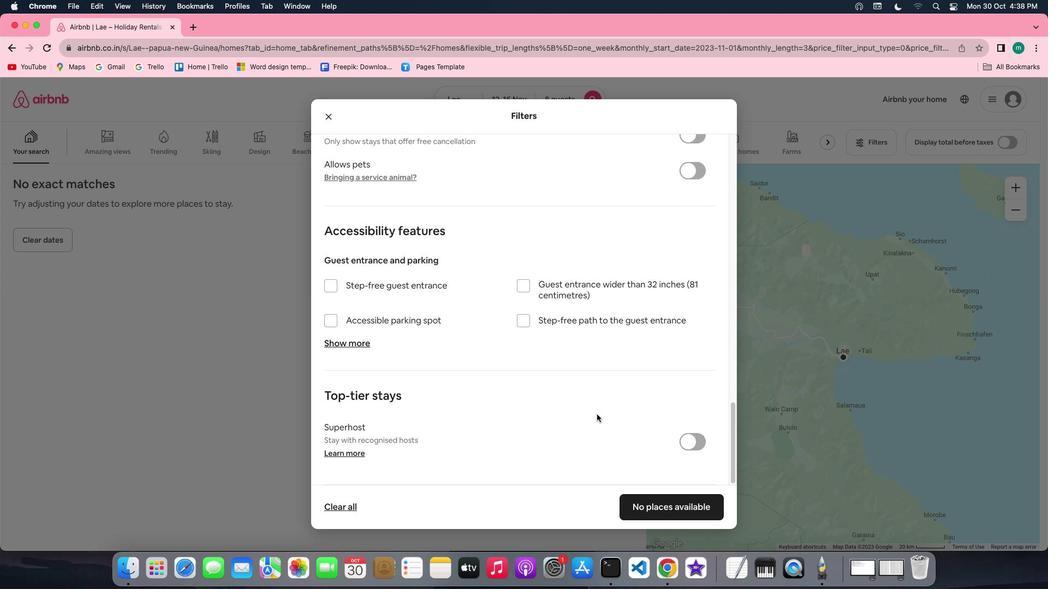 
Action: Mouse scrolled (593, 410) with delta (-3, -3)
Screenshot: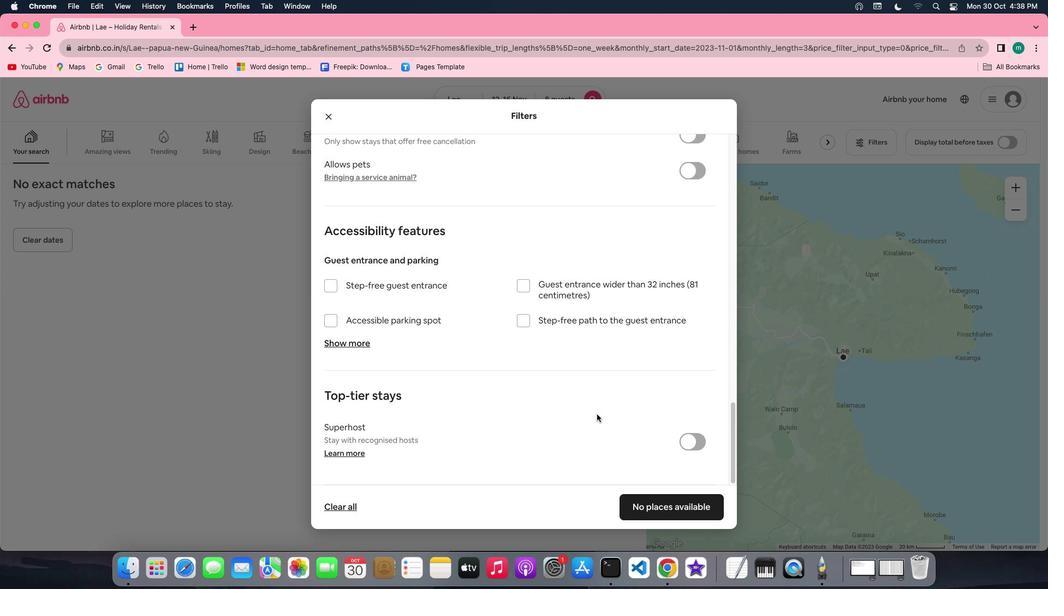 
Action: Mouse scrolled (593, 410) with delta (-3, -3)
Screenshot: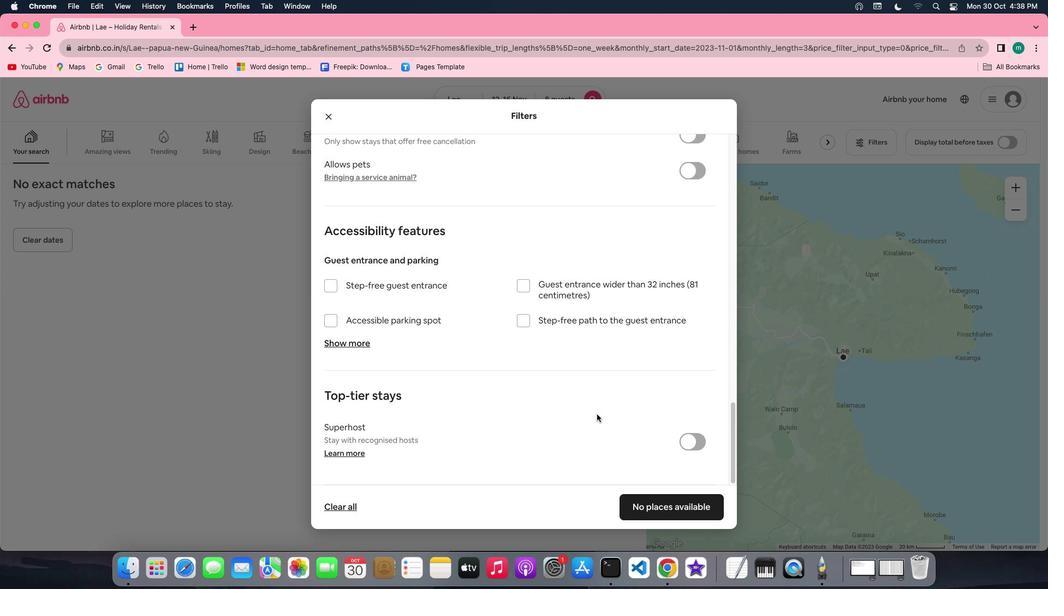 
Action: Mouse scrolled (593, 410) with delta (-3, -4)
Screenshot: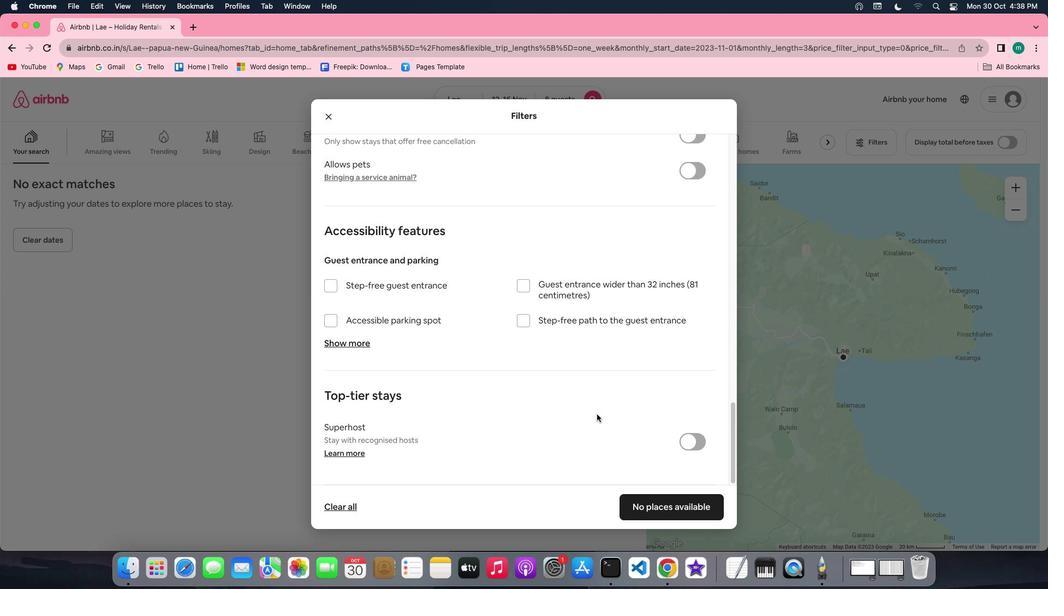 
Action: Mouse scrolled (593, 410) with delta (-3, -6)
Screenshot: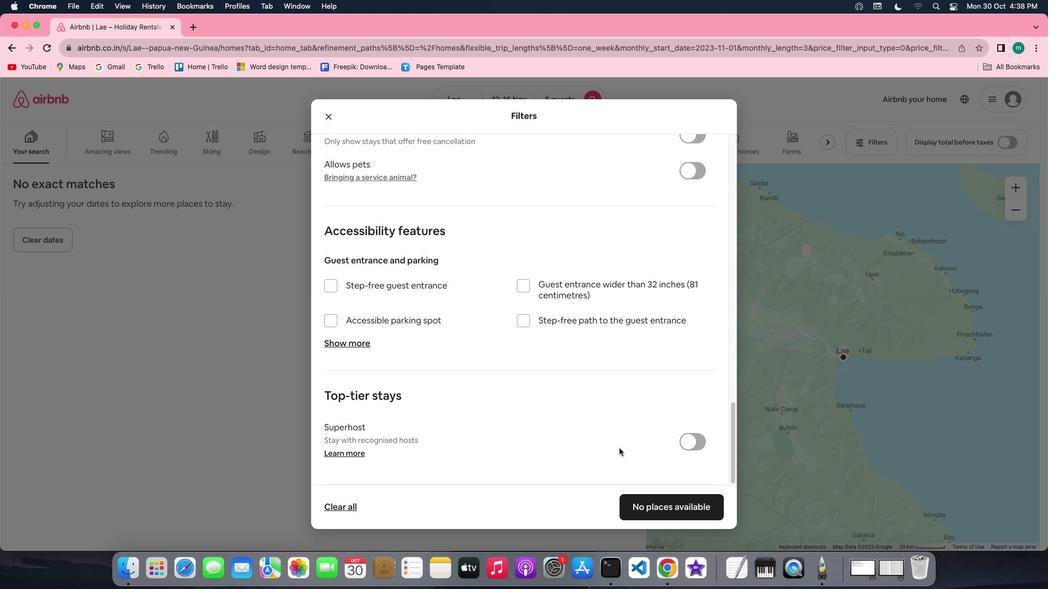 
Action: Mouse scrolled (593, 410) with delta (-3, -6)
Screenshot: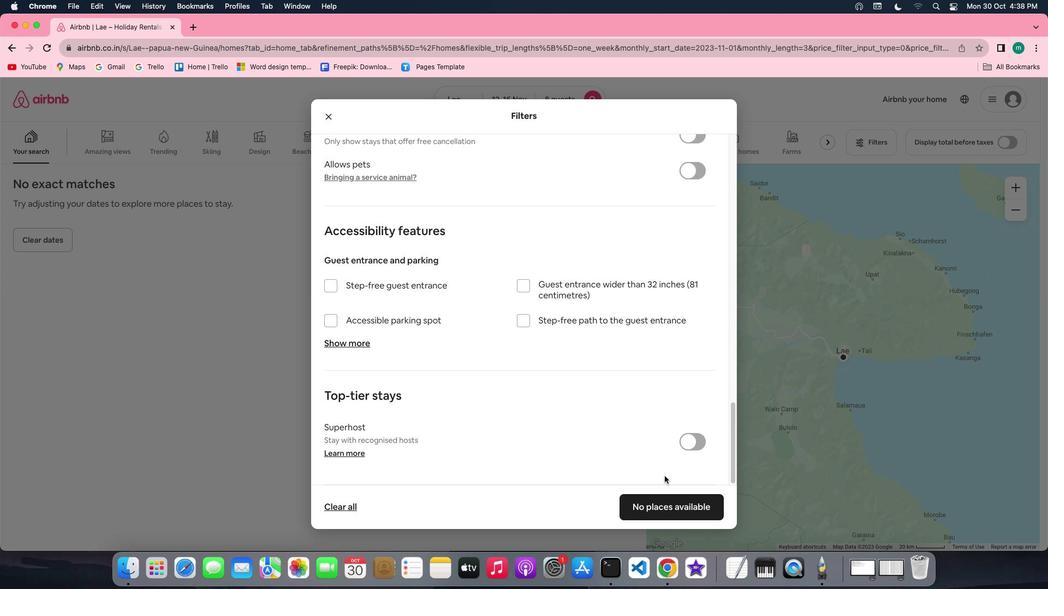 
Action: Mouse moved to (669, 500)
Screenshot: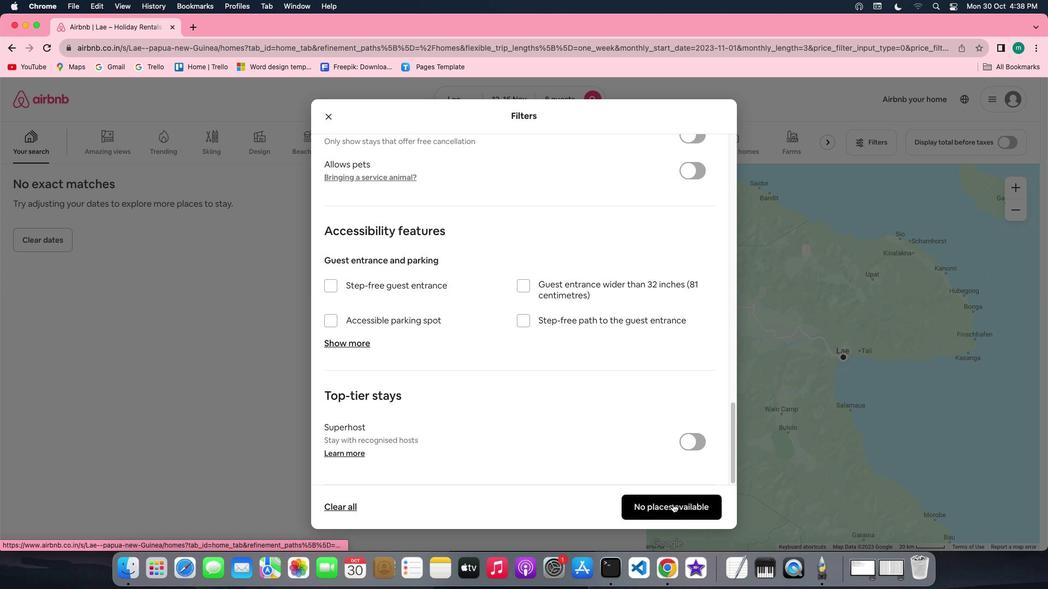 
Action: Mouse pressed left at (669, 500)
Screenshot: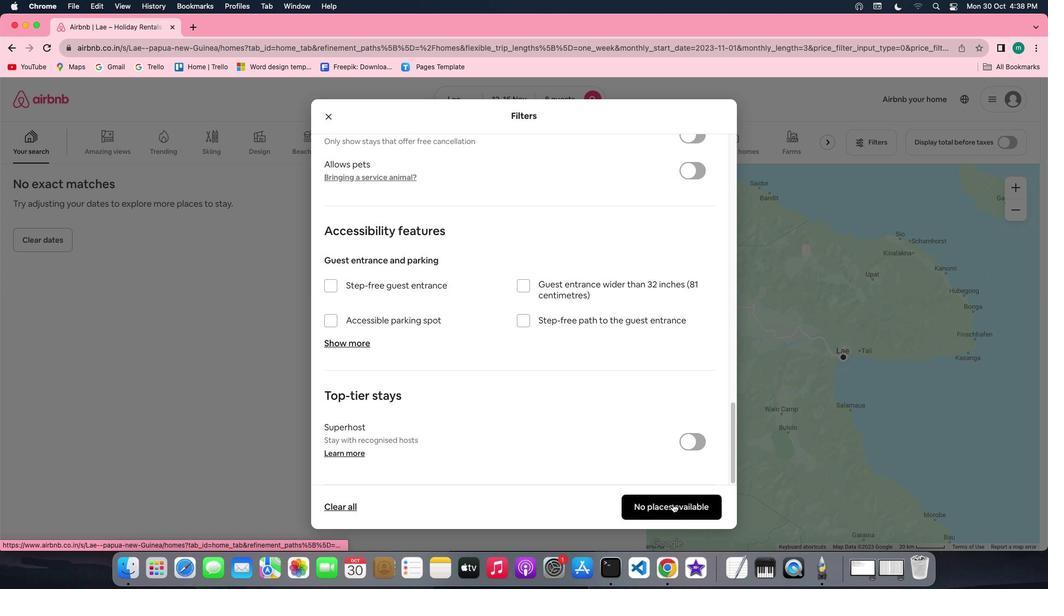 
Action: Mouse moved to (430, 404)
Screenshot: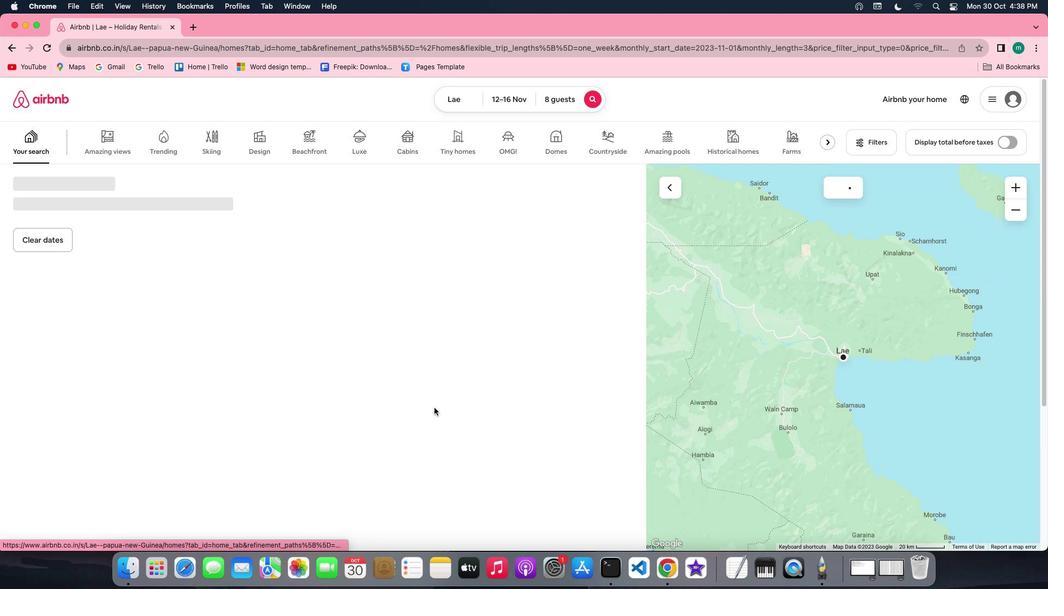 
